 Task: Send an email with the signature Alex Clark with the subject Reminder for a review and the message I would like to schedule a meeting with you to discuss the progress of the project. When would be a good time for you? from softage.10@softage.net to softage.4@softage.net and move the email from Sent Items to the folder IT security
Action: Mouse moved to (113, 111)
Screenshot: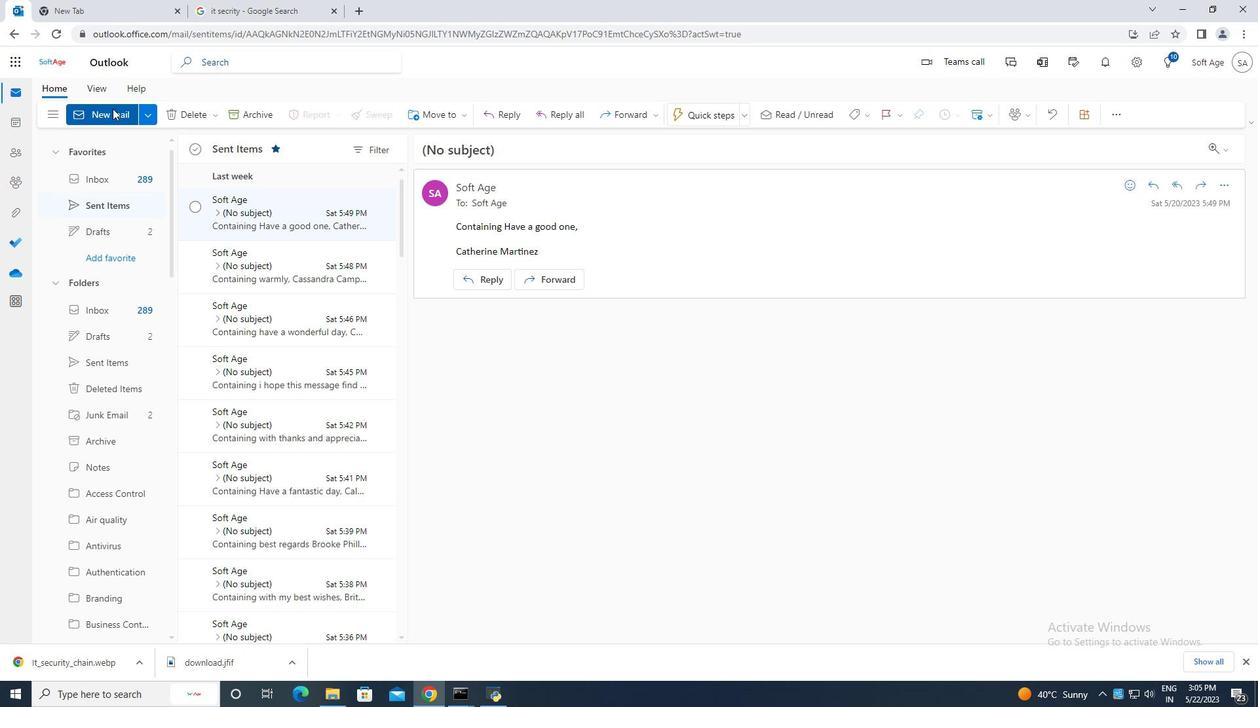
Action: Mouse pressed left at (113, 110)
Screenshot: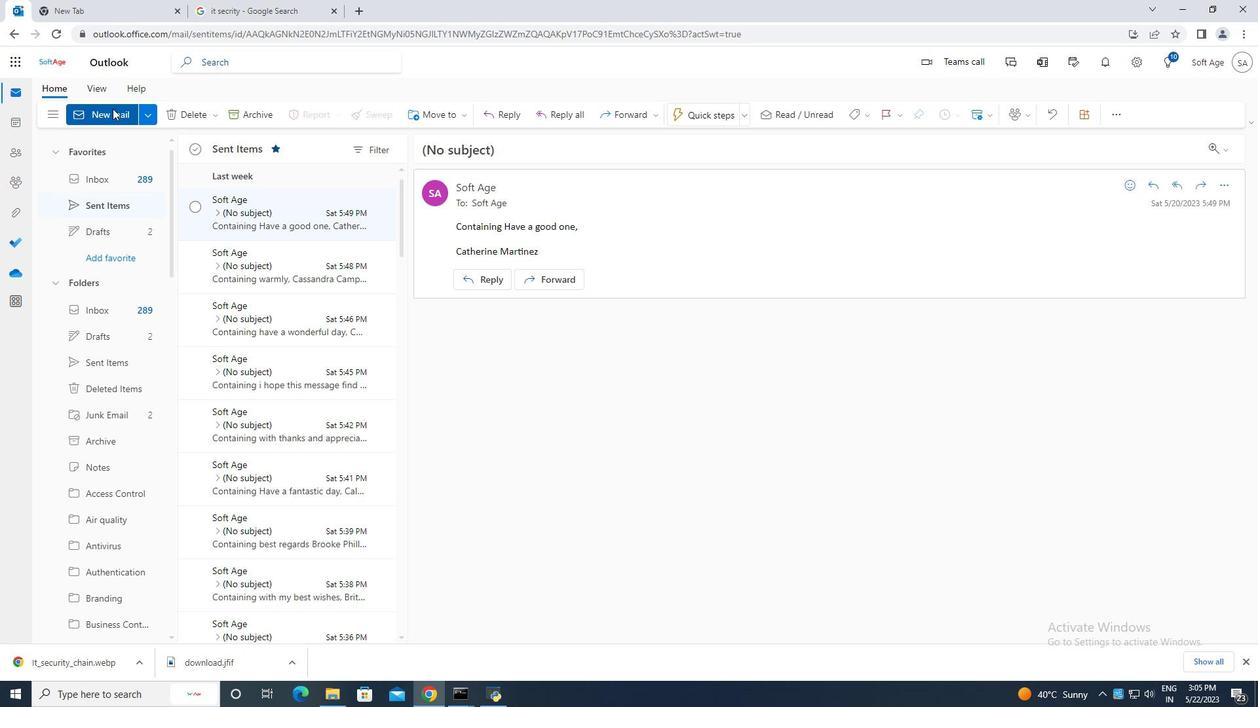 
Action: Mouse moved to (845, 112)
Screenshot: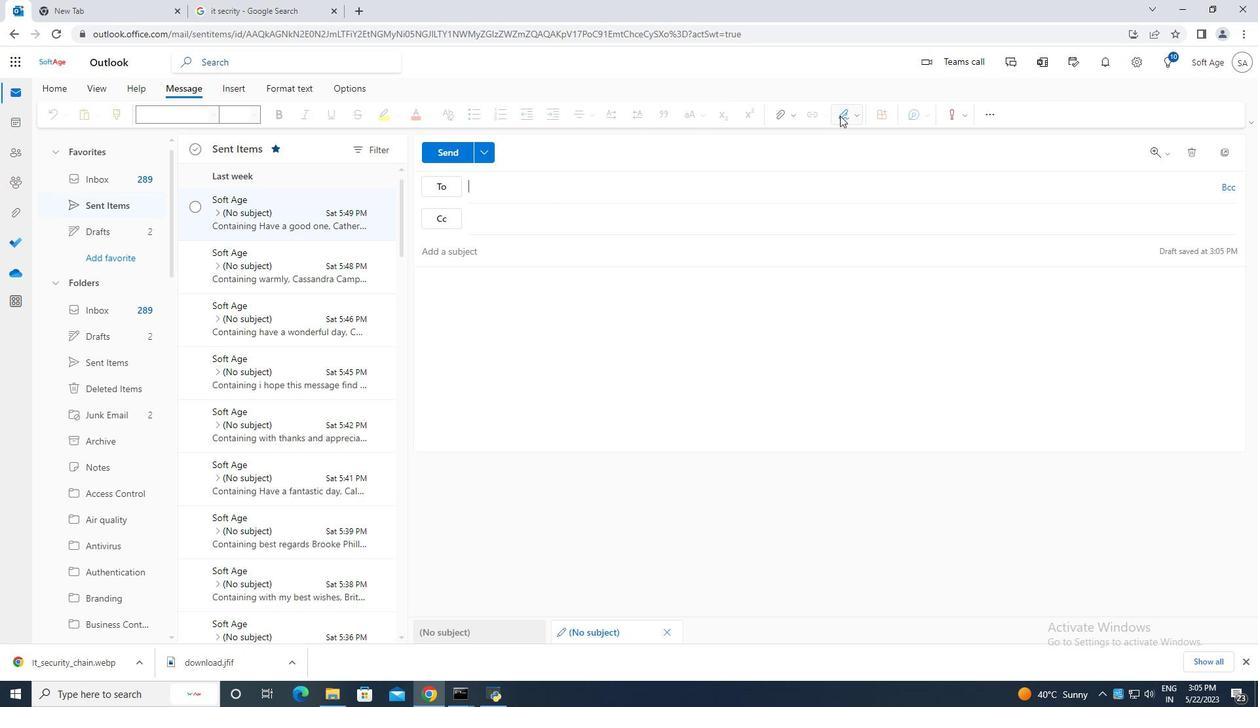 
Action: Mouse pressed left at (845, 112)
Screenshot: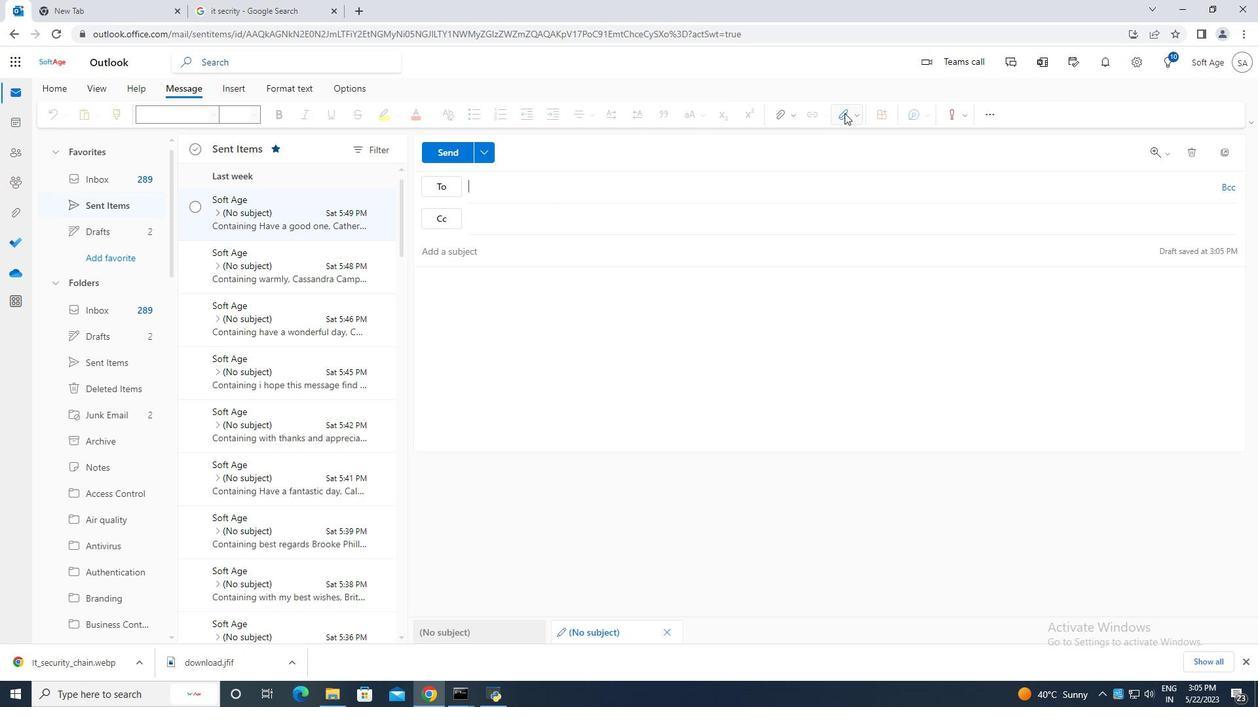
Action: Mouse moved to (828, 165)
Screenshot: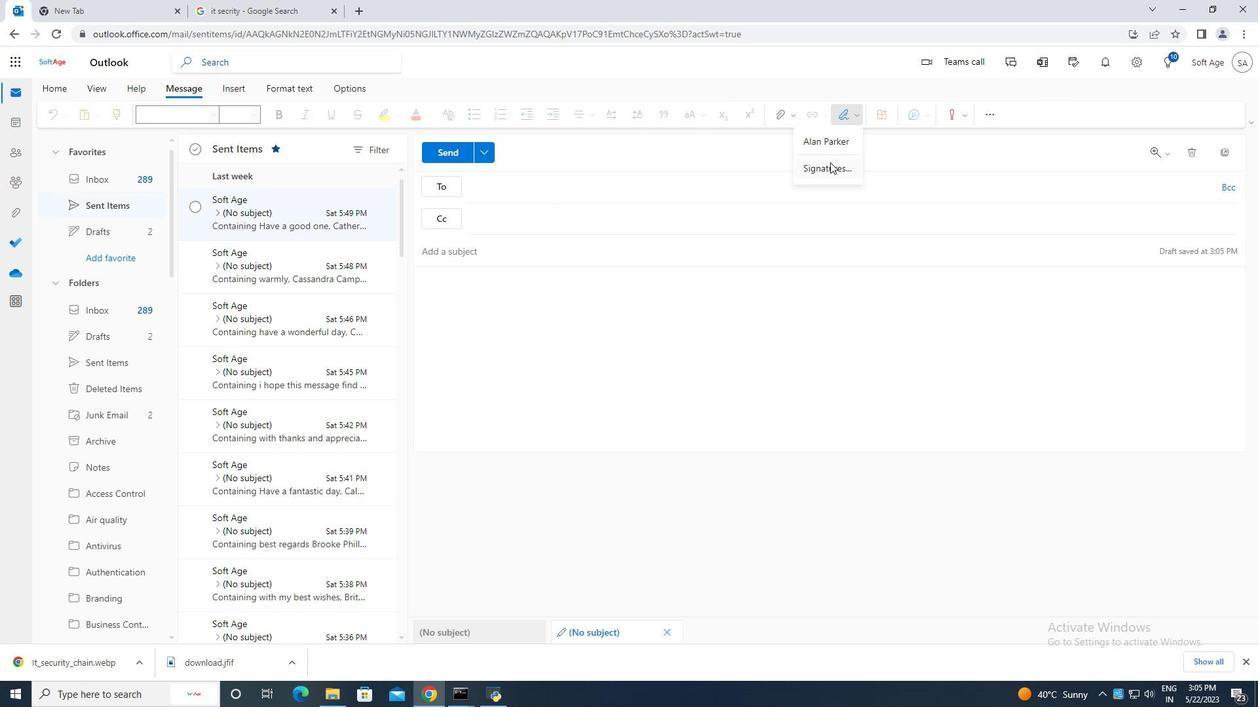 
Action: Mouse pressed left at (828, 165)
Screenshot: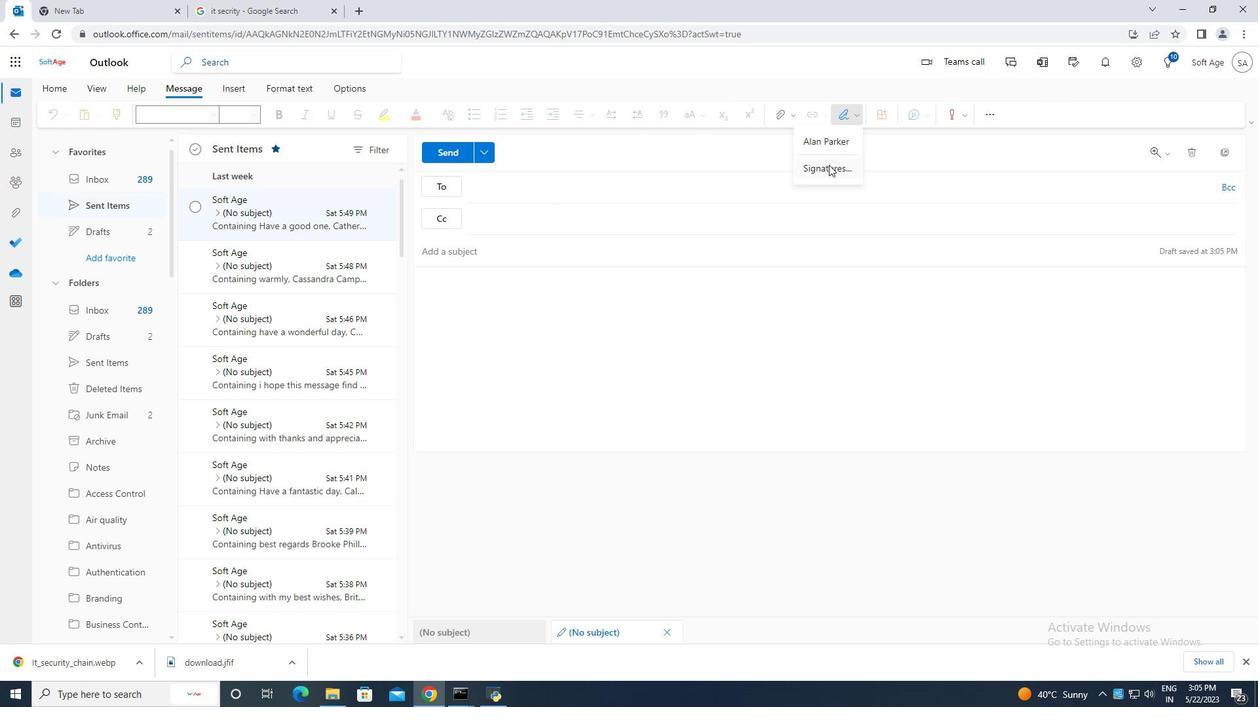 
Action: Mouse moved to (891, 217)
Screenshot: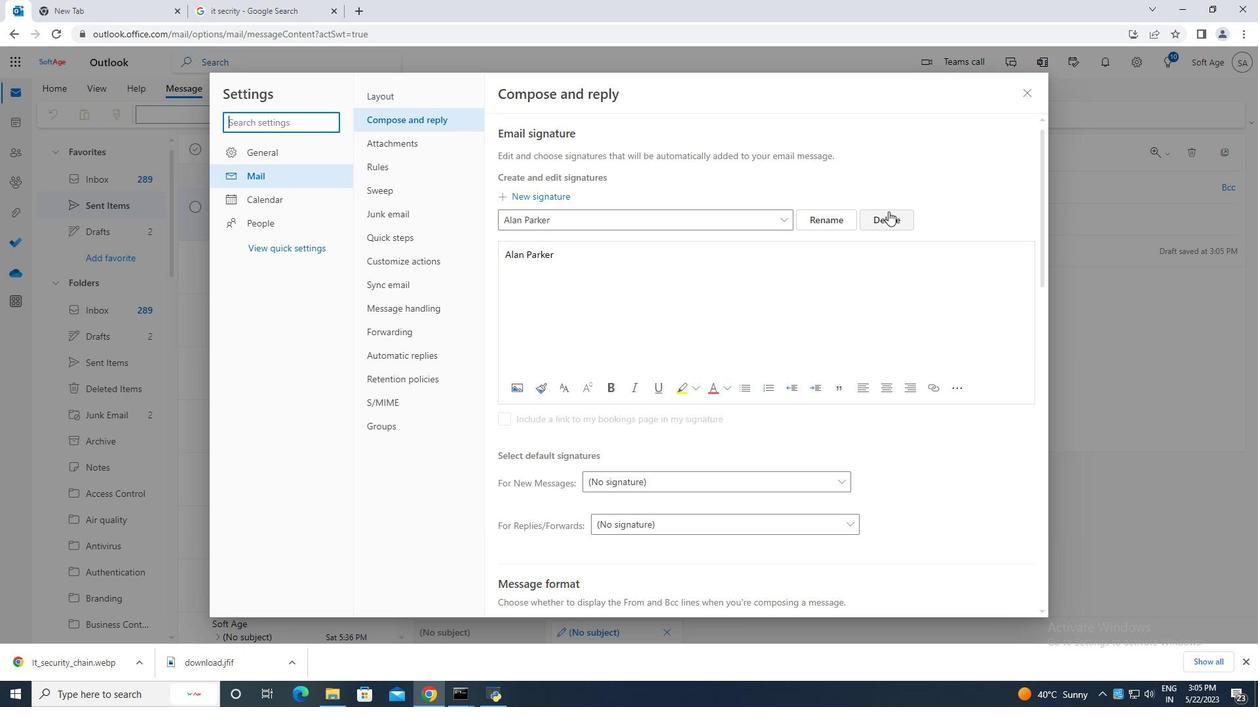 
Action: Mouse pressed left at (891, 217)
Screenshot: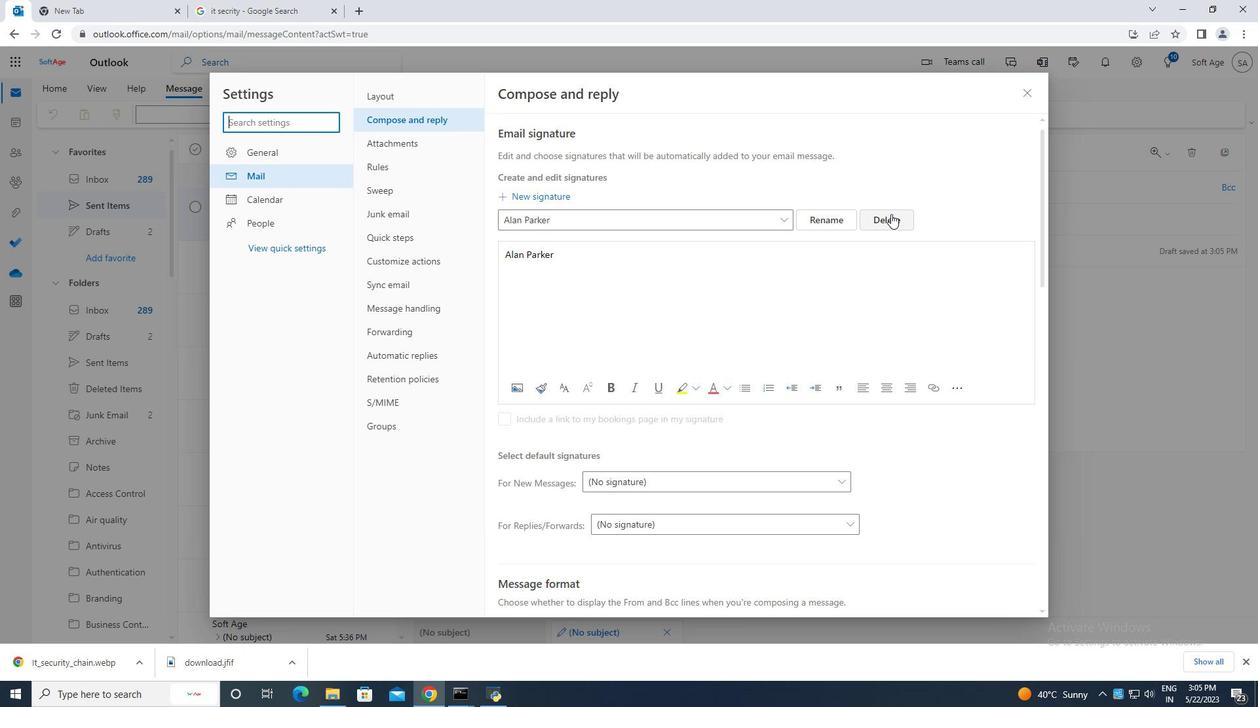 
Action: Mouse moved to (558, 214)
Screenshot: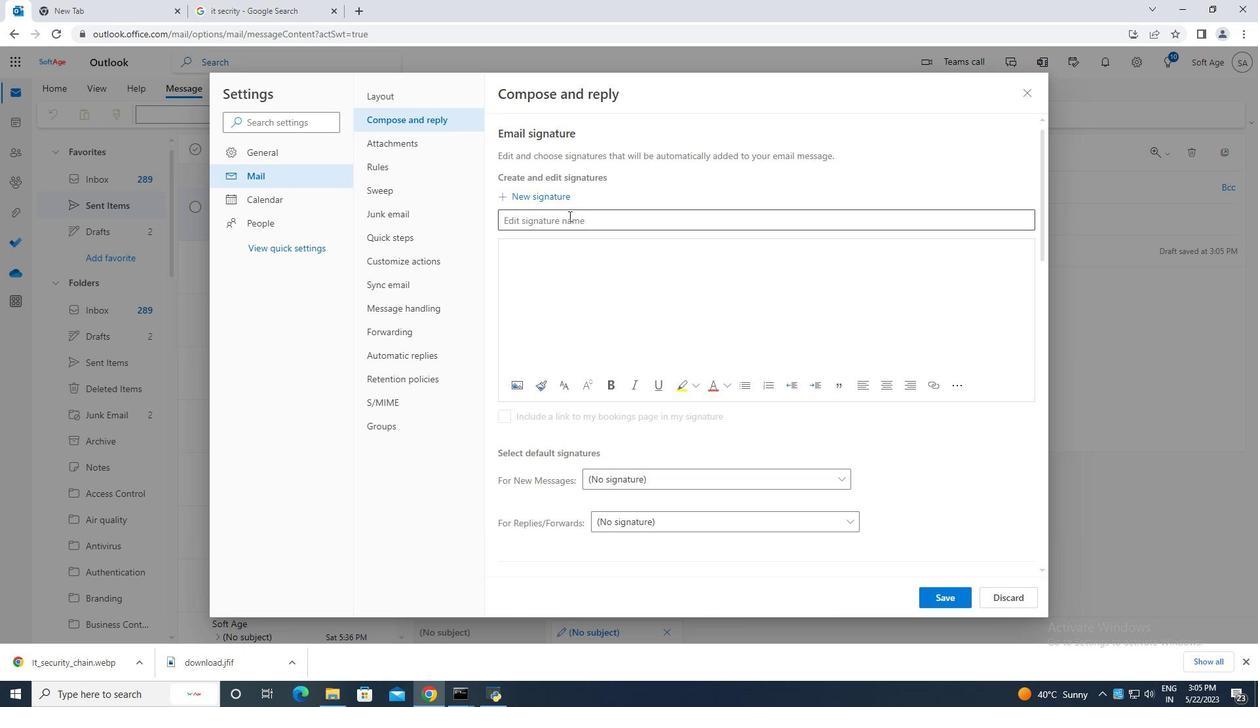 
Action: Mouse pressed left at (558, 214)
Screenshot: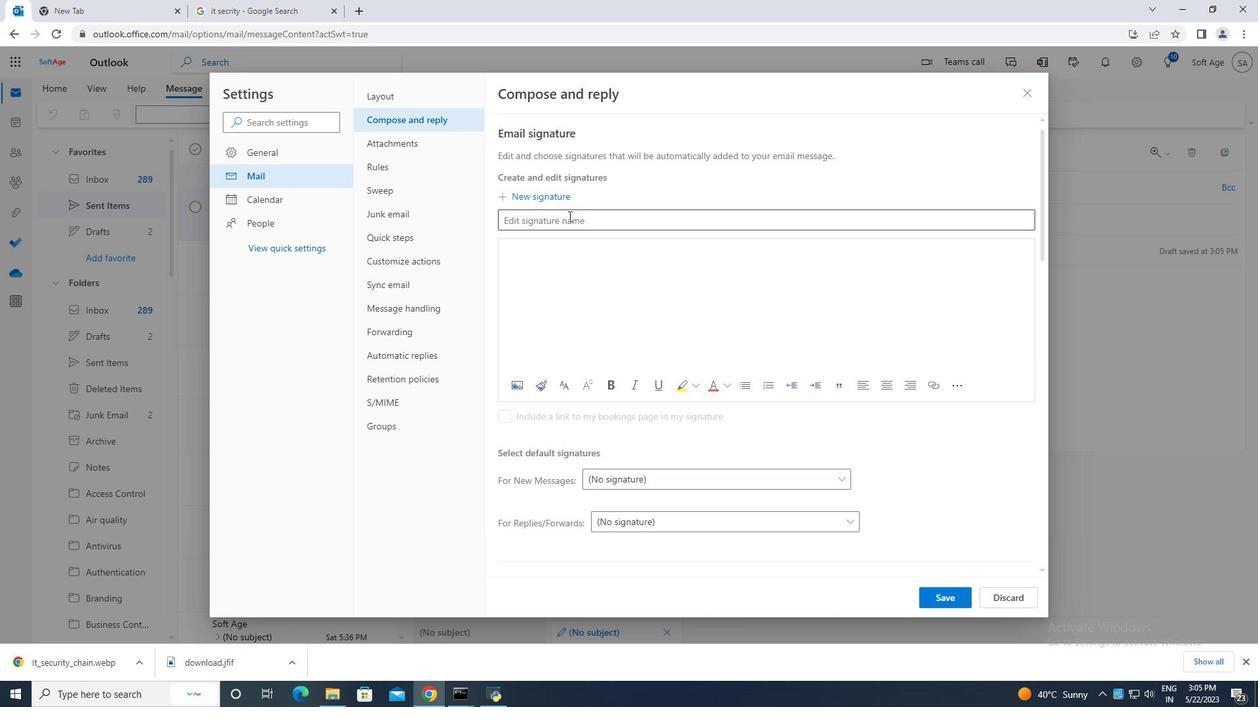 
Action: Mouse moved to (558, 214)
Screenshot: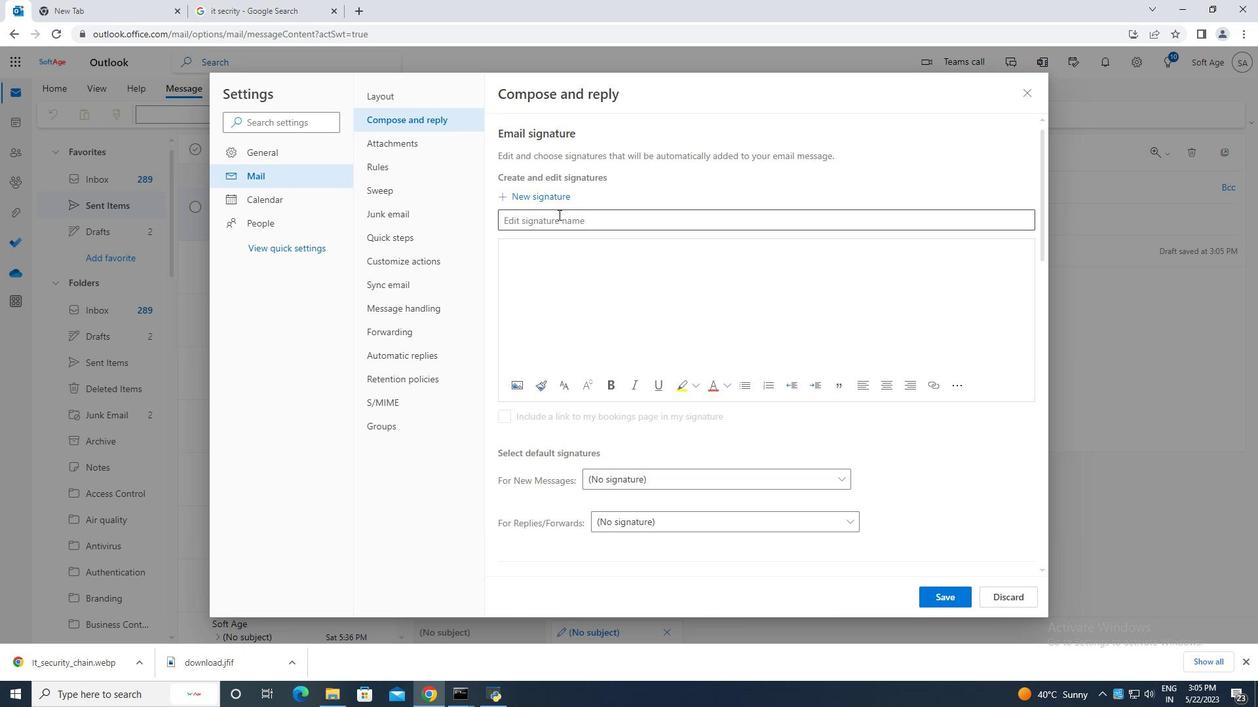 
Action: Key pressed <Key.caps_lock>A<Key.caps_lock>lex<Key.space><Key.caps_lock>C<Key.caps_lock>lark
Screenshot: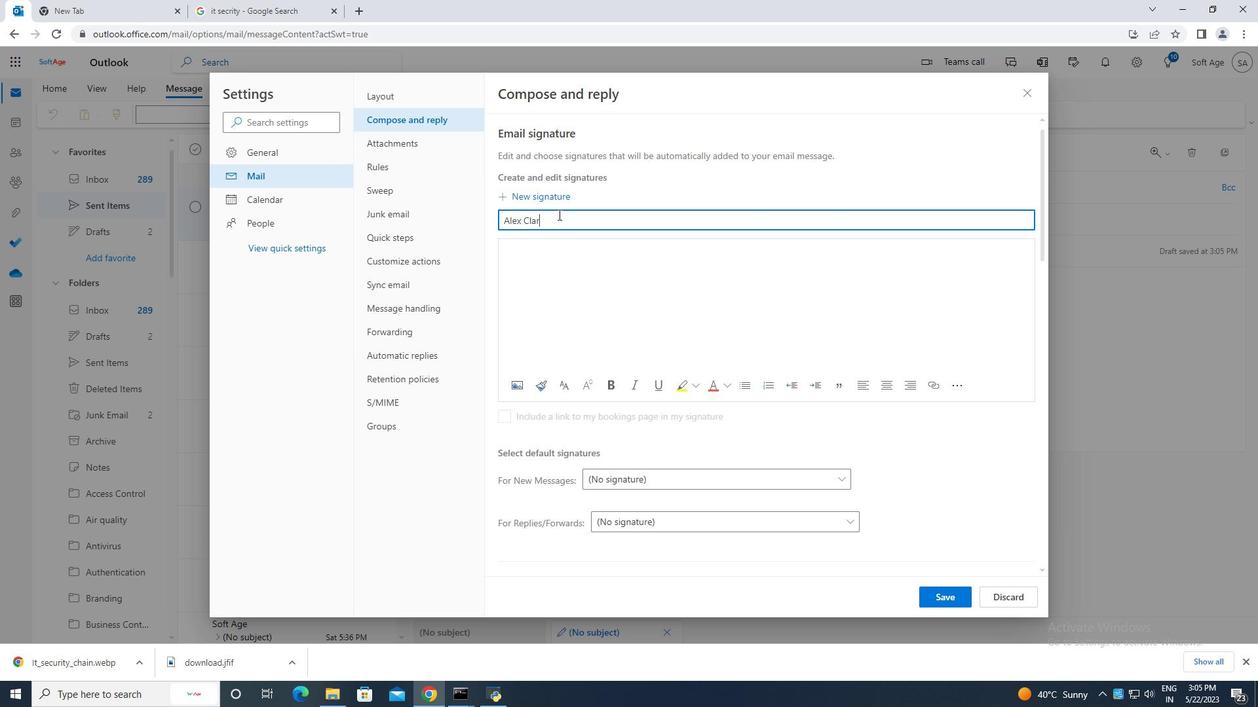 
Action: Mouse moved to (528, 245)
Screenshot: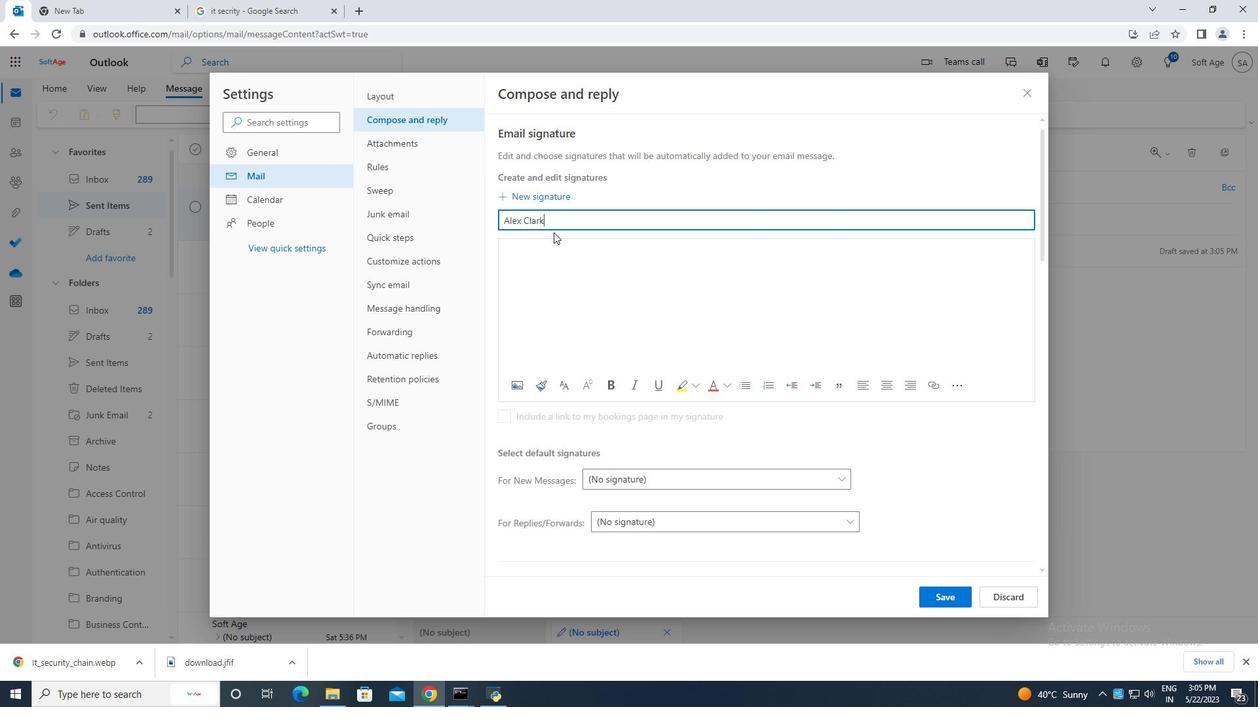 
Action: Mouse pressed left at (528, 245)
Screenshot: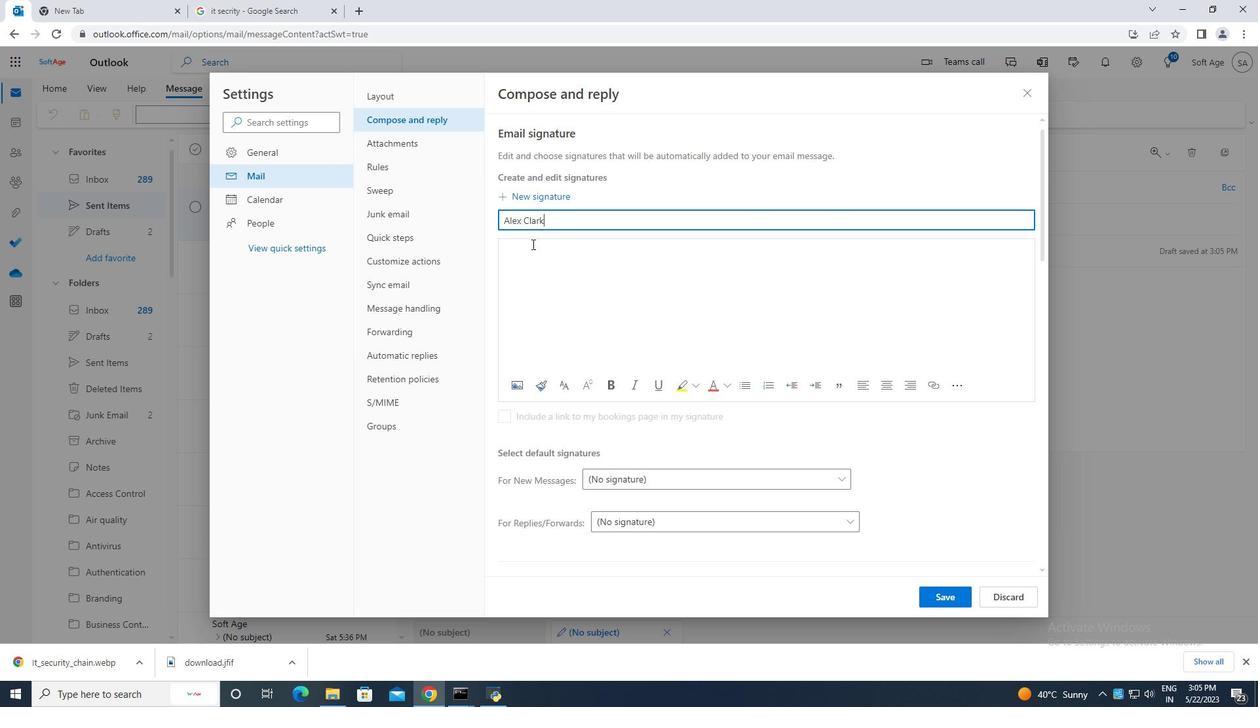 
Action: Key pressed <Key.caps_lock>A<Key.caps_lock>lex<Key.space><Key.caps_lock>C<Key.caps_lock>lark
Screenshot: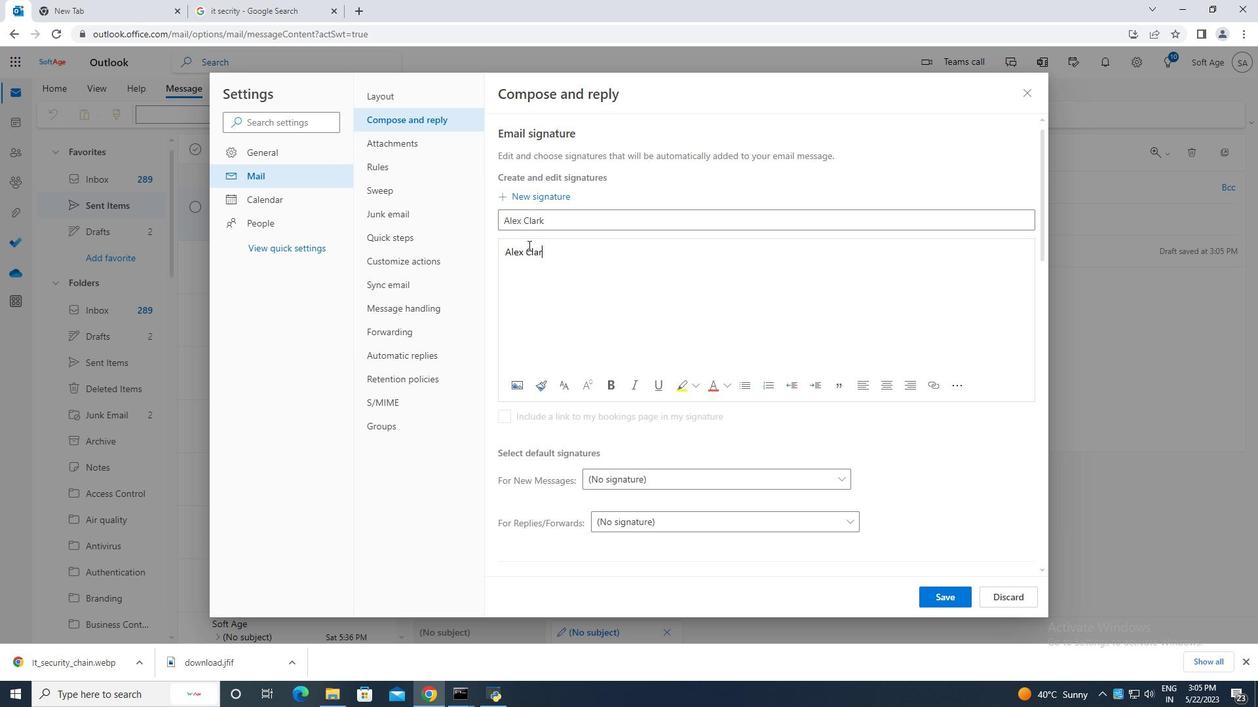 
Action: Mouse moved to (948, 594)
Screenshot: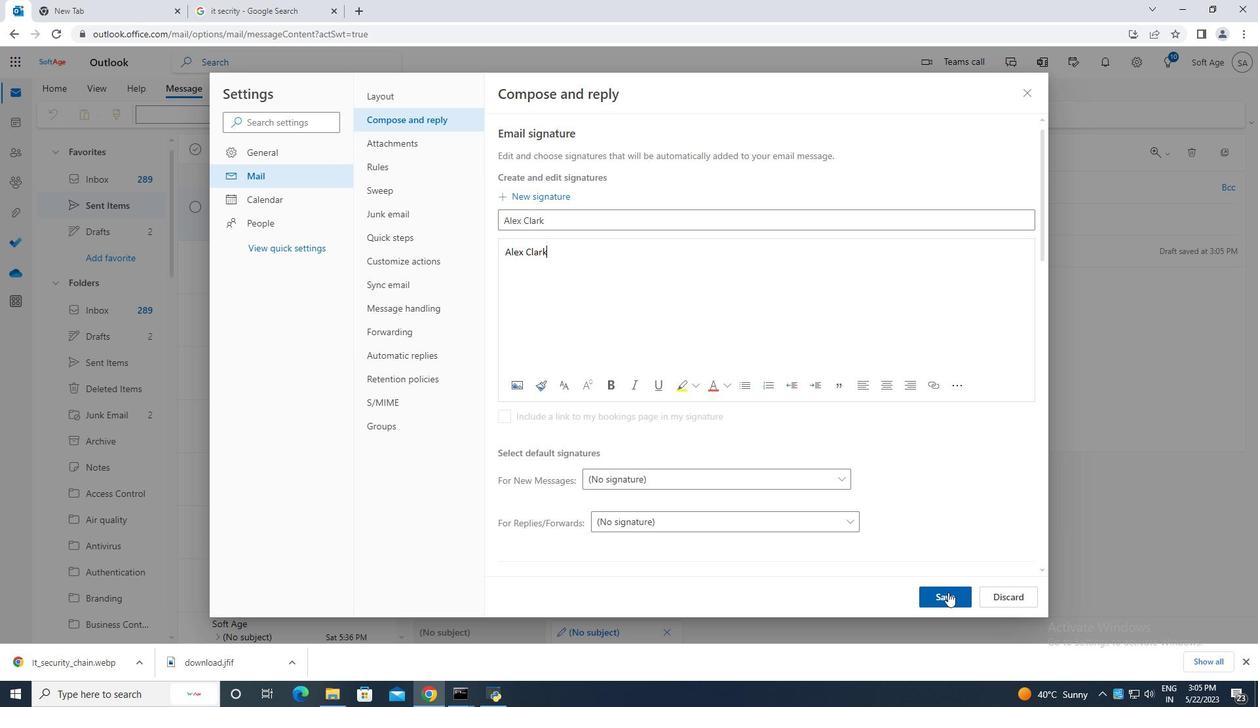
Action: Mouse pressed left at (948, 594)
Screenshot: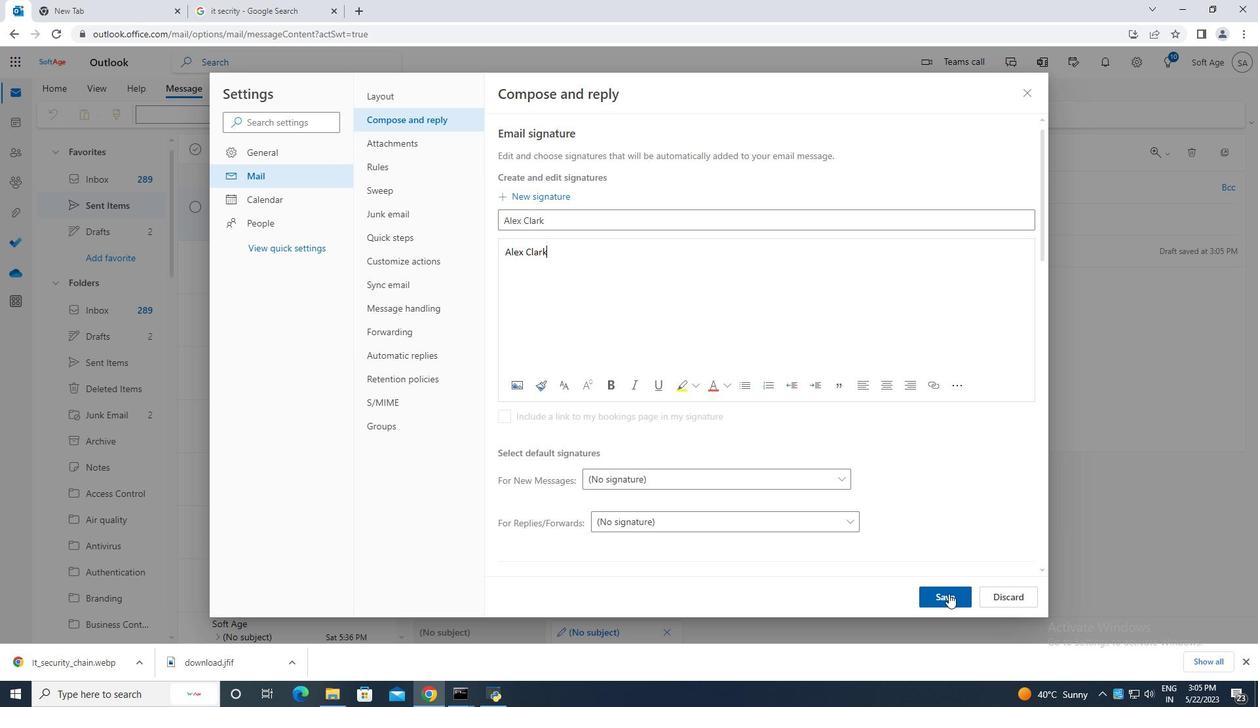 
Action: Mouse moved to (1028, 95)
Screenshot: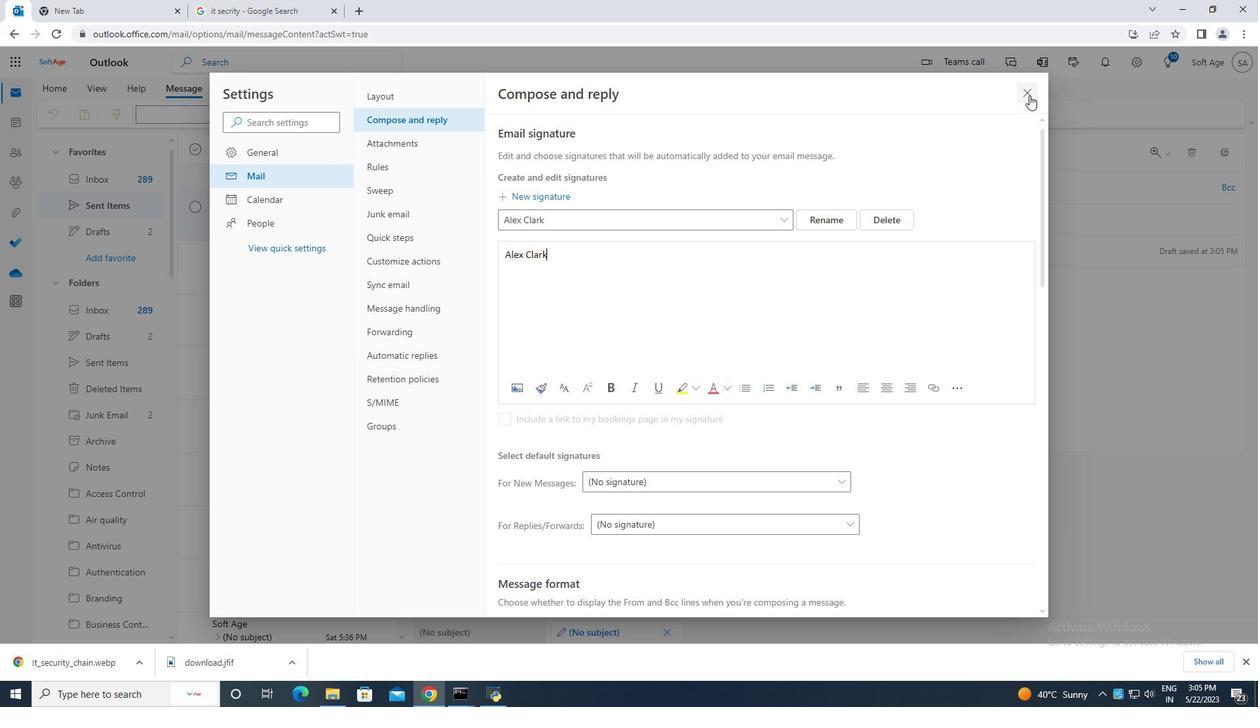
Action: Mouse pressed left at (1028, 95)
Screenshot: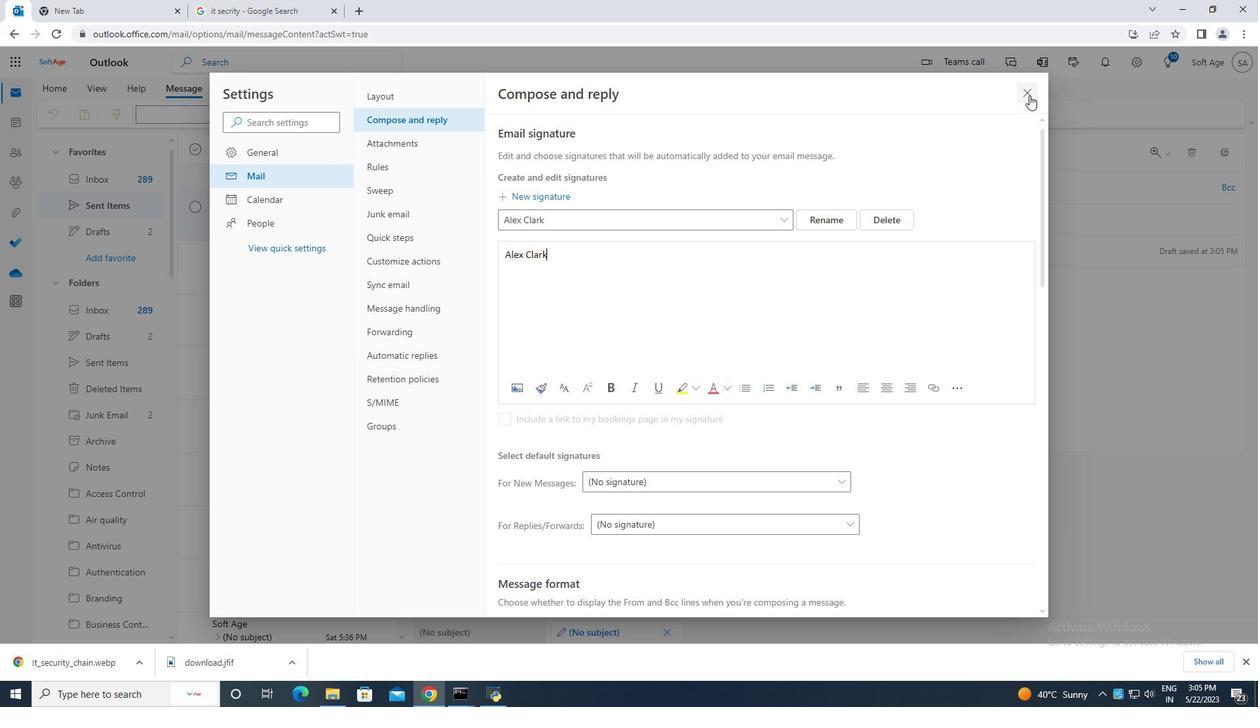 
Action: Mouse moved to (847, 111)
Screenshot: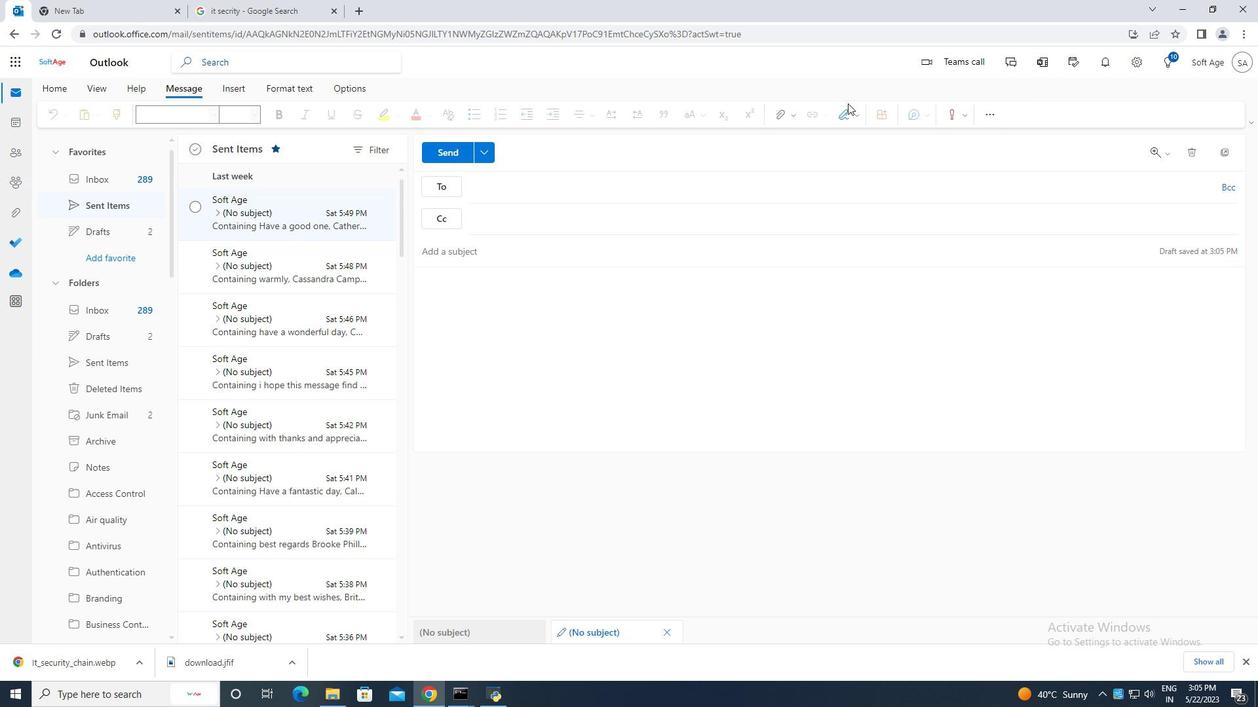 
Action: Mouse pressed left at (847, 111)
Screenshot: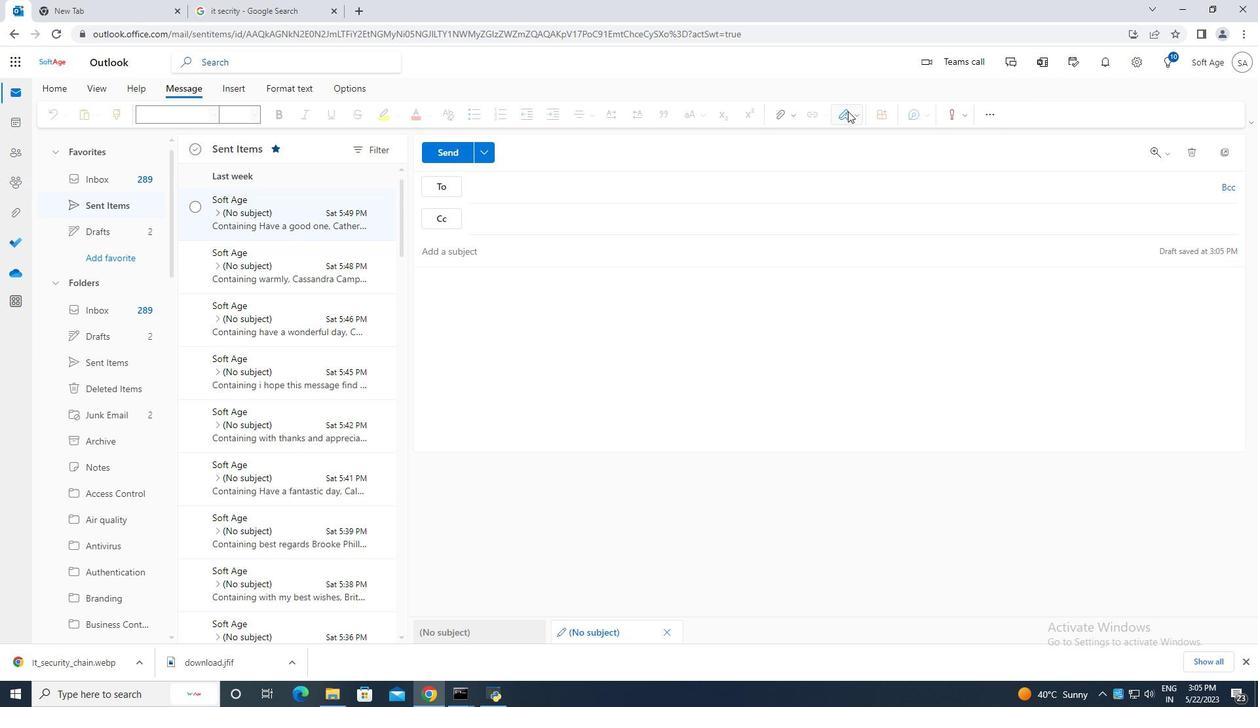 
Action: Mouse moved to (817, 142)
Screenshot: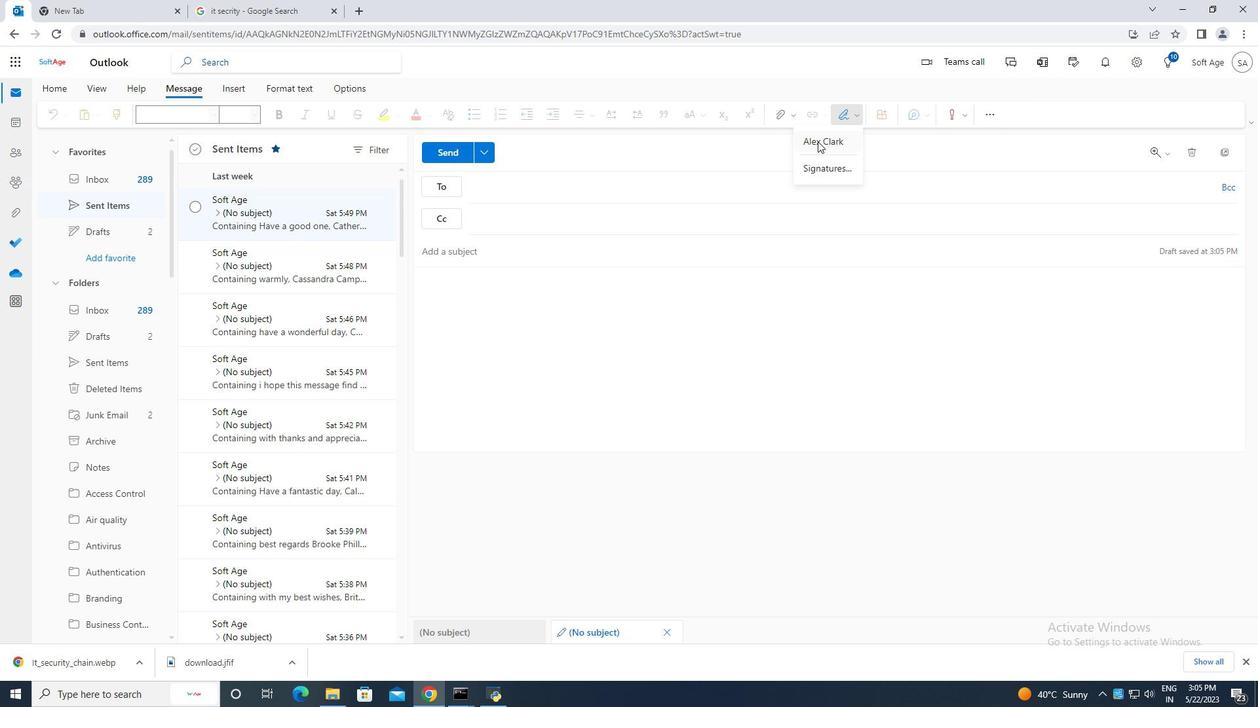 
Action: Mouse pressed left at (817, 142)
Screenshot: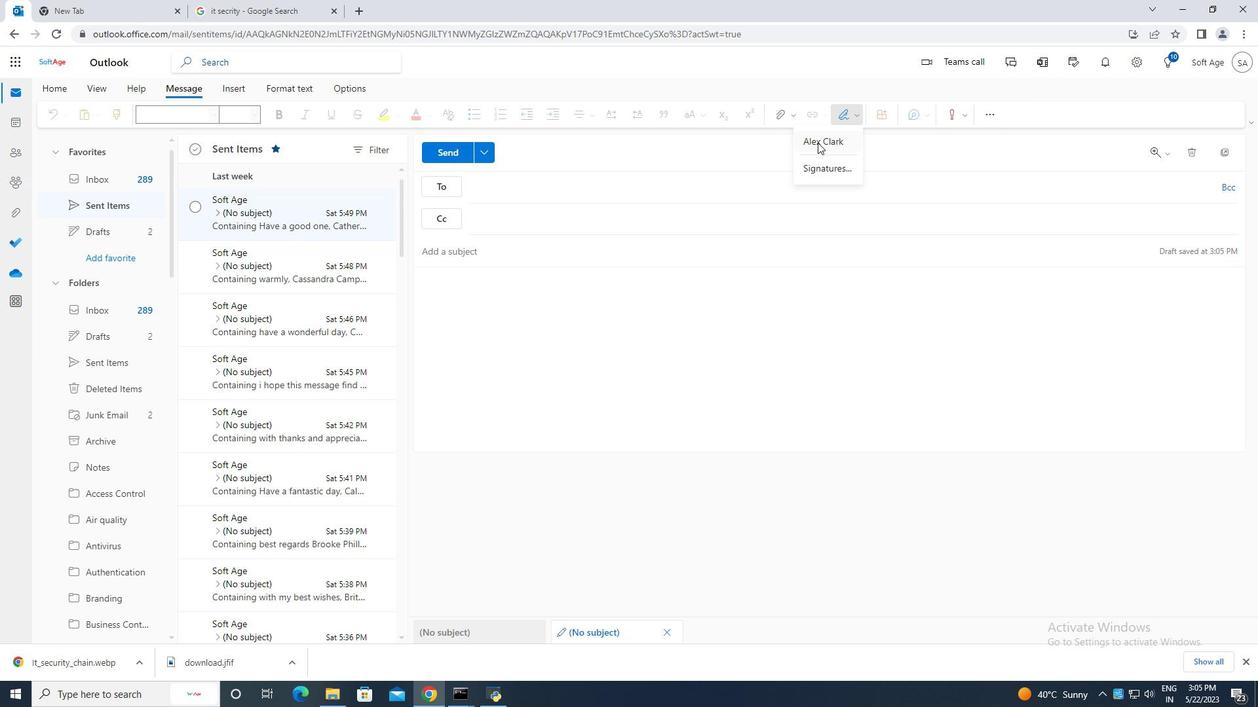 
Action: Mouse moved to (503, 212)
Screenshot: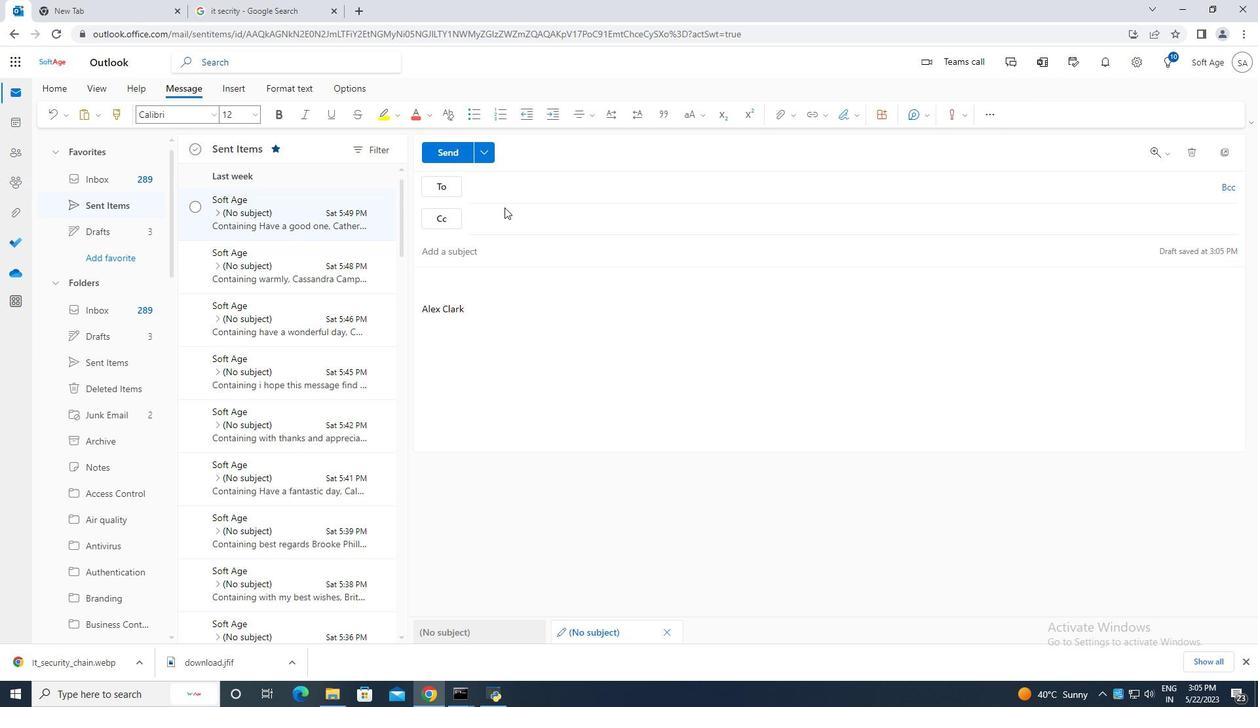 
Action: Mouse pressed left at (503, 212)
Screenshot: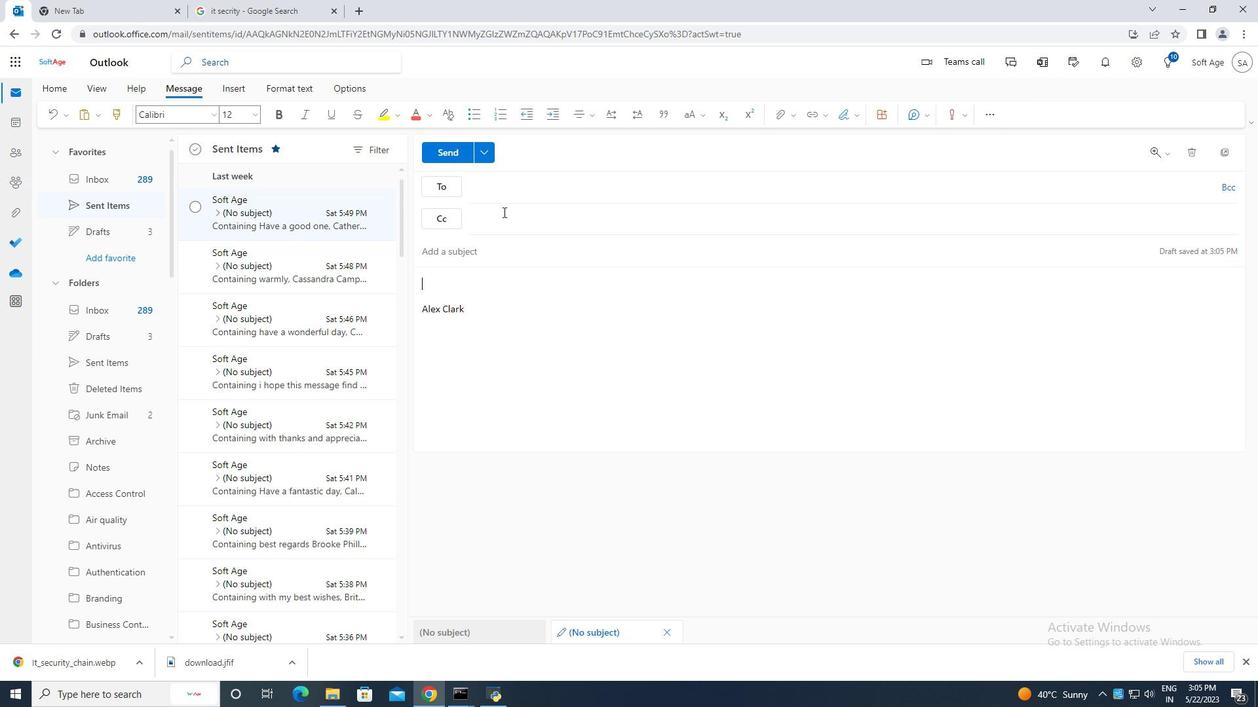 
Action: Mouse moved to (720, 247)
Screenshot: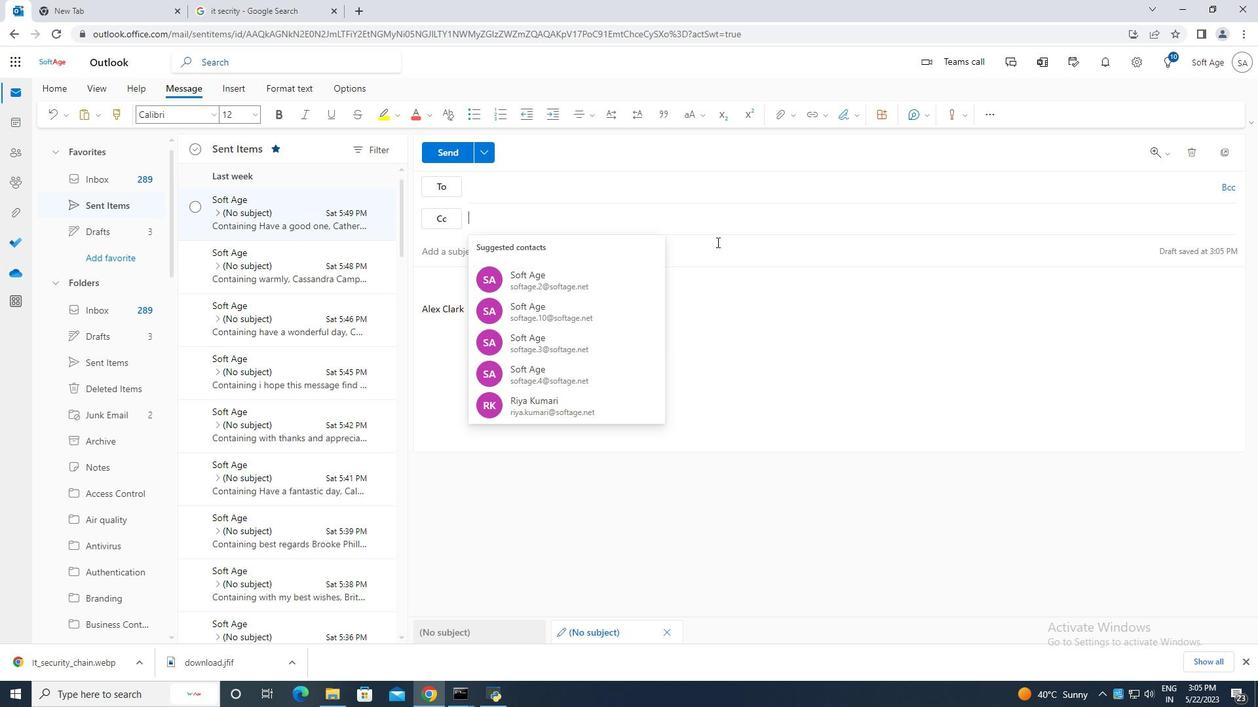 
Action: Mouse pressed left at (720, 247)
Screenshot: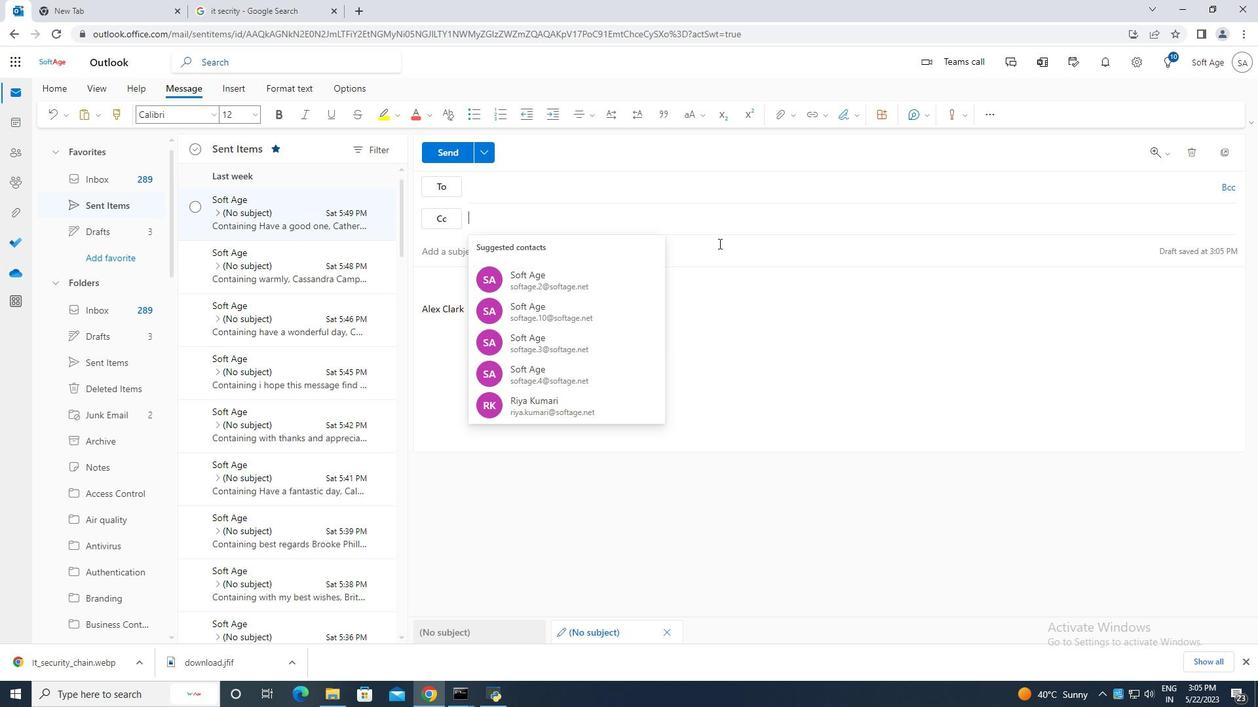 
Action: Mouse moved to (720, 247)
Screenshot: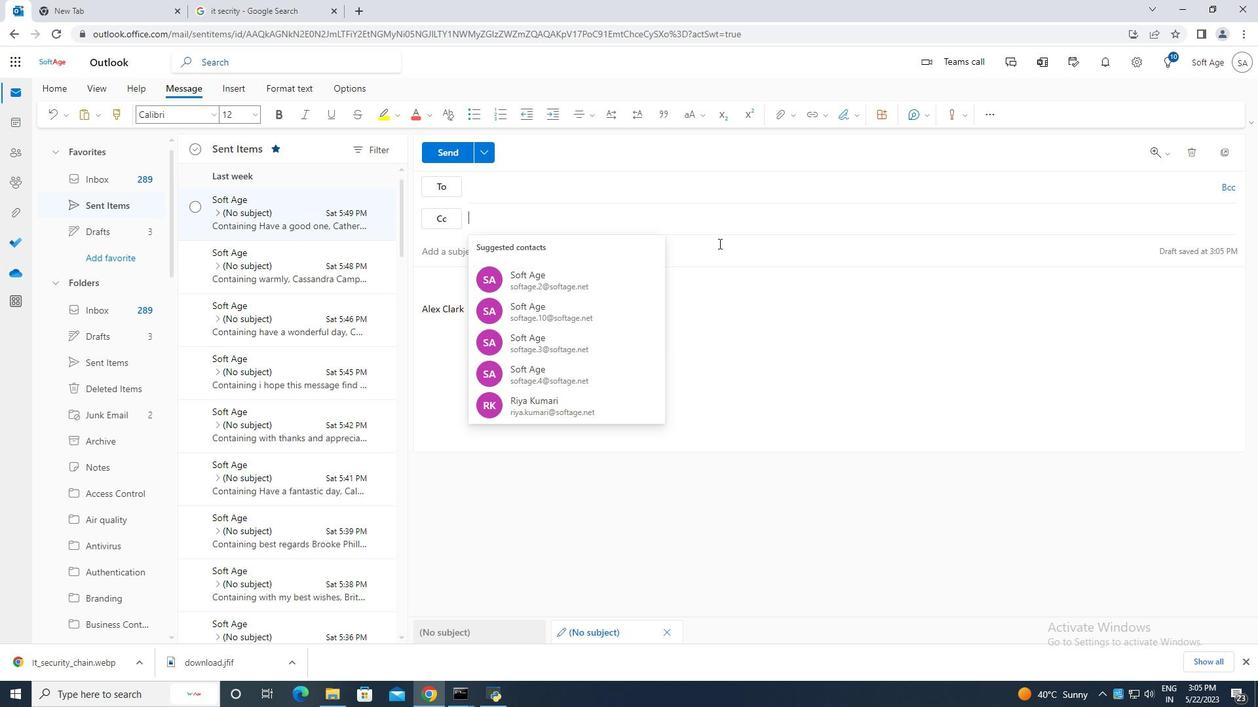 
Action: Key pressed <Key.caps_lock>R<Key.caps_lock>eminder<Key.space>for<Key.space>a<Key.space>new<Key.space><Key.backspace>.
Screenshot: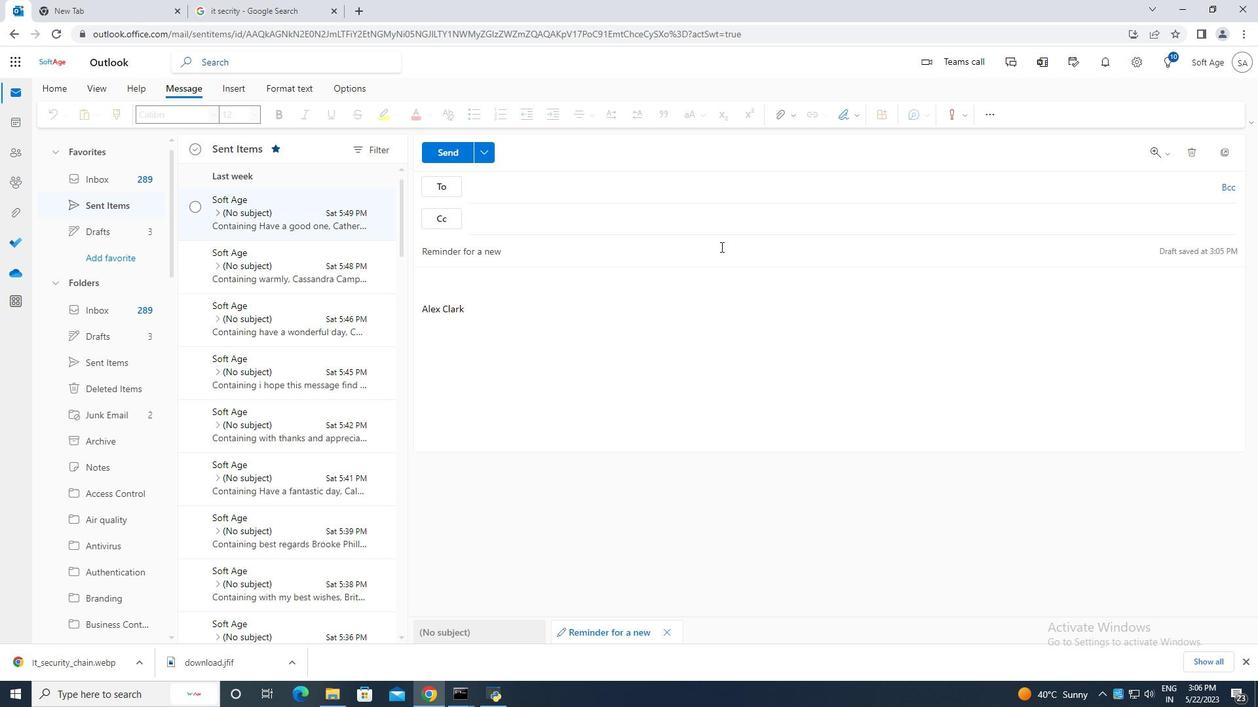 
Action: Mouse moved to (463, 285)
Screenshot: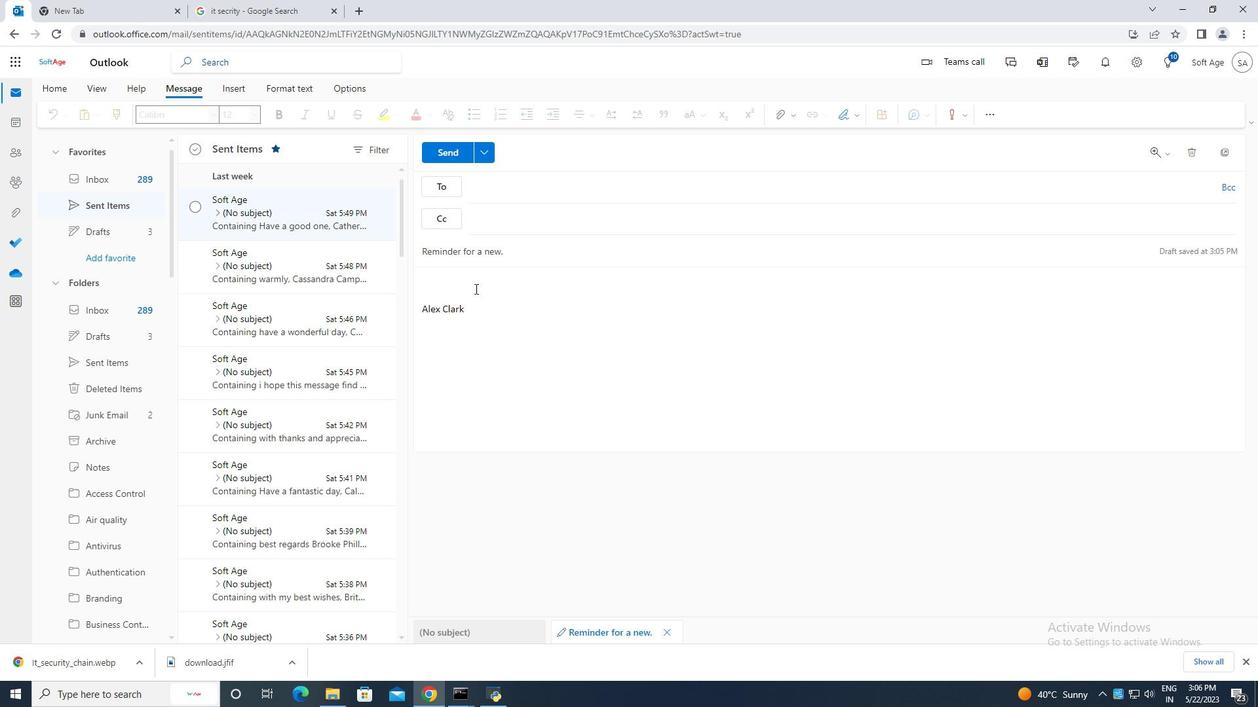 
Action: Mouse pressed left at (463, 285)
Screenshot: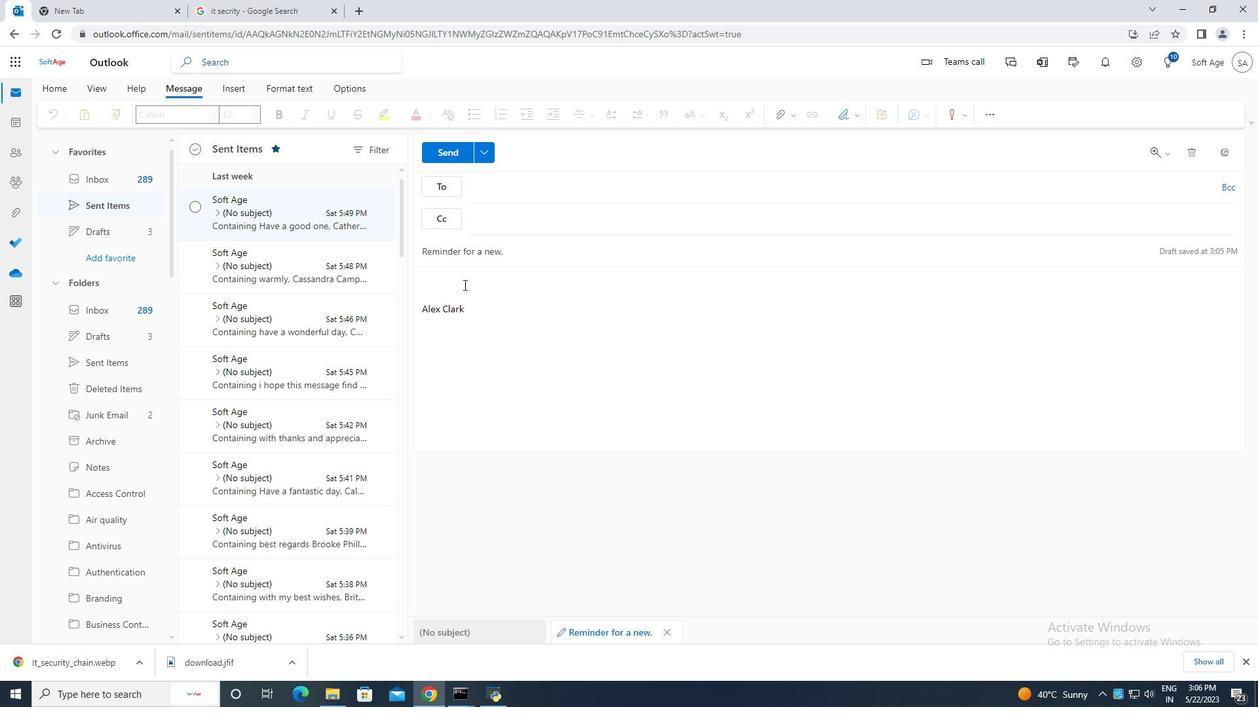 
Action: Key pressed i<Key.caps_lock><Key.space><Key.backspace><Key.backspace>I<Key.space><Key.caps_lock>would<Key.space>like<Key.space>to<Key.space>schedule<Key.space>a<Key.space>meeting<Key.space>with<Key.space>you<Key.space>to<Key.space>dicuss<Key.space>the<Key.space>progess<Key.space><Key.backspace><Key.backspace><Key.backspace><Key.backspace><Key.backspace>res<Key.space><Key.space><Key.backspace><Key.backspace>ss<Key.left><Key.left><Key.left><Key.left><Key.left><Key.left><Key.left><Key.left><Key.left><Key.left><Key.left><Key.left><Key.left><Key.left><Key.left><Key.left><Key.left>s<Key.right><Key.right><Key.right><Key.right><Key.right><Key.right><Key.right><Key.right><Key.right><Key.right><Key.right><Key.right><Key.right><Key.right><Key.right><Key.right><Key.backspace><Key.right><Key.space><Key.backspace><Key.backspace><Key.backspace><Key.backspace><Key.backspace>gress<Key.space>of<Key.space>the<Key.space>project.
Screenshot: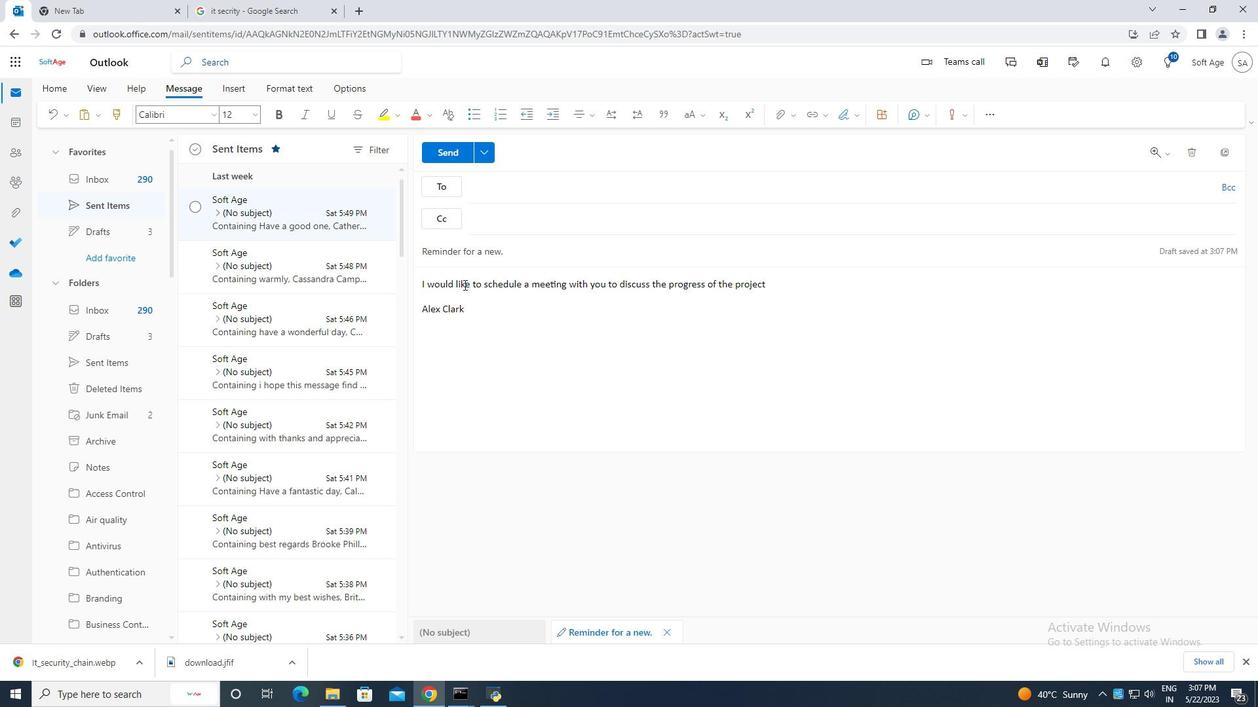 
Action: Mouse moved to (562, 193)
Screenshot: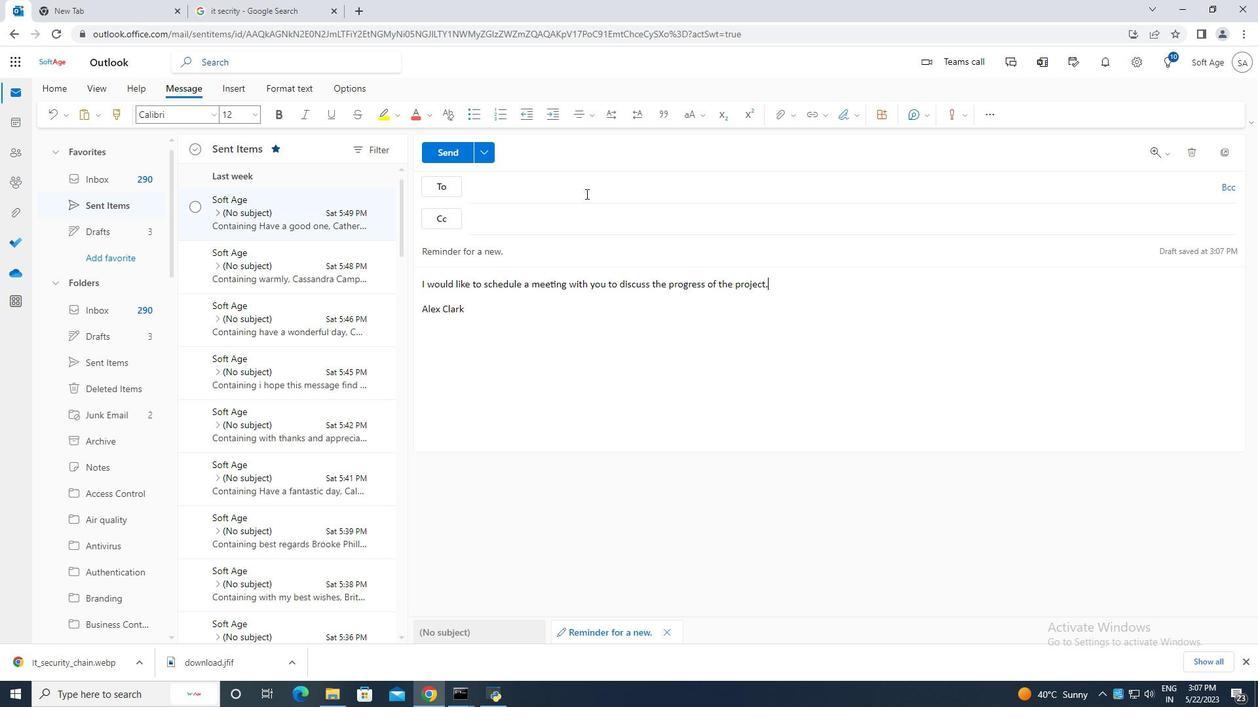 
Action: Mouse pressed left at (562, 193)
Screenshot: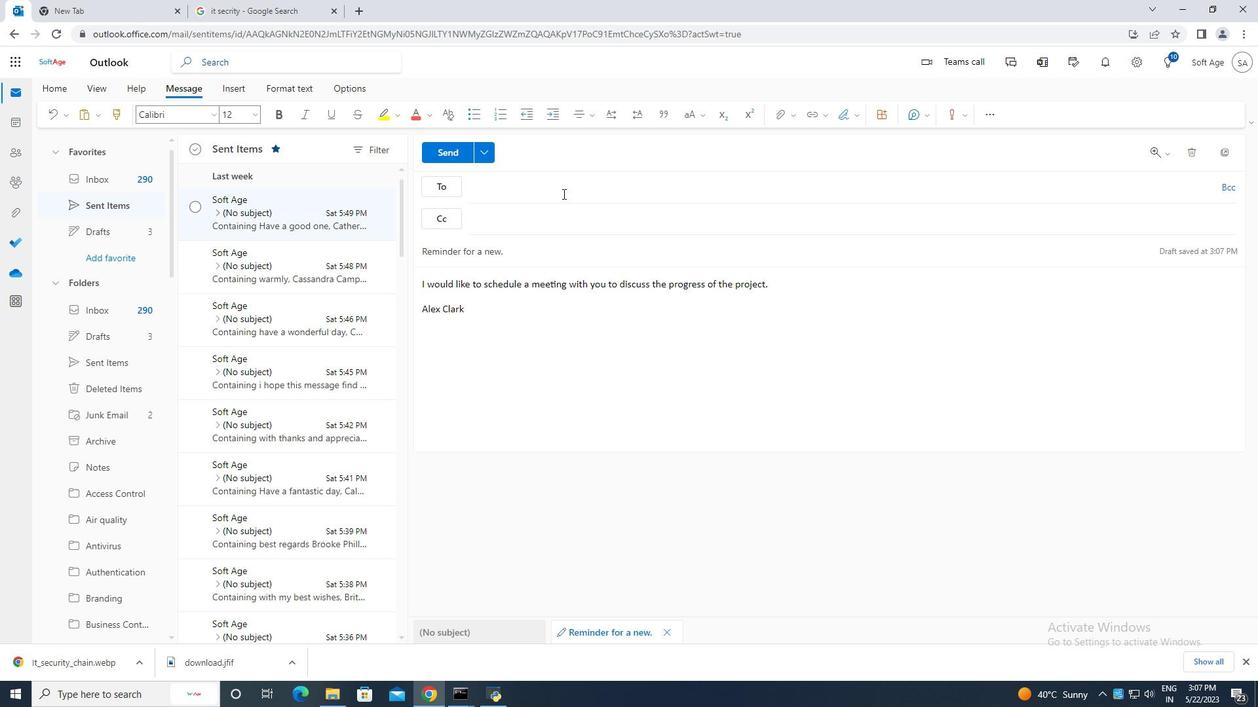 
Action: Key pressed softage.4
Screenshot: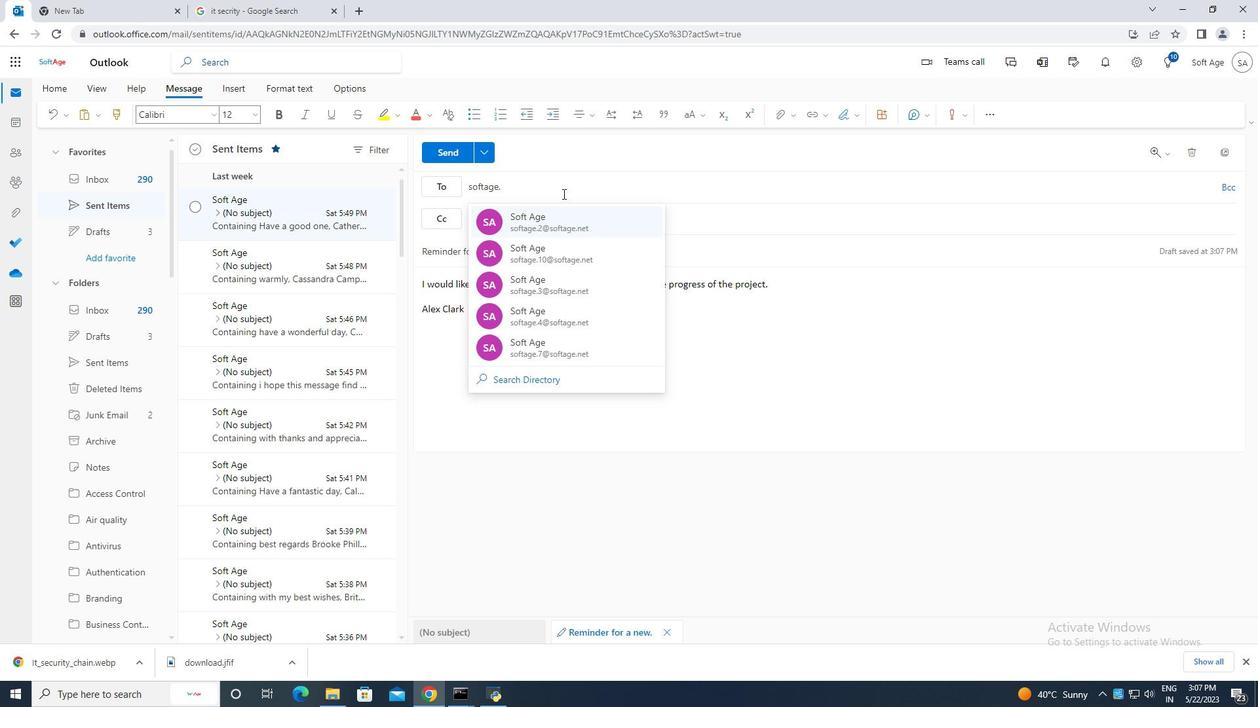 
Action: Mouse moved to (594, 315)
Screenshot: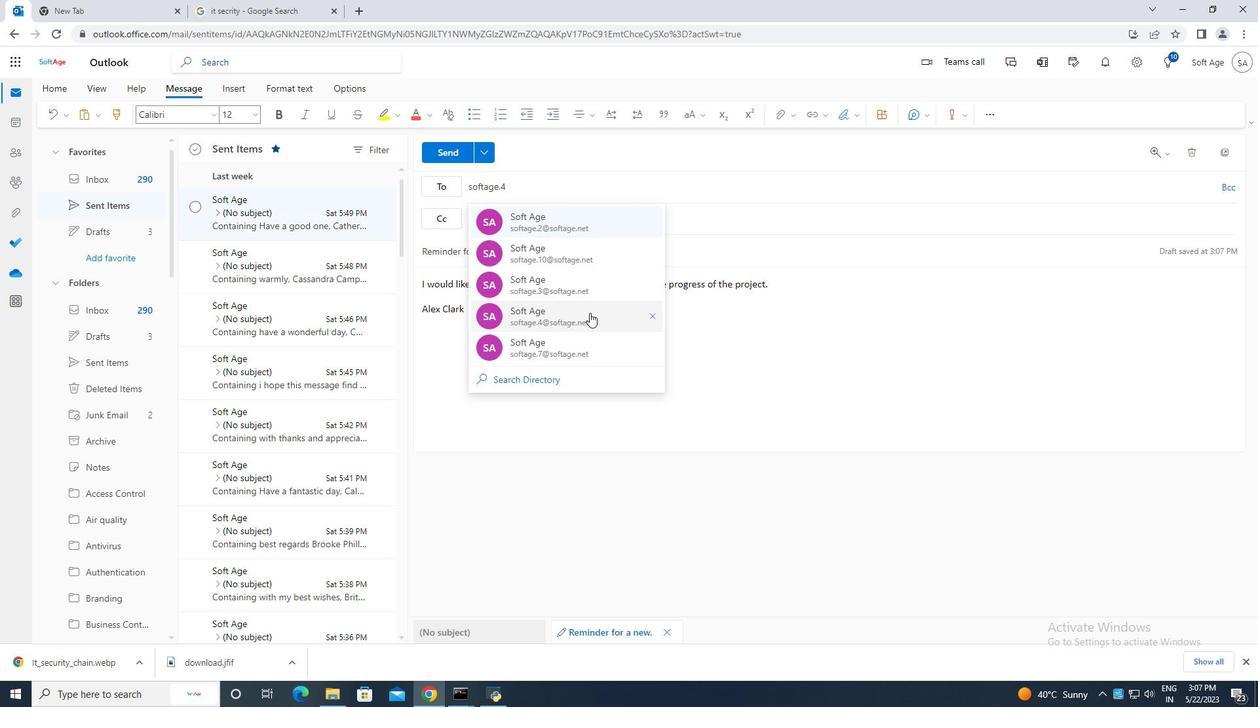 
Action: Mouse pressed left at (594, 315)
Screenshot: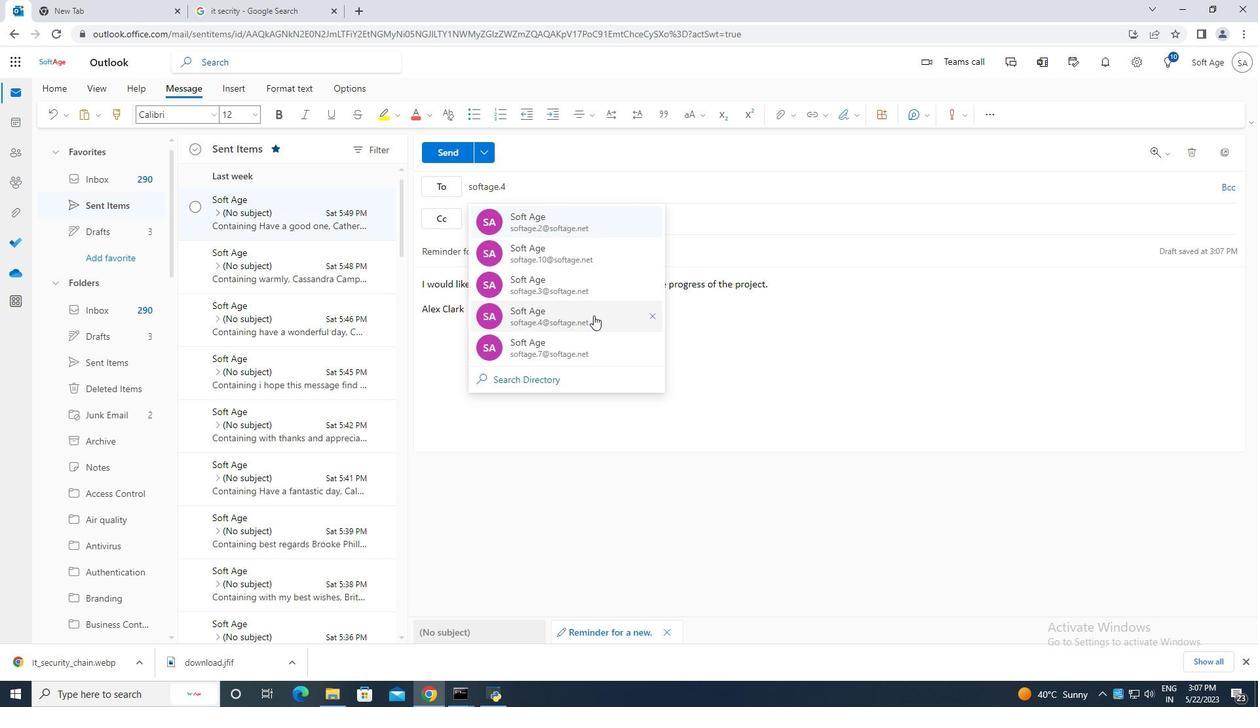 
Action: Mouse moved to (118, 502)
Screenshot: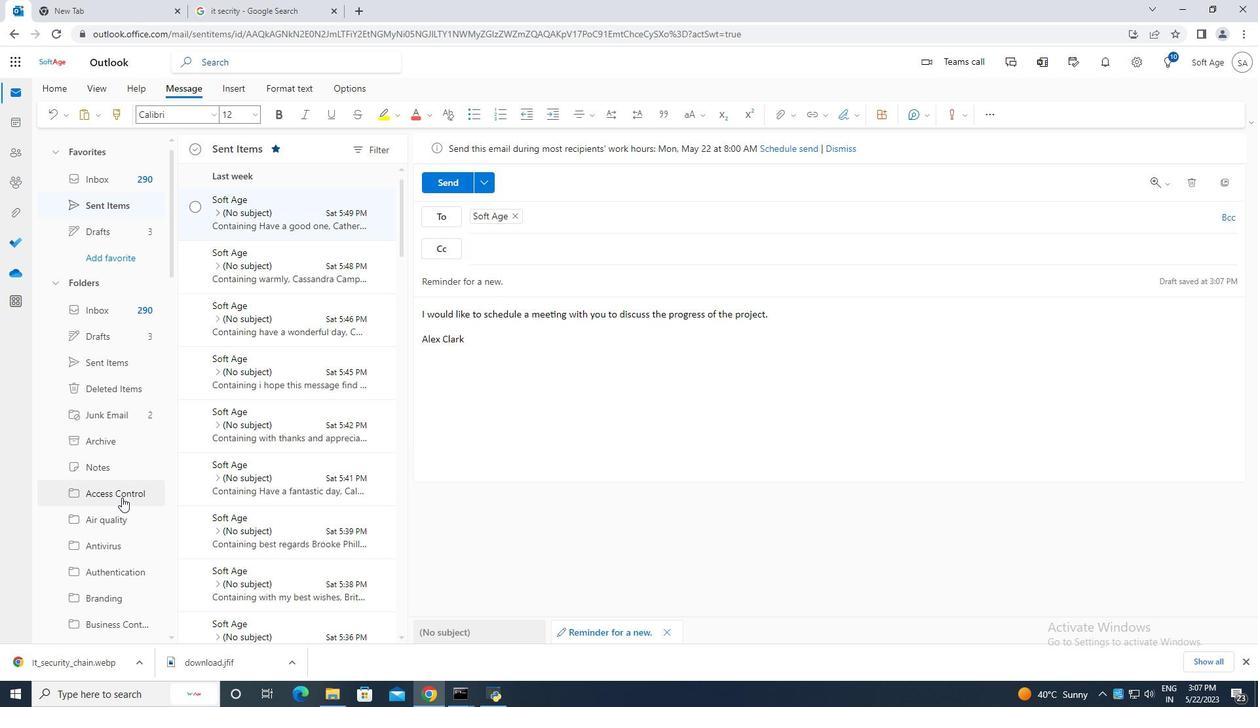 
Action: Mouse scrolled (118, 501) with delta (0, 0)
Screenshot: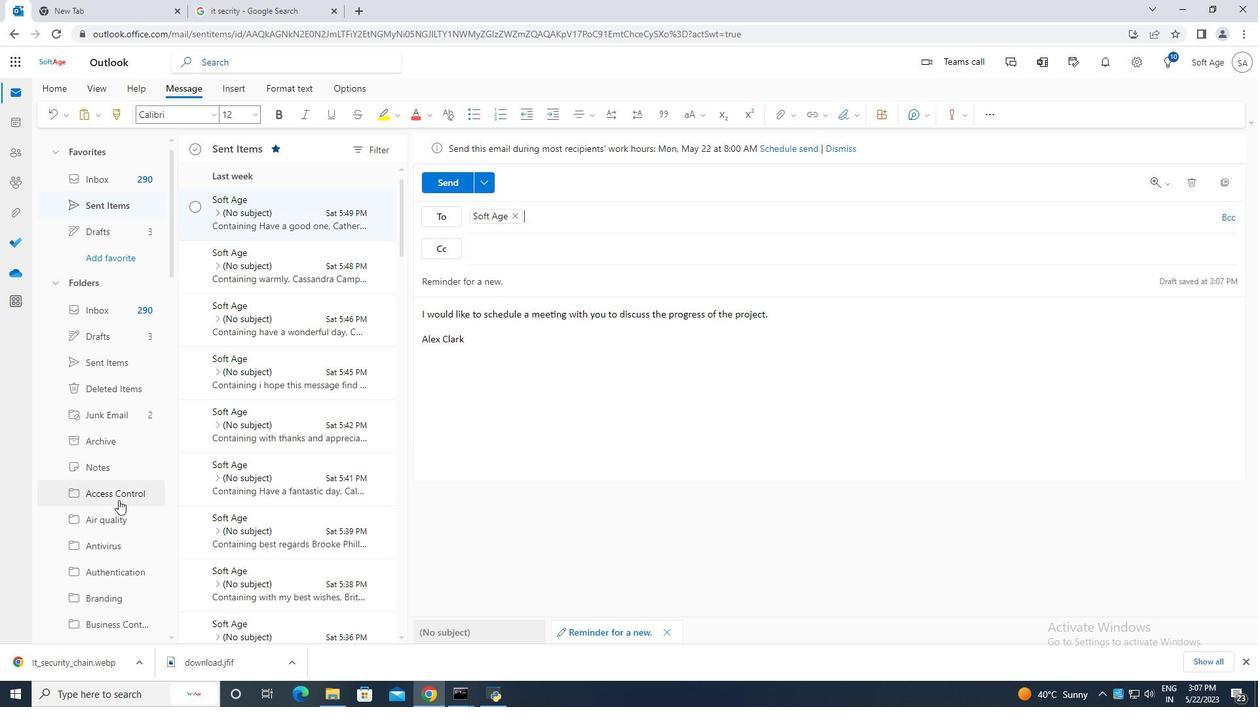 
Action: Mouse moved to (118, 502)
Screenshot: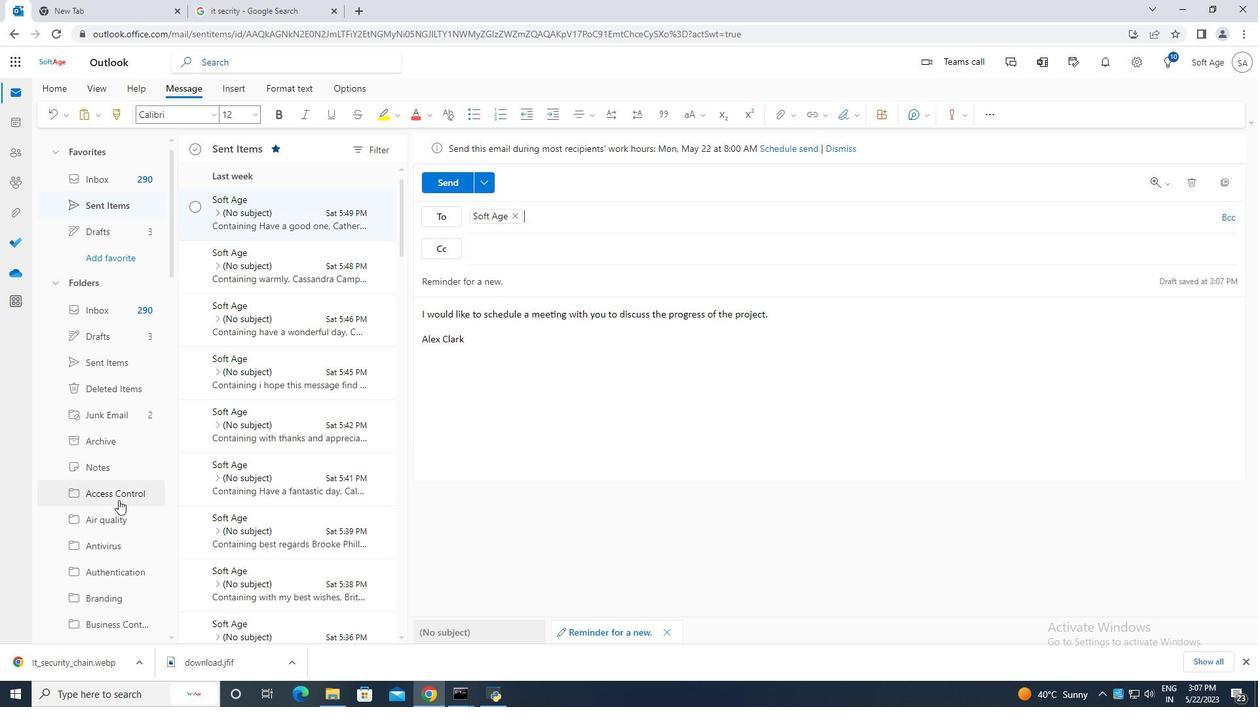 
Action: Mouse scrolled (118, 501) with delta (0, 0)
Screenshot: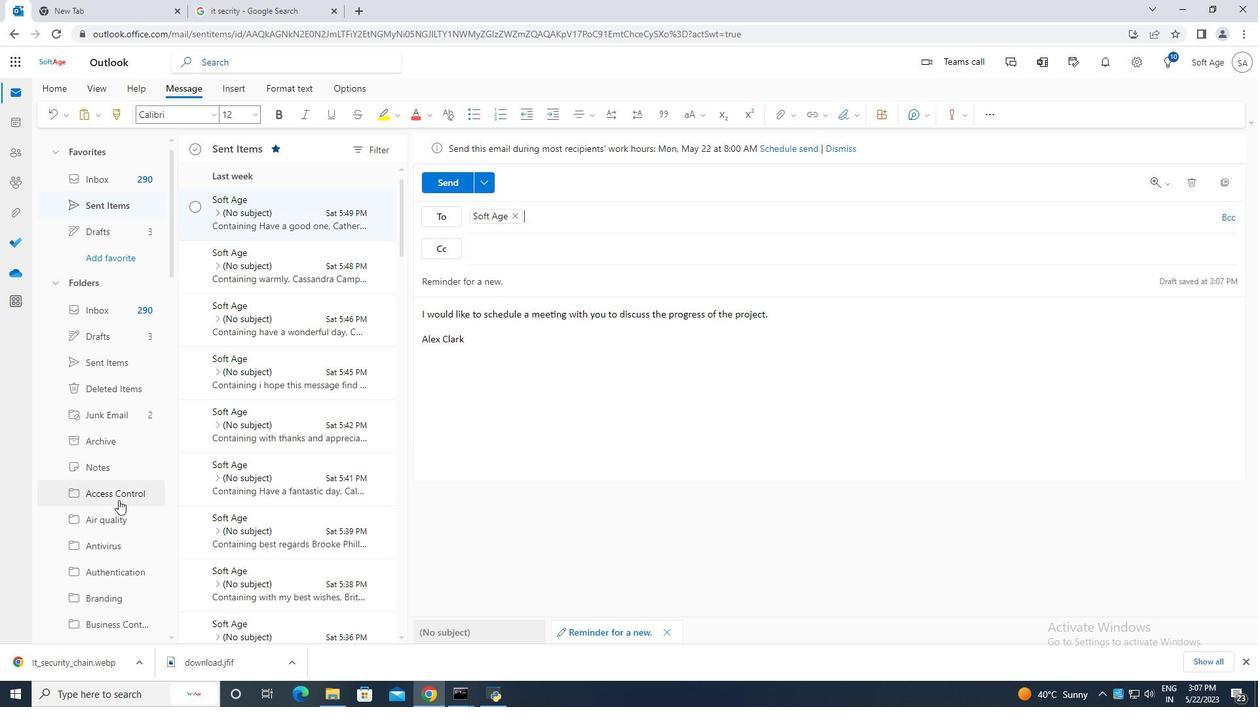 
Action: Mouse scrolled (118, 501) with delta (0, 0)
Screenshot: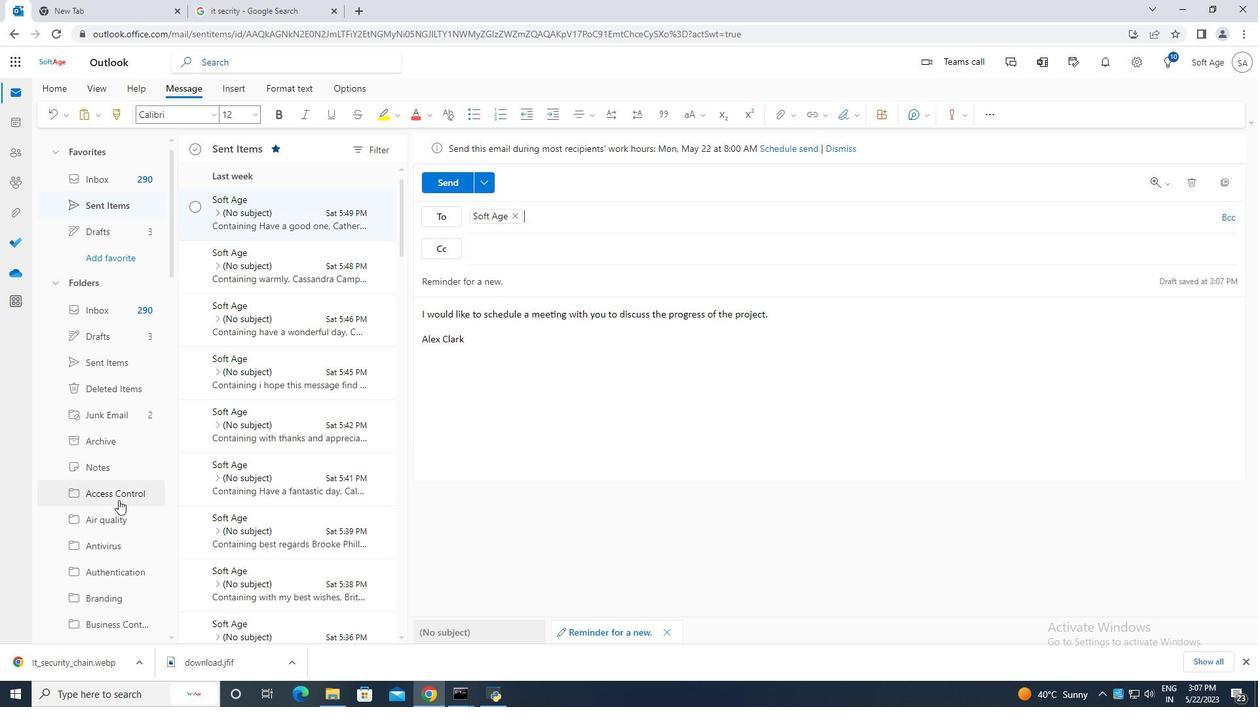 
Action: Mouse moved to (117, 503)
Screenshot: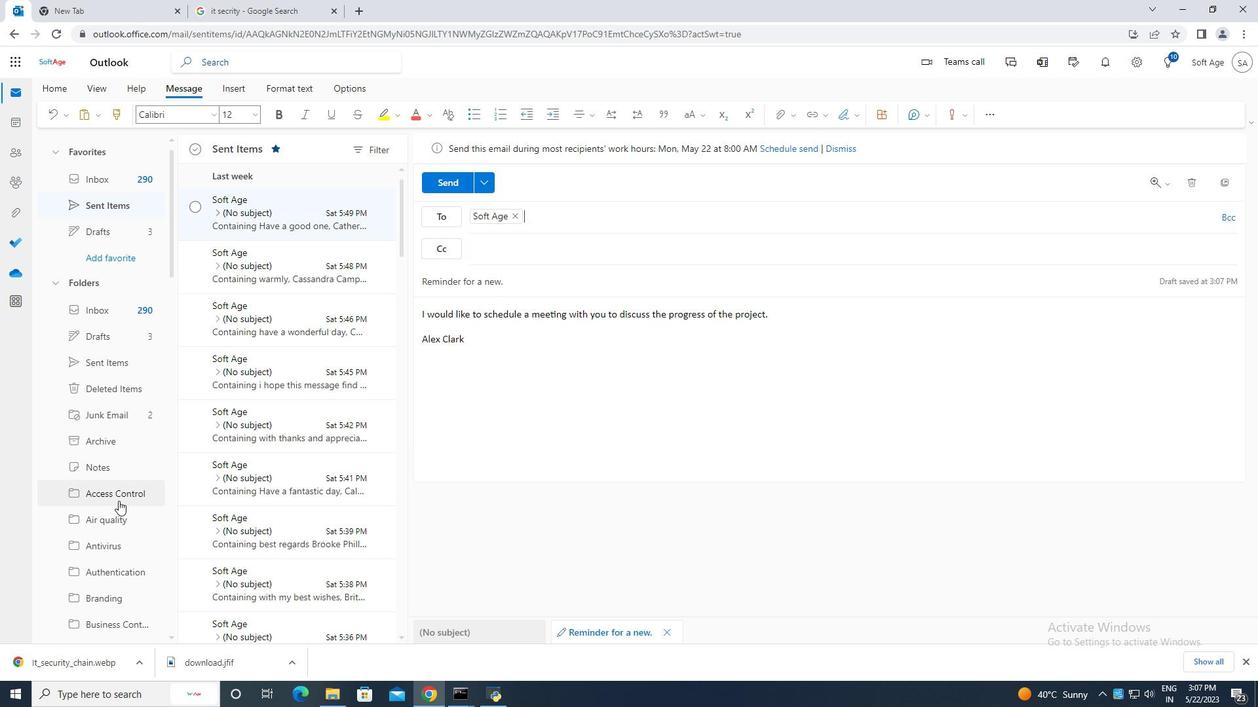 
Action: Mouse scrolled (117, 503) with delta (0, 0)
Screenshot: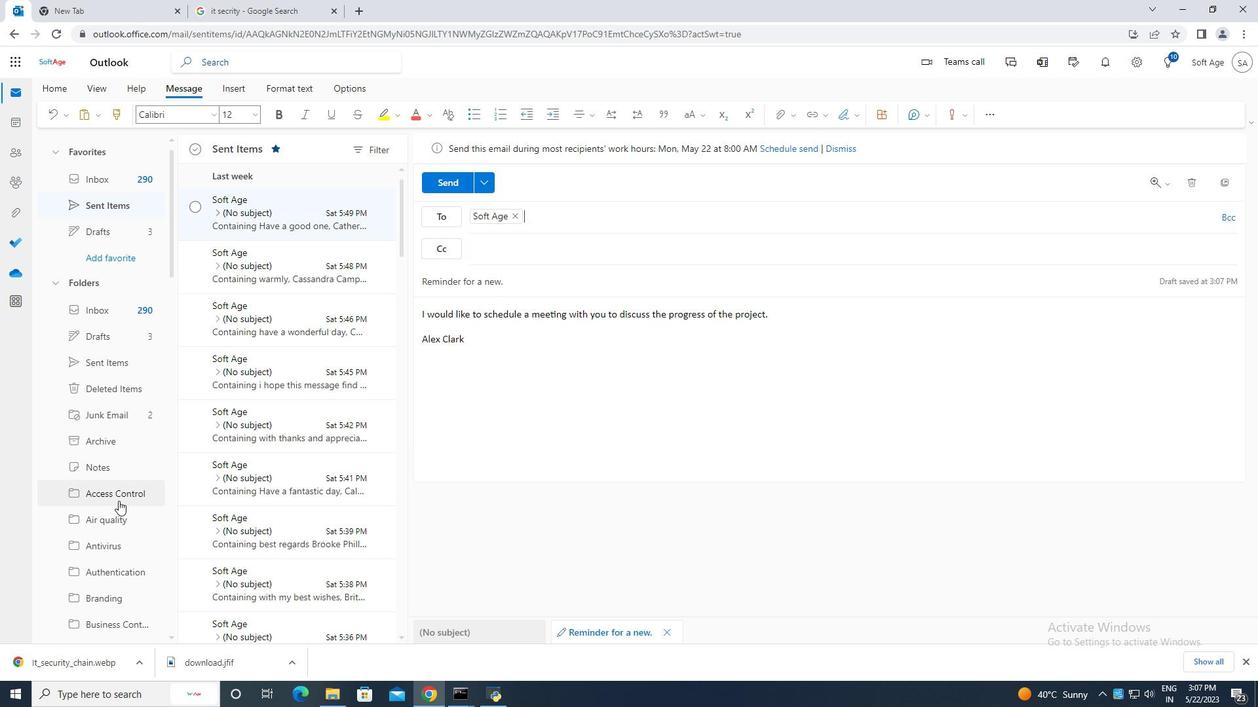 
Action: Mouse moved to (115, 507)
Screenshot: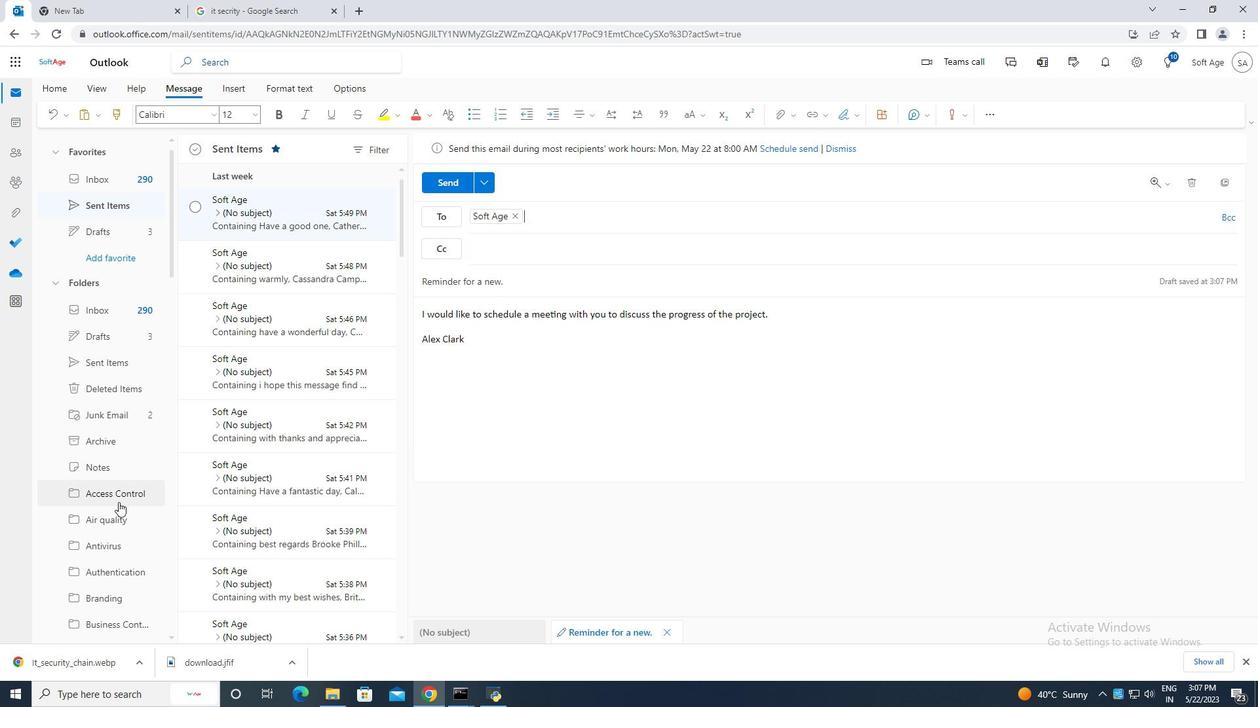 
Action: Mouse scrolled (115, 506) with delta (0, 0)
Screenshot: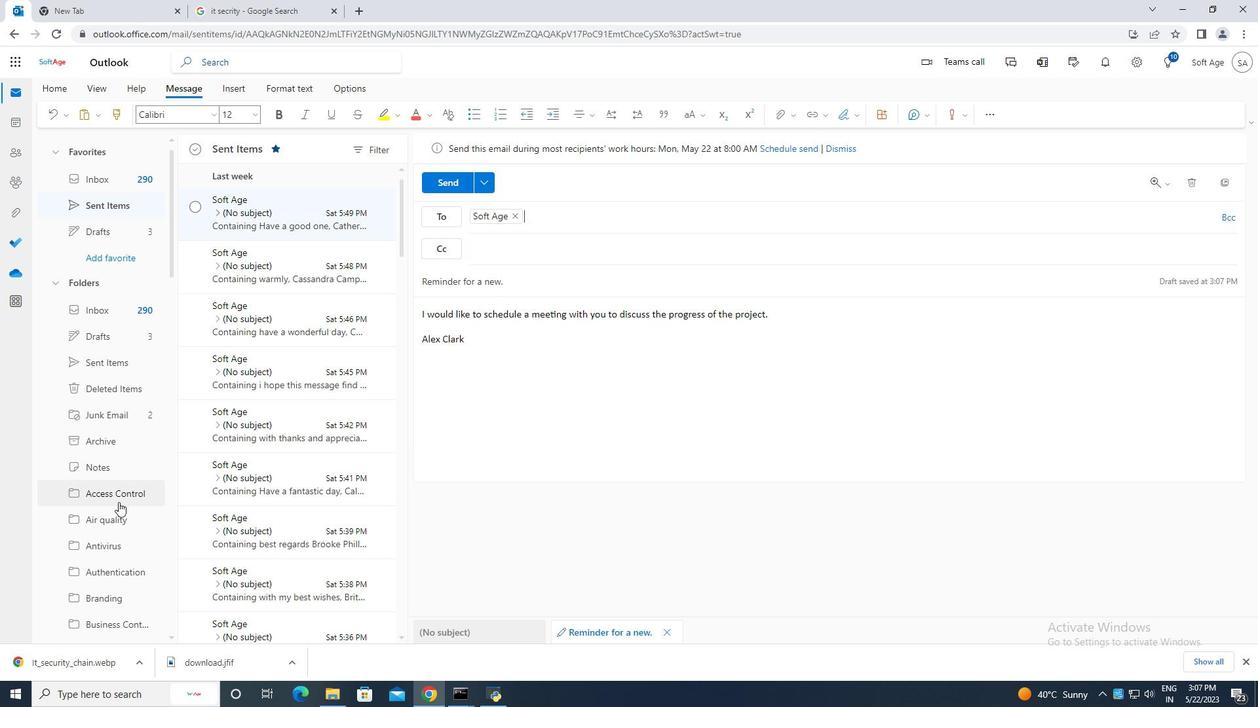 
Action: Mouse moved to (86, 528)
Screenshot: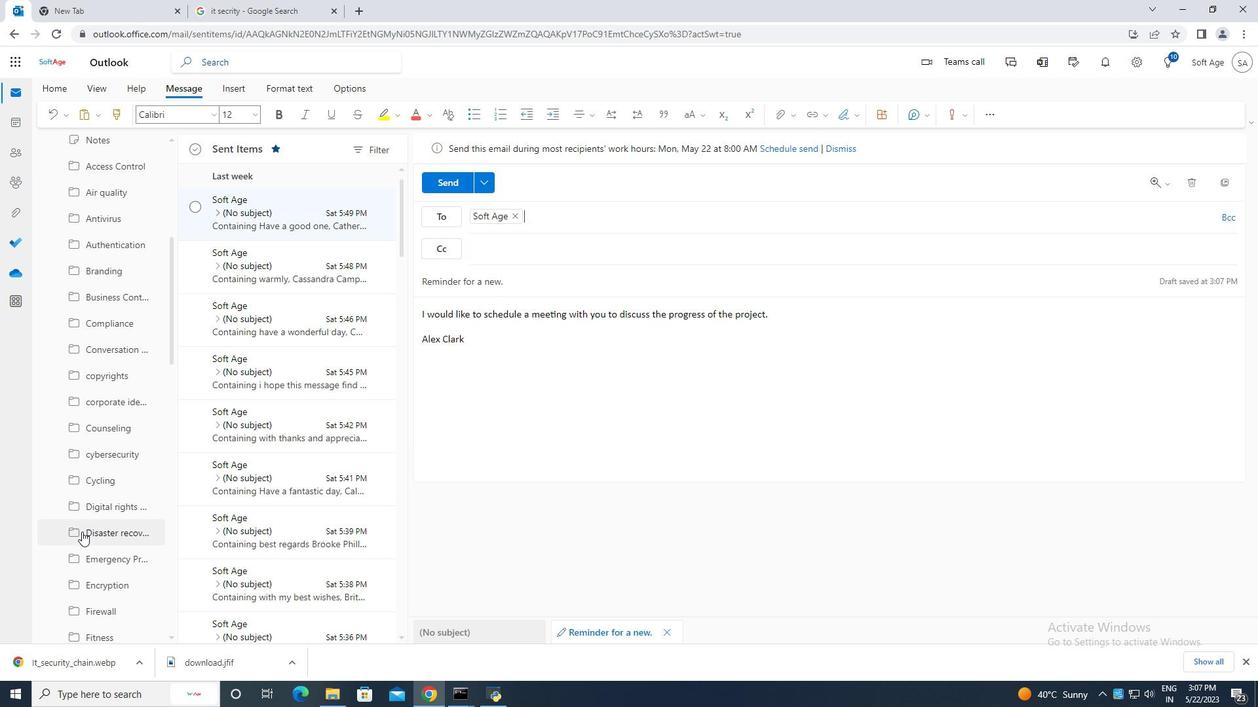 
Action: Mouse scrolled (86, 527) with delta (0, 0)
Screenshot: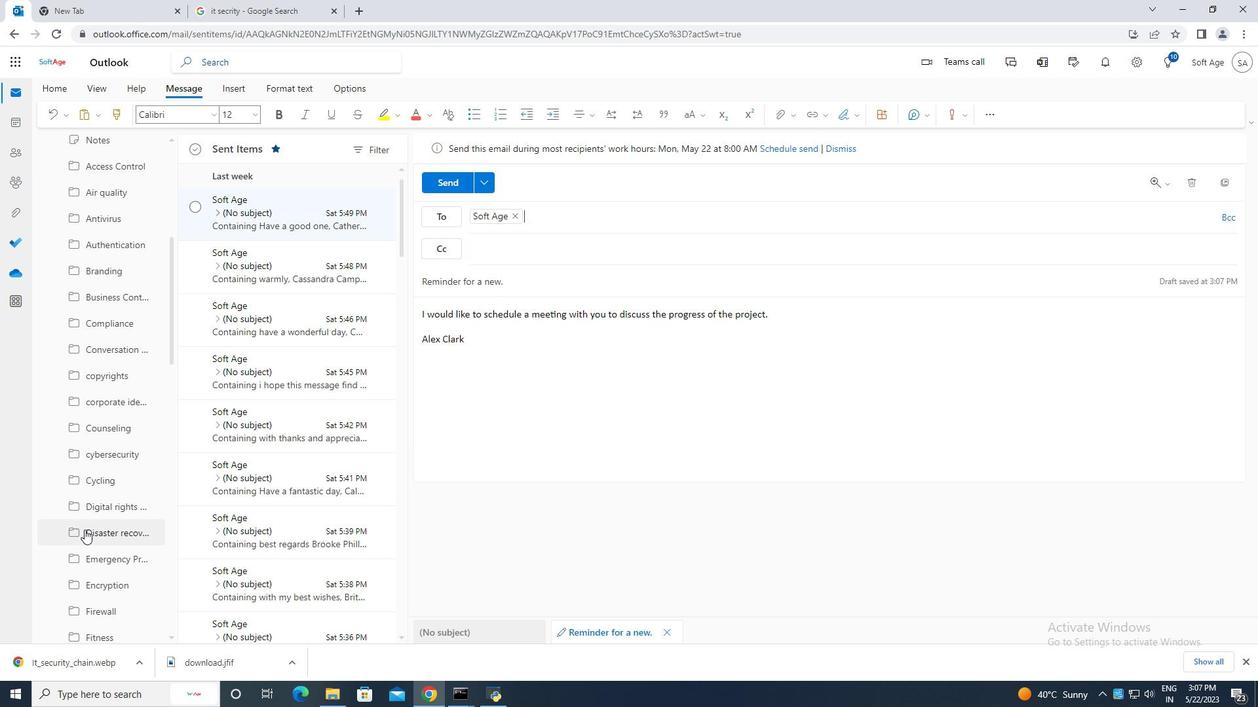 
Action: Mouse scrolled (86, 527) with delta (0, 0)
Screenshot: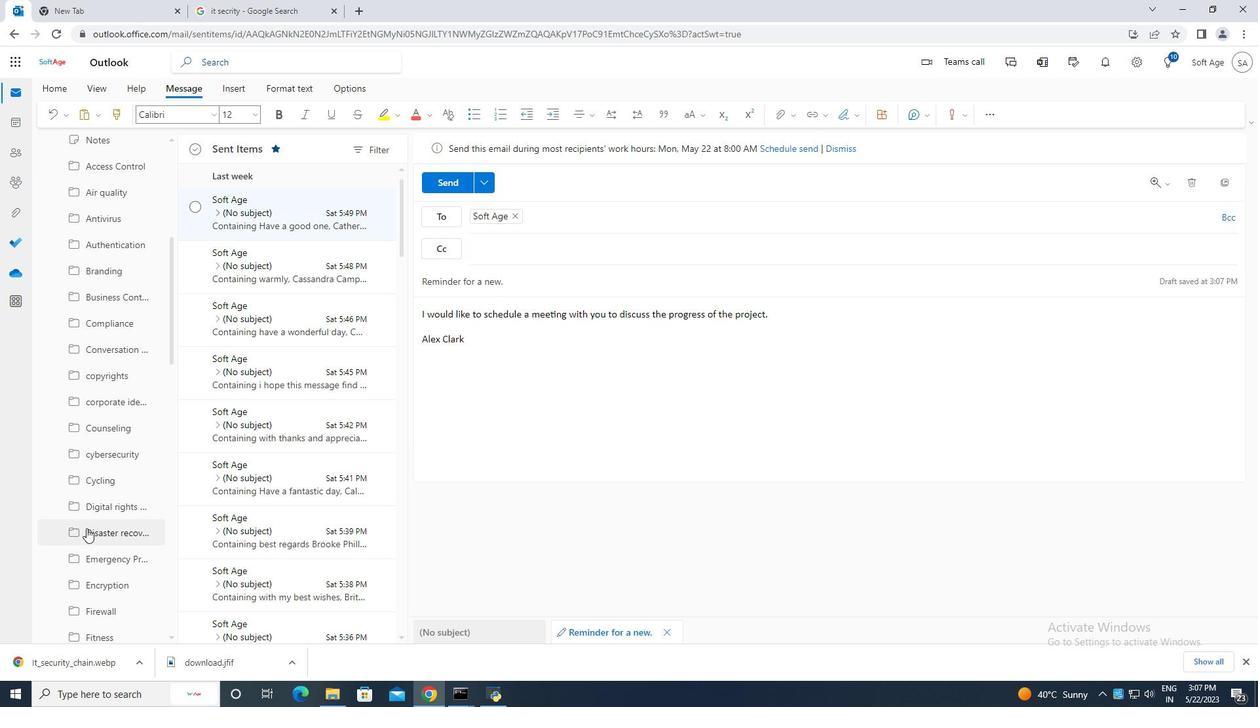 
Action: Mouse scrolled (86, 527) with delta (0, 0)
Screenshot: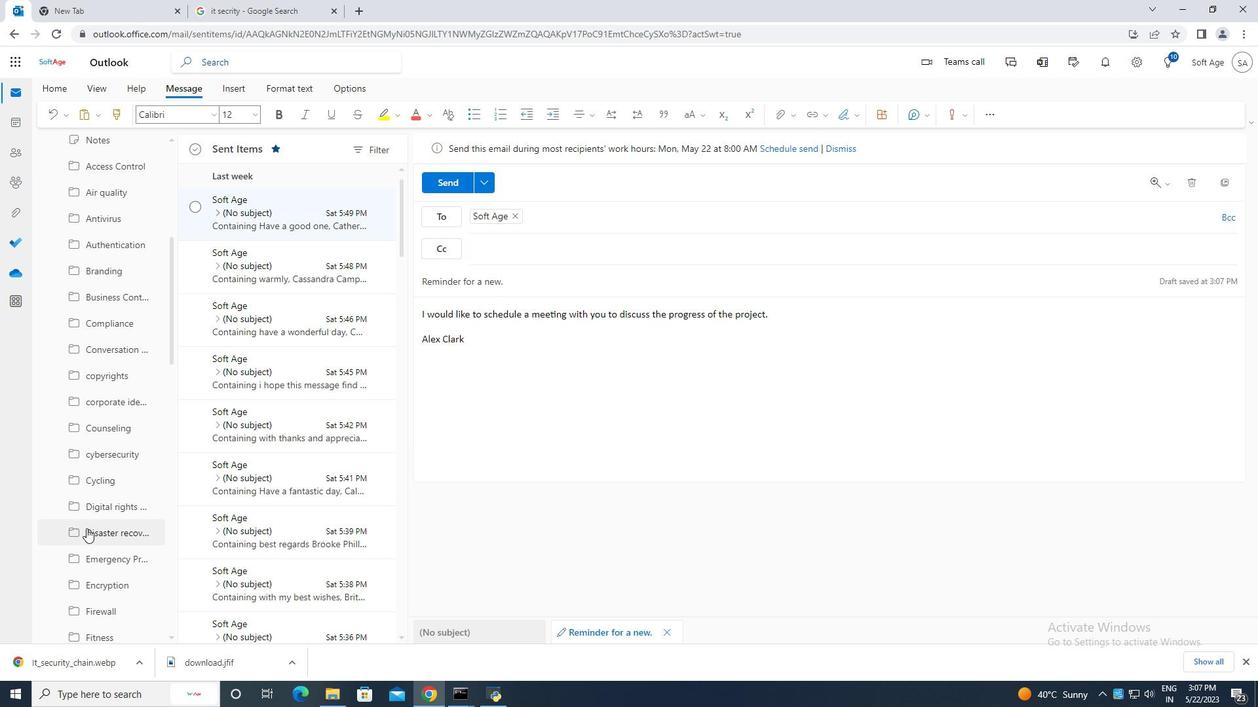 
Action: Mouse scrolled (86, 527) with delta (0, 0)
Screenshot: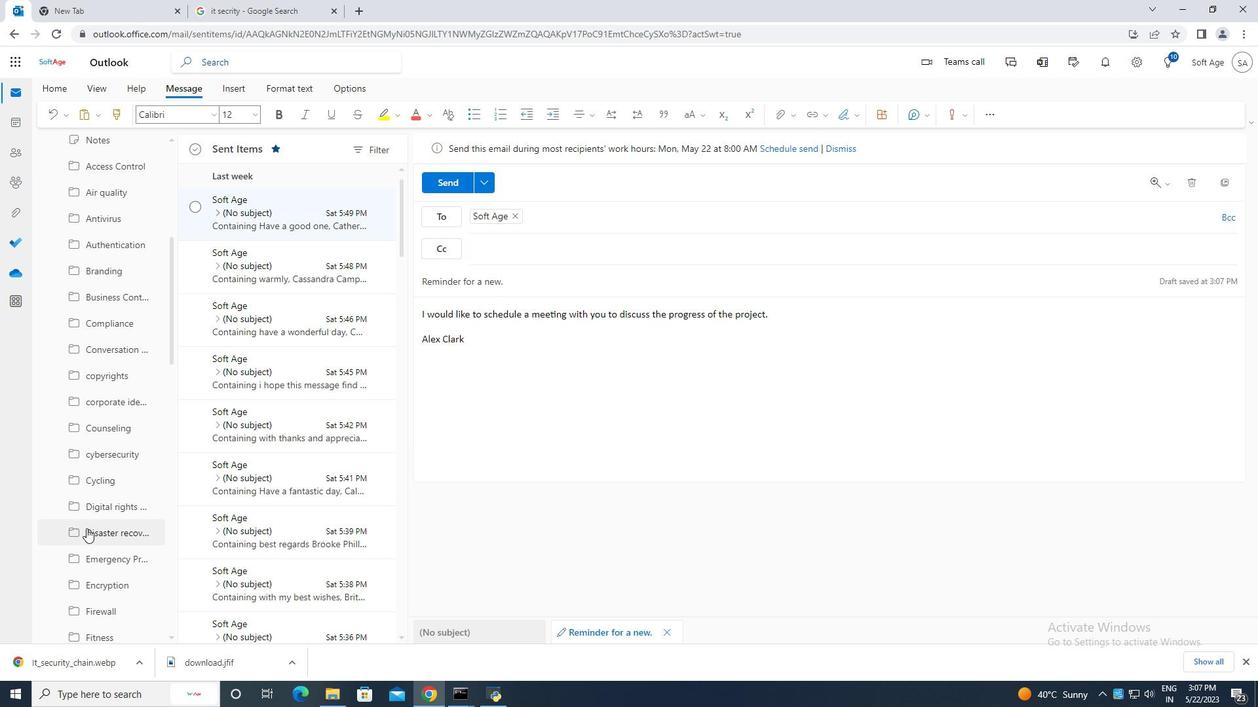 
Action: Mouse scrolled (86, 527) with delta (0, 0)
Screenshot: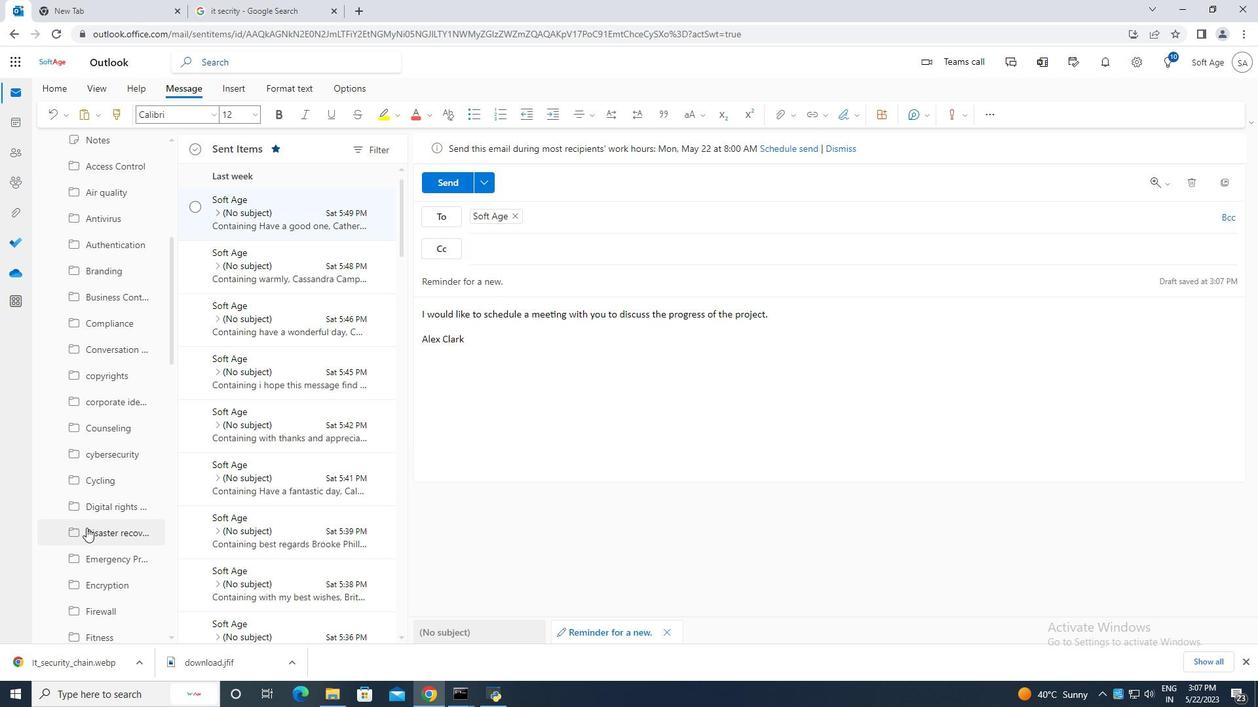 
Action: Mouse moved to (87, 528)
Screenshot: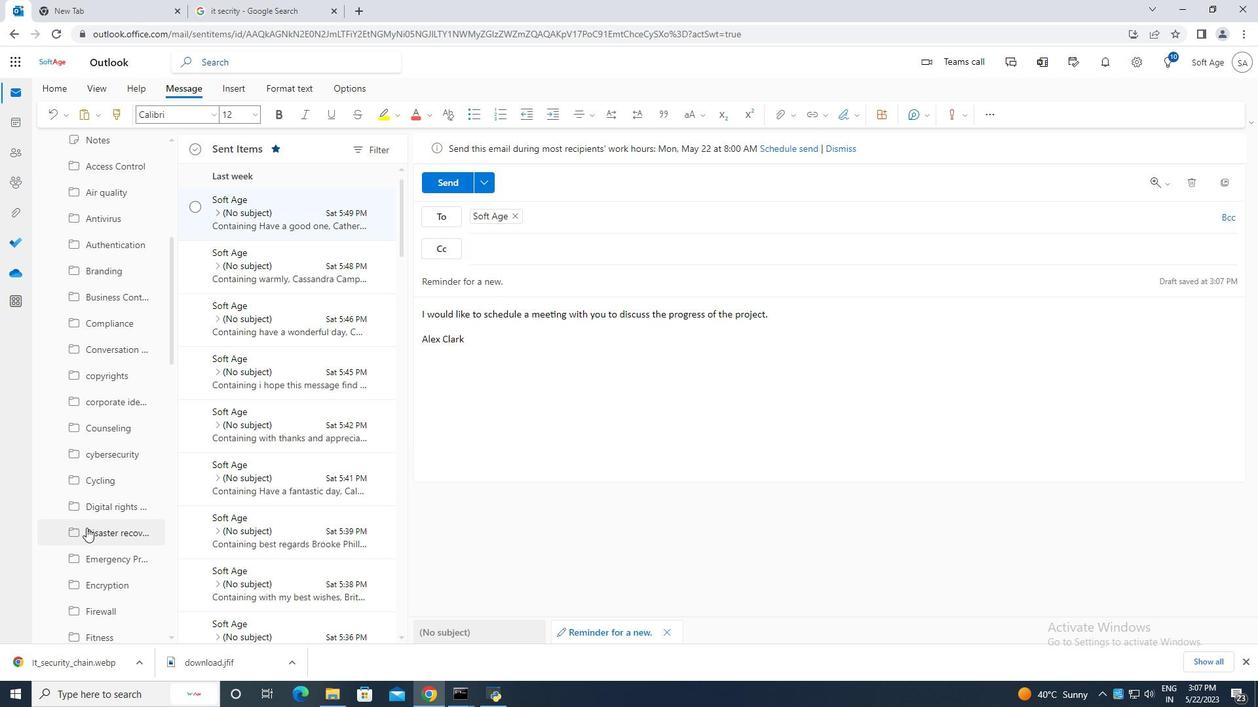 
Action: Mouse scrolled (87, 527) with delta (0, 0)
Screenshot: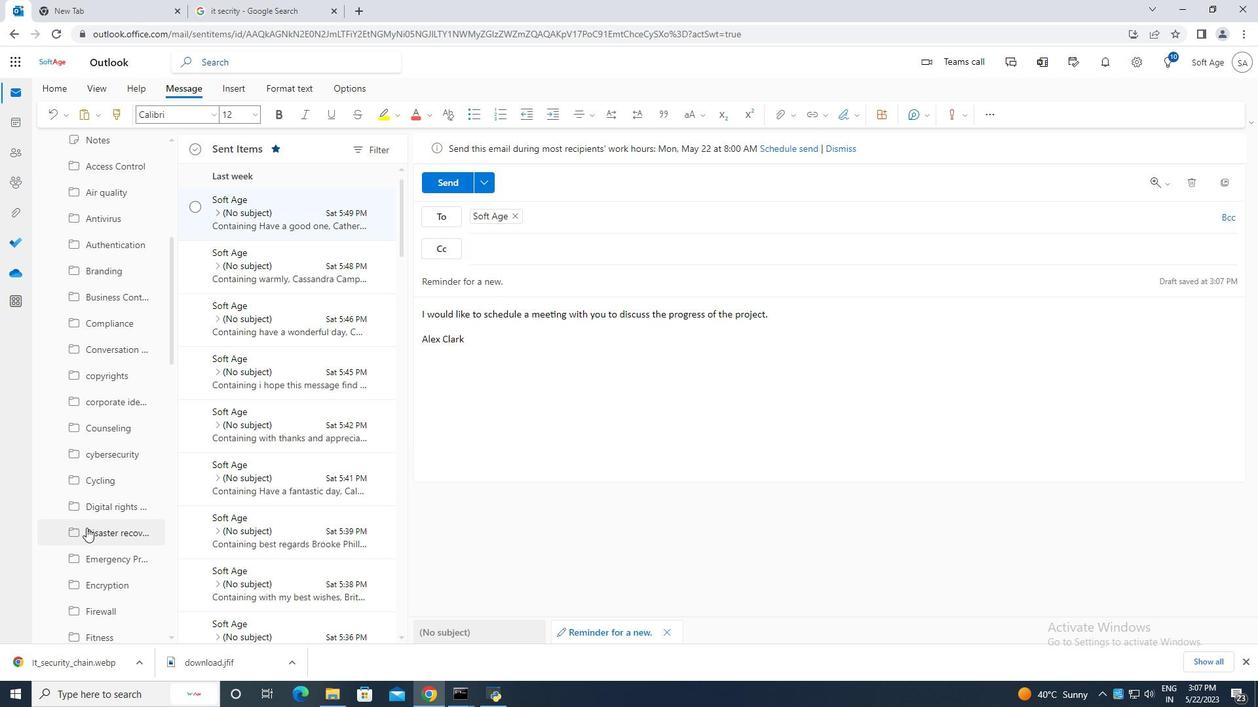 
Action: Mouse moved to (100, 553)
Screenshot: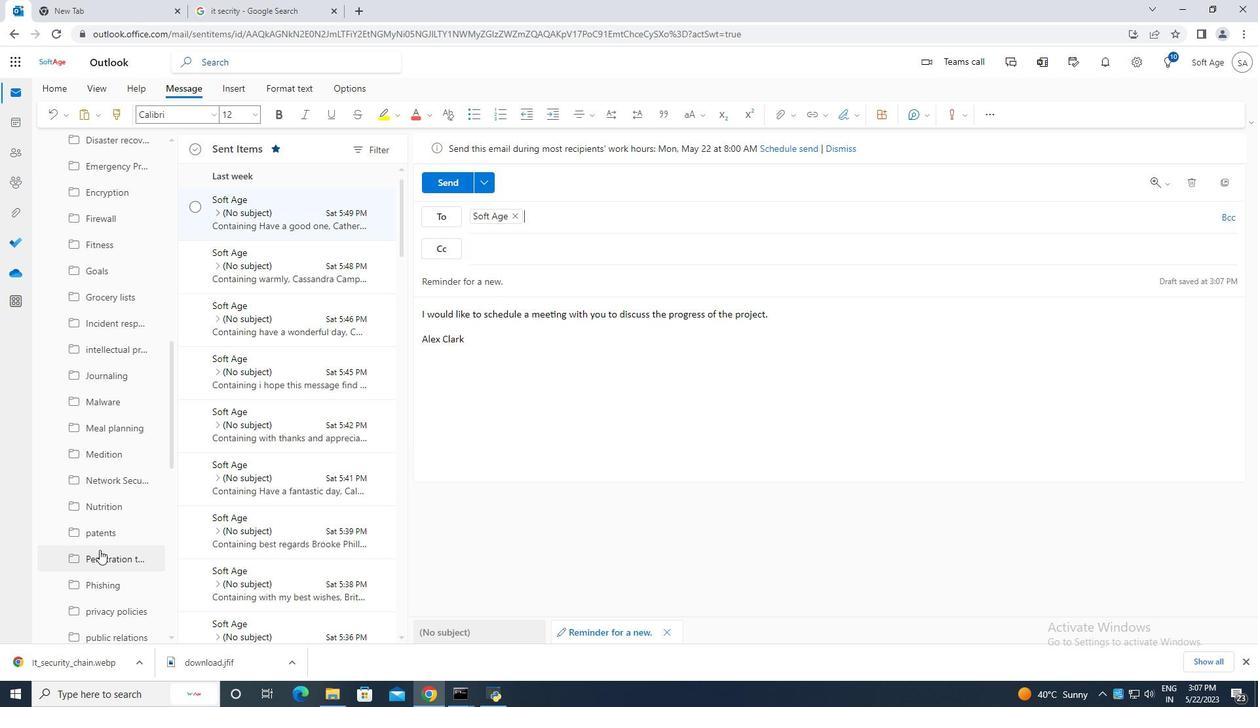 
Action: Mouse scrolled (100, 553) with delta (0, 0)
Screenshot: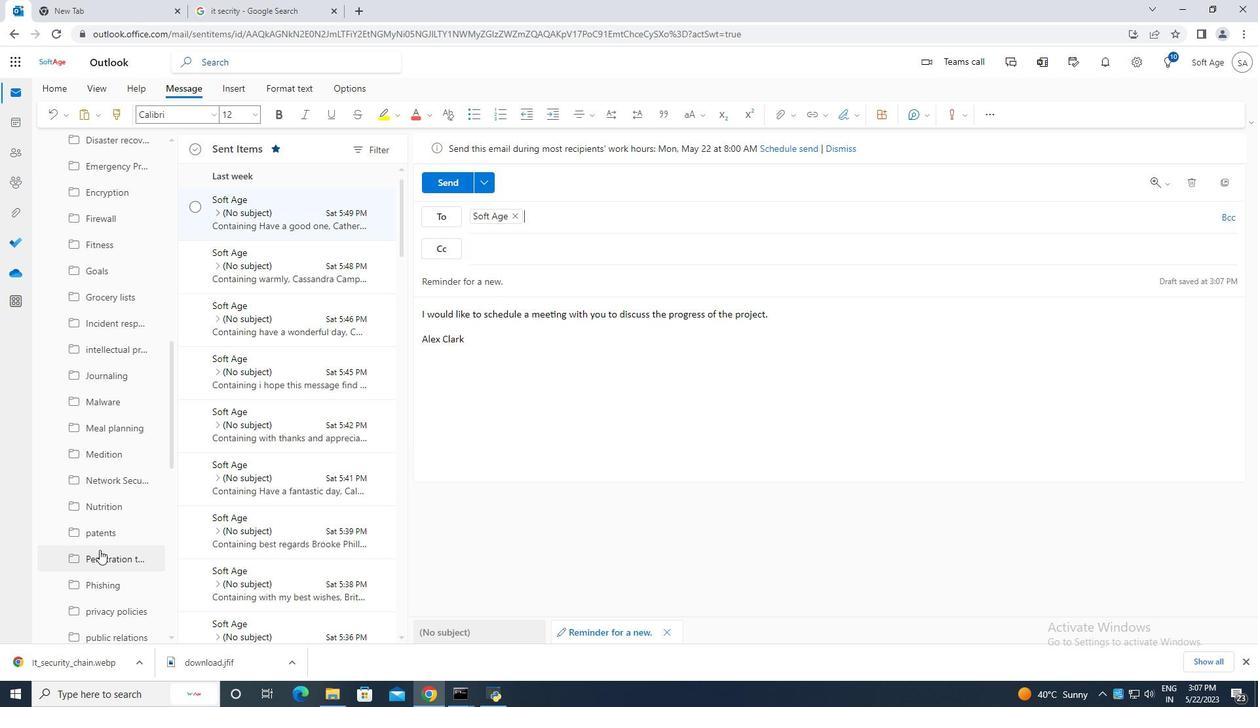 
Action: Mouse moved to (100, 554)
Screenshot: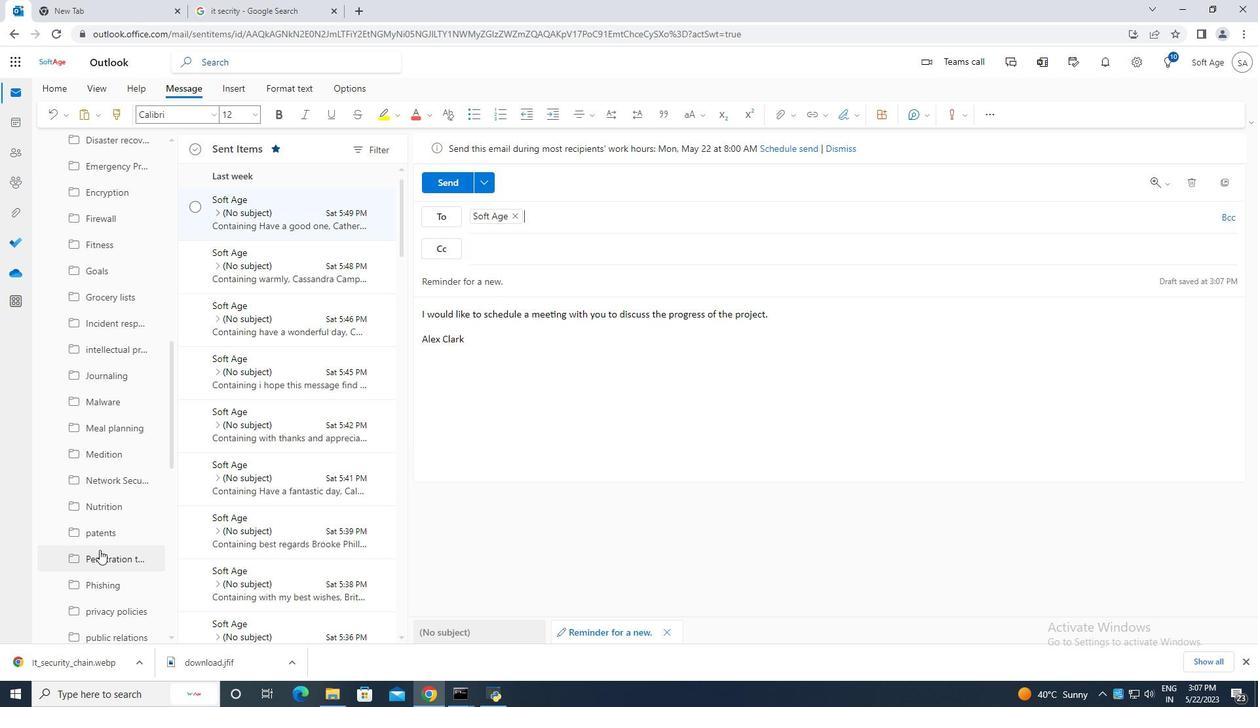
Action: Mouse scrolled (100, 553) with delta (0, 0)
Screenshot: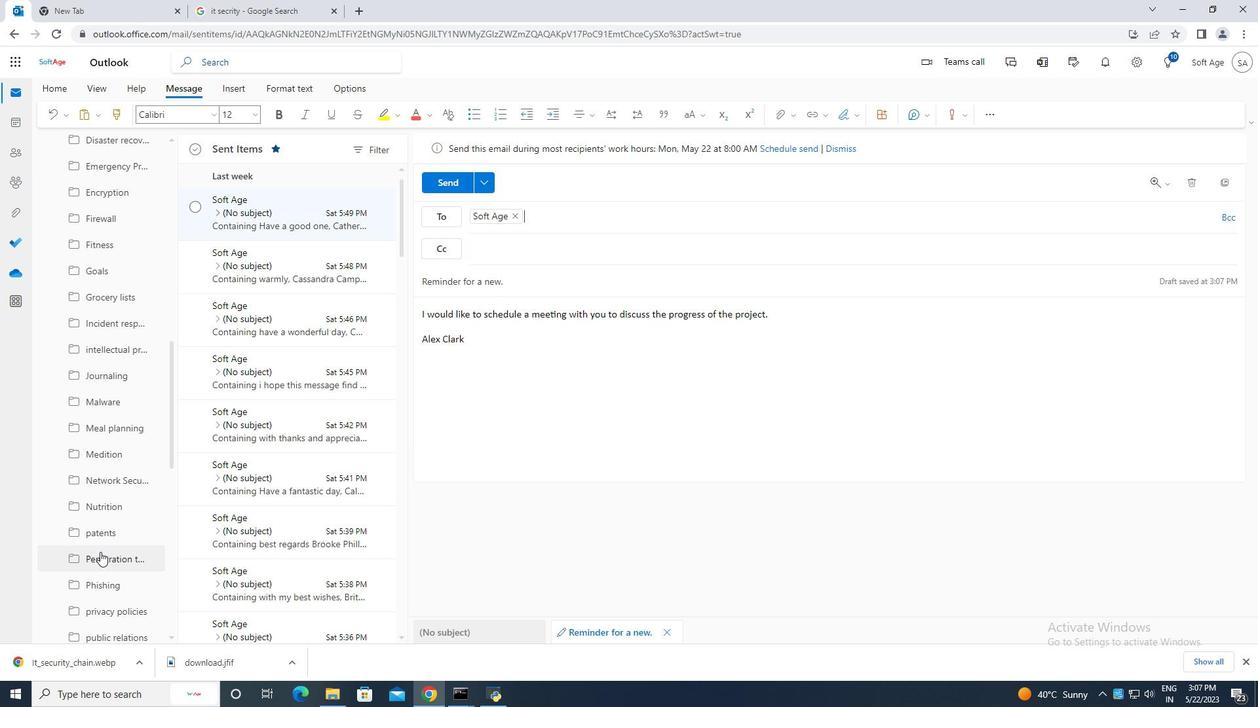 
Action: Mouse moved to (101, 554)
Screenshot: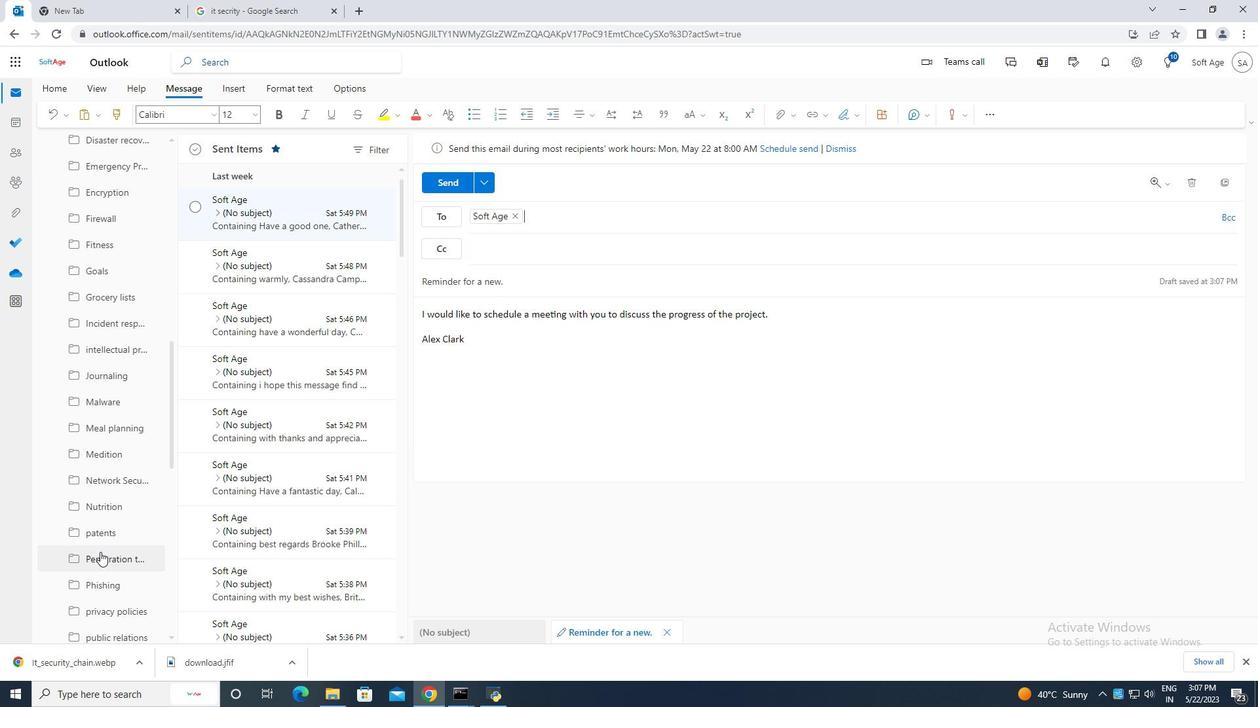 
Action: Mouse scrolled (101, 554) with delta (0, 0)
Screenshot: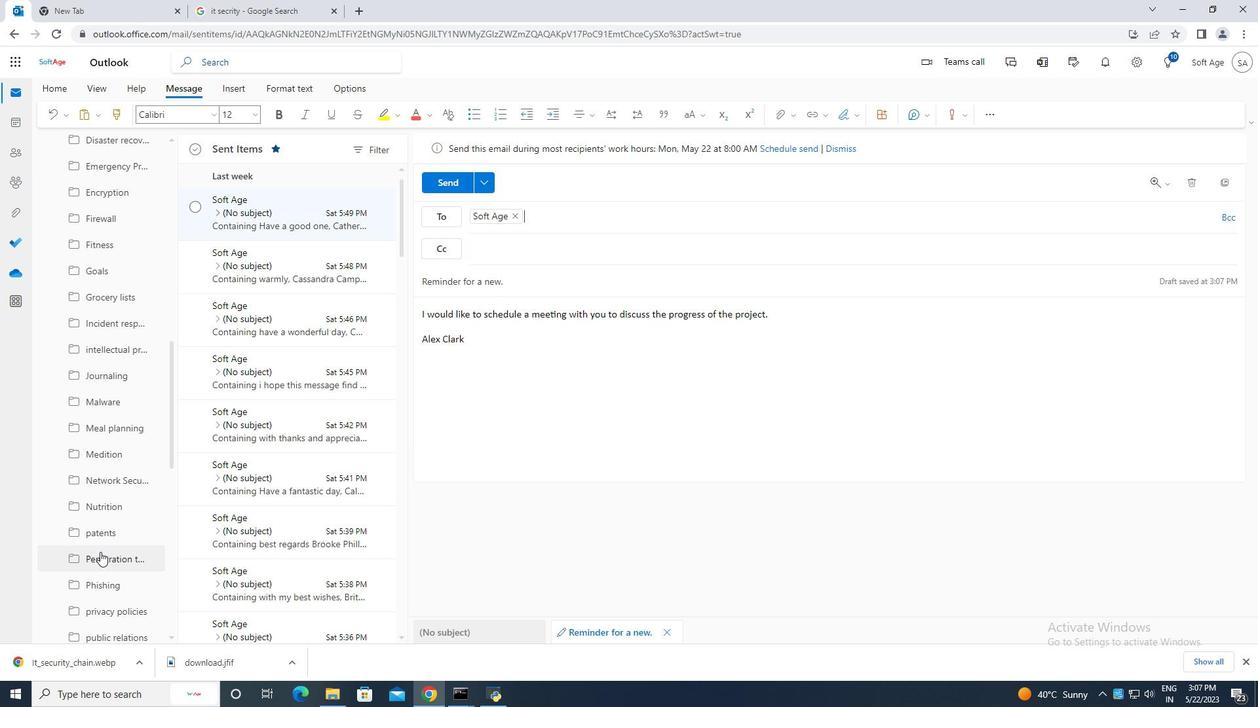 
Action: Mouse scrolled (101, 554) with delta (0, 0)
Screenshot: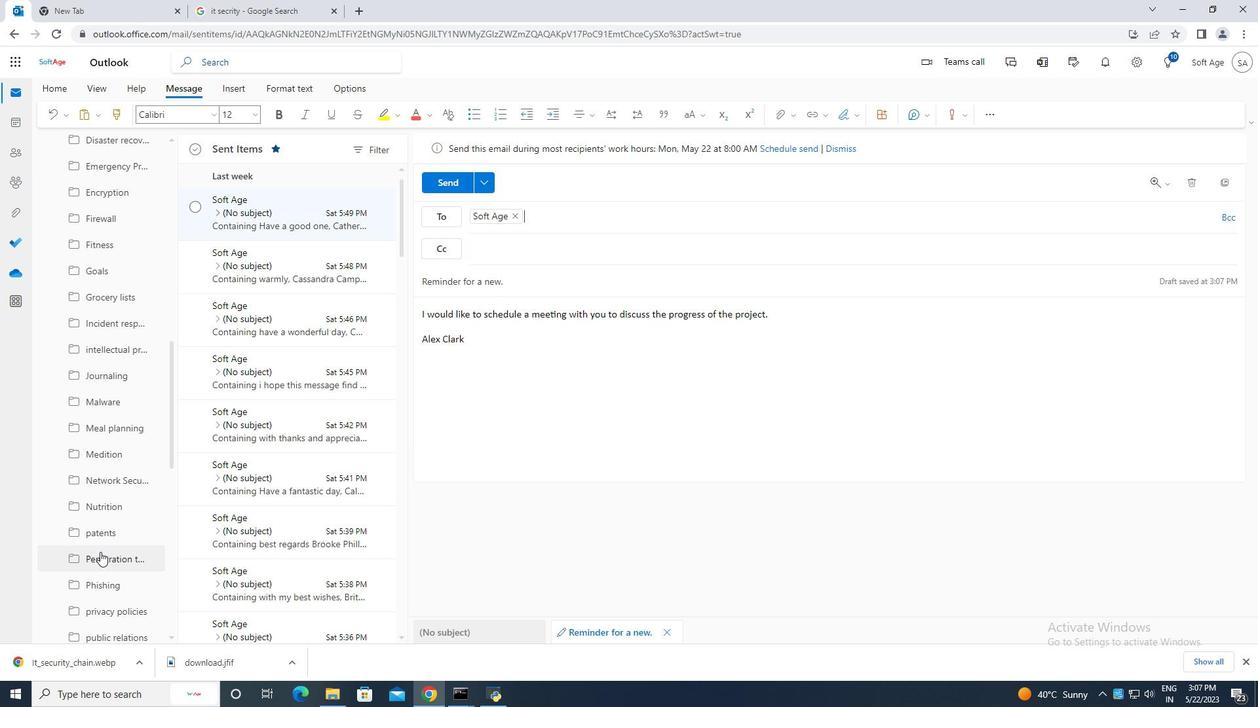 
Action: Mouse moved to (101, 554)
Screenshot: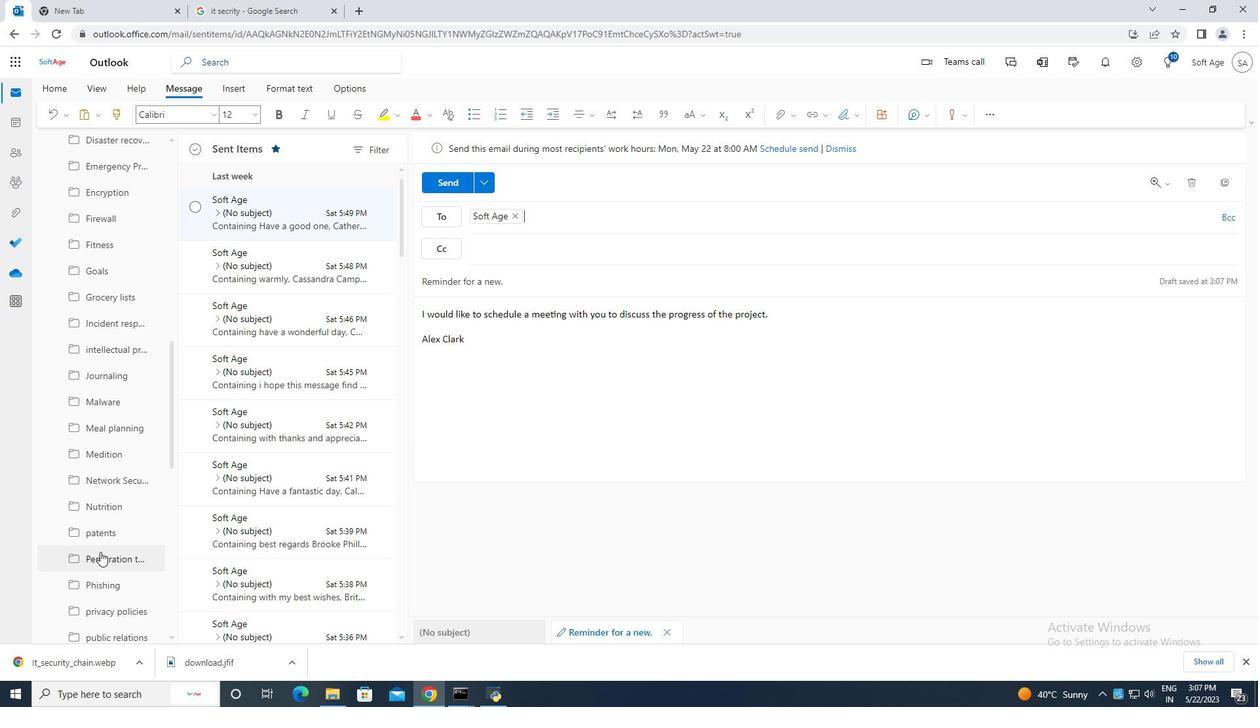 
Action: Mouse scrolled (101, 554) with delta (0, 0)
Screenshot: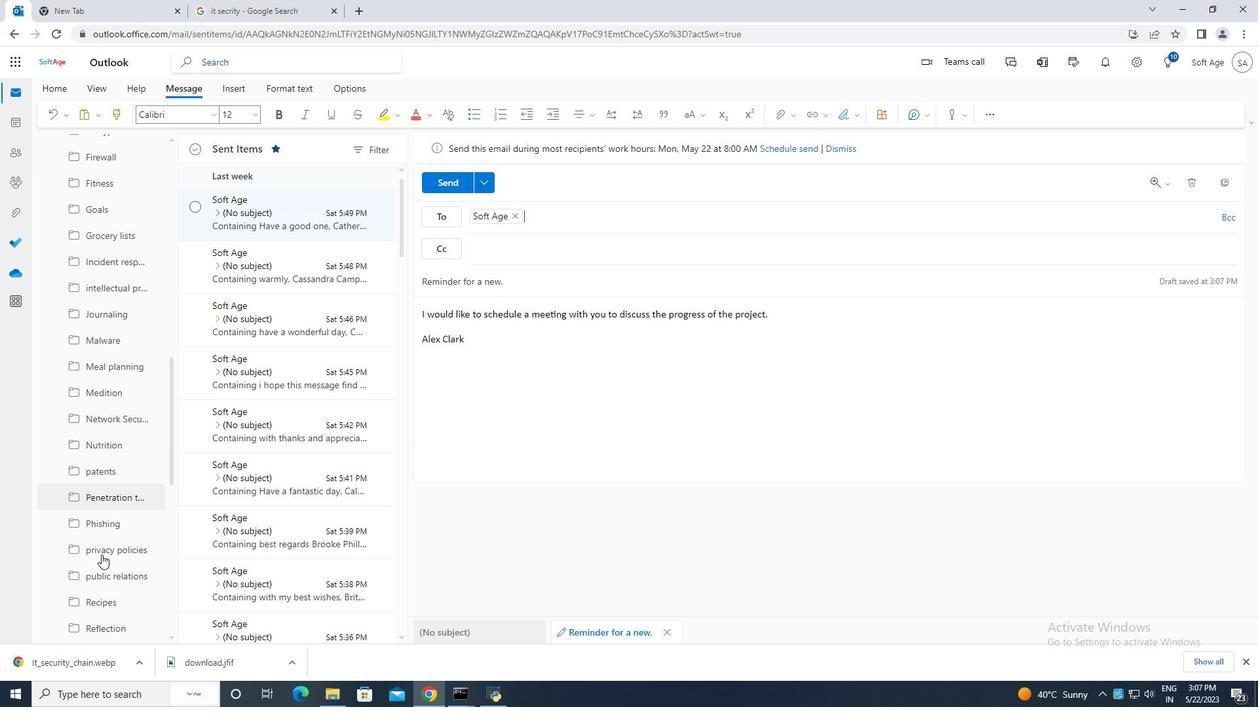 
Action: Mouse moved to (104, 561)
Screenshot: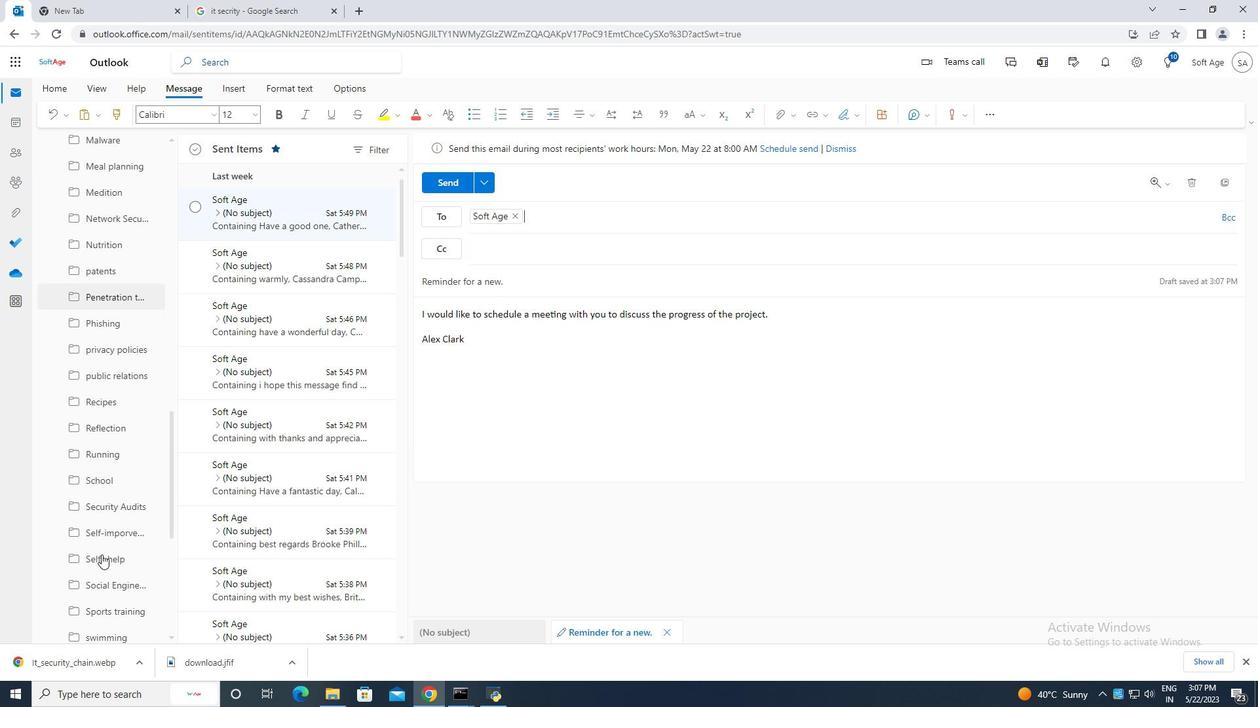 
Action: Mouse scrolled (104, 560) with delta (0, 0)
Screenshot: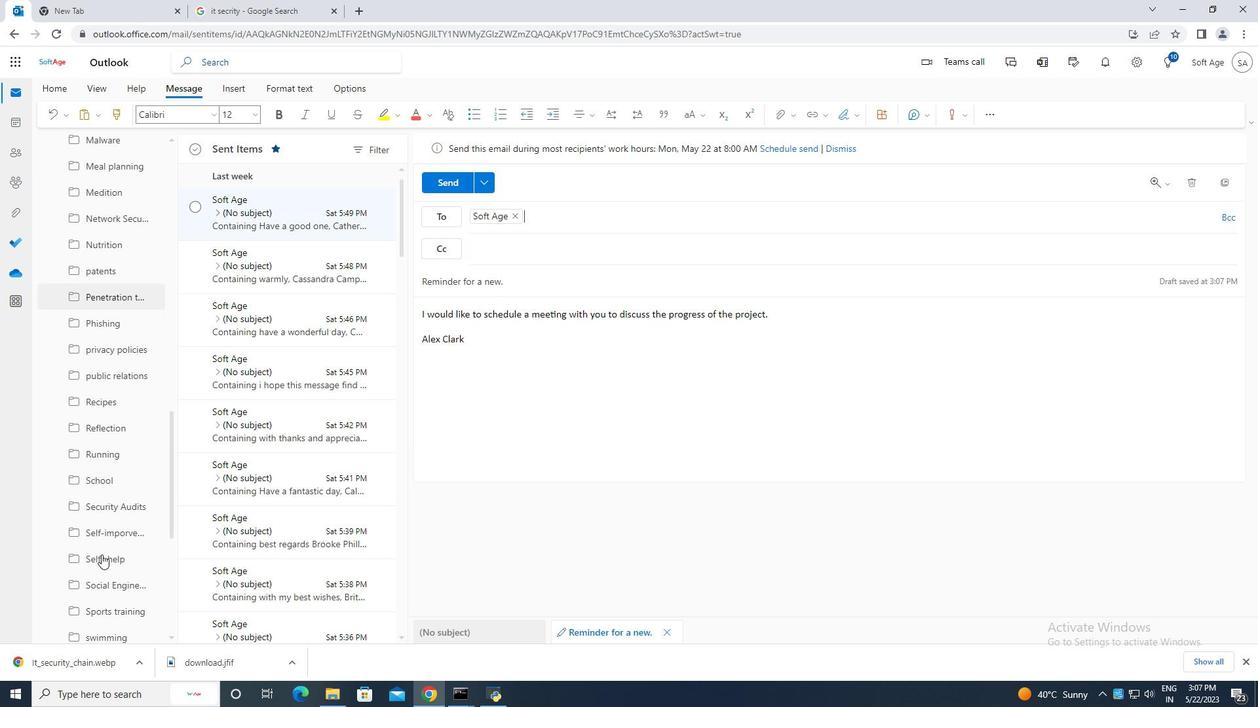 
Action: Mouse moved to (104, 562)
Screenshot: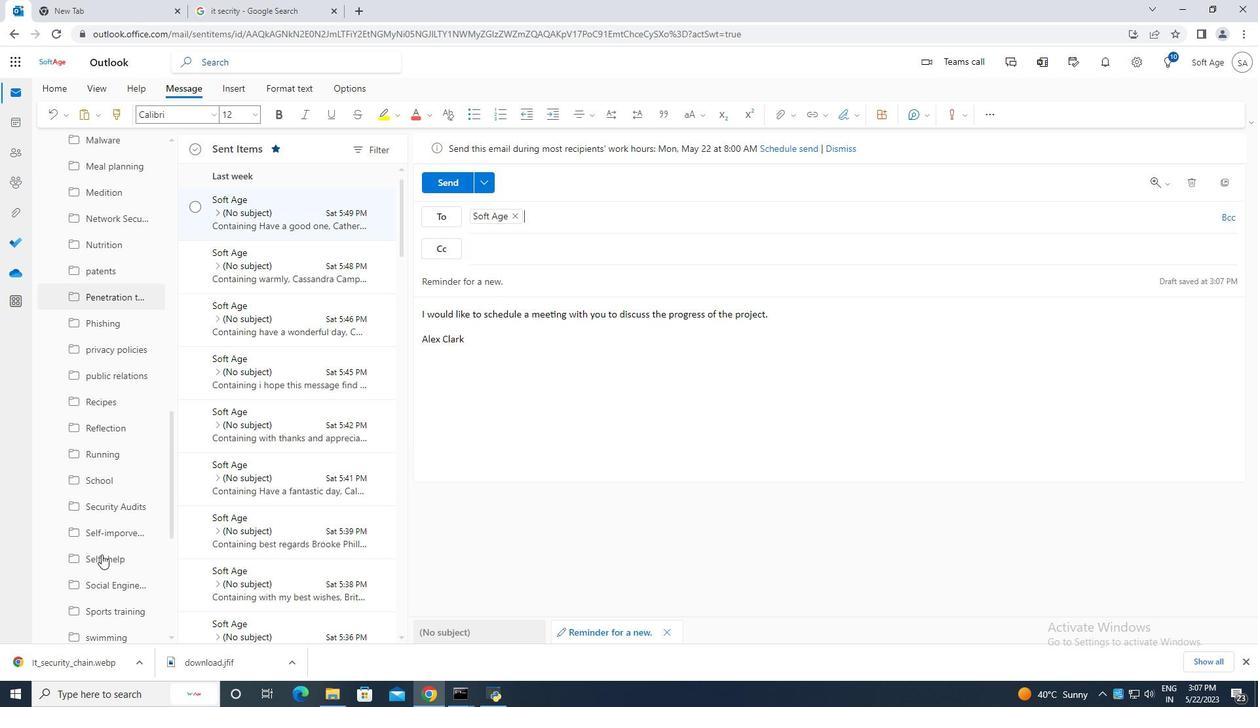 
Action: Mouse scrolled (104, 561) with delta (0, 0)
Screenshot: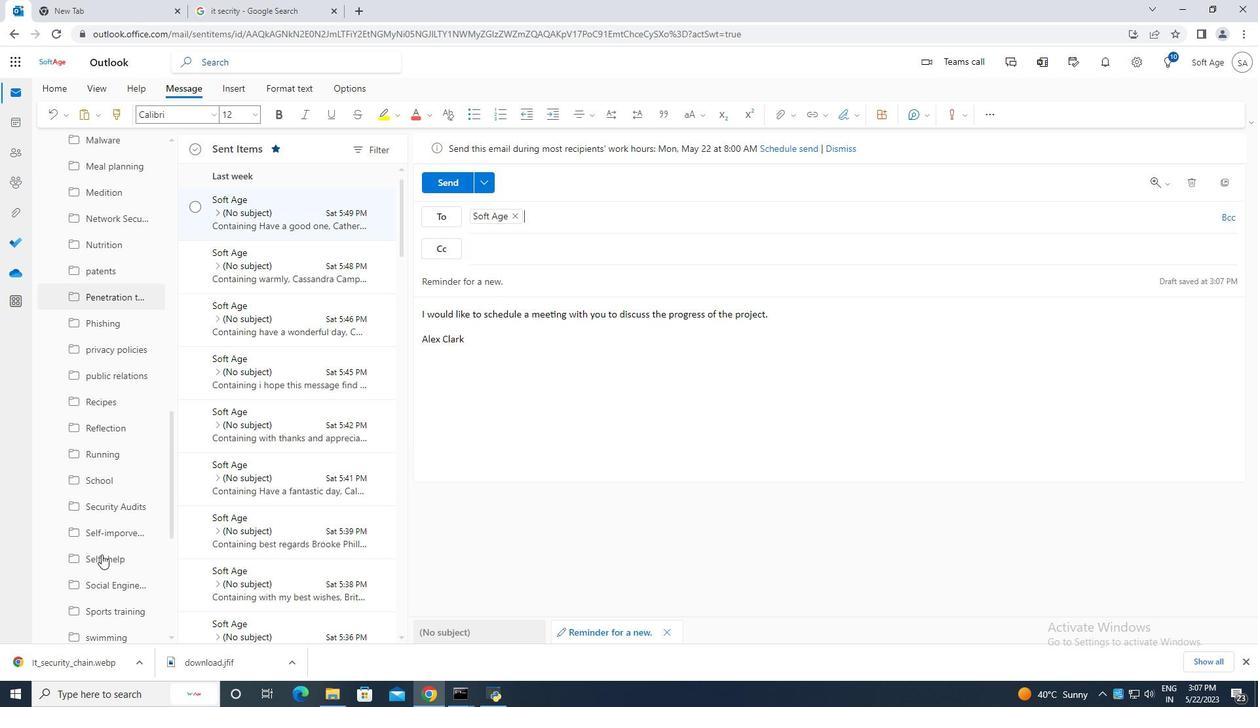 
Action: Mouse scrolled (104, 561) with delta (0, 0)
Screenshot: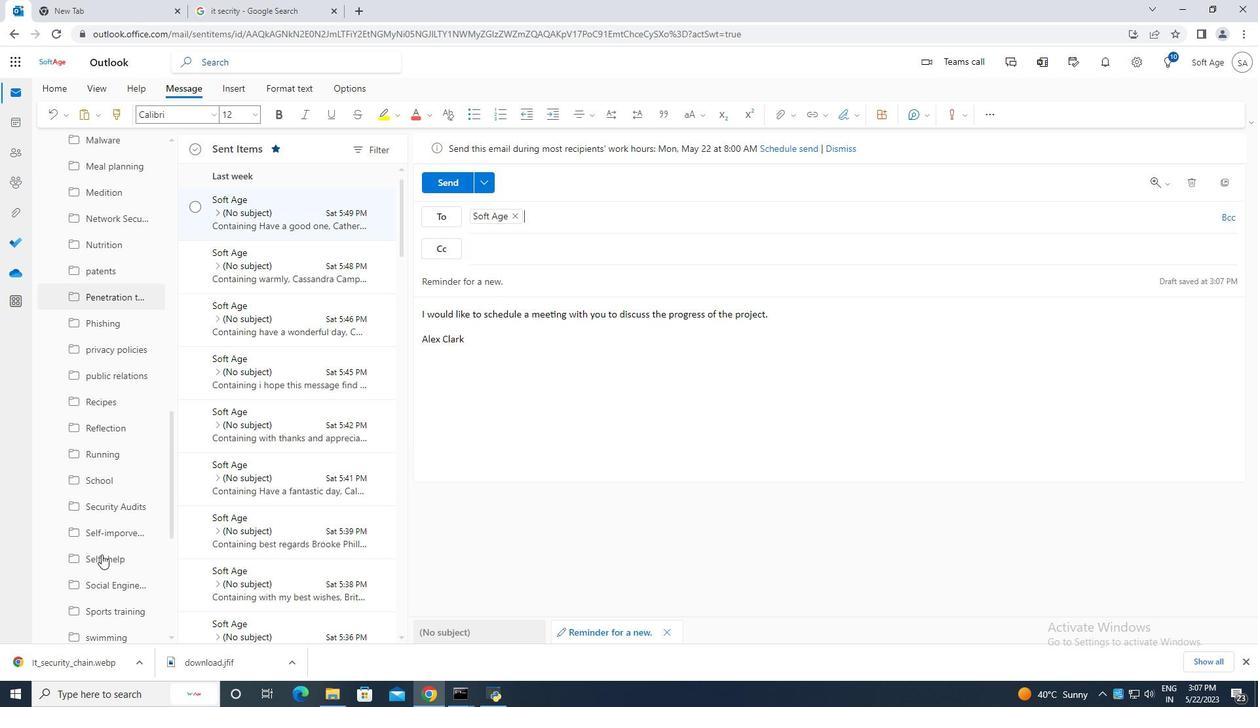 
Action: Mouse scrolled (104, 561) with delta (0, 0)
Screenshot: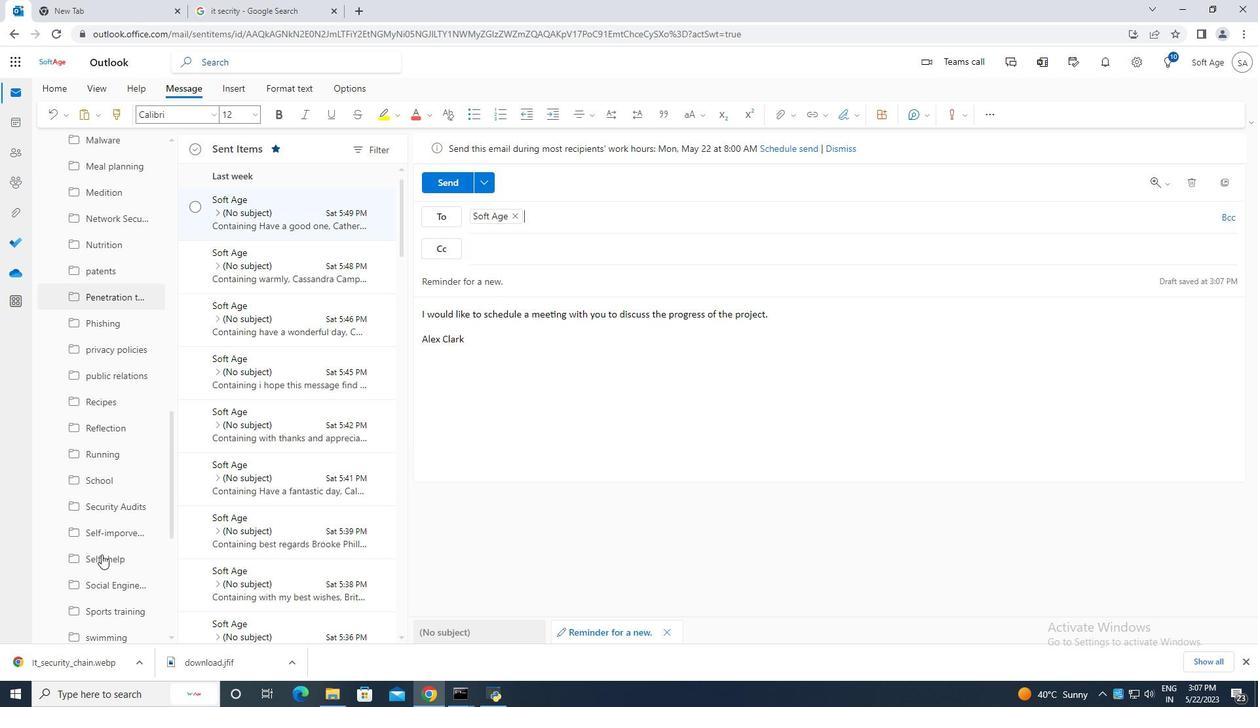 
Action: Mouse scrolled (104, 561) with delta (0, 0)
Screenshot: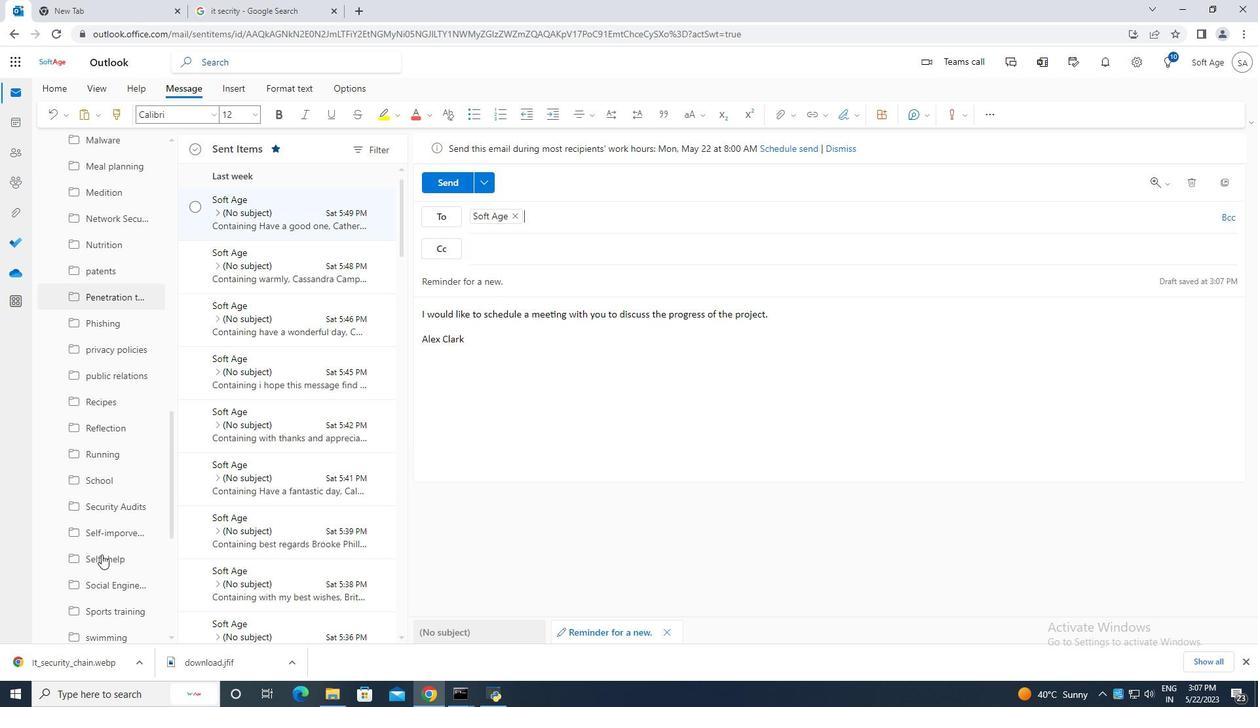 
Action: Mouse moved to (104, 562)
Screenshot: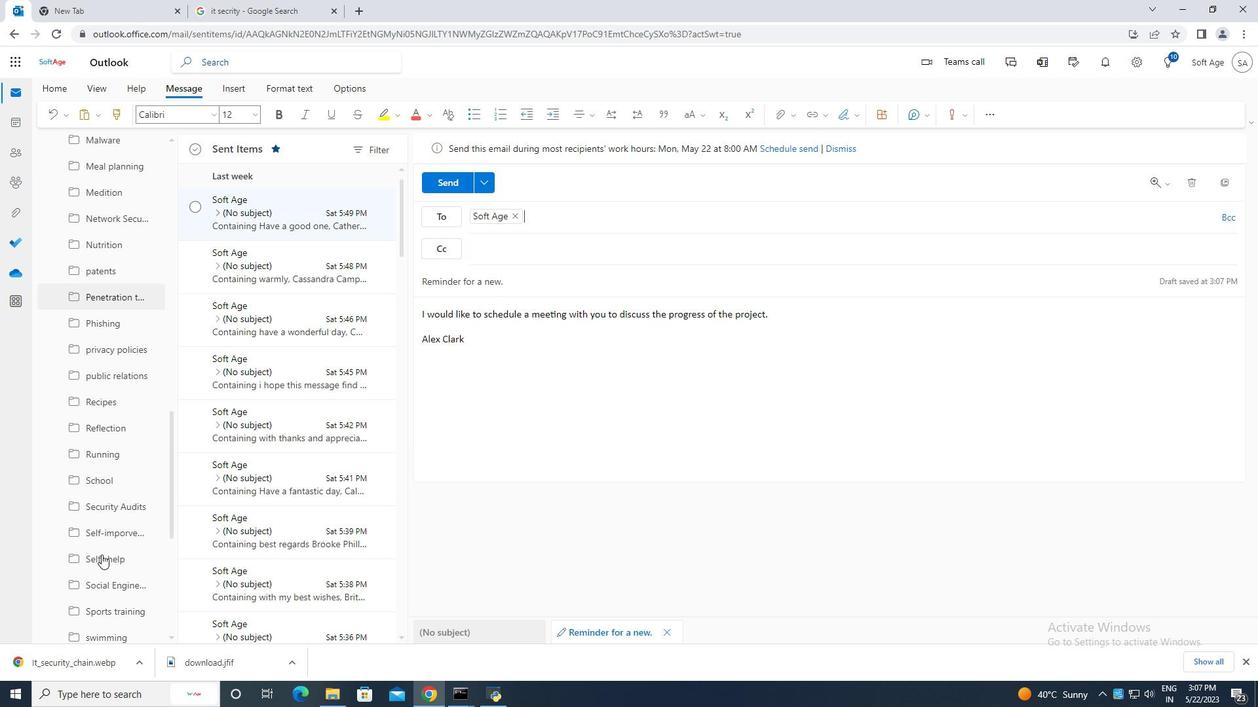 
Action: Mouse scrolled (104, 562) with delta (0, 0)
Screenshot: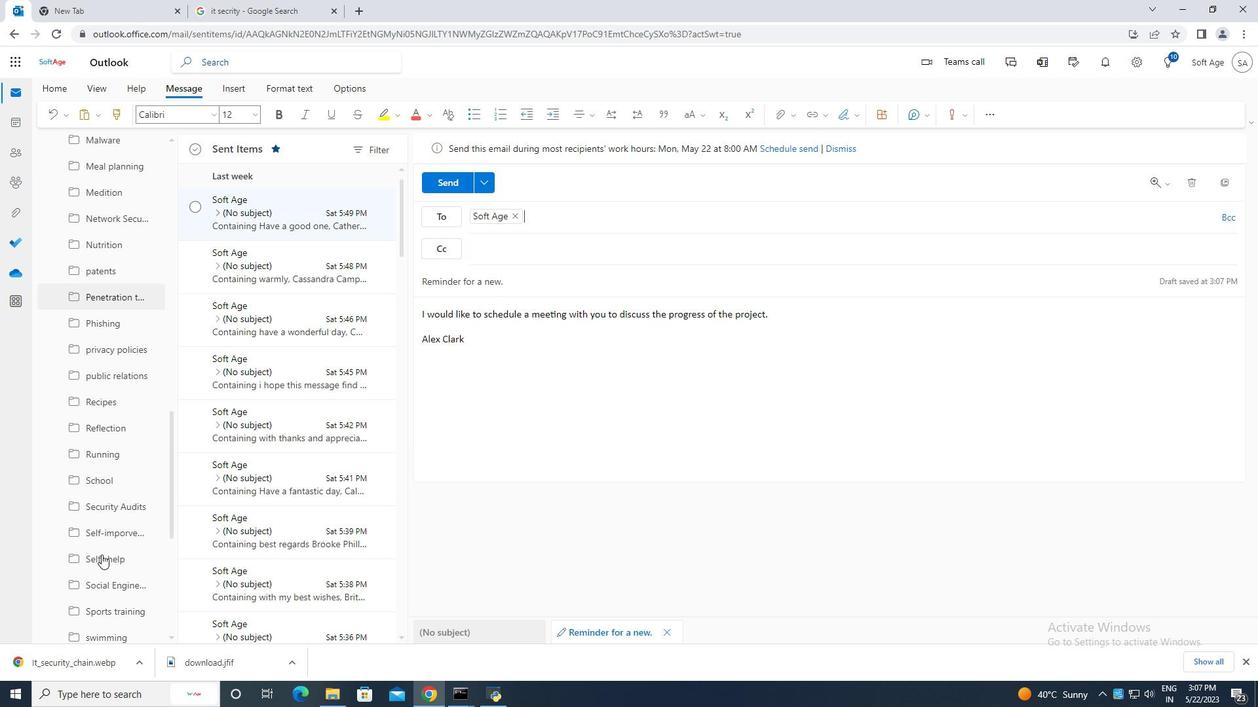 
Action: Mouse moved to (104, 571)
Screenshot: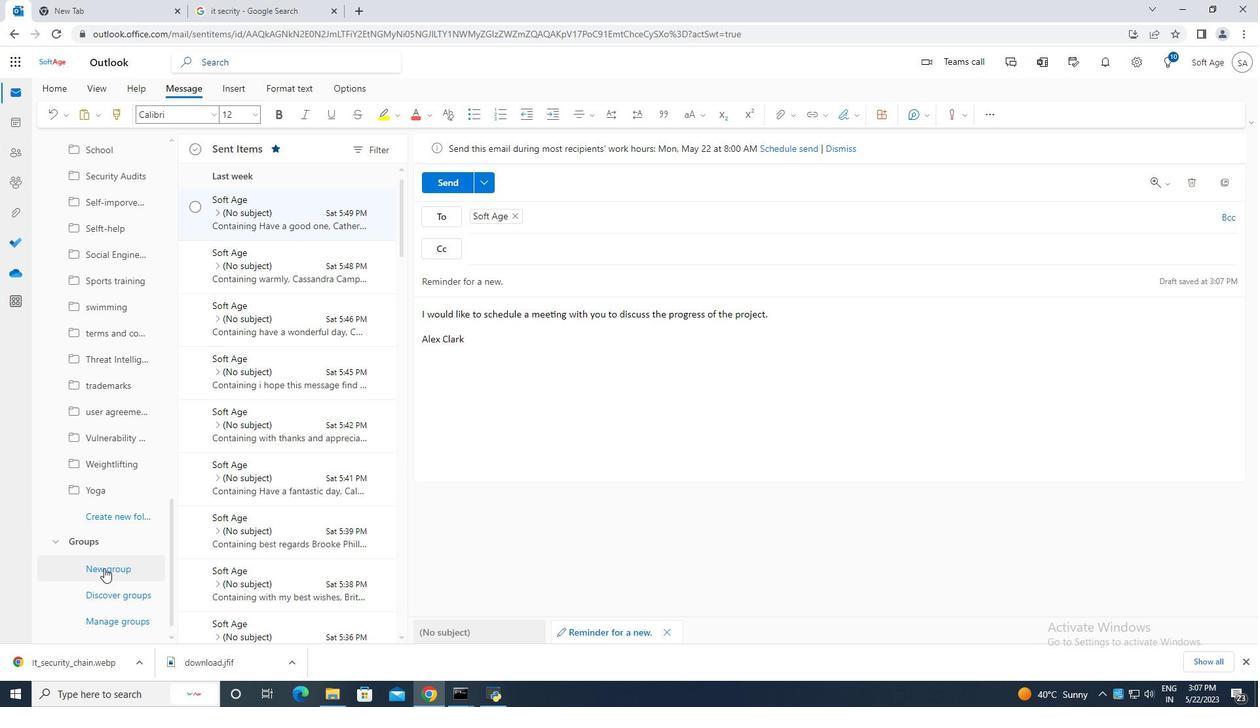
Action: Mouse scrolled (104, 570) with delta (0, 0)
Screenshot: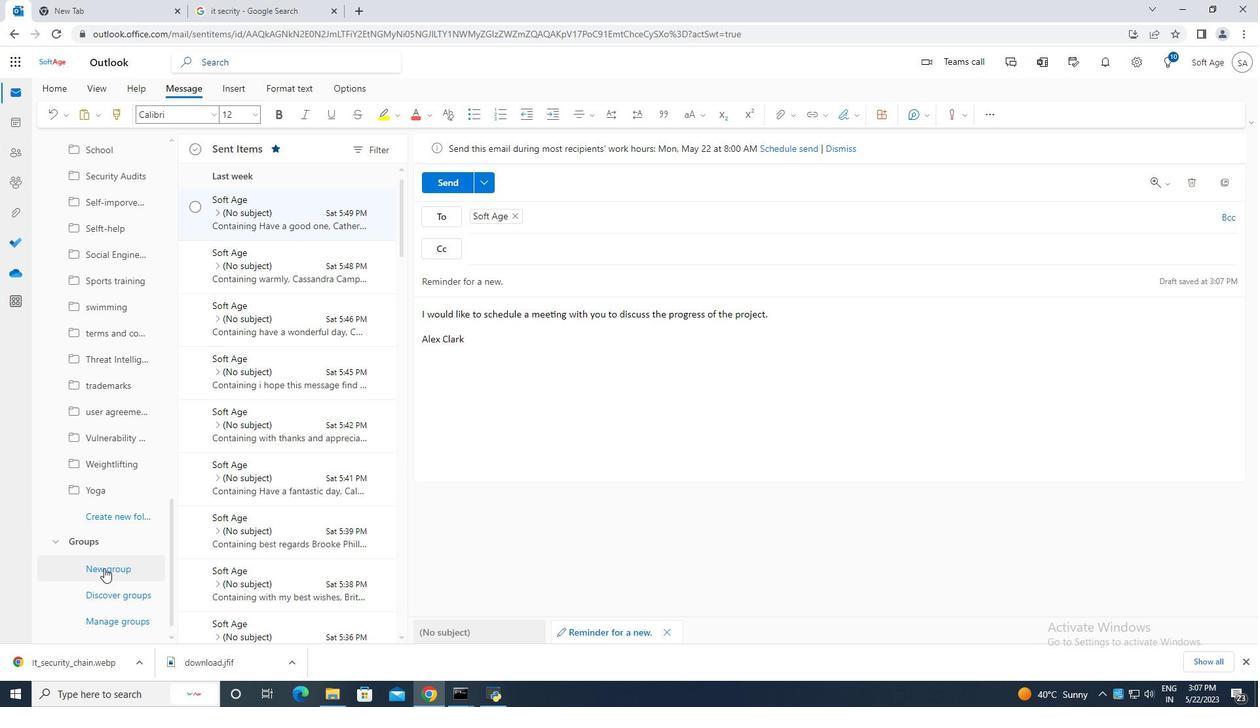 
Action: Mouse moved to (104, 571)
Screenshot: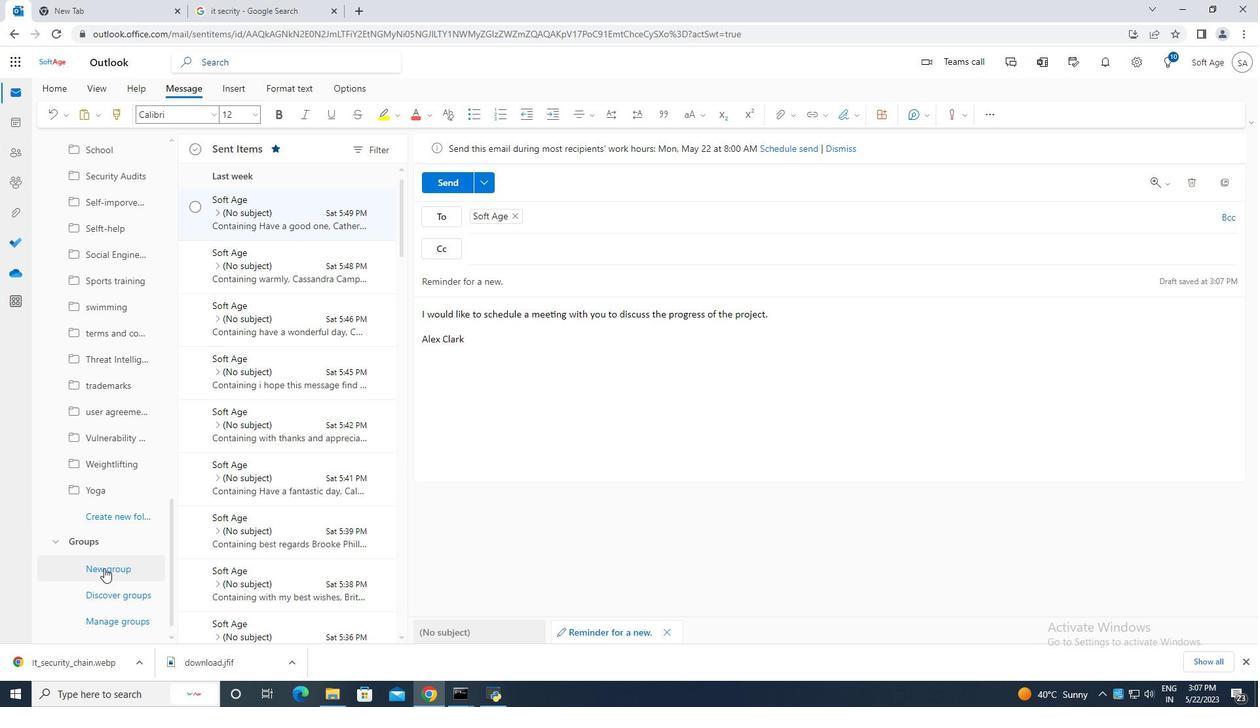 
Action: Mouse scrolled (104, 570) with delta (0, 0)
Screenshot: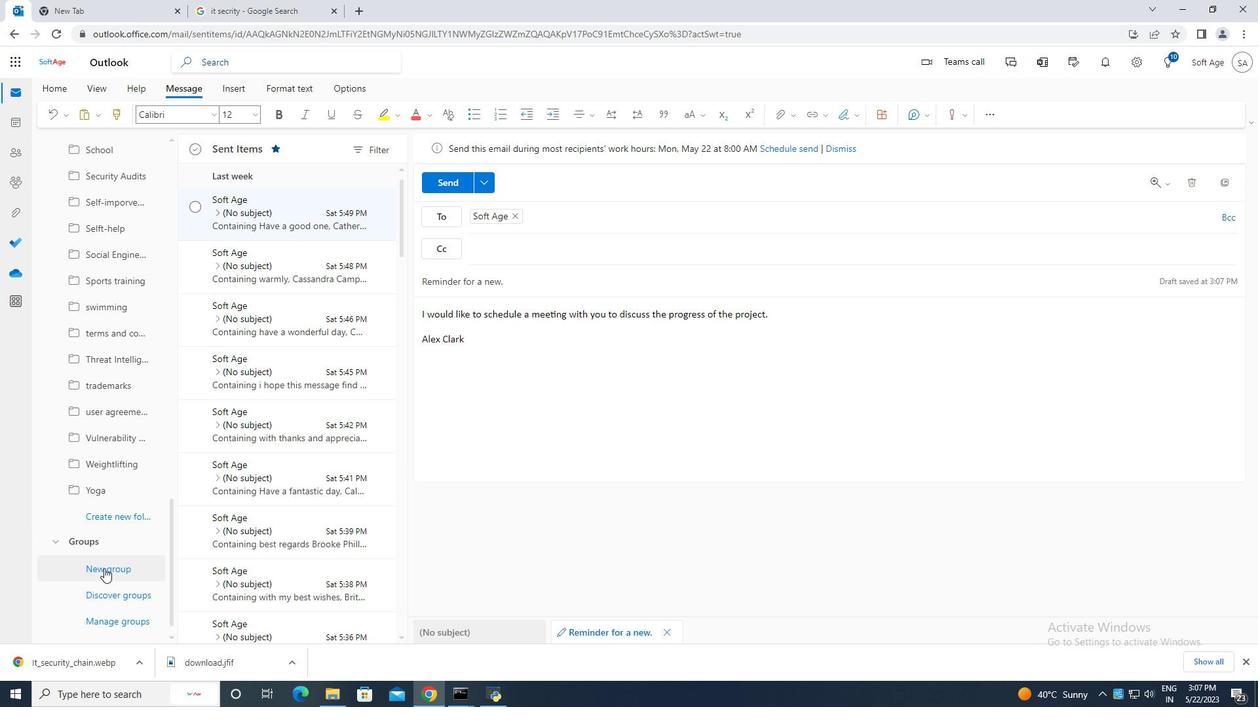 
Action: Mouse scrolled (104, 570) with delta (0, 0)
Screenshot: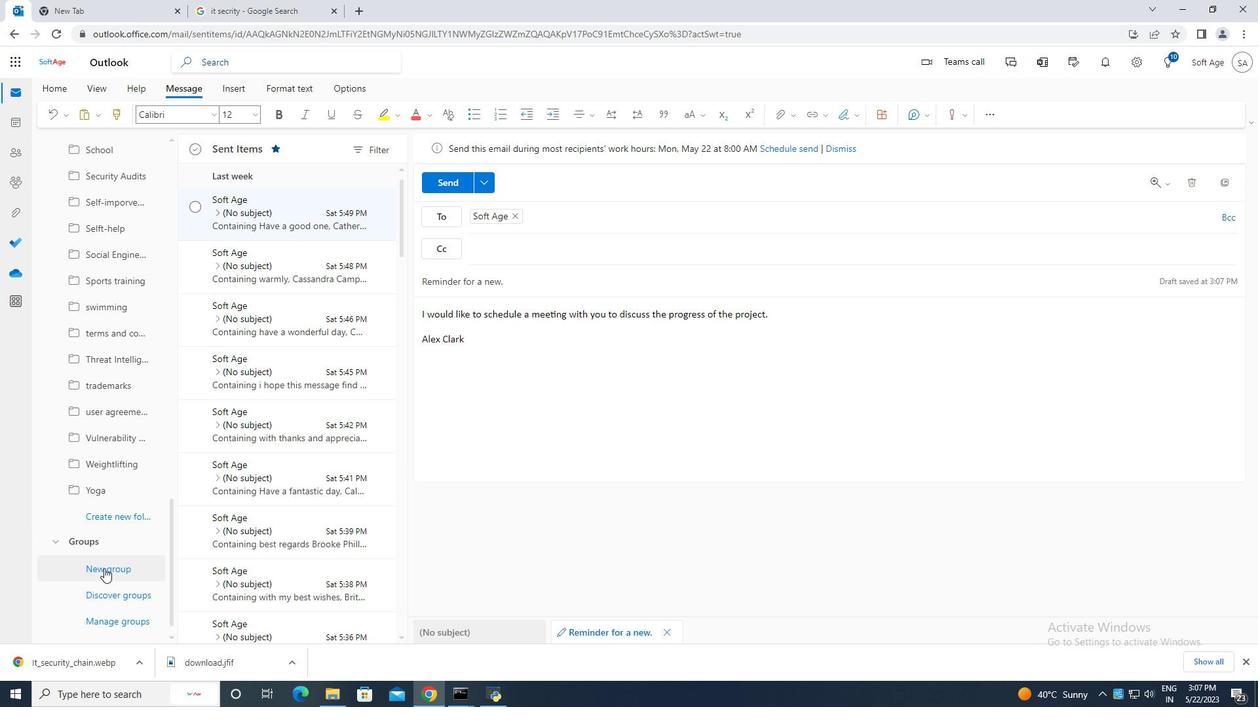 
Action: Mouse moved to (104, 572)
Screenshot: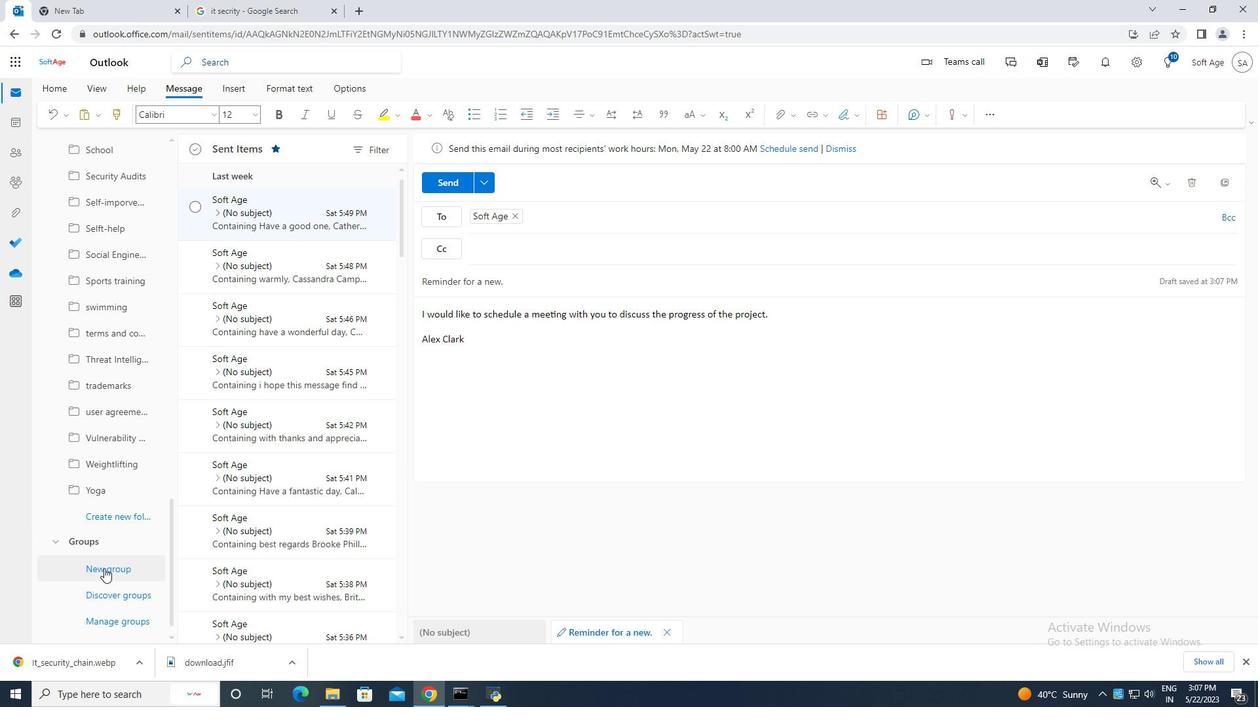 
Action: Mouse scrolled (104, 570) with delta (0, -1)
Screenshot: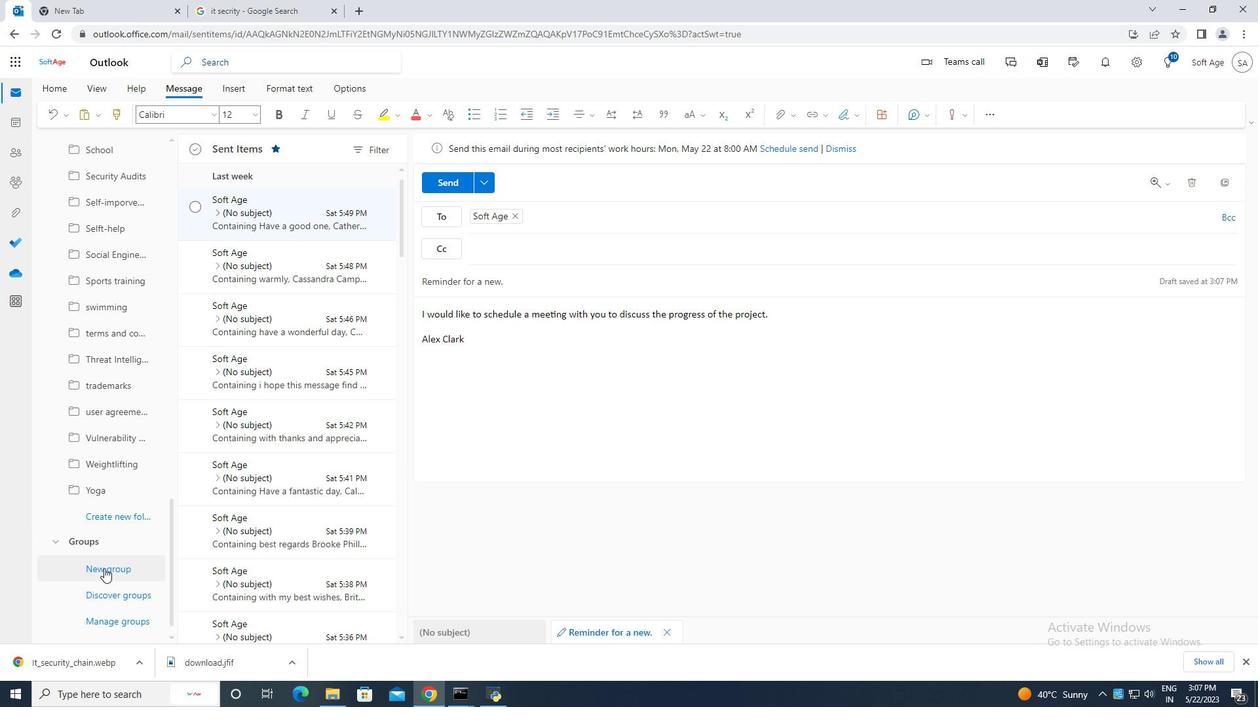 
Action: Mouse moved to (104, 572)
Screenshot: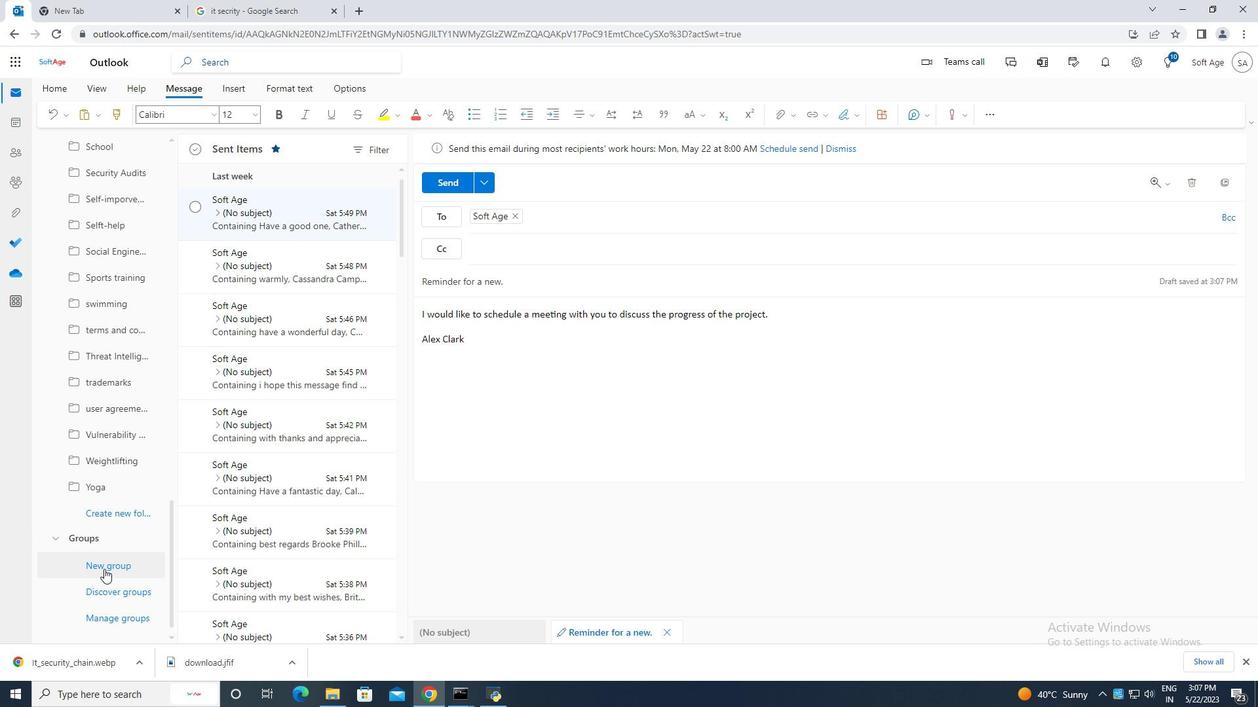 
Action: Mouse scrolled (104, 571) with delta (0, 0)
Screenshot: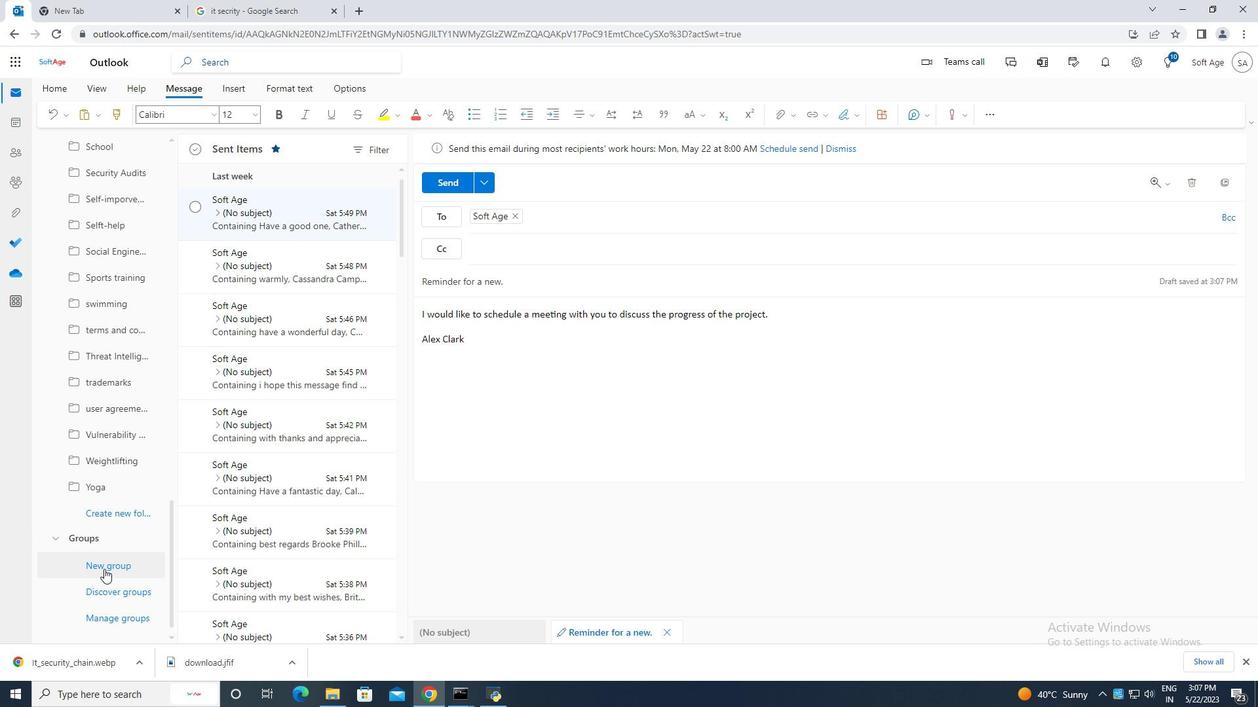 
Action: Mouse moved to (114, 513)
Screenshot: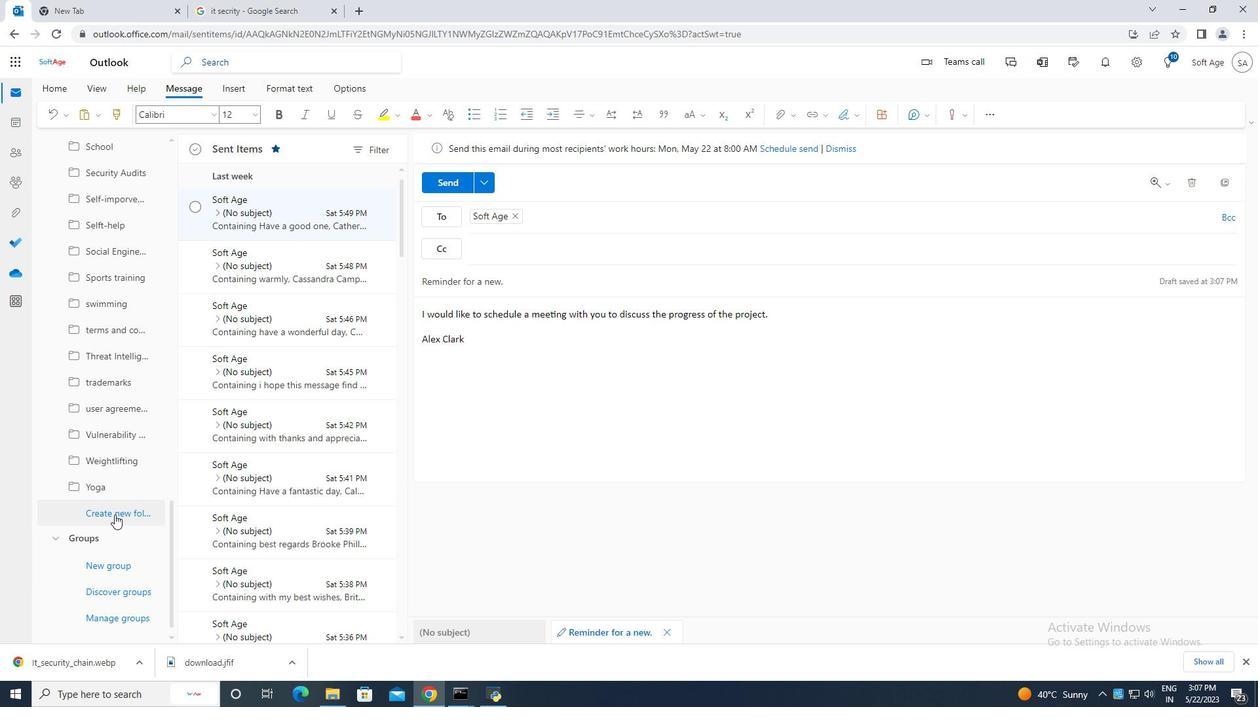 
Action: Mouse pressed left at (114, 513)
Screenshot: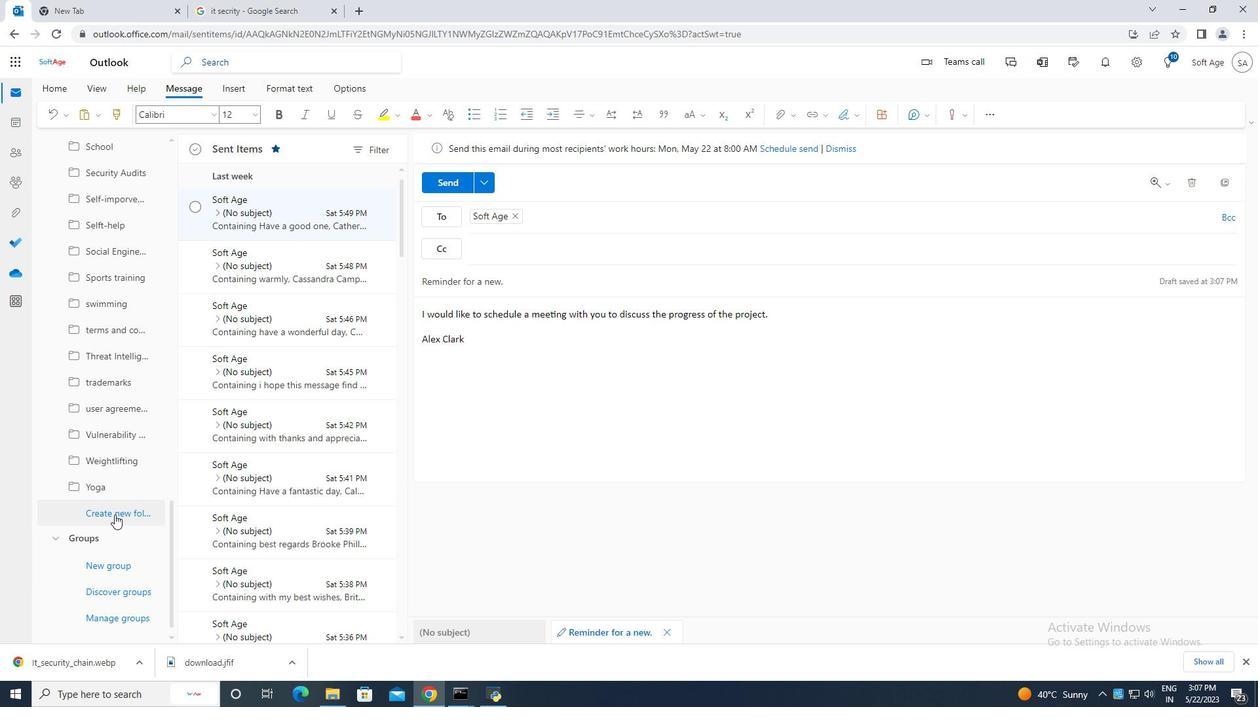 
Action: Mouse moved to (91, 513)
Screenshot: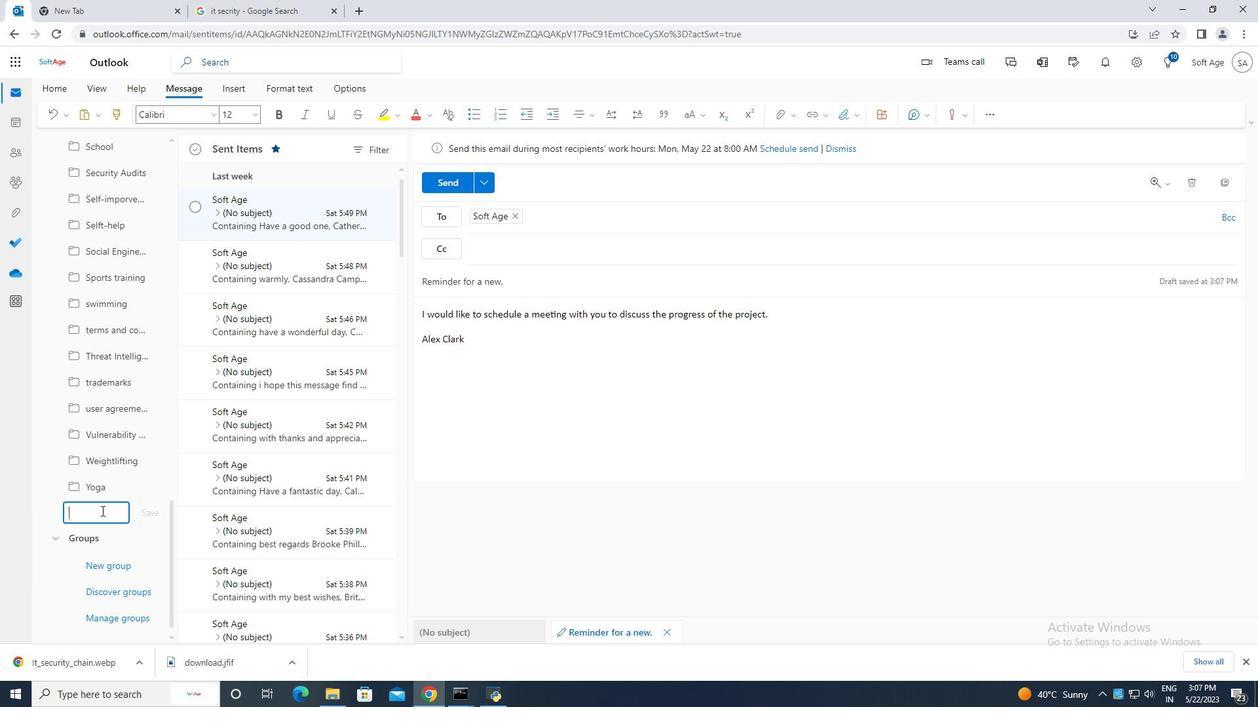 
Action: Key pressed <Key.caps_lock>IT<Key.space><Key.caps_lock>security
Screenshot: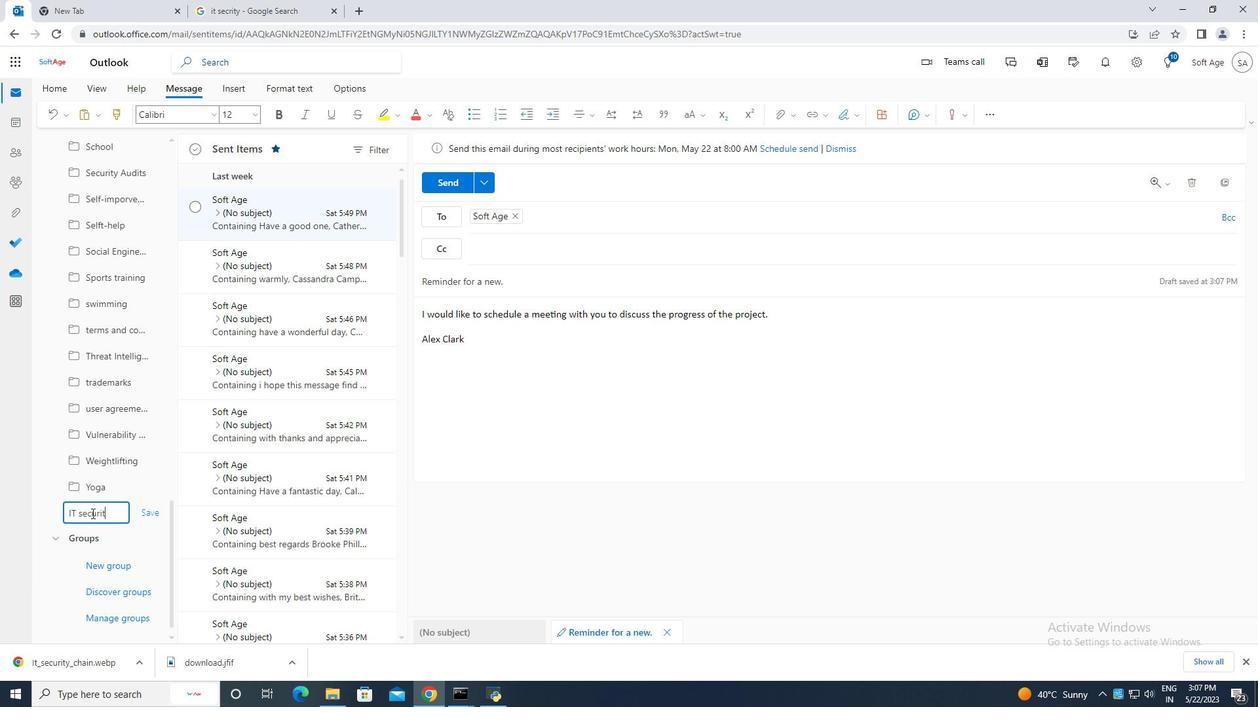 
Action: Mouse moved to (150, 511)
Screenshot: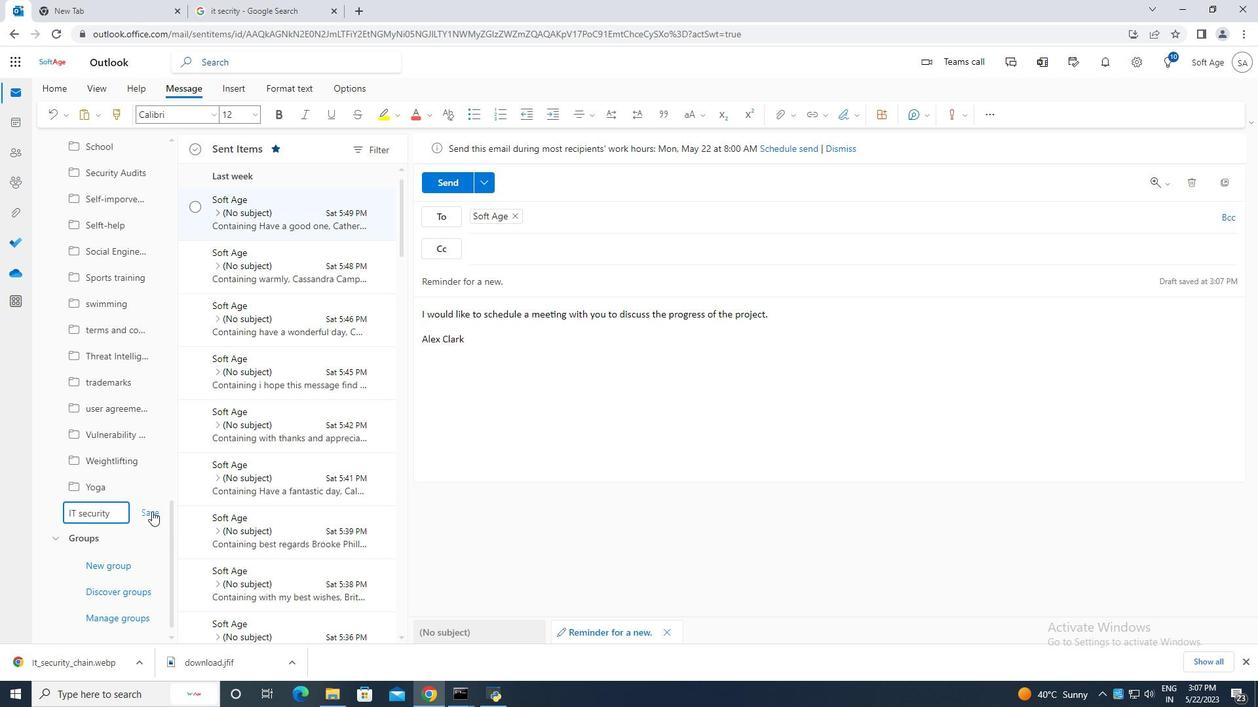 
Action: Mouse pressed left at (150, 511)
Screenshot: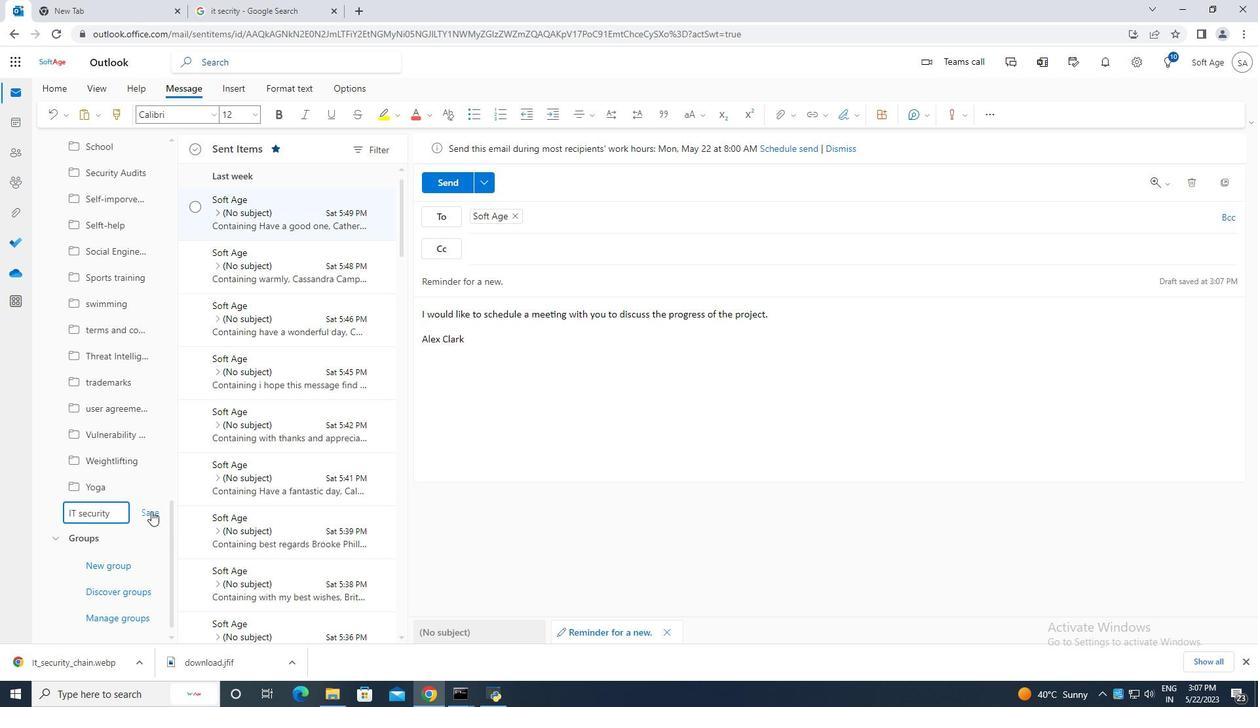 
Action: Mouse moved to (516, 422)
Screenshot: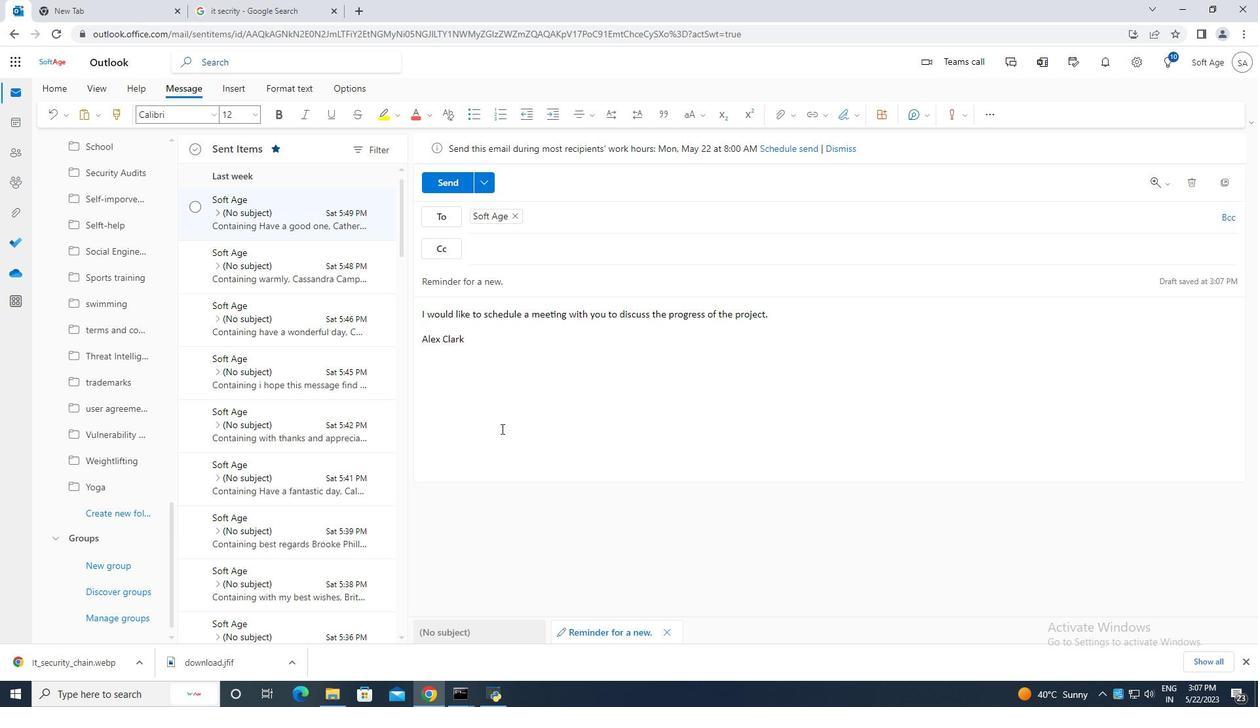 
Action: Mouse scrolled (516, 423) with delta (0, 0)
Screenshot: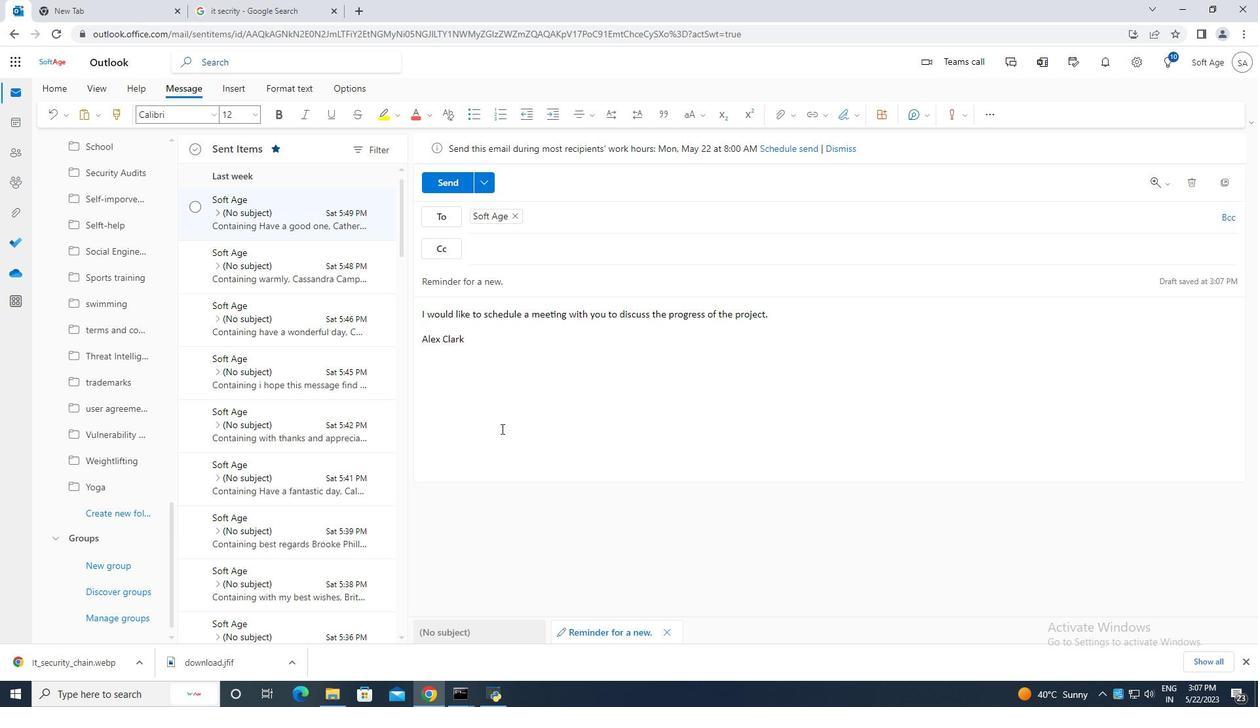 
Action: Mouse scrolled (516, 423) with delta (0, 0)
Screenshot: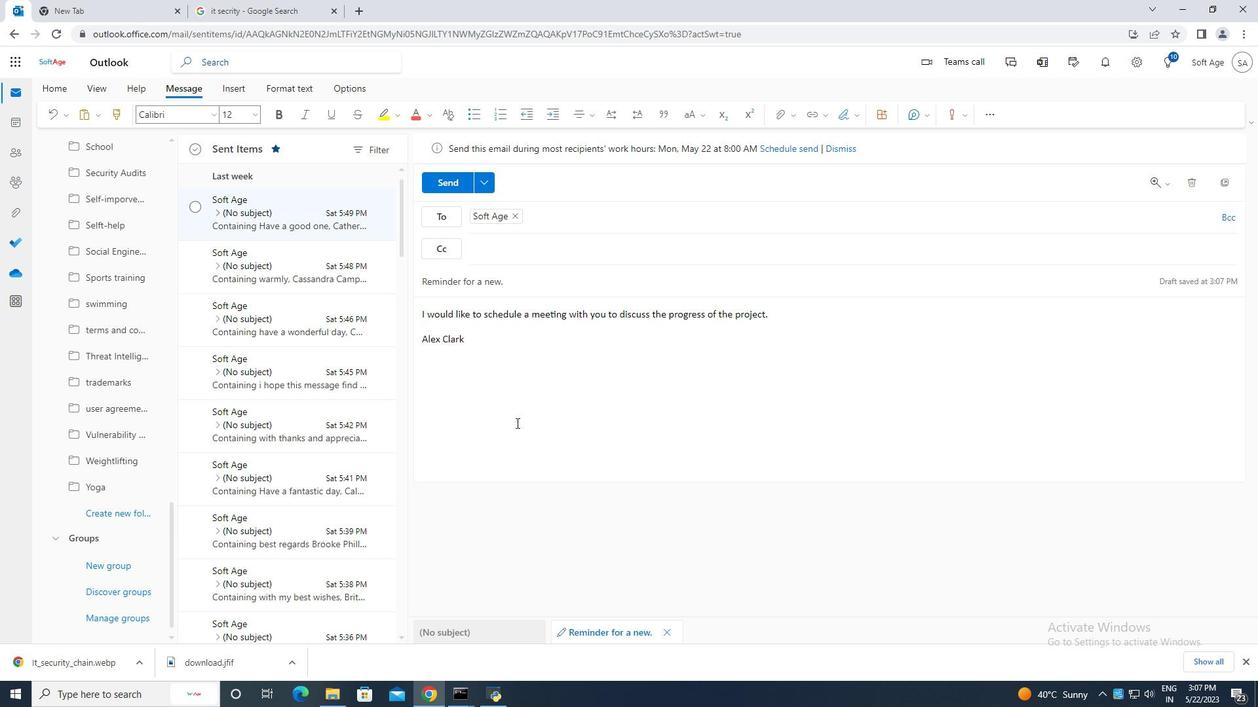 
Action: Mouse moved to (516, 421)
Screenshot: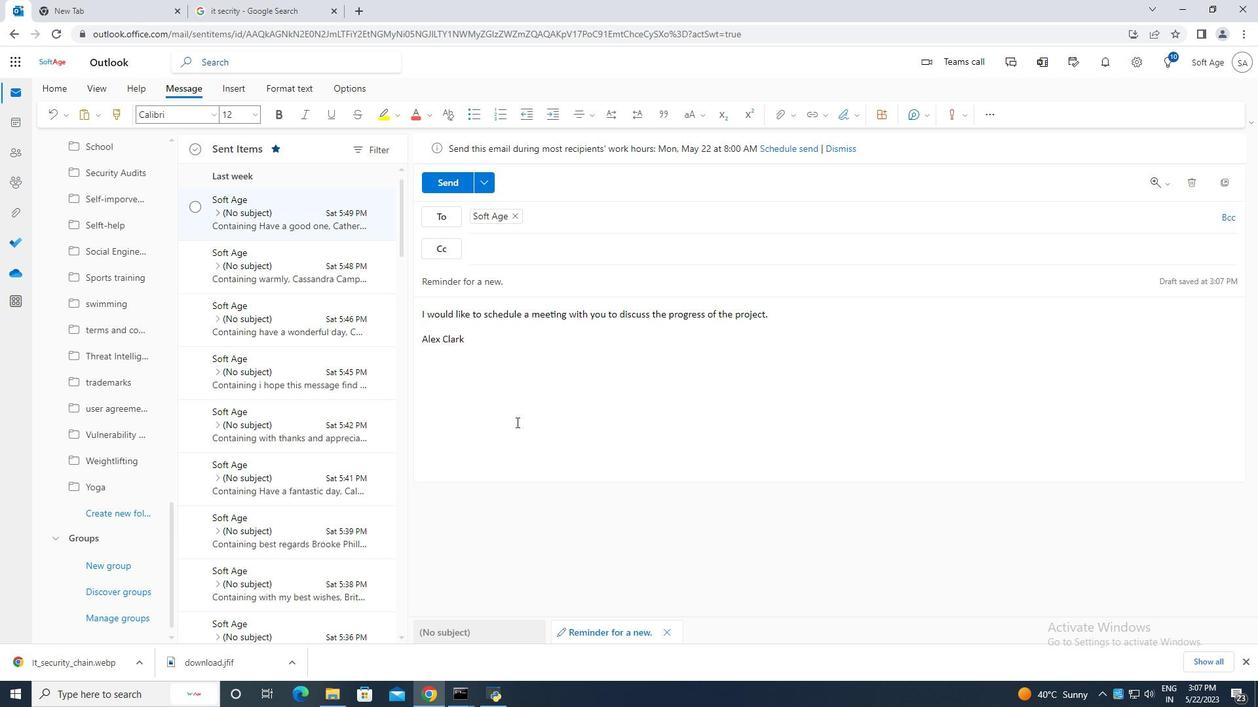
Action: Mouse scrolled (516, 422) with delta (0, 0)
Screenshot: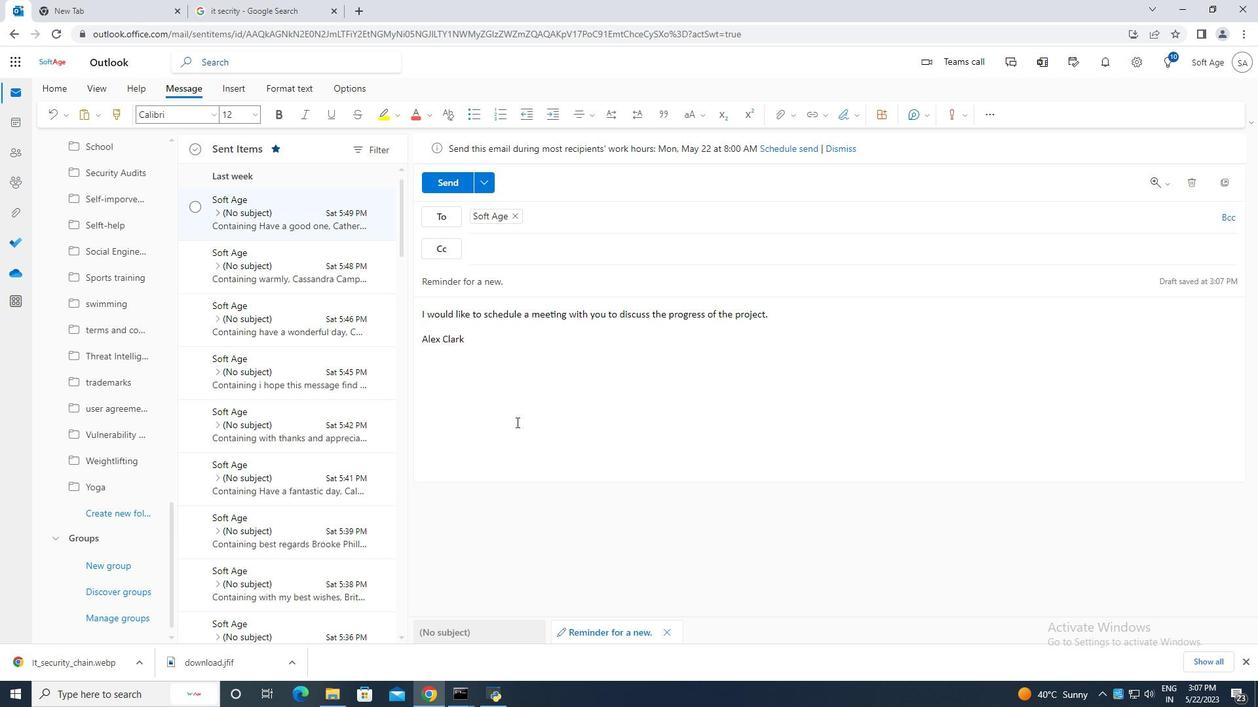 
Action: Mouse moved to (502, 397)
Screenshot: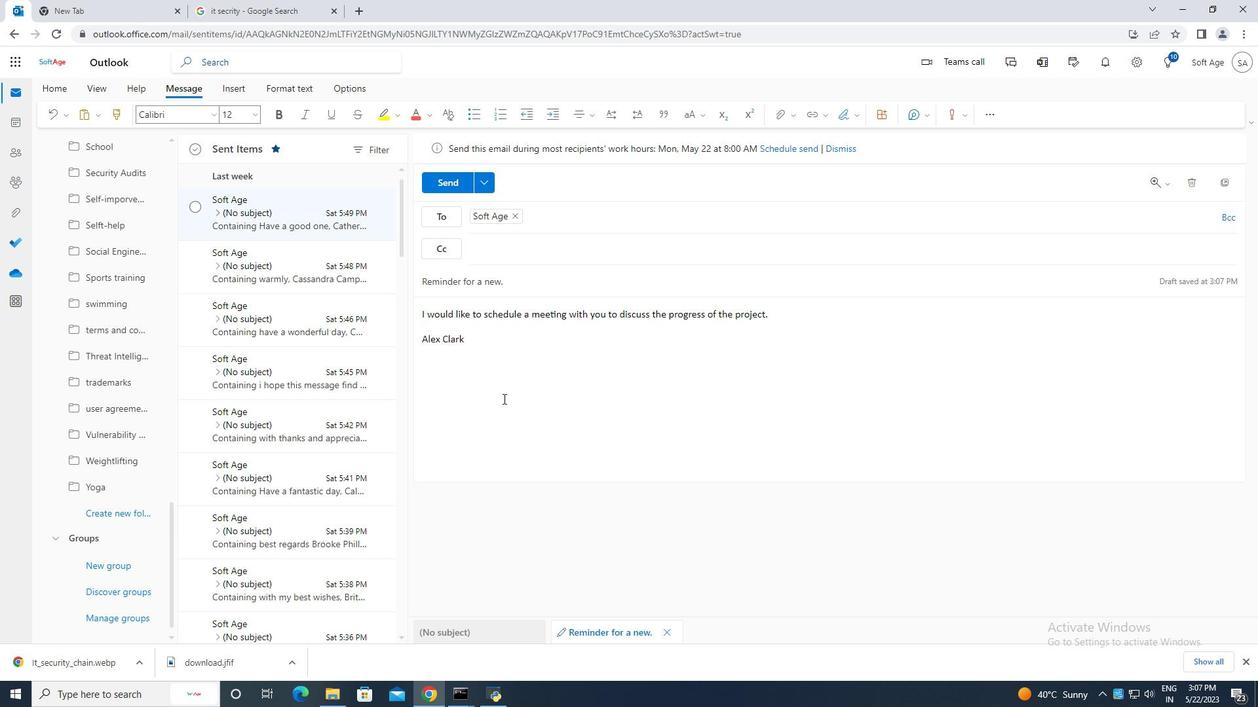 
Action: Mouse scrolled (502, 397) with delta (0, 0)
Screenshot: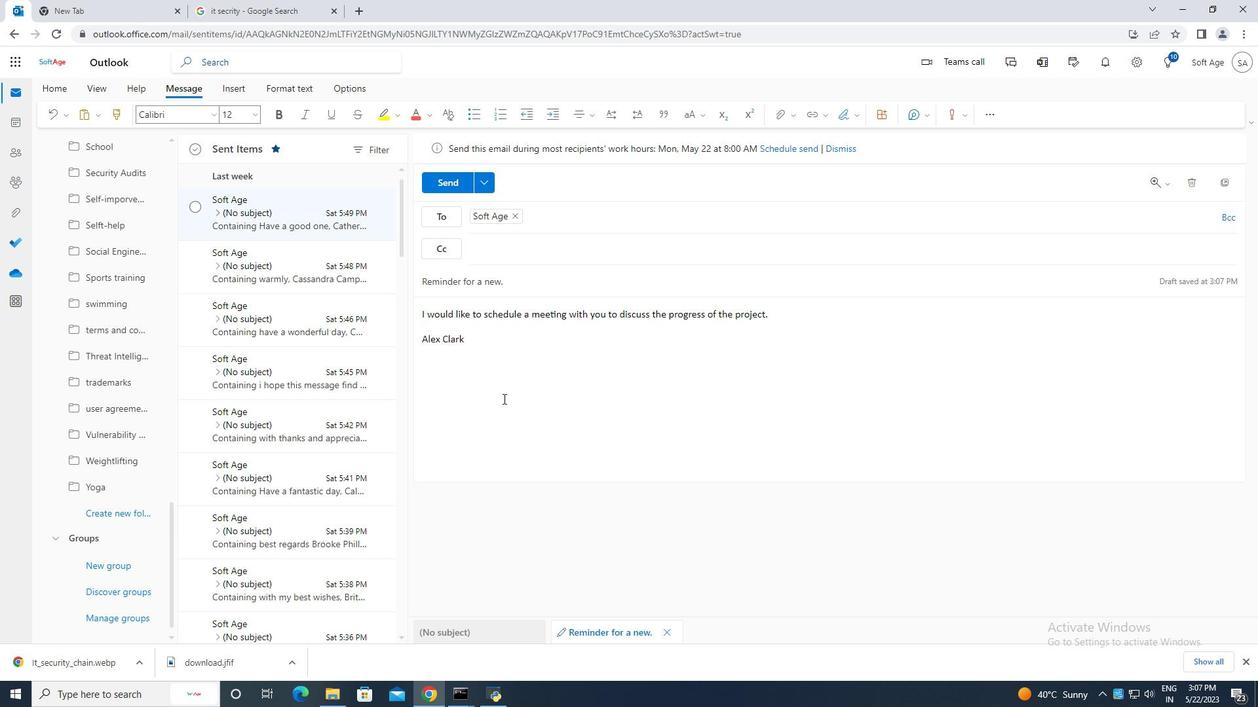 
Action: Mouse scrolled (502, 397) with delta (0, 0)
Screenshot: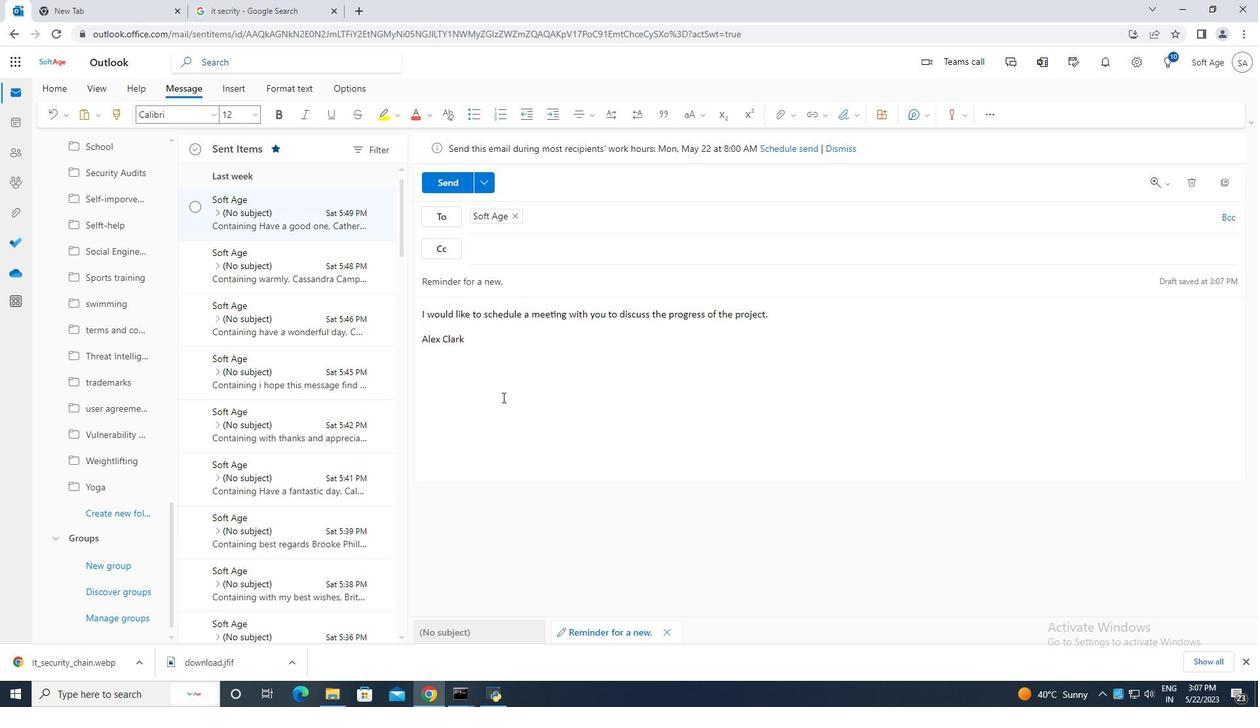 
Action: Mouse scrolled (502, 397) with delta (0, 0)
Screenshot: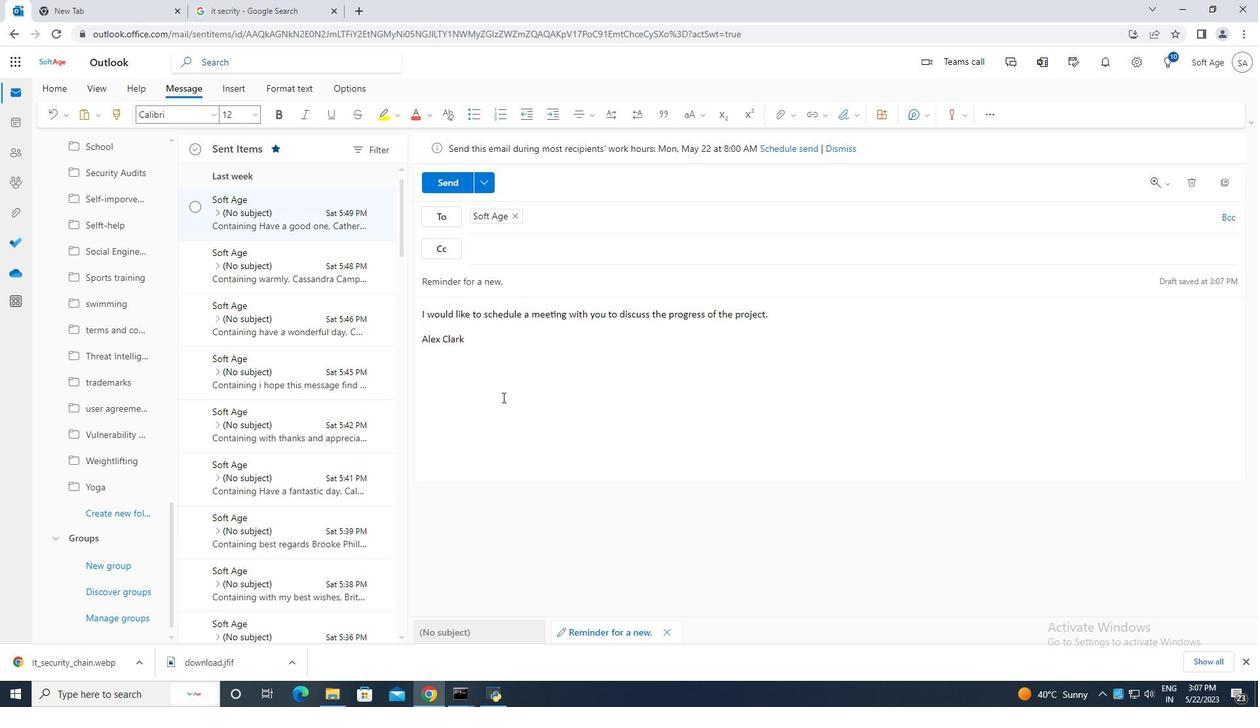 
Action: Mouse moved to (497, 374)
Screenshot: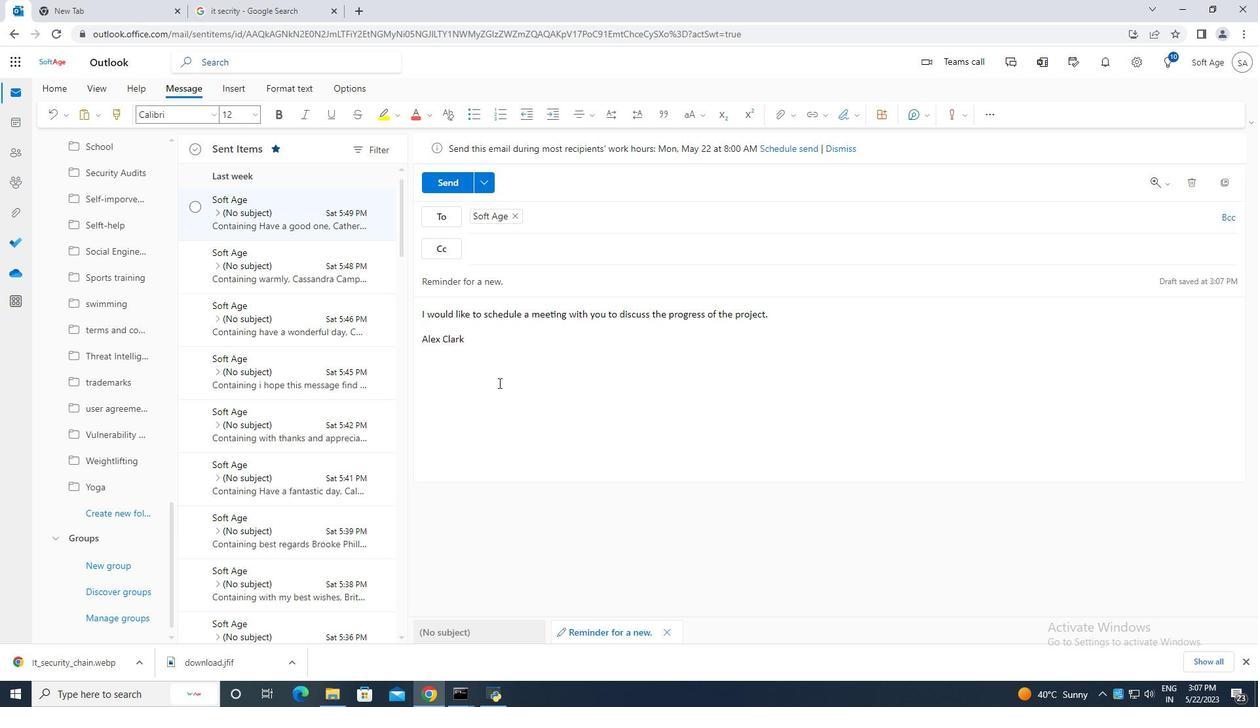 
Action: Mouse scrolled (497, 374) with delta (0, 0)
Screenshot: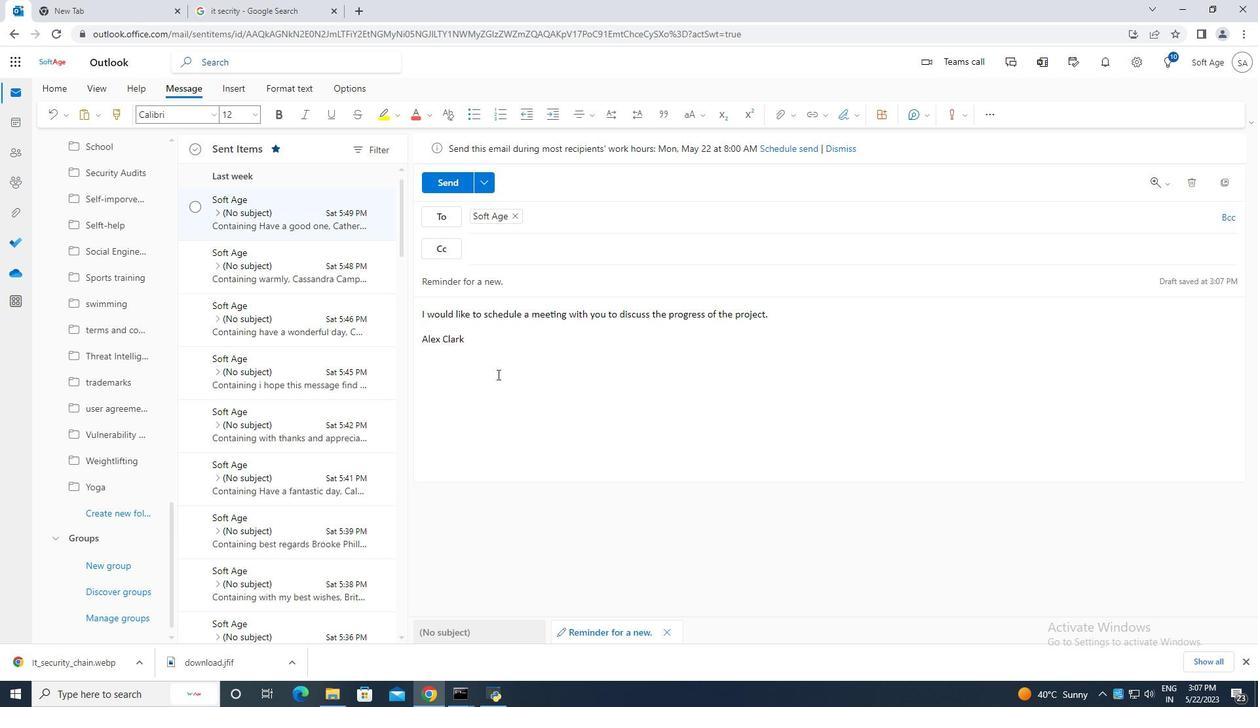 
Action: Mouse scrolled (497, 375) with delta (0, 0)
Screenshot: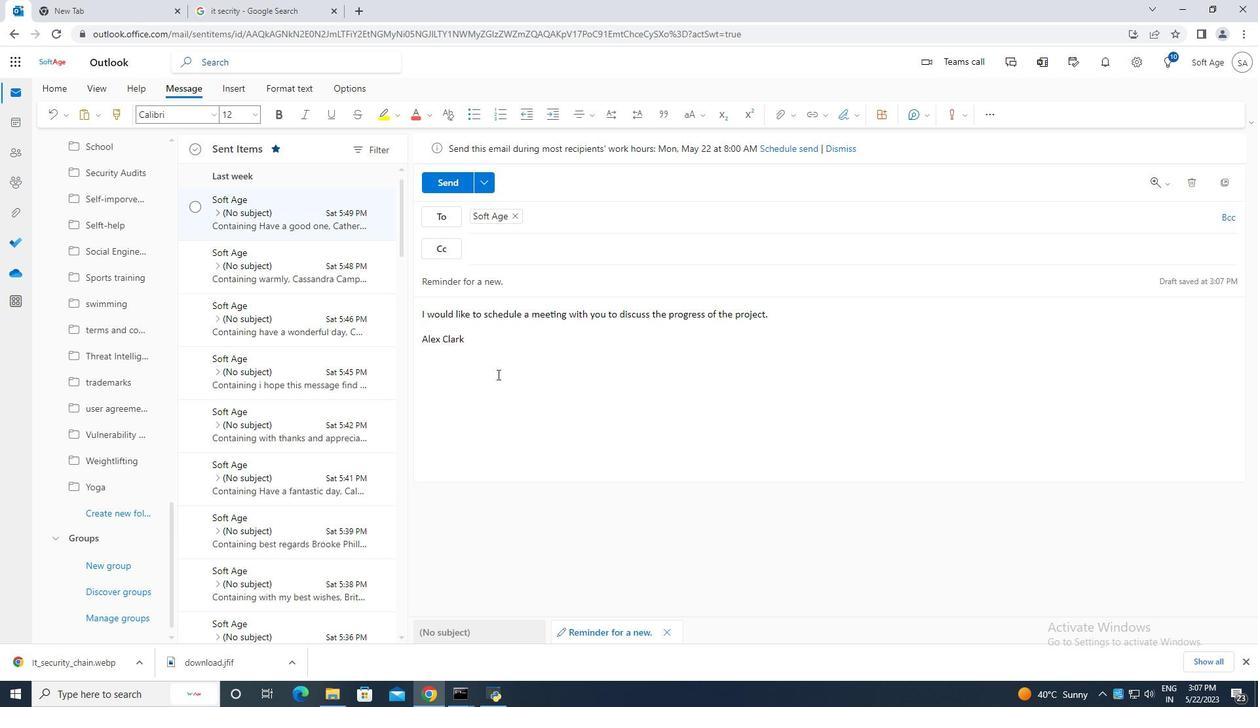 
Action: Mouse scrolled (497, 375) with delta (0, 0)
Screenshot: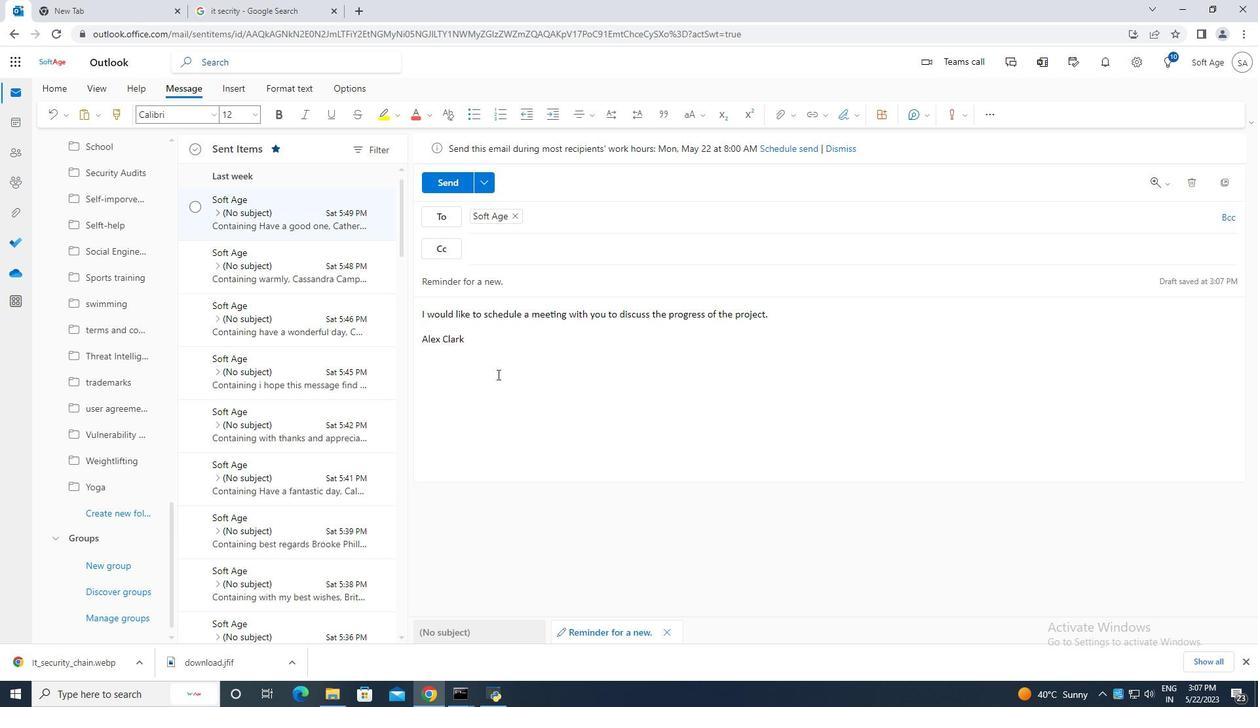 
Action: Mouse moved to (449, 182)
Screenshot: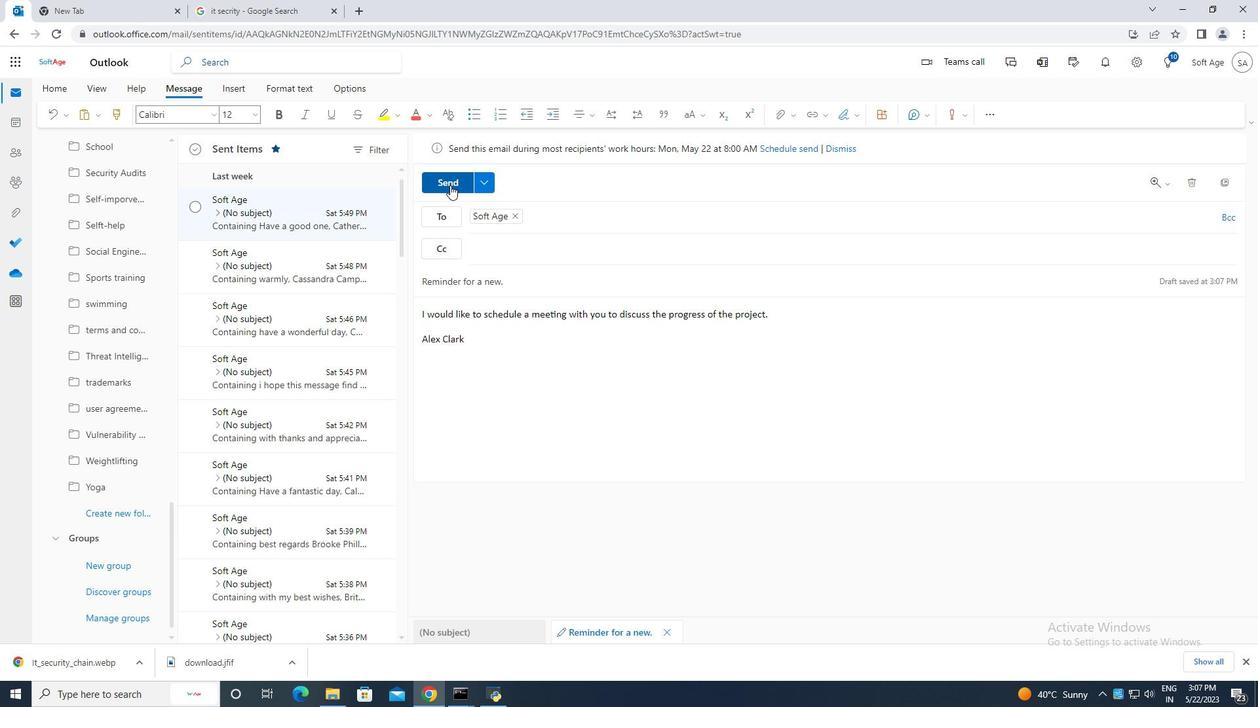 
Action: Mouse pressed left at (449, 182)
Screenshot: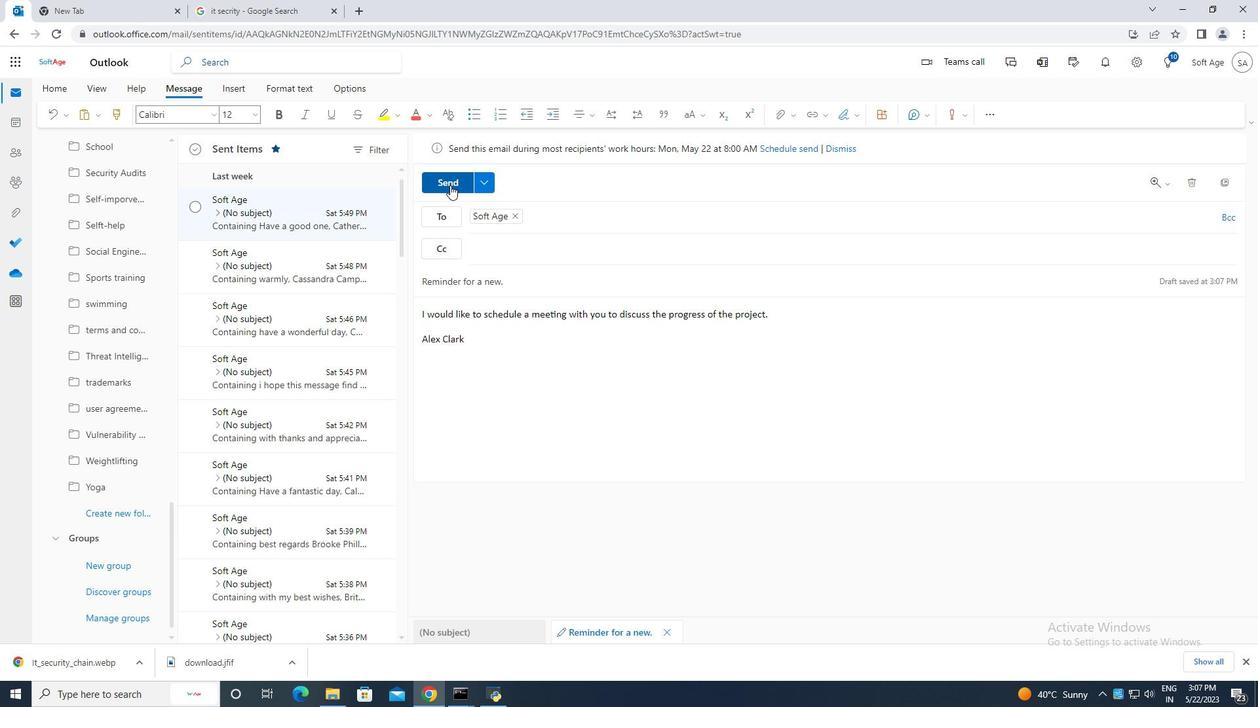 
Action: Mouse moved to (256, 258)
Screenshot: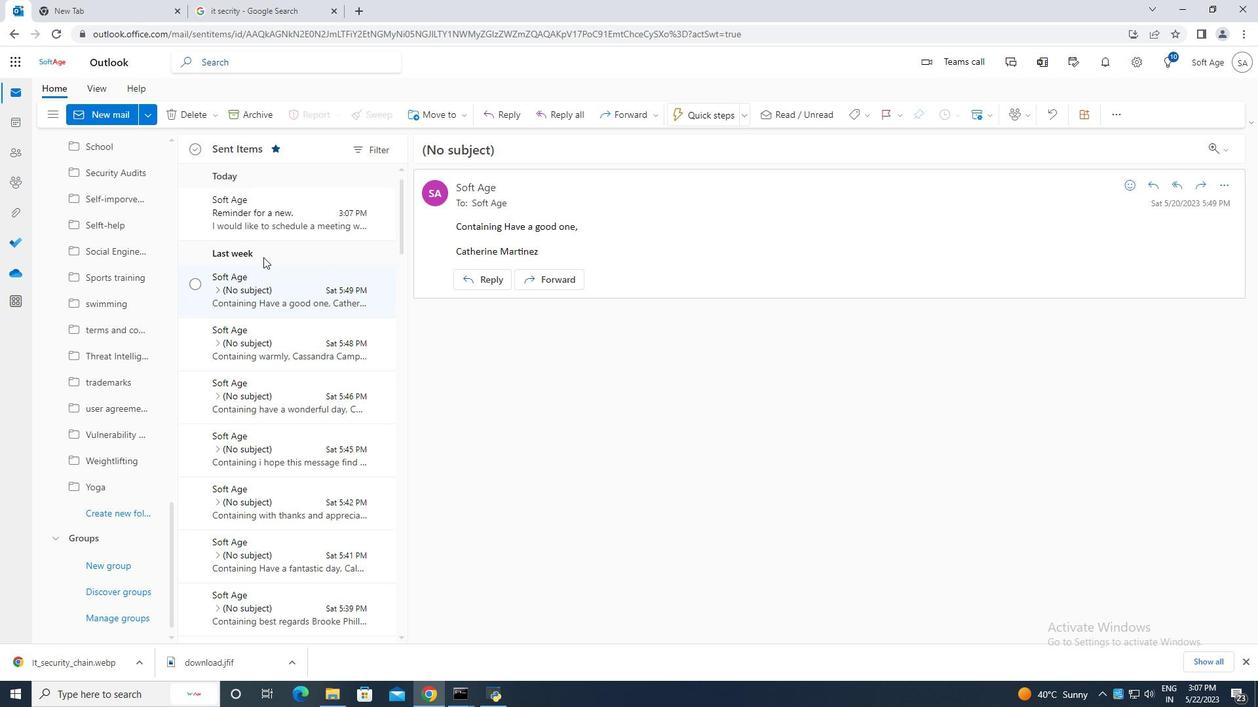 
Action: Mouse scrolled (256, 259) with delta (0, 0)
Screenshot: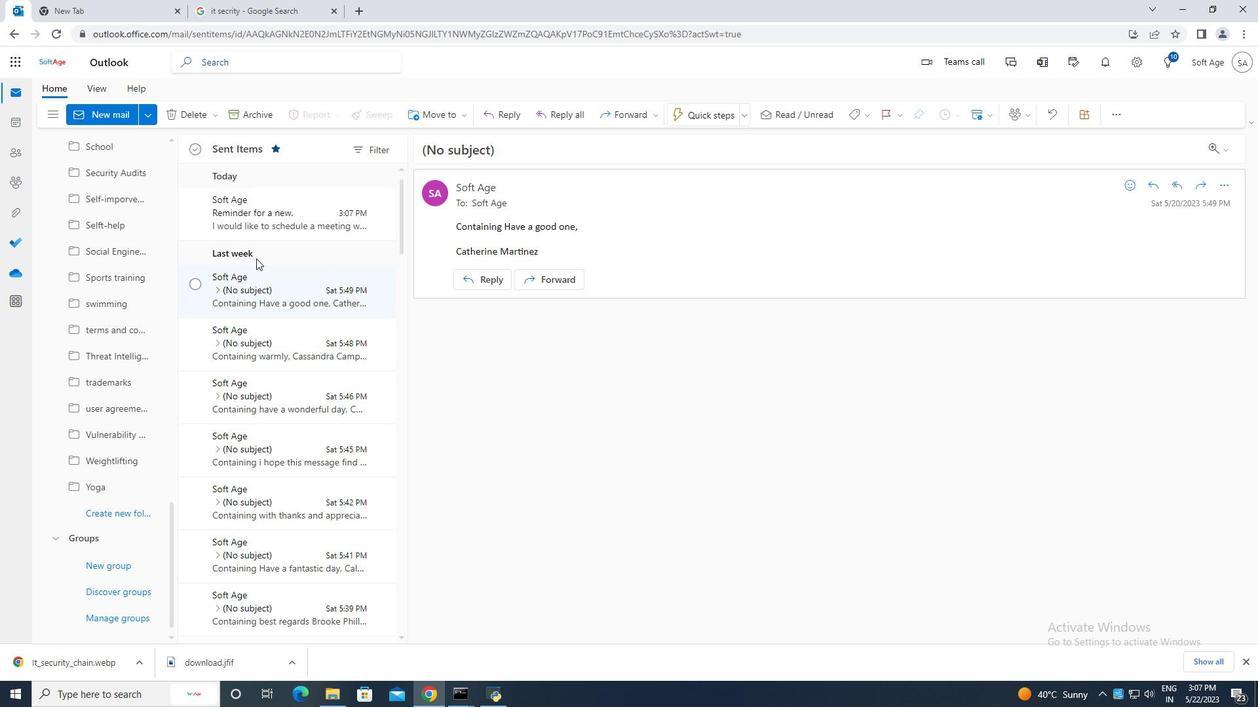 
Action: Mouse moved to (255, 258)
Screenshot: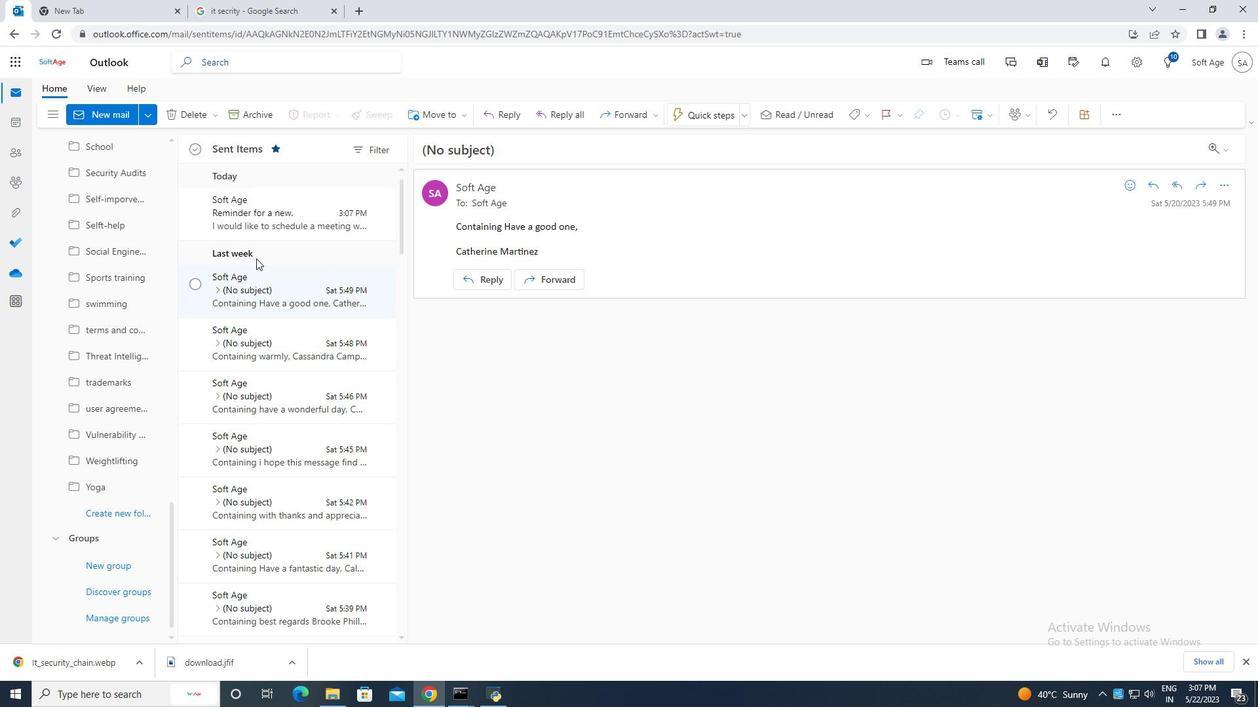 
Action: Mouse scrolled (255, 259) with delta (0, 0)
Screenshot: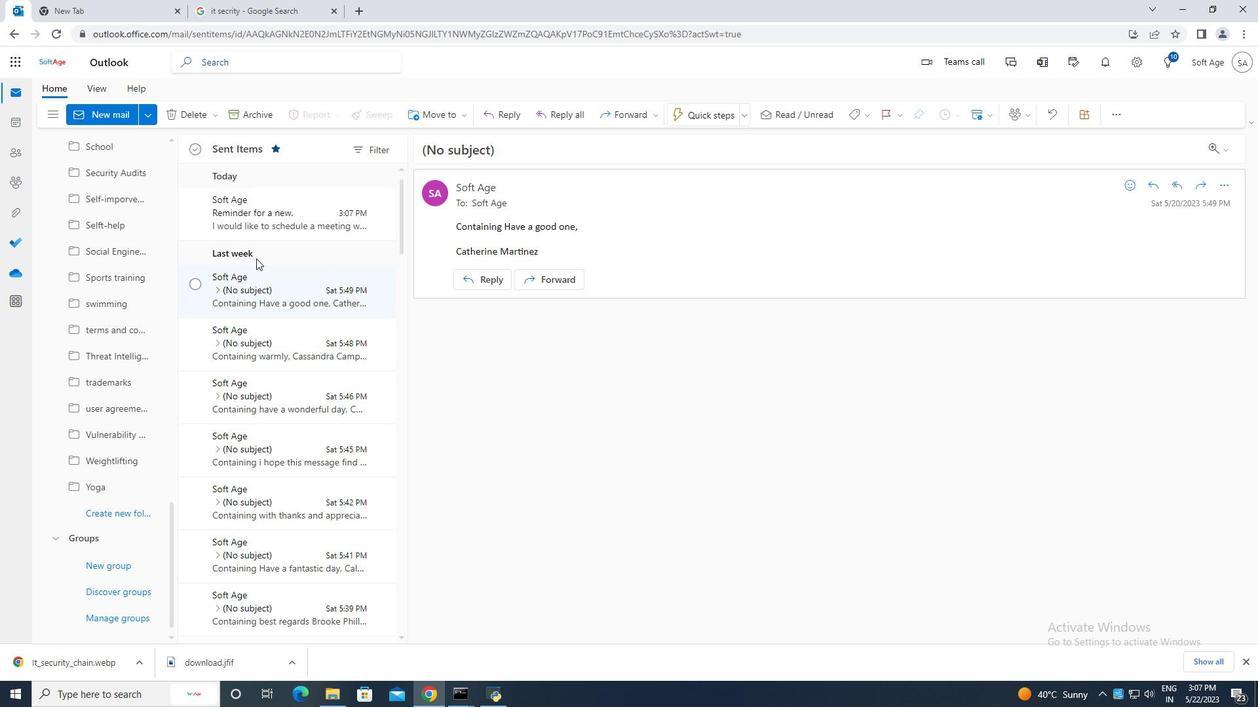 
Action: Mouse moved to (254, 258)
Screenshot: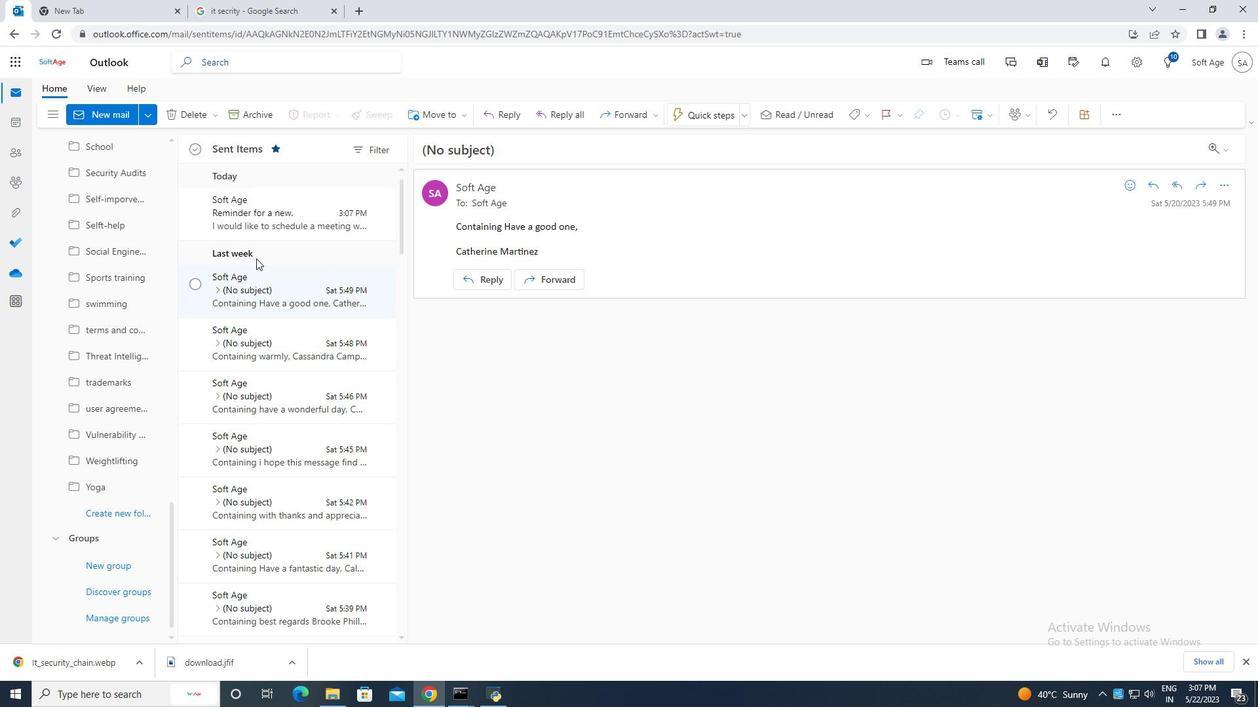 
Action: Mouse scrolled (254, 259) with delta (0, 0)
Screenshot: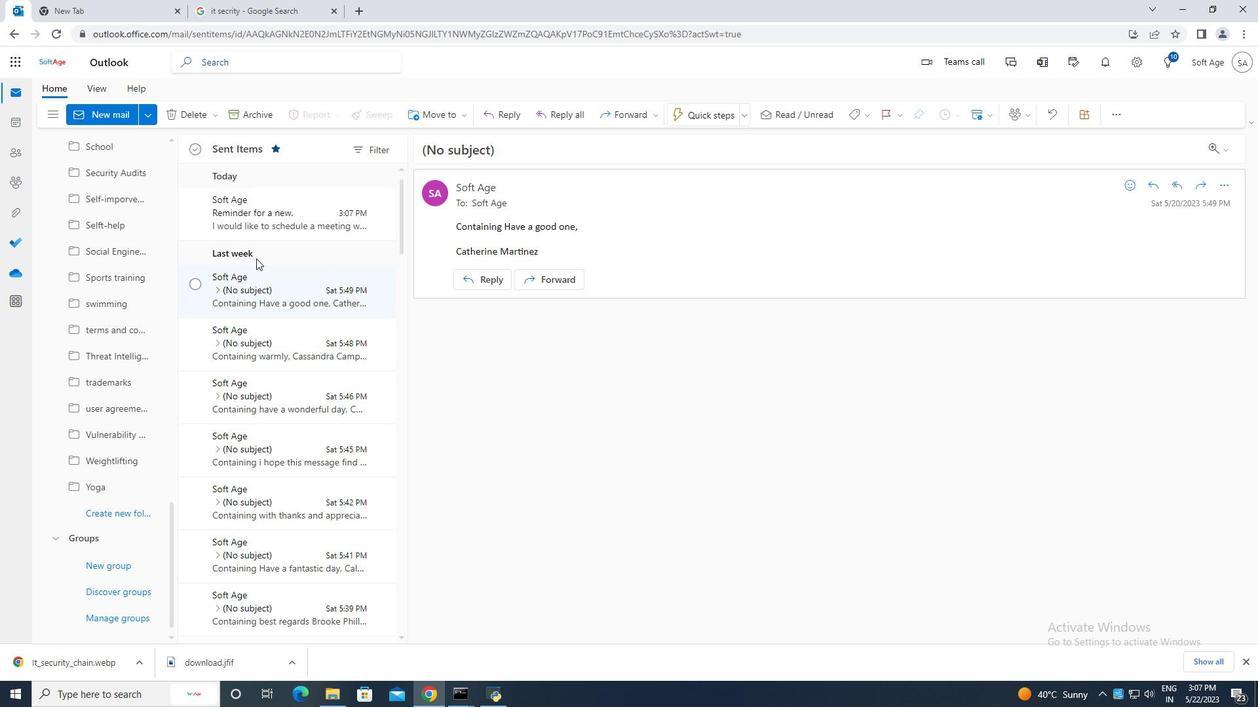 
Action: Mouse scrolled (254, 259) with delta (0, 0)
Screenshot: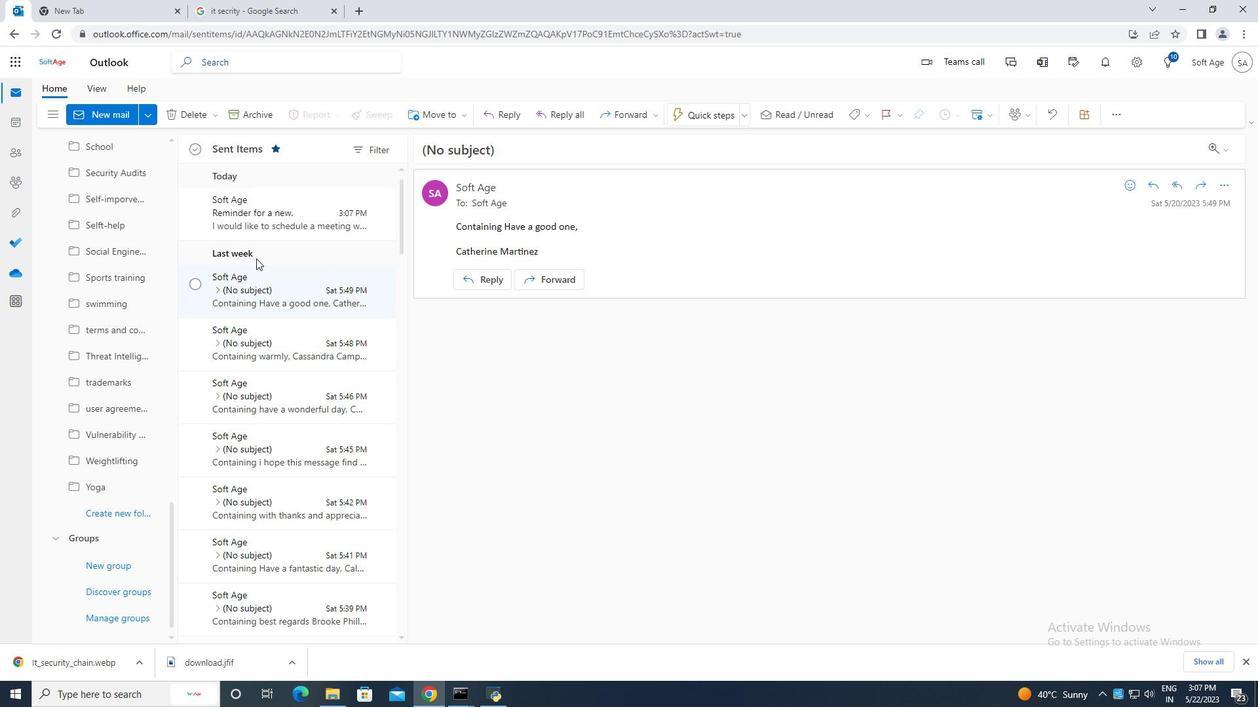 
Action: Mouse scrolled (254, 259) with delta (0, 0)
Screenshot: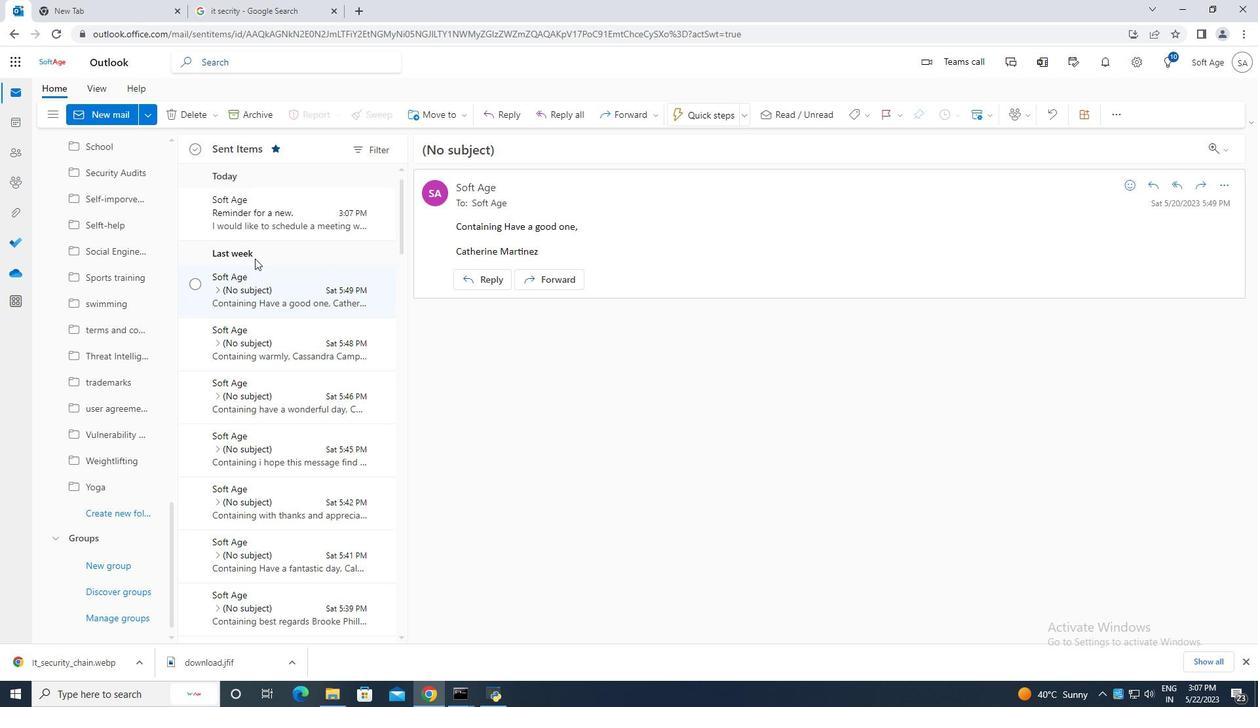 
Action: Mouse scrolled (254, 259) with delta (0, 0)
Screenshot: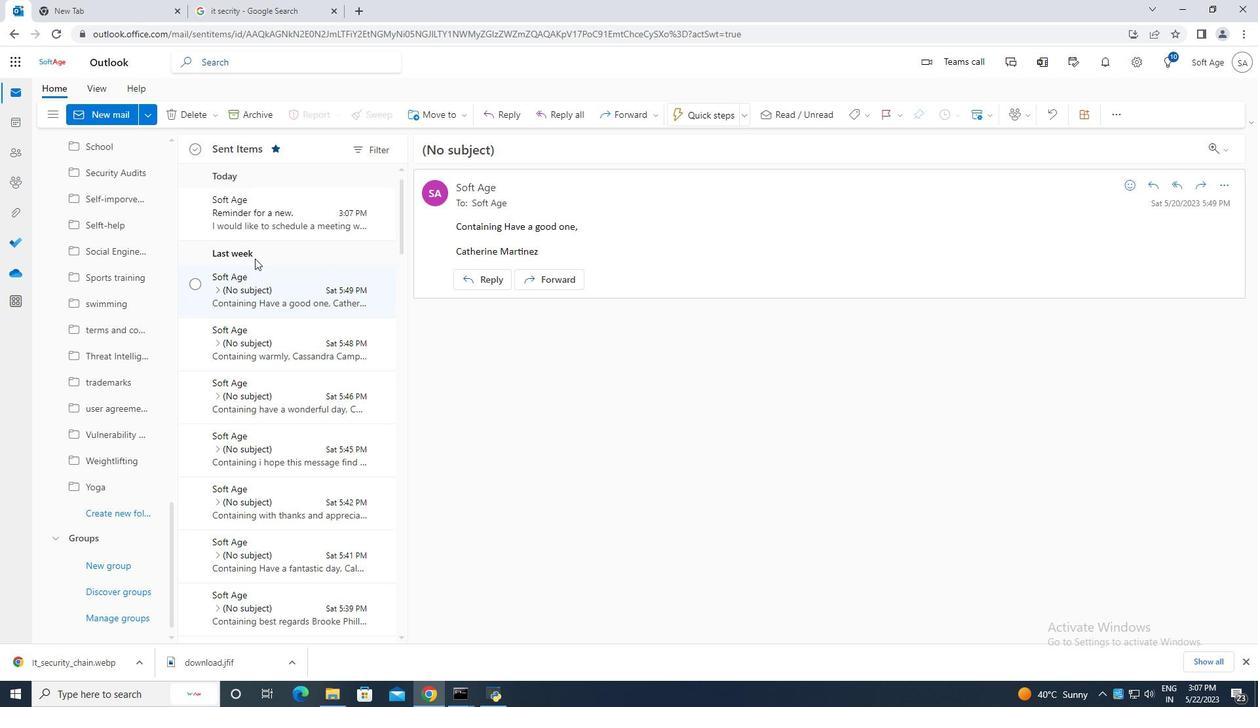 
Action: Mouse scrolled (254, 259) with delta (0, 0)
Screenshot: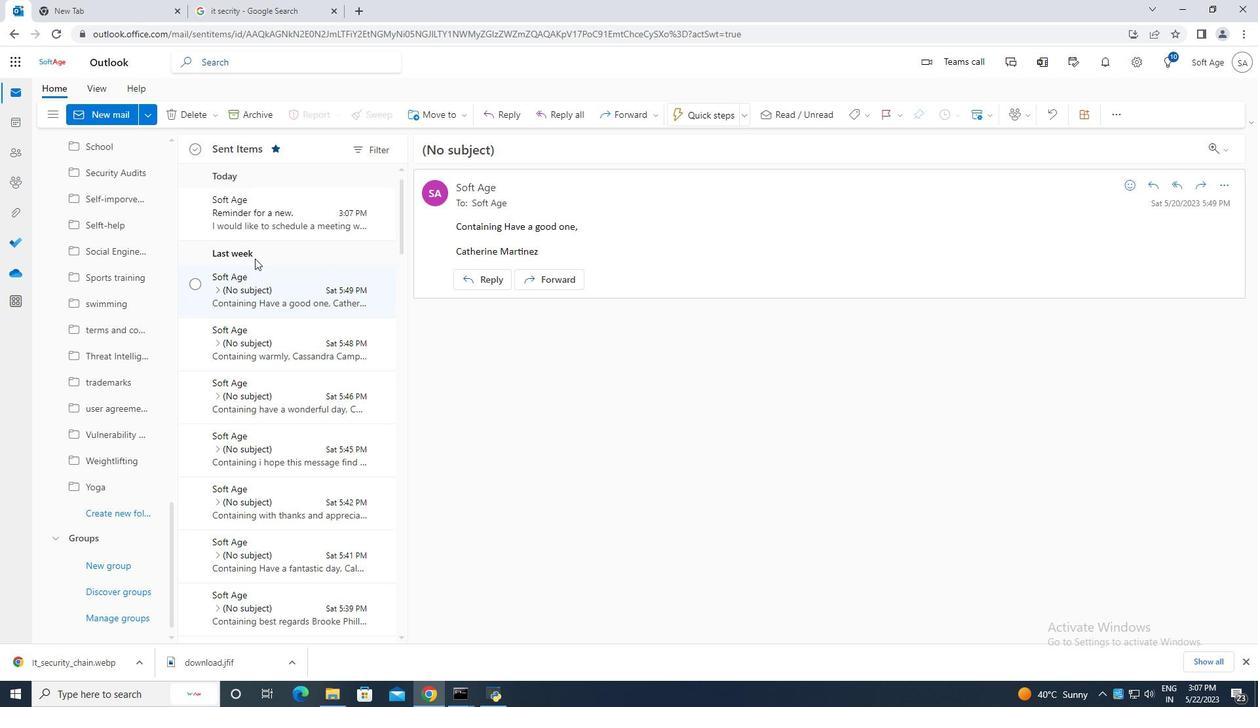
Action: Mouse scrolled (254, 259) with delta (0, 0)
Screenshot: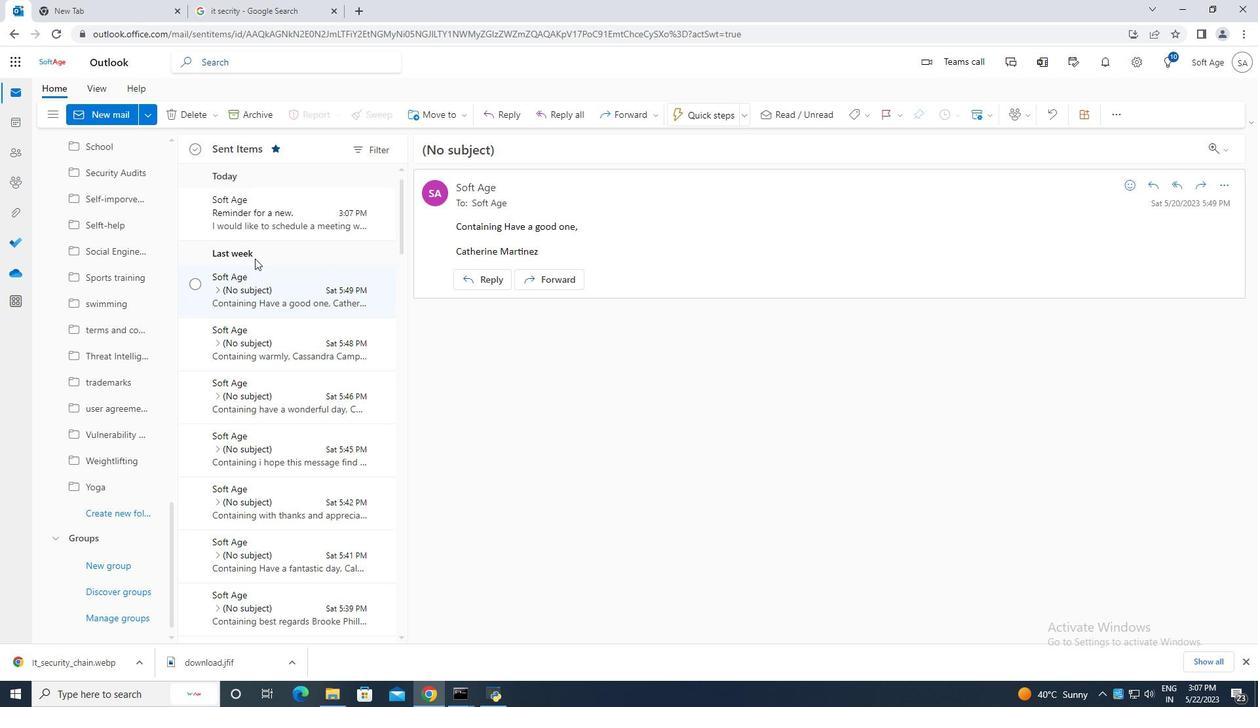 
Action: Mouse moved to (119, 172)
Screenshot: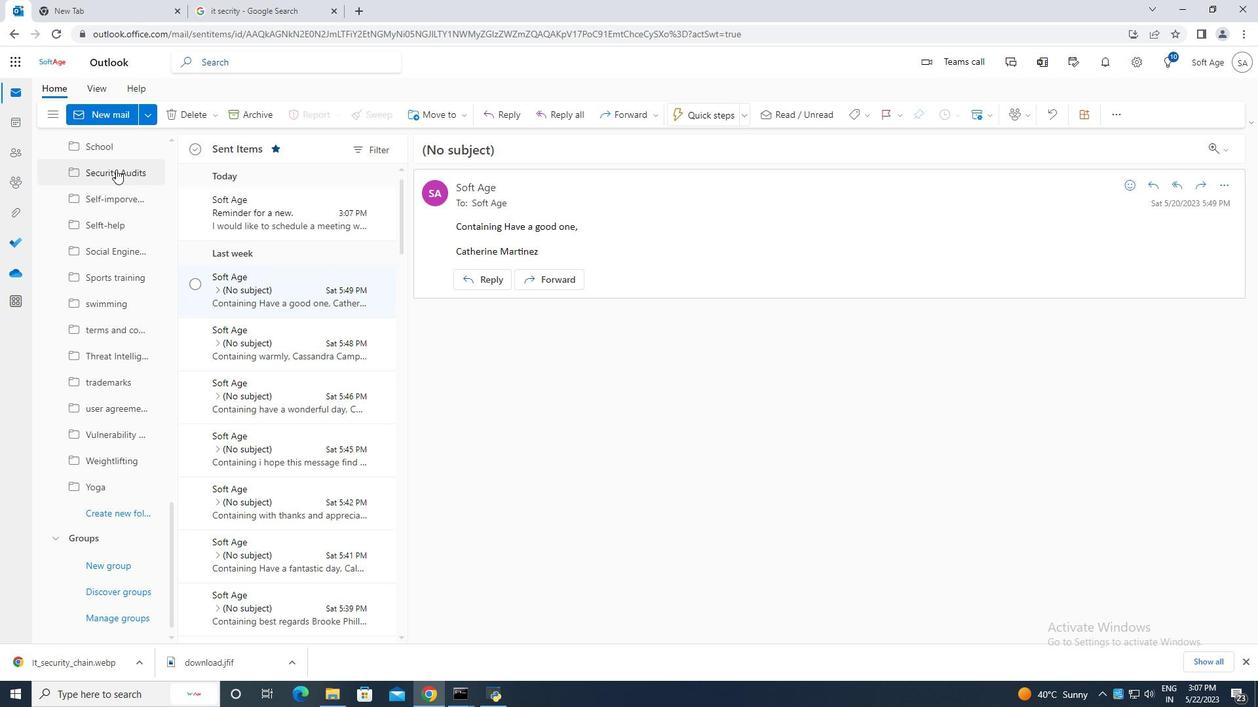 
Action: Mouse scrolled (119, 172) with delta (0, 0)
Screenshot: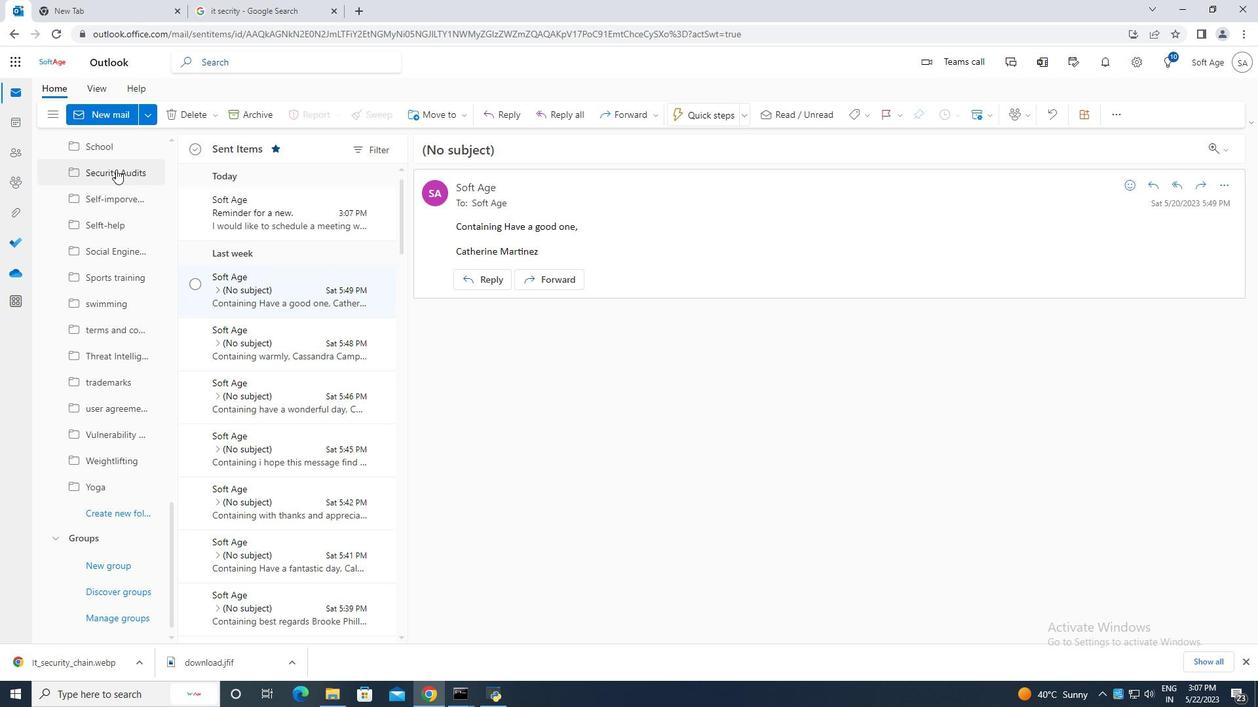 
Action: Mouse scrolled (119, 172) with delta (0, 0)
Screenshot: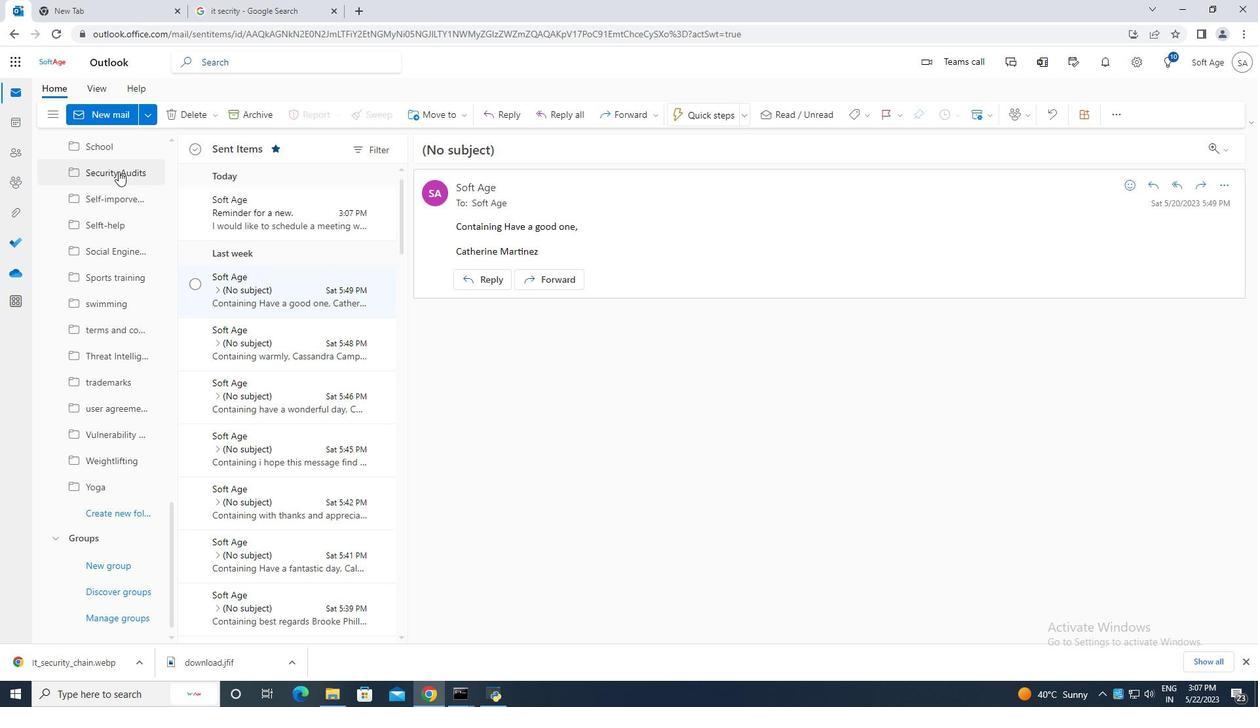
Action: Mouse scrolled (119, 172) with delta (0, 0)
Screenshot: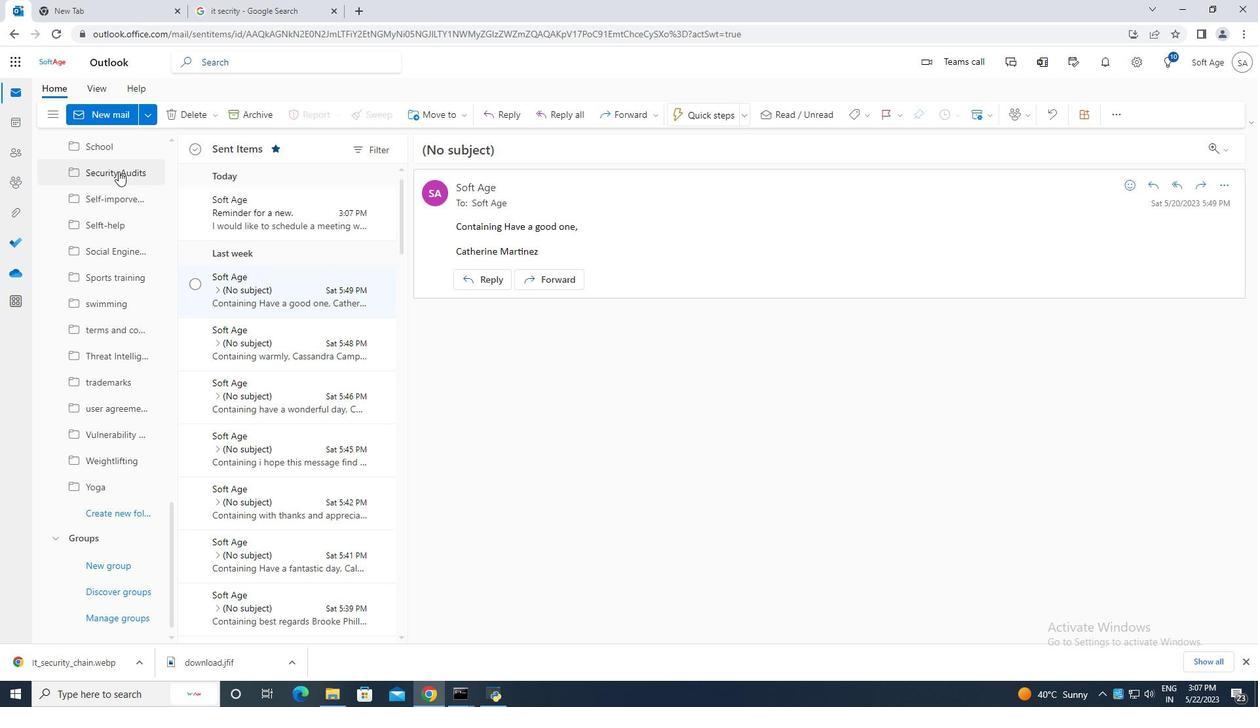 
Action: Mouse scrolled (119, 172) with delta (0, 0)
Screenshot: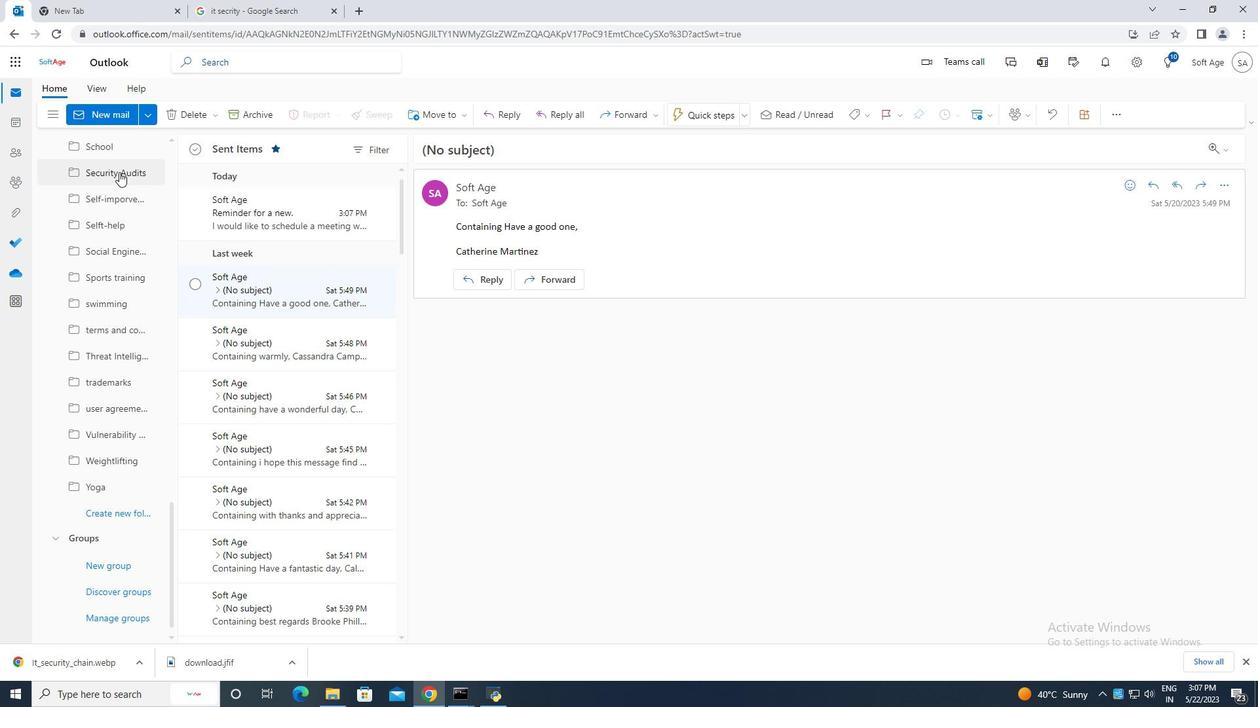 
Action: Mouse moved to (119, 172)
Screenshot: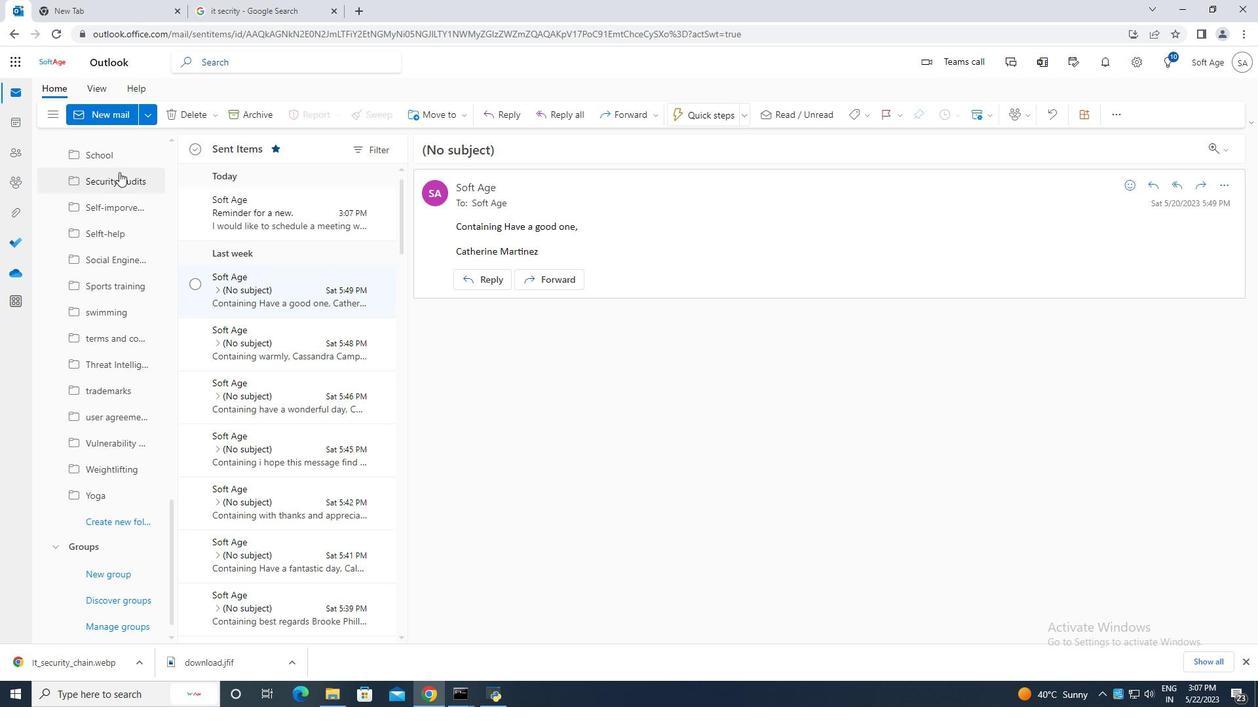 
Action: Mouse scrolled (119, 172) with delta (0, 0)
Screenshot: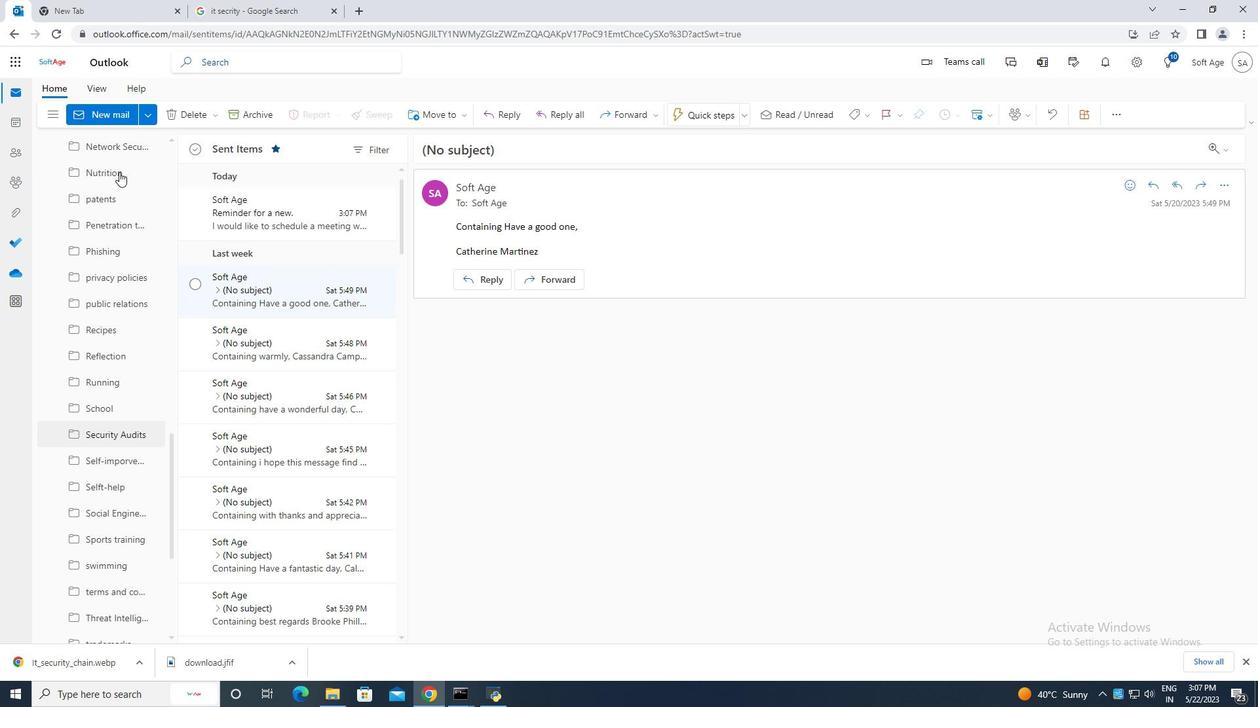 
Action: Mouse scrolled (119, 172) with delta (0, 0)
Screenshot: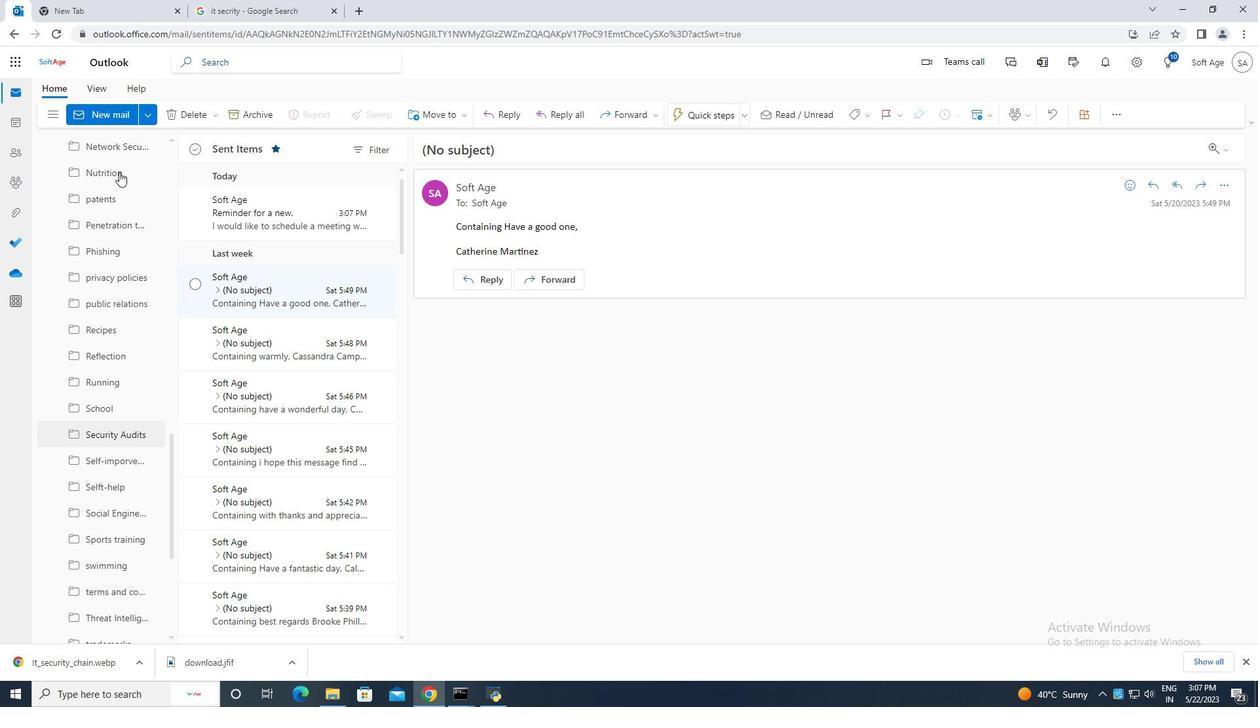 
Action: Mouse scrolled (119, 172) with delta (0, 0)
Screenshot: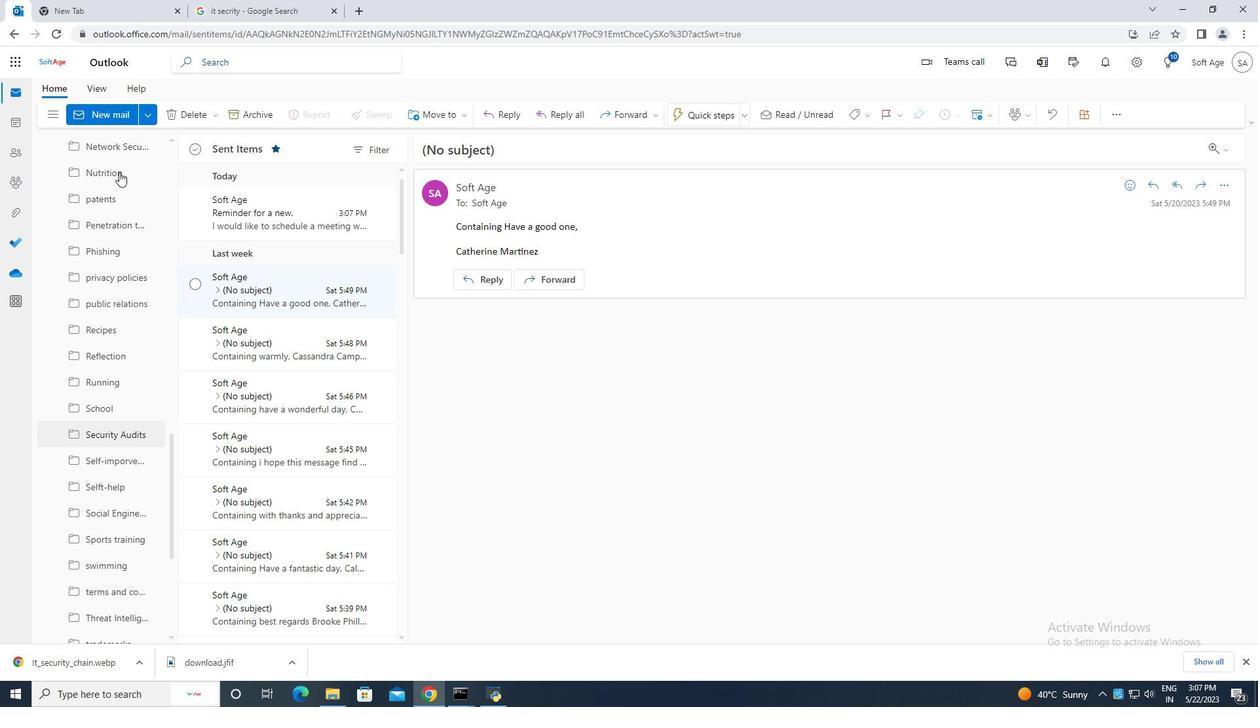 
Action: Mouse scrolled (119, 172) with delta (0, 0)
Screenshot: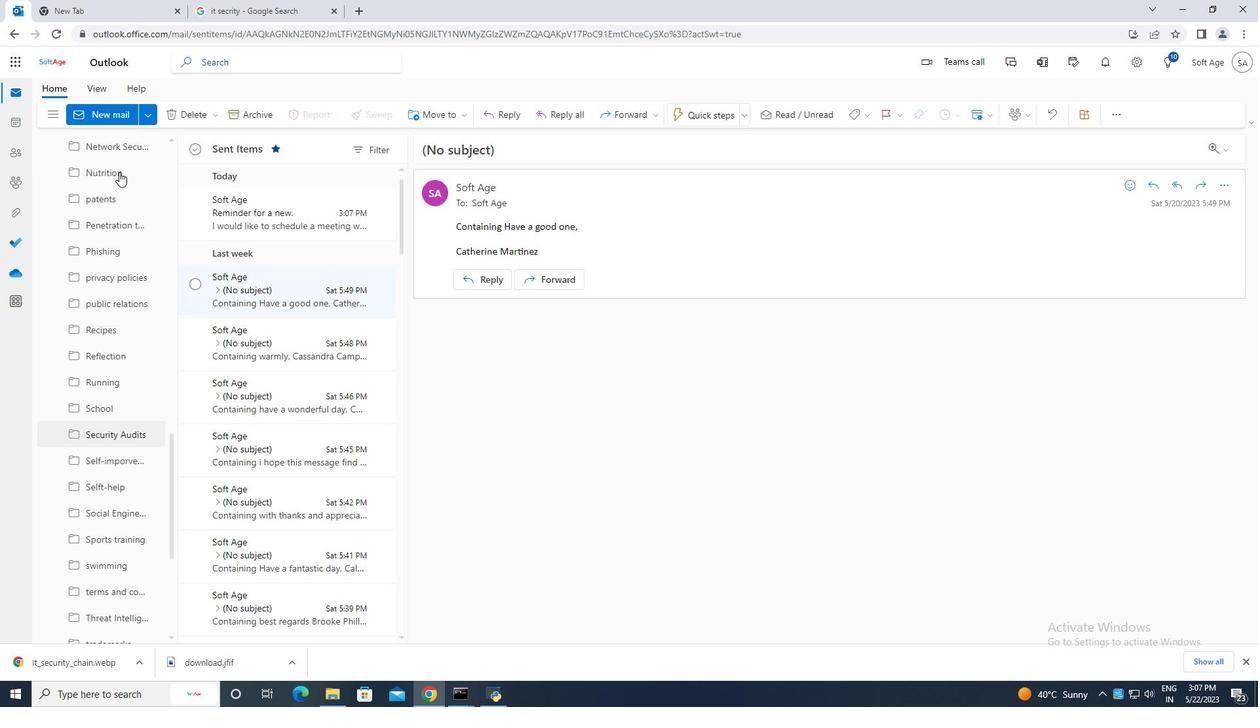 
Action: Mouse scrolled (119, 172) with delta (0, 0)
Screenshot: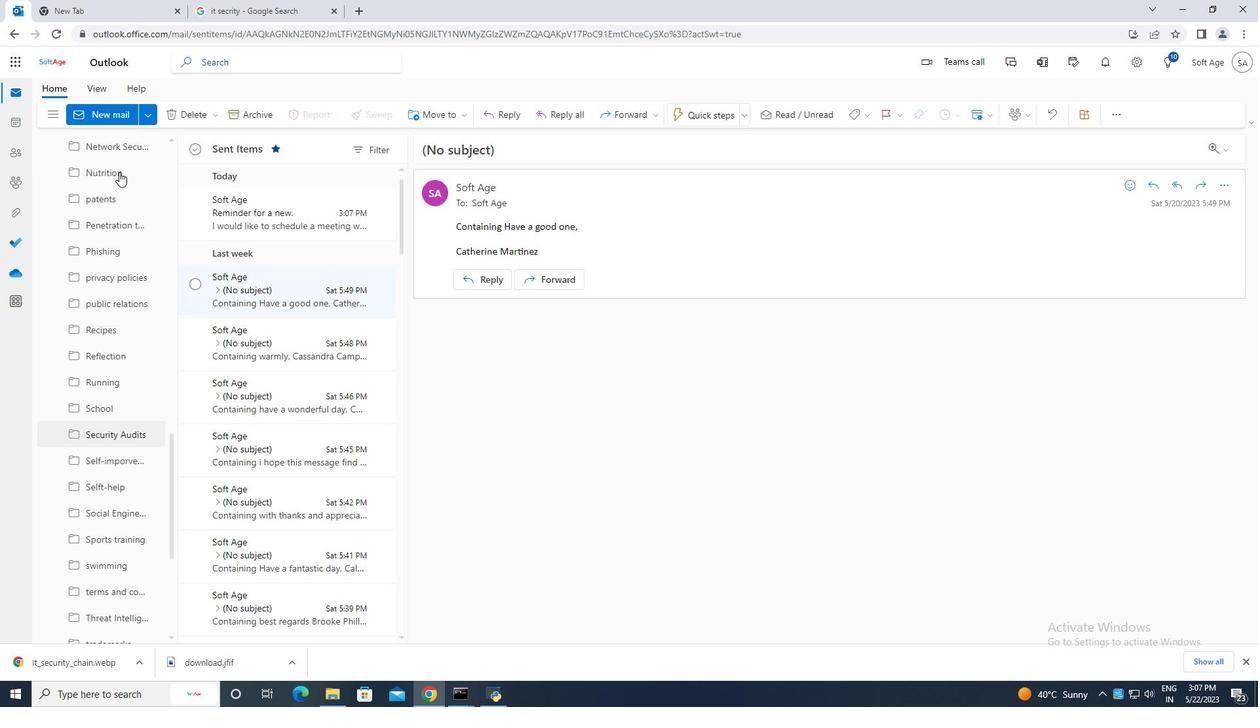 
Action: Mouse scrolled (119, 172) with delta (0, 0)
Screenshot: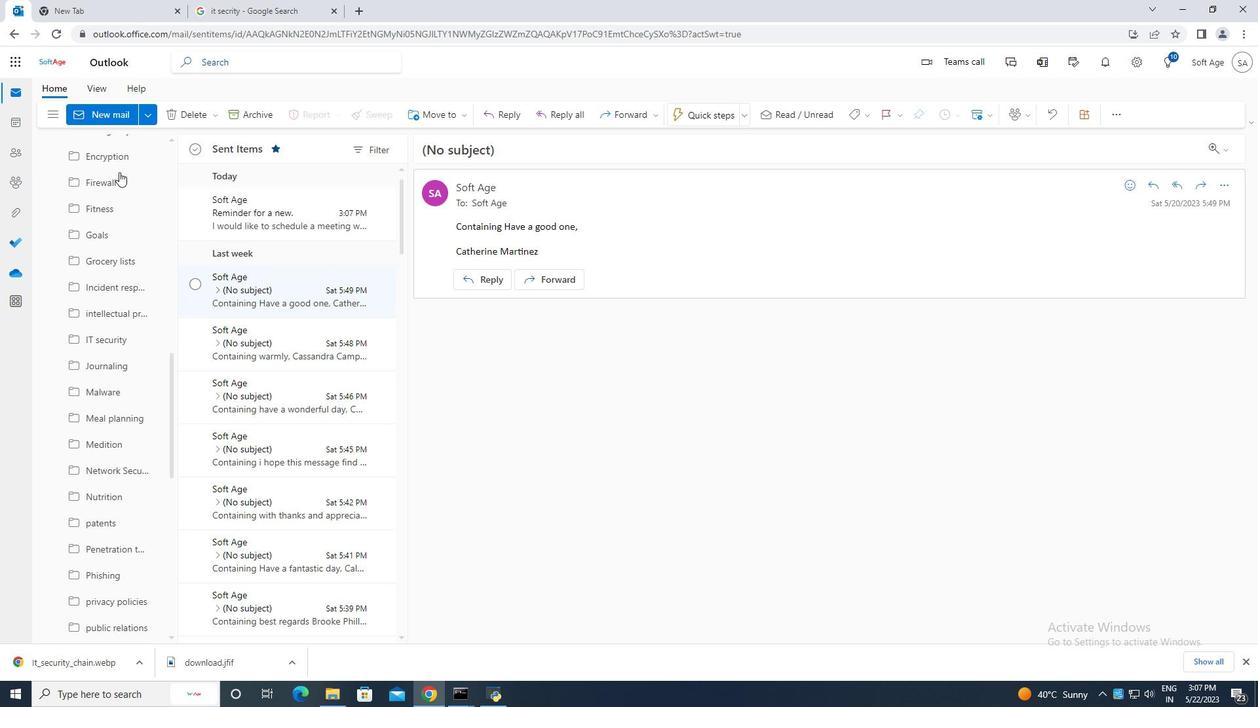 
Action: Mouse scrolled (119, 172) with delta (0, 0)
Screenshot: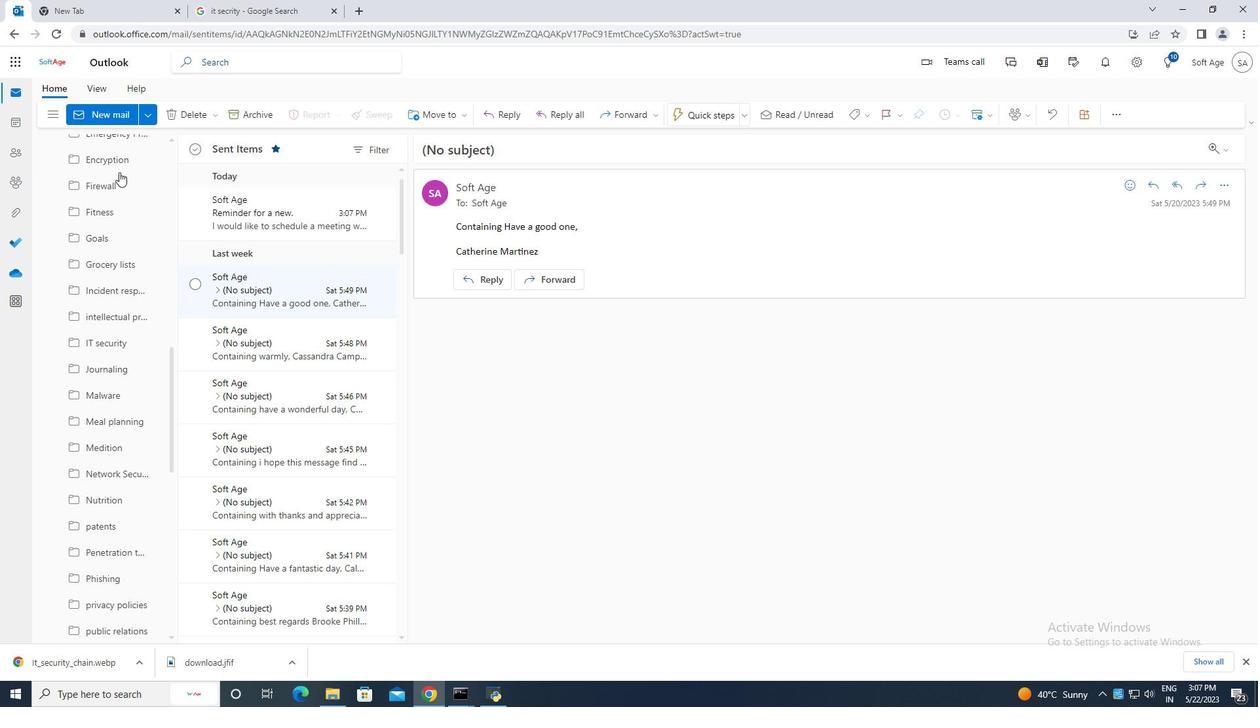 
Action: Mouse scrolled (119, 172) with delta (0, 0)
Screenshot: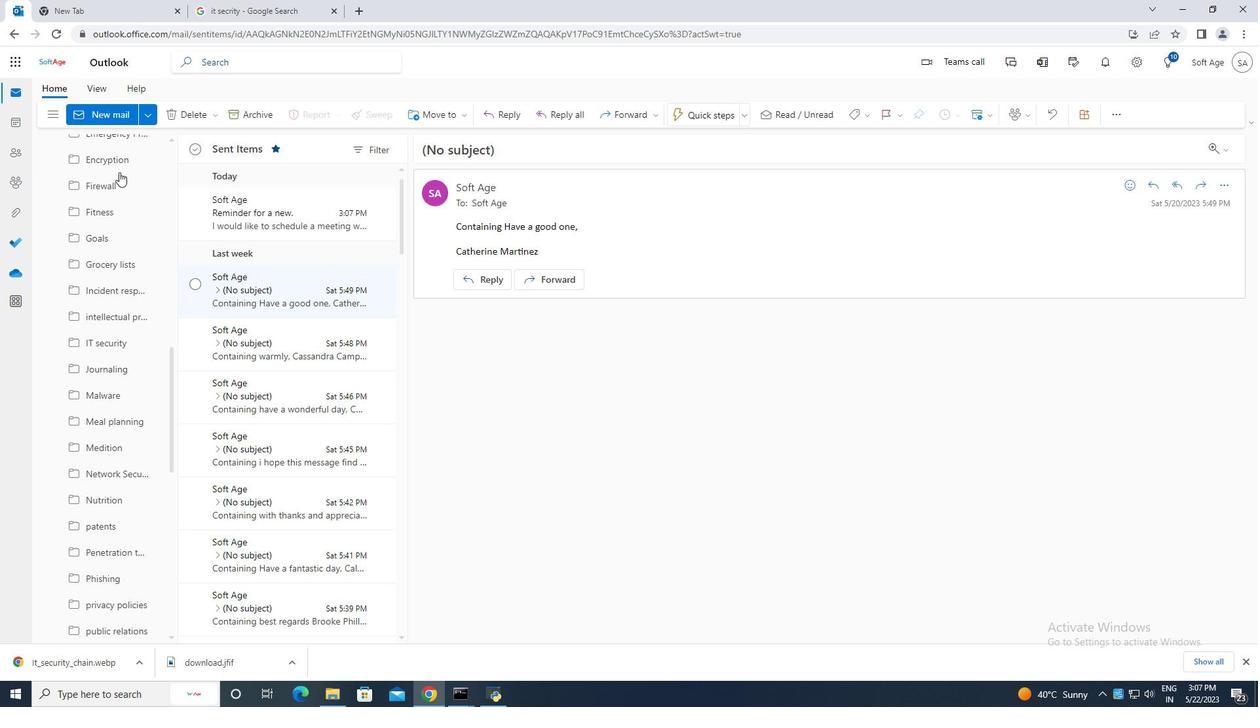 
Action: Mouse scrolled (119, 172) with delta (0, 0)
Screenshot: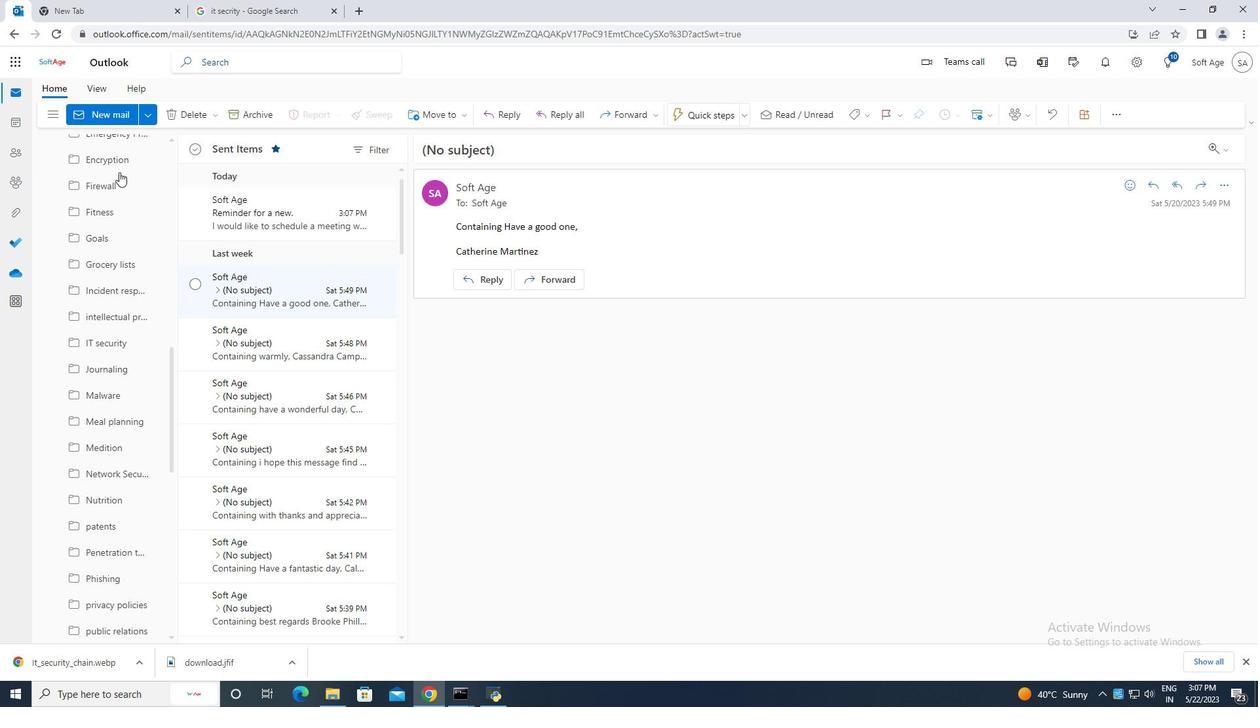 
Action: Mouse scrolled (119, 172) with delta (0, 0)
Screenshot: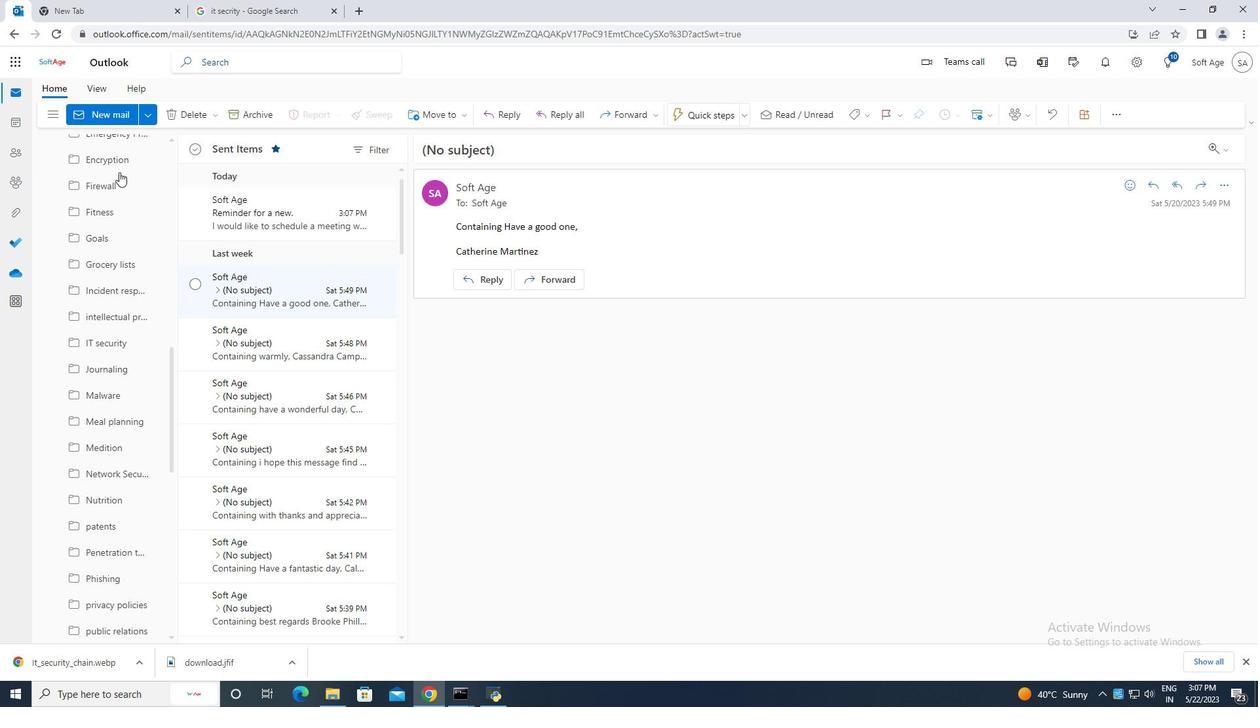 
Action: Mouse scrolled (119, 172) with delta (0, 0)
Screenshot: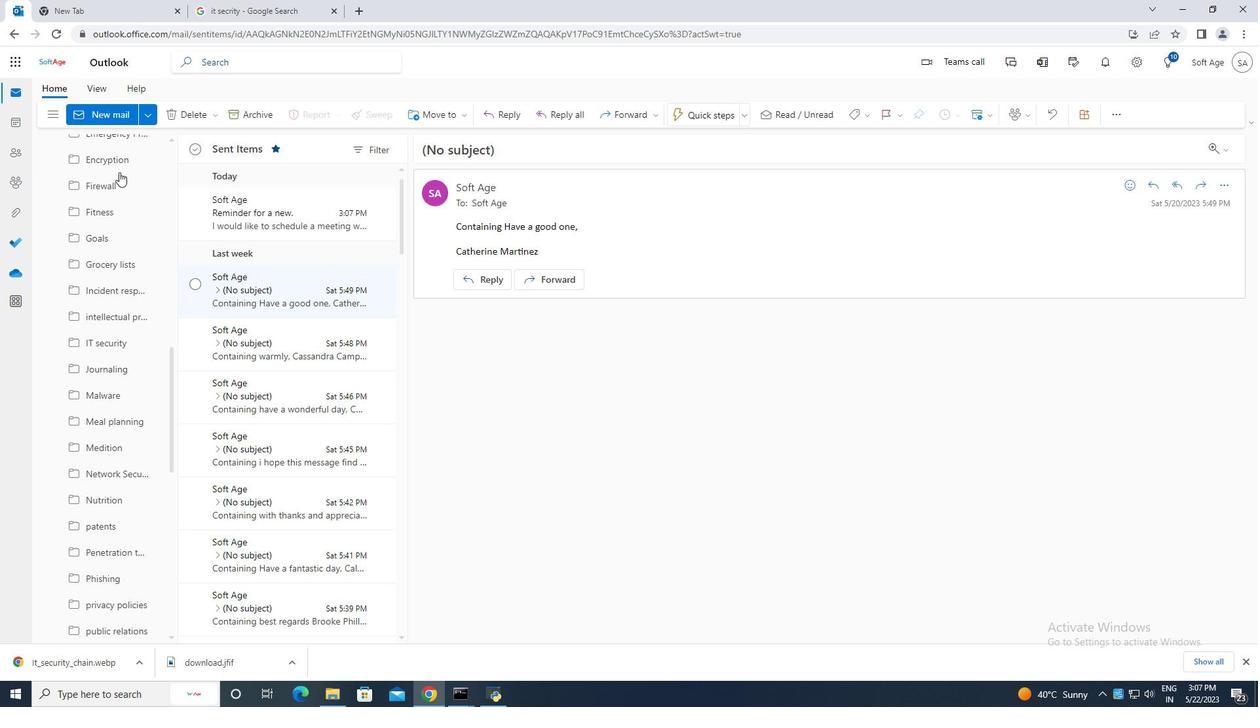 
Action: Mouse scrolled (119, 172) with delta (0, 0)
Screenshot: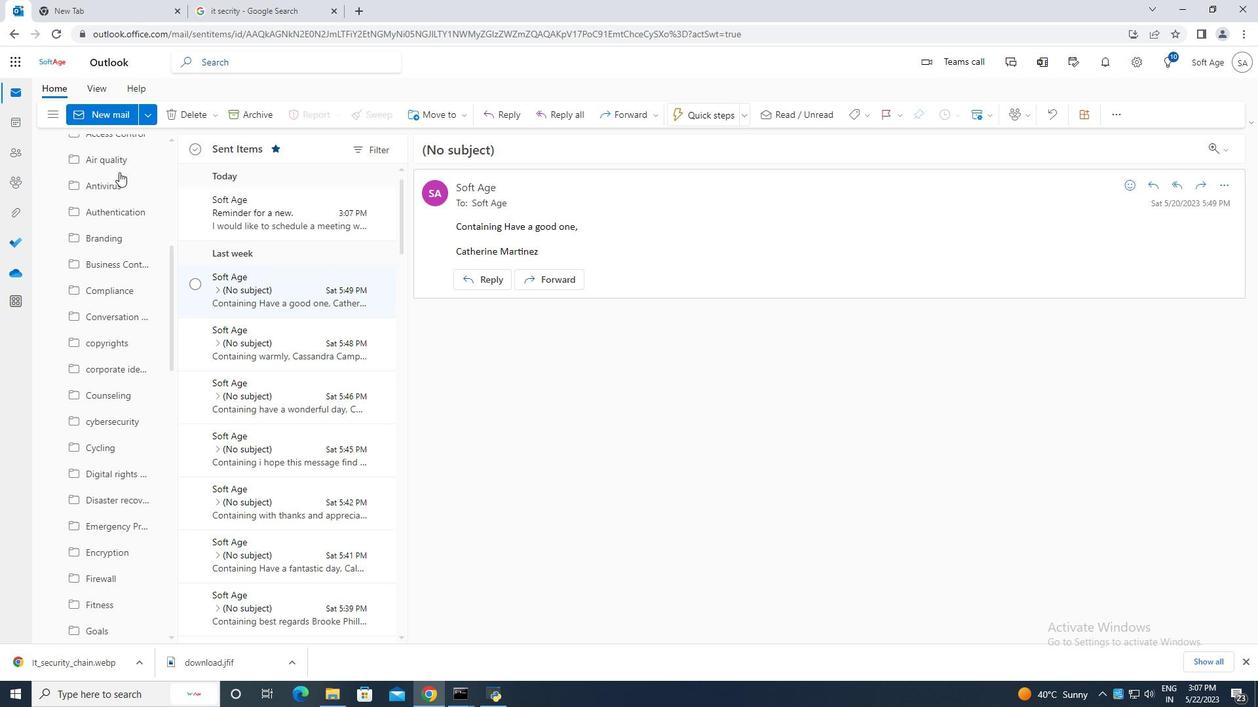 
Action: Mouse scrolled (119, 172) with delta (0, 0)
Screenshot: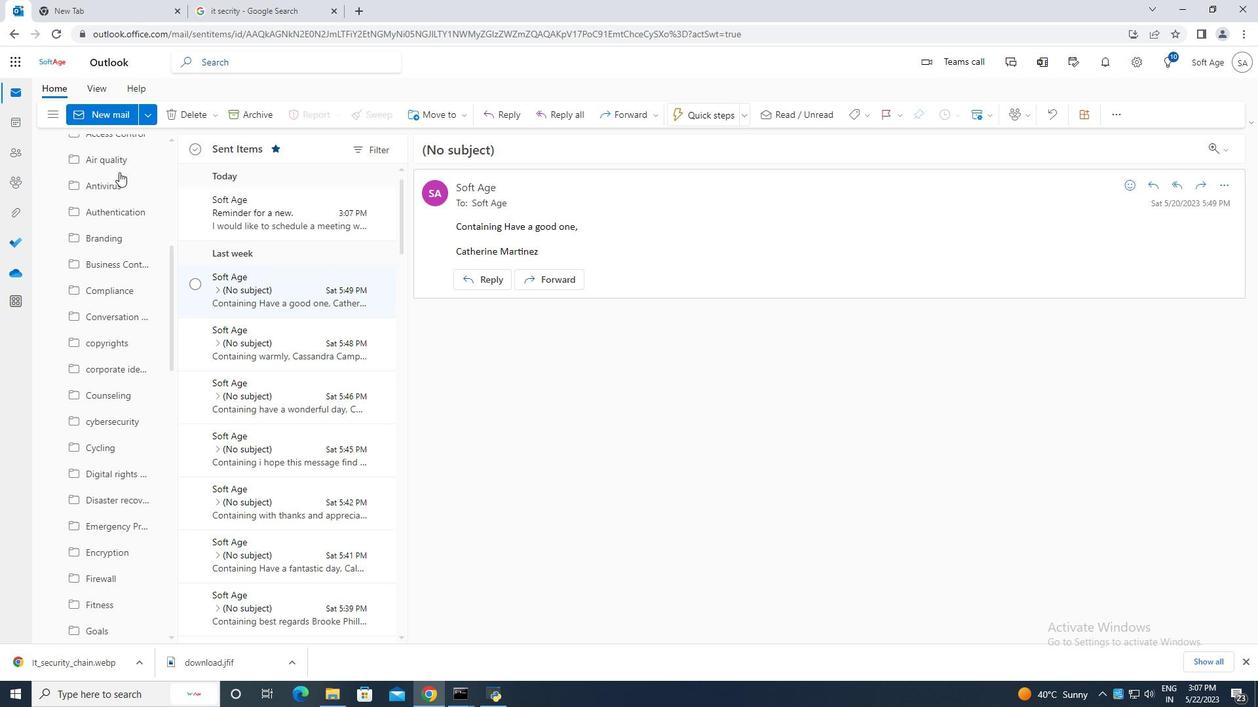 
Action: Mouse scrolled (119, 172) with delta (0, 0)
Screenshot: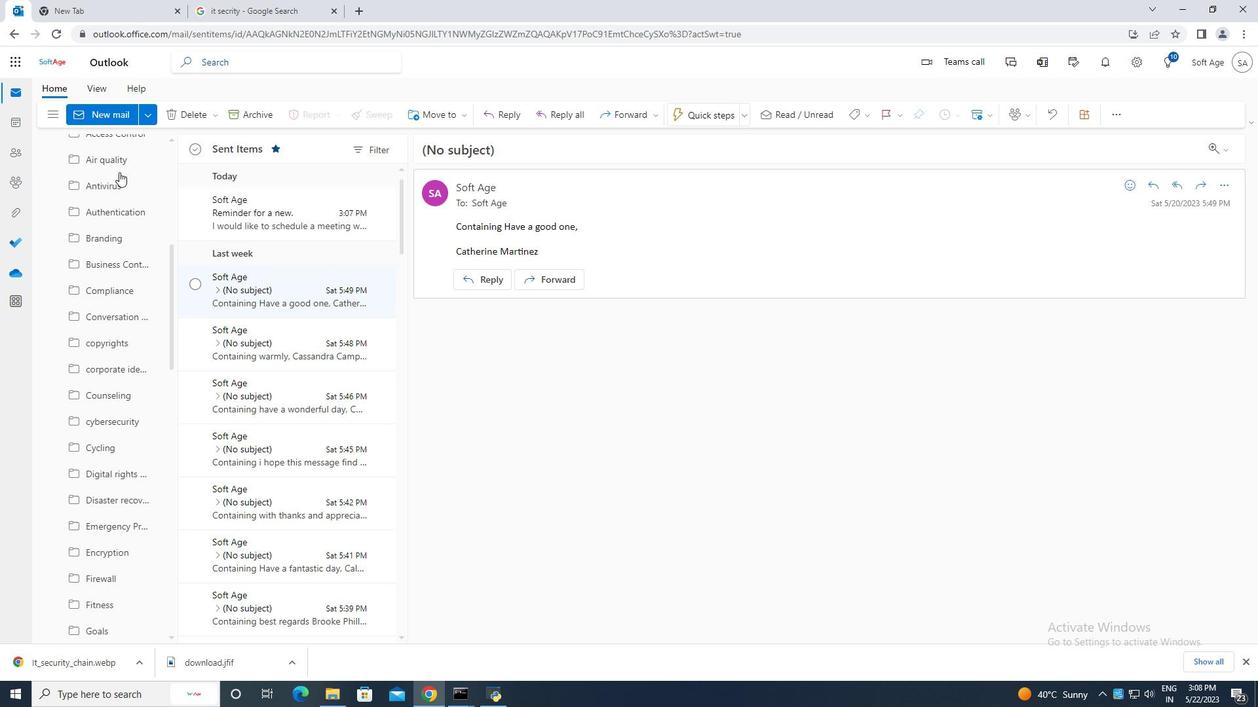 
Action: Mouse scrolled (119, 172) with delta (0, 0)
Screenshot: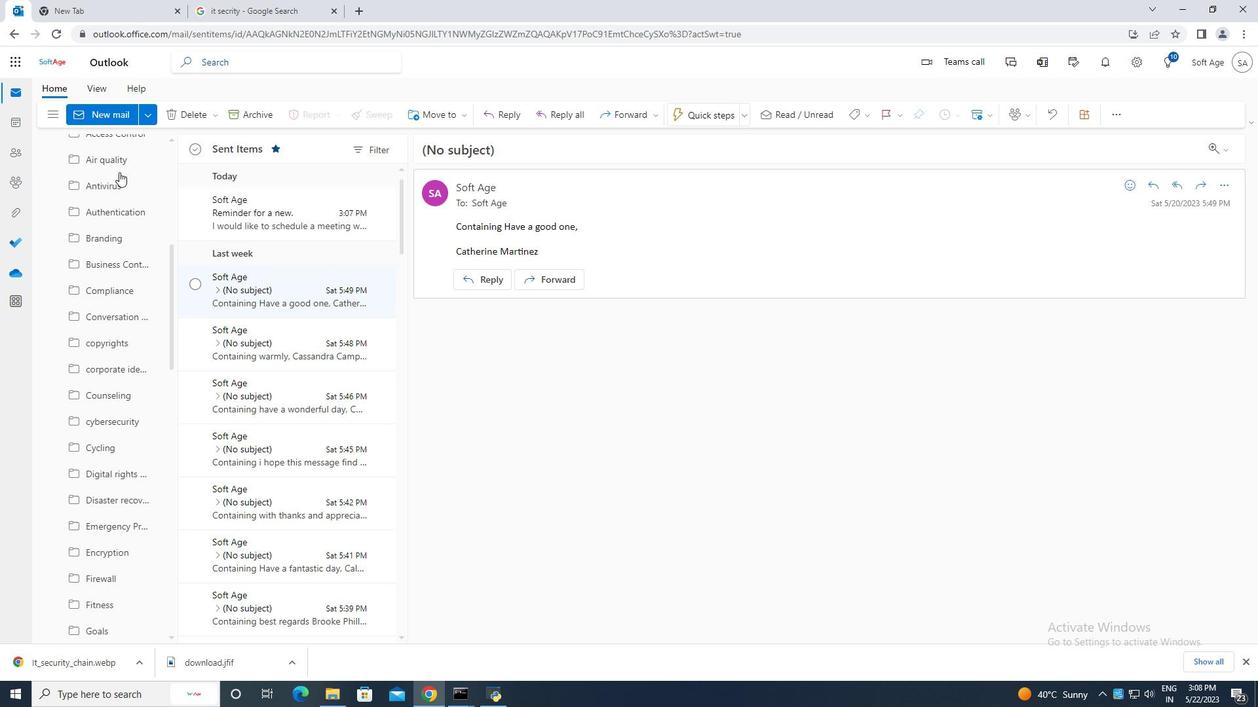 
Action: Mouse scrolled (119, 172) with delta (0, 0)
Screenshot: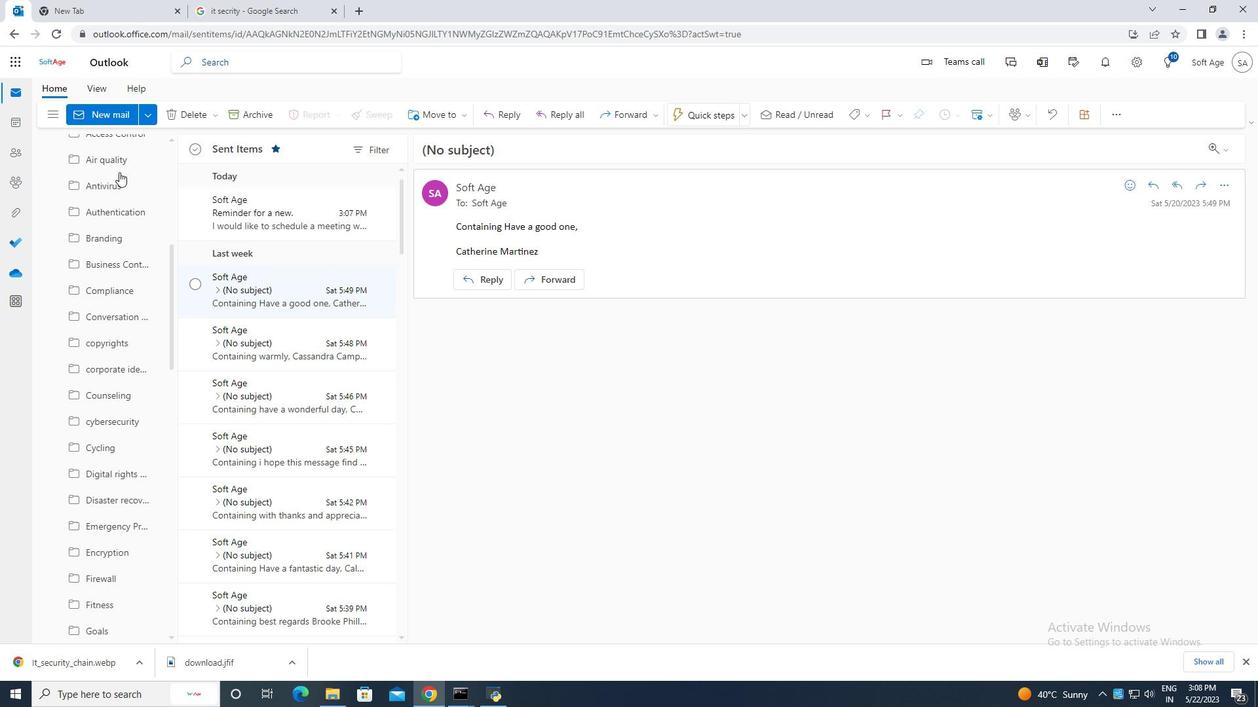 
Action: Mouse scrolled (119, 172) with delta (0, 0)
Screenshot: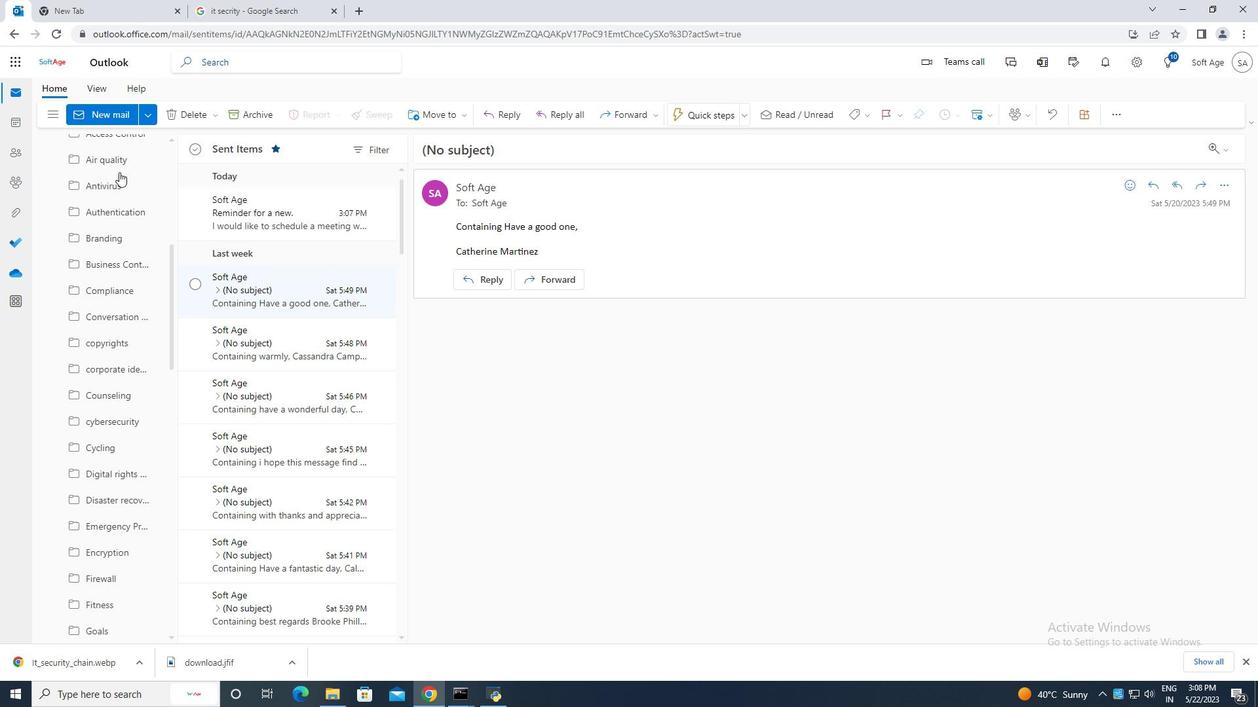 
Action: Mouse scrolled (119, 172) with delta (0, 0)
Screenshot: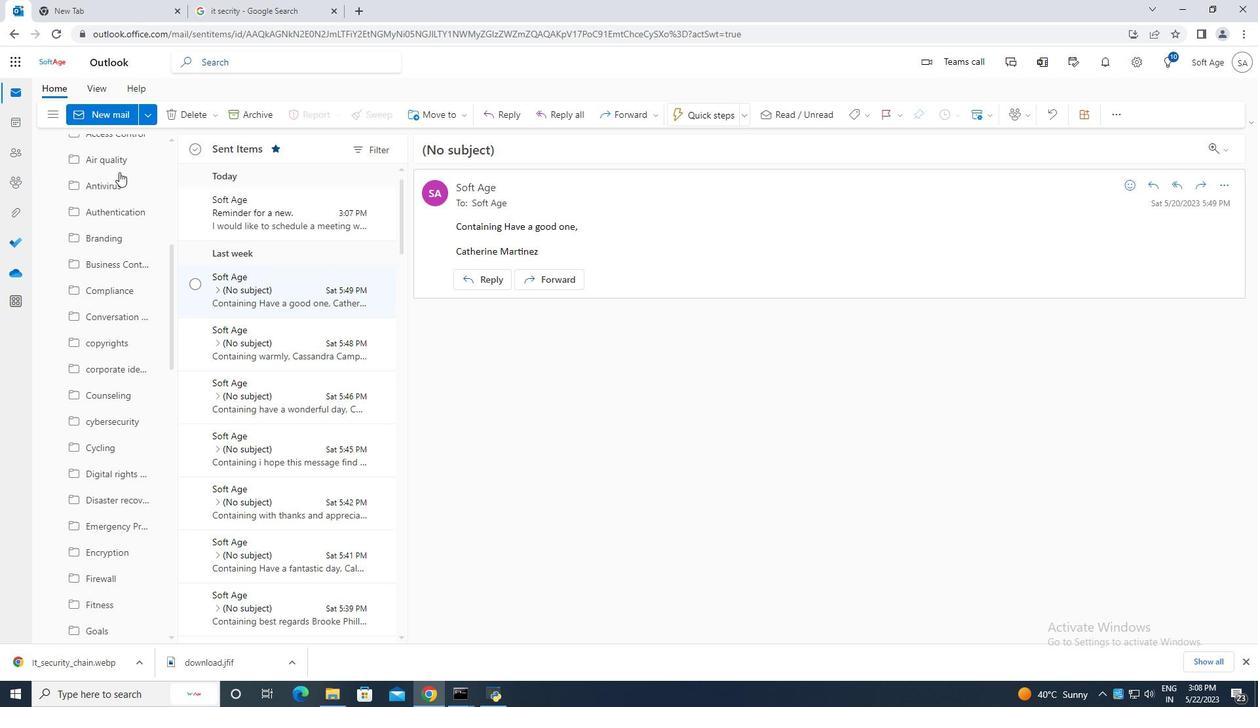 
Action: Mouse scrolled (119, 172) with delta (0, 0)
Screenshot: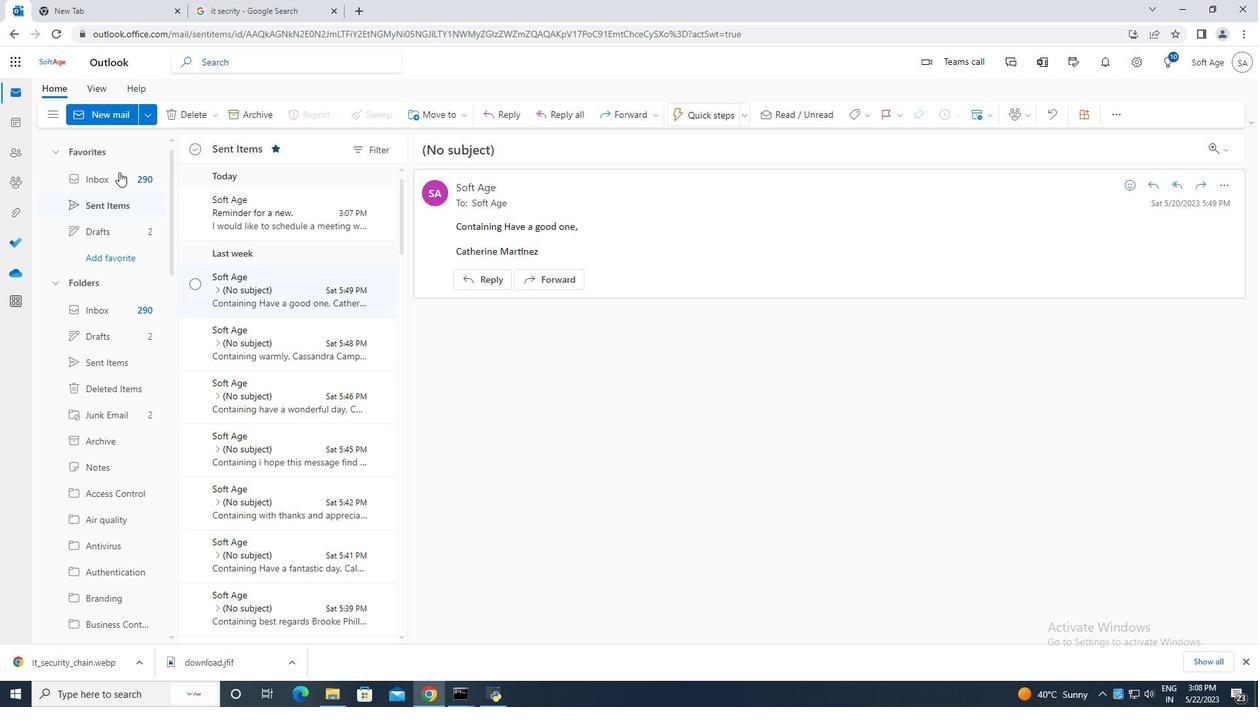 
Action: Mouse scrolled (119, 172) with delta (0, 0)
Screenshot: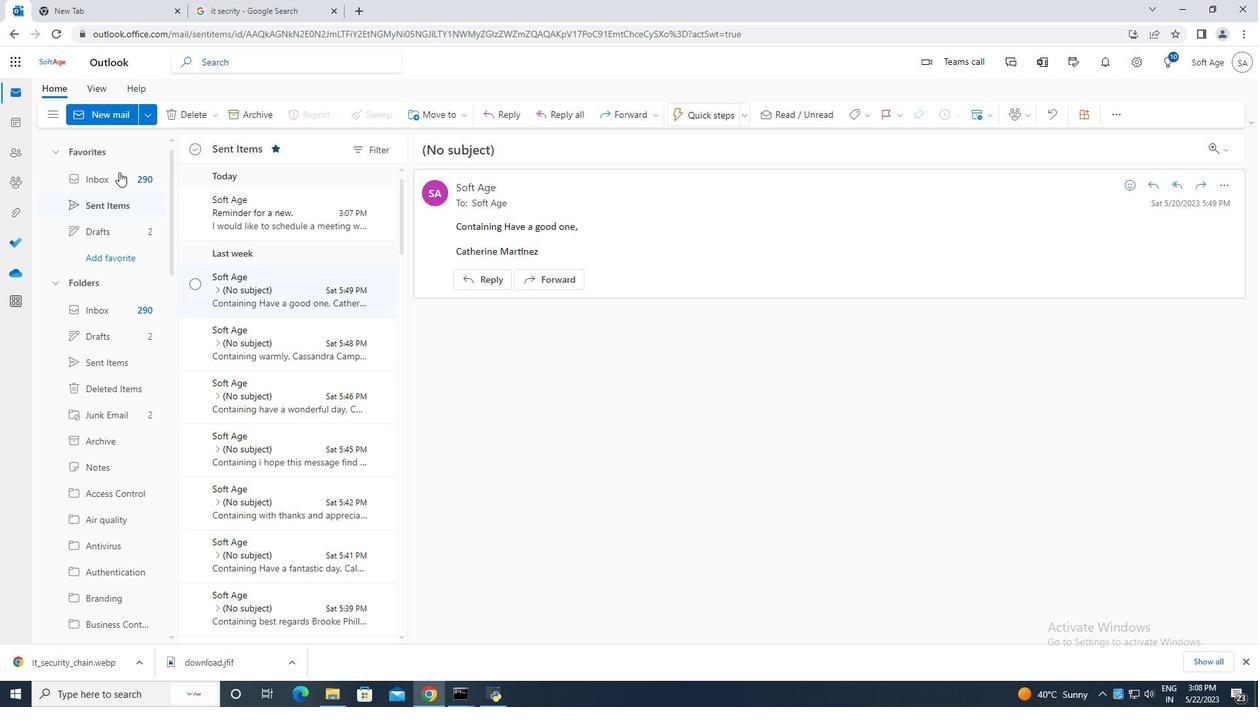 
Action: Mouse scrolled (119, 172) with delta (0, 0)
Screenshot: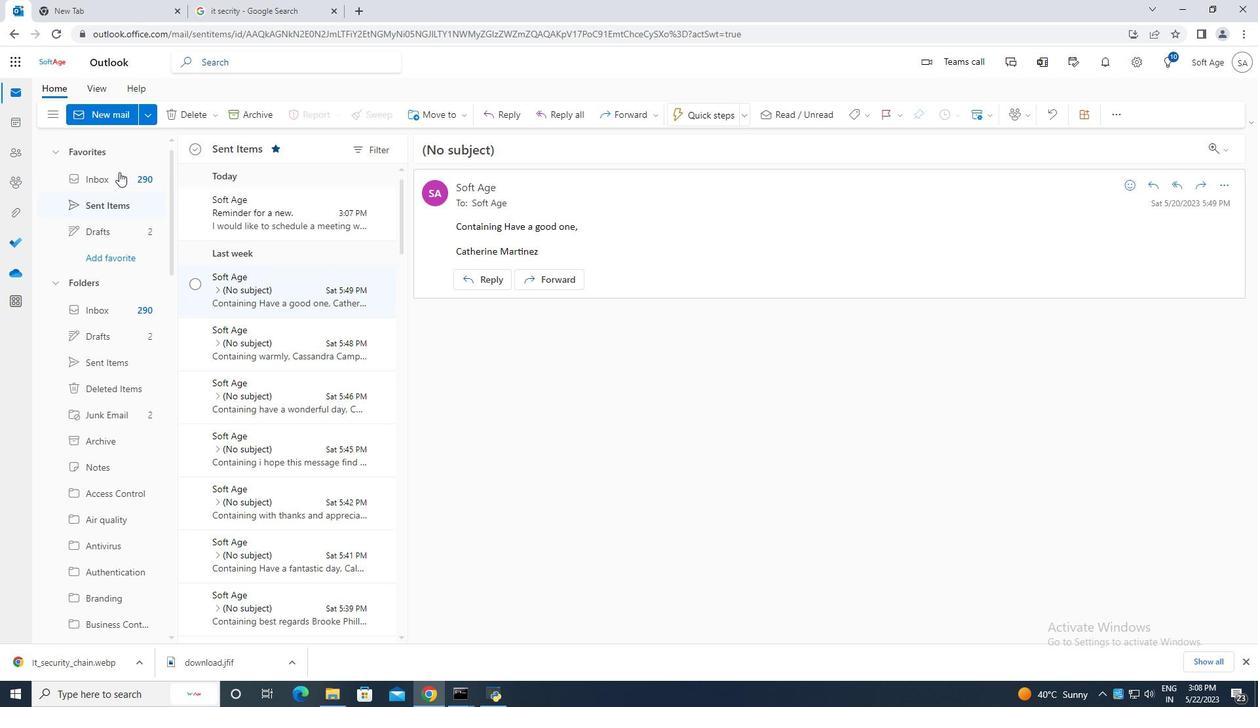 
Action: Mouse scrolled (119, 172) with delta (0, 0)
Screenshot: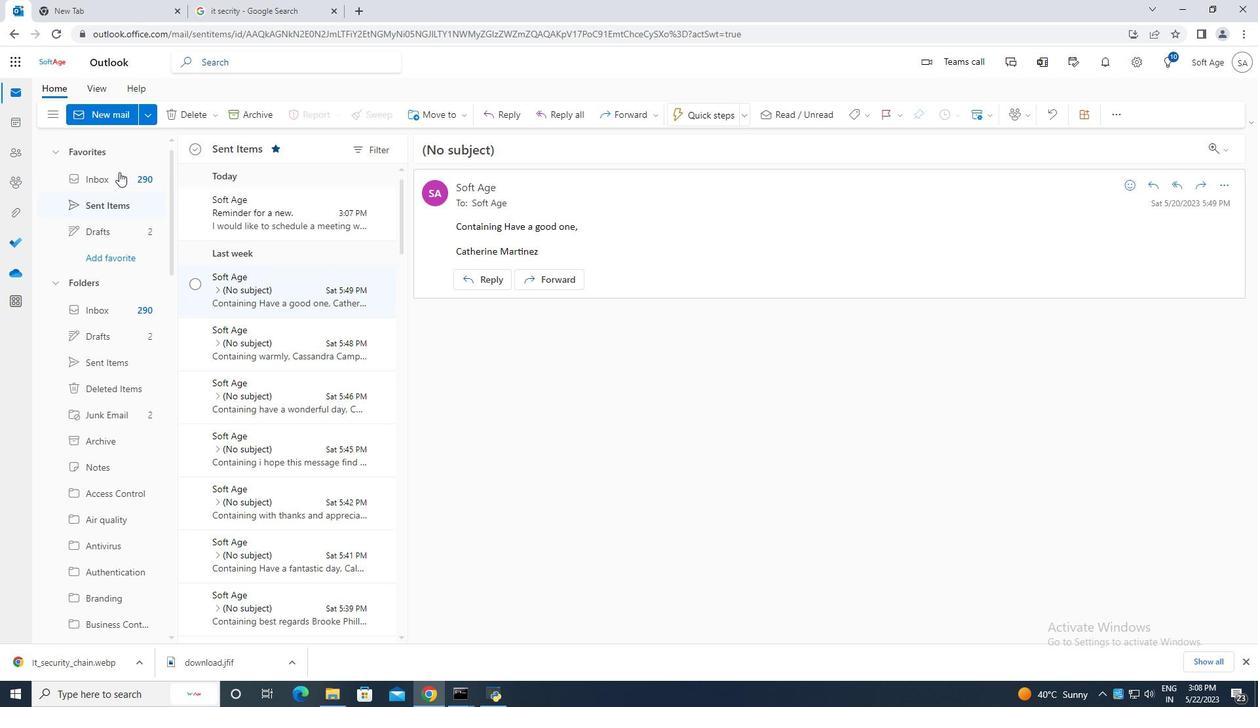 
Action: Mouse scrolled (119, 172) with delta (0, 0)
Screenshot: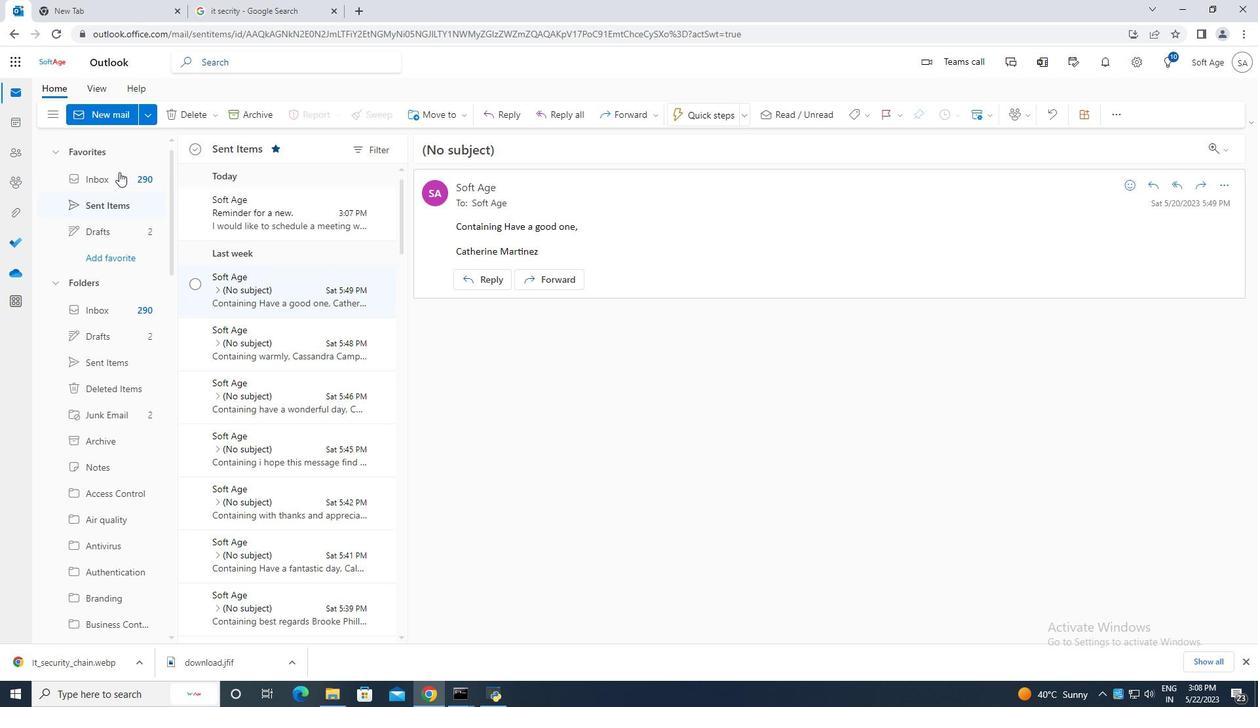 
Action: Mouse scrolled (119, 172) with delta (0, 0)
Screenshot: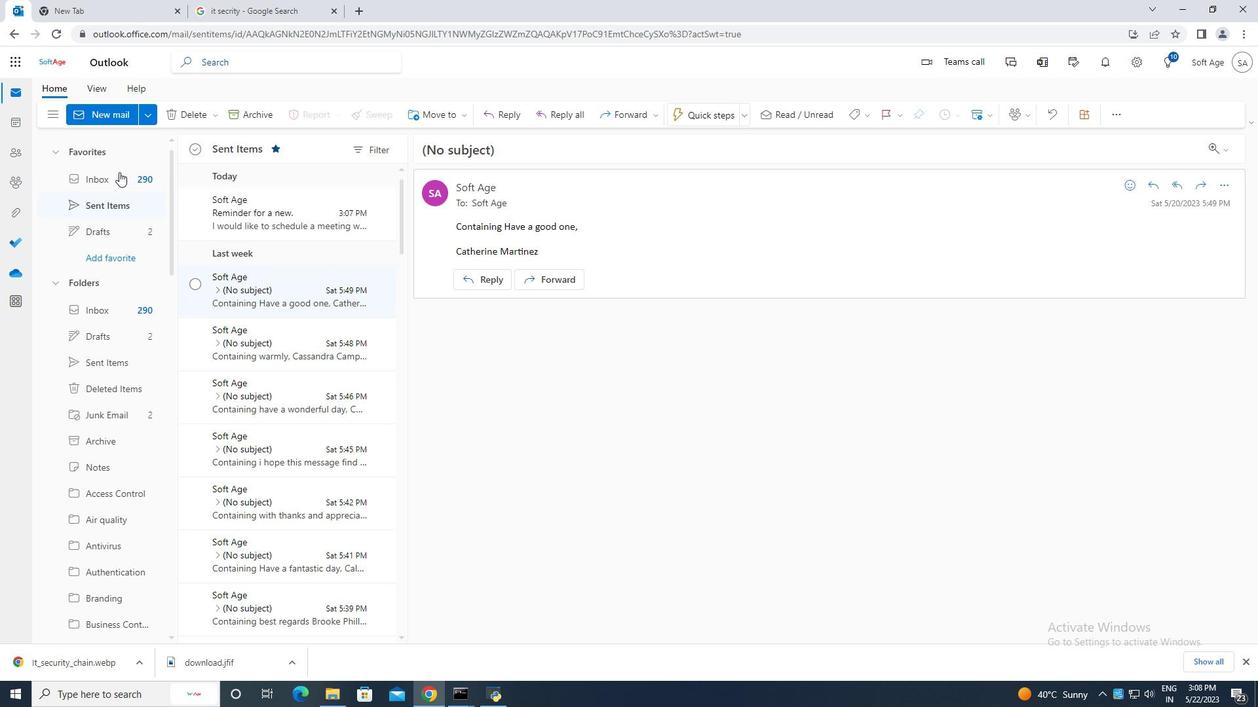 
Action: Mouse moved to (117, 203)
Screenshot: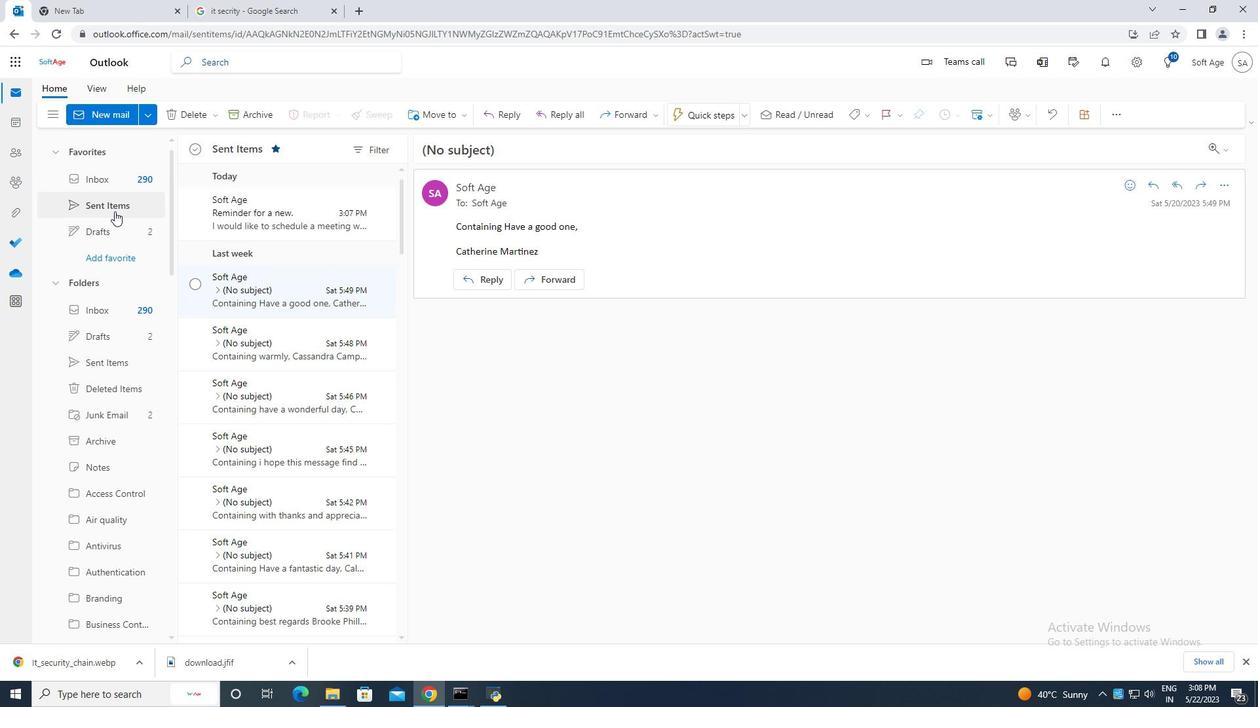 
Action: Mouse pressed left at (117, 203)
Screenshot: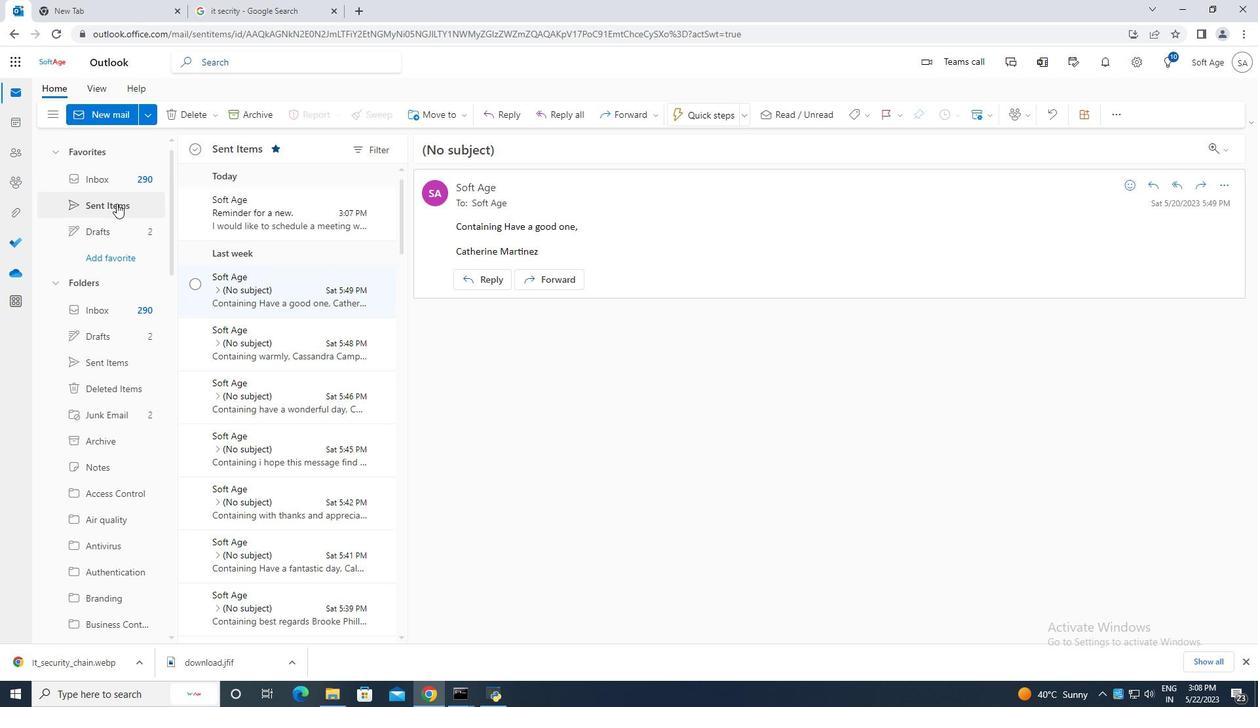 
Action: Mouse moved to (193, 182)
Screenshot: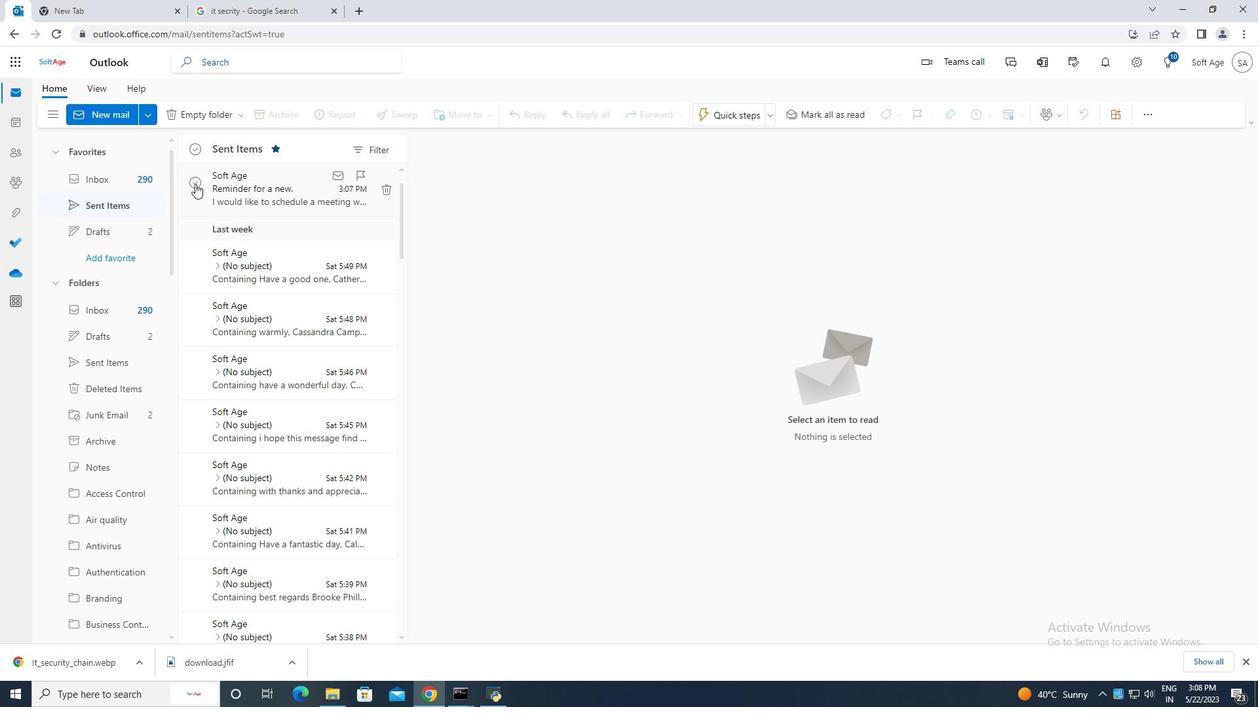 
Action: Mouse pressed left at (193, 182)
Screenshot: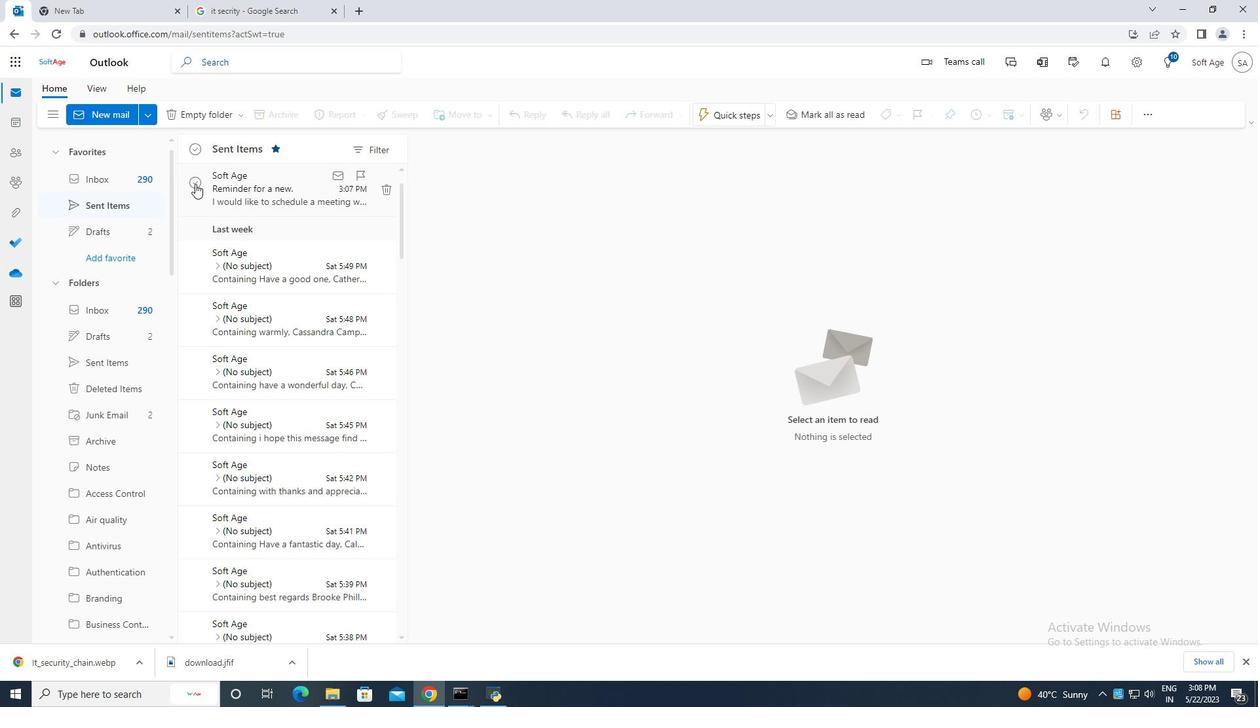
Action: Mouse moved to (454, 115)
Screenshot: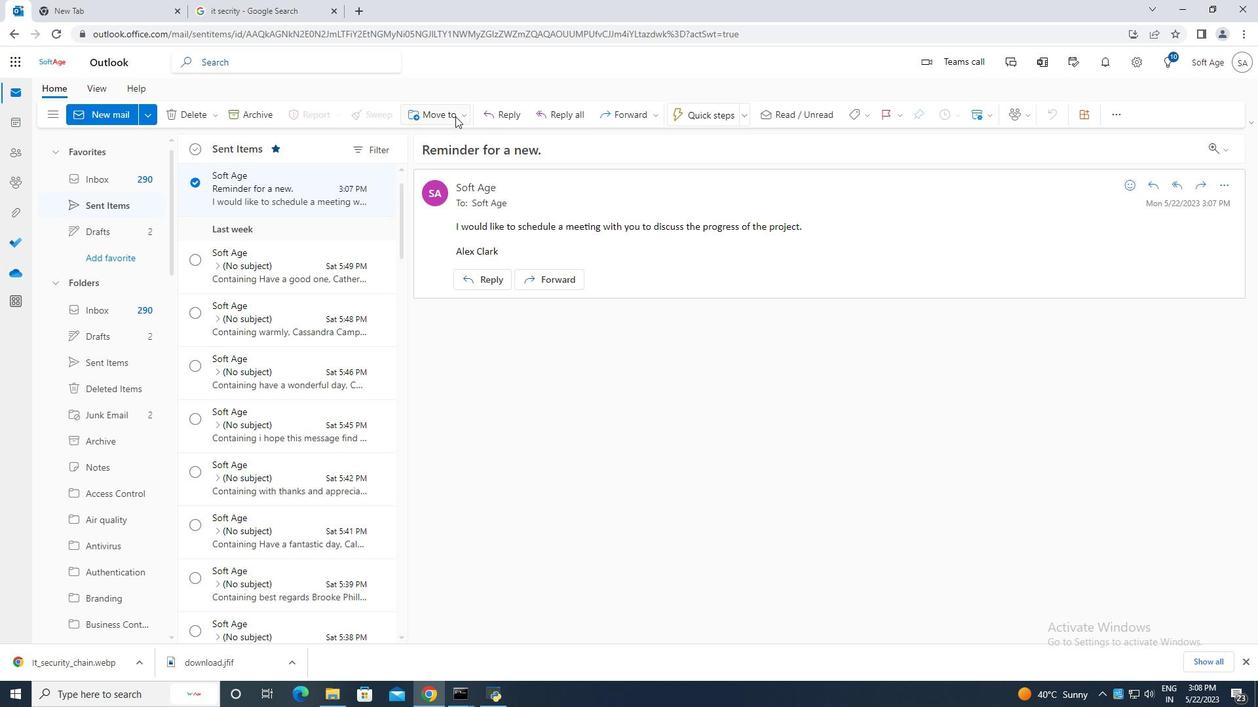 
Action: Mouse pressed left at (454, 115)
Screenshot: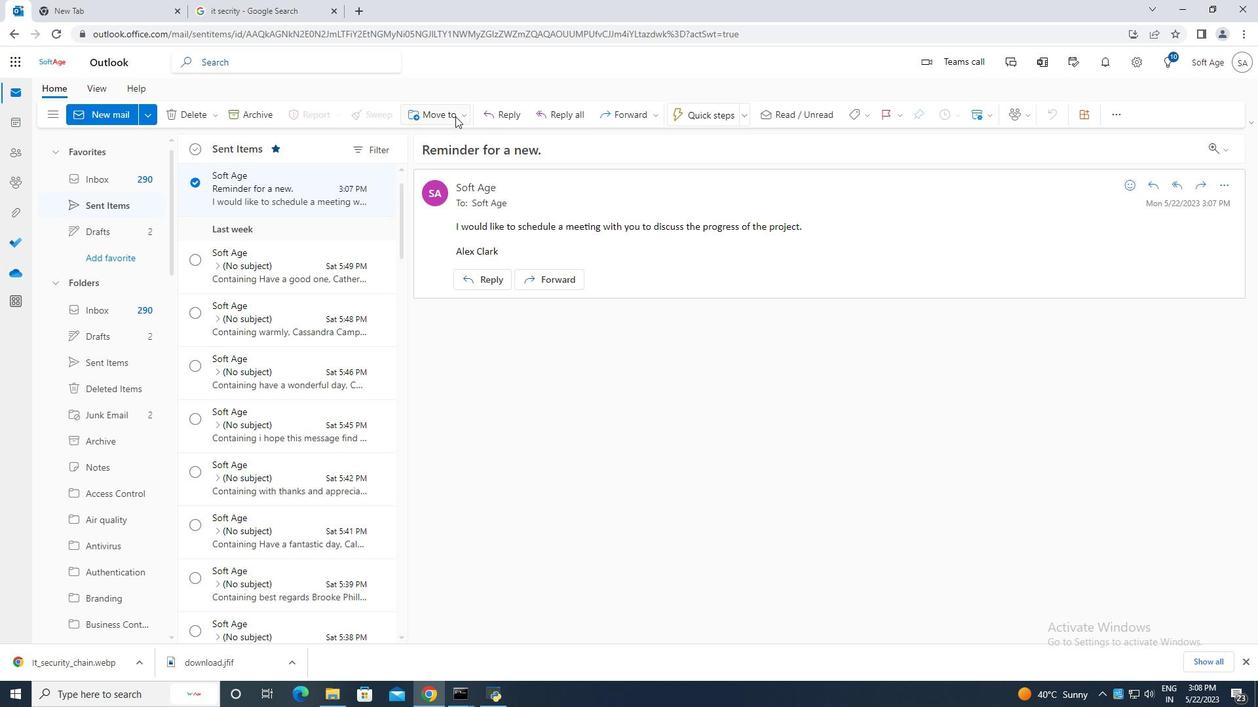 
Action: Mouse moved to (459, 141)
Screenshot: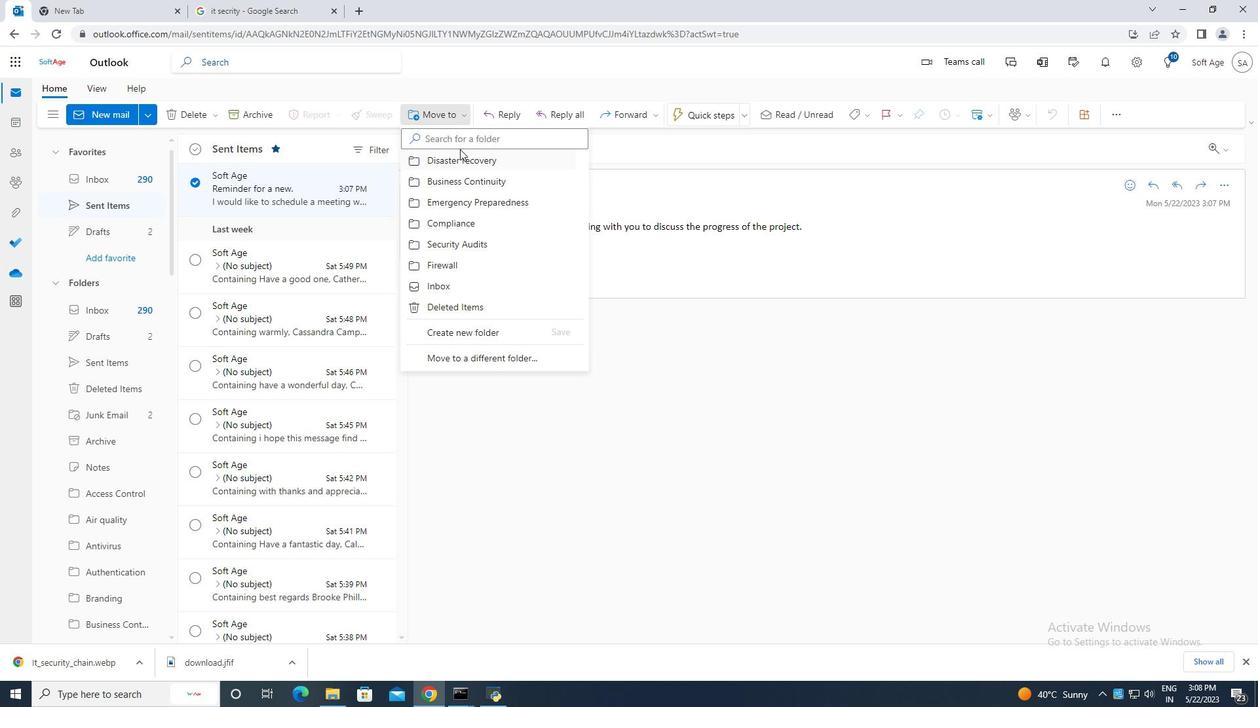 
Action: Mouse pressed left at (459, 141)
Screenshot: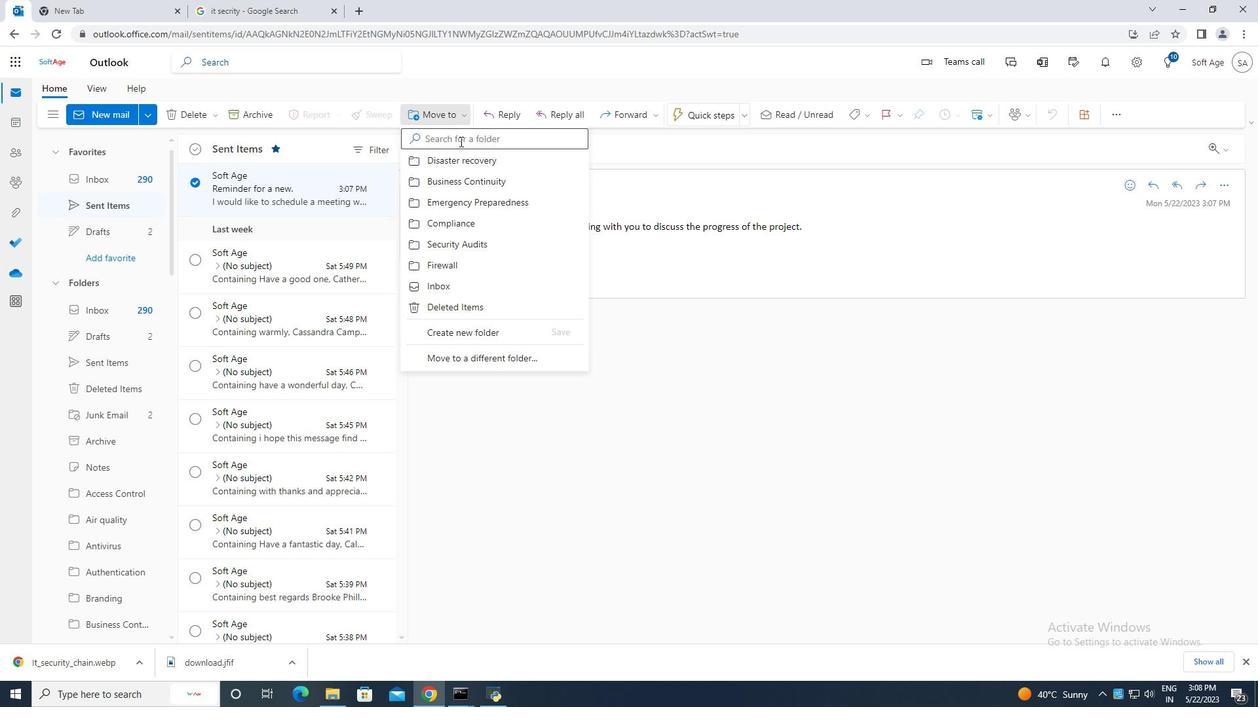 
Action: Mouse moved to (458, 140)
Screenshot: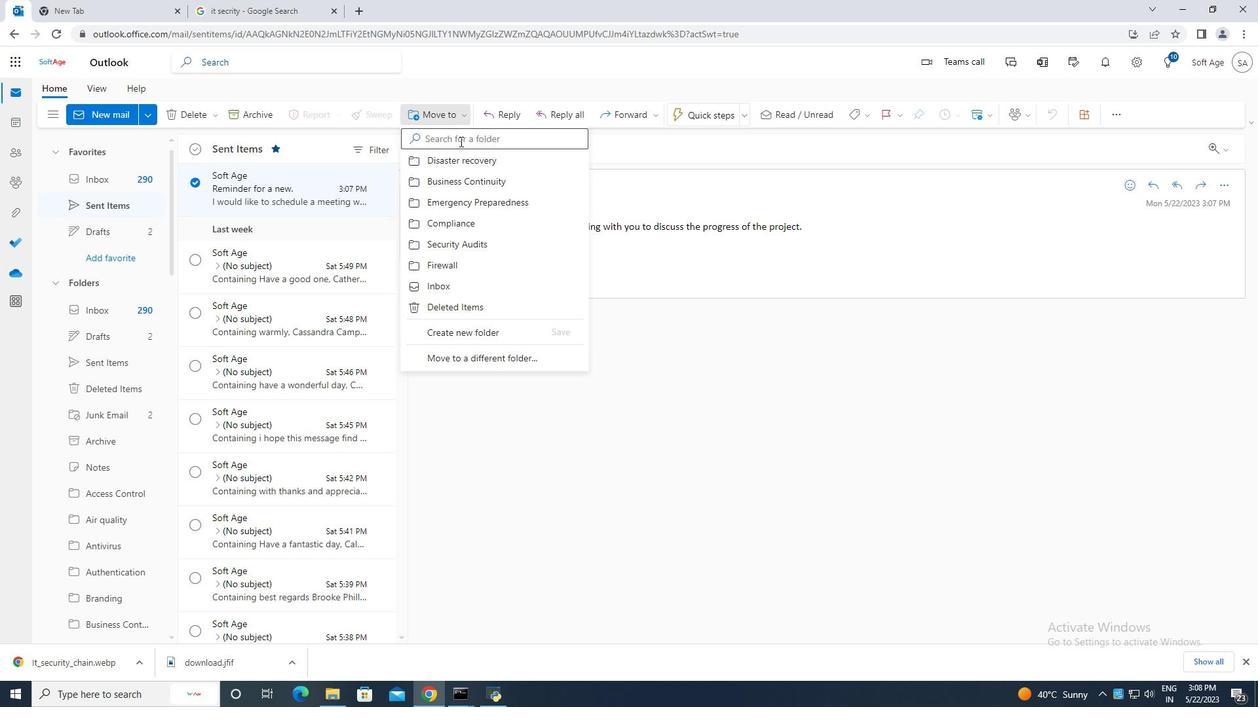 
Action: Key pressed <Key.caps_lock>IT<Key.space>
Screenshot: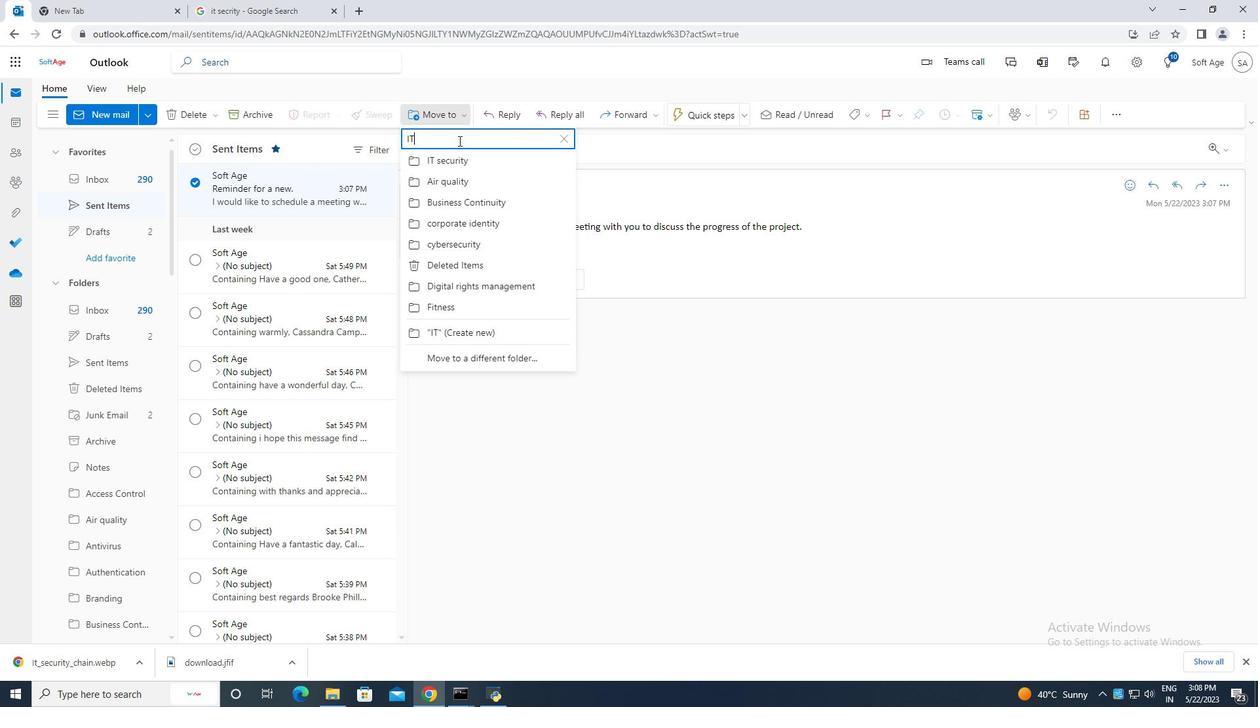 
Action: Mouse moved to (465, 161)
Screenshot: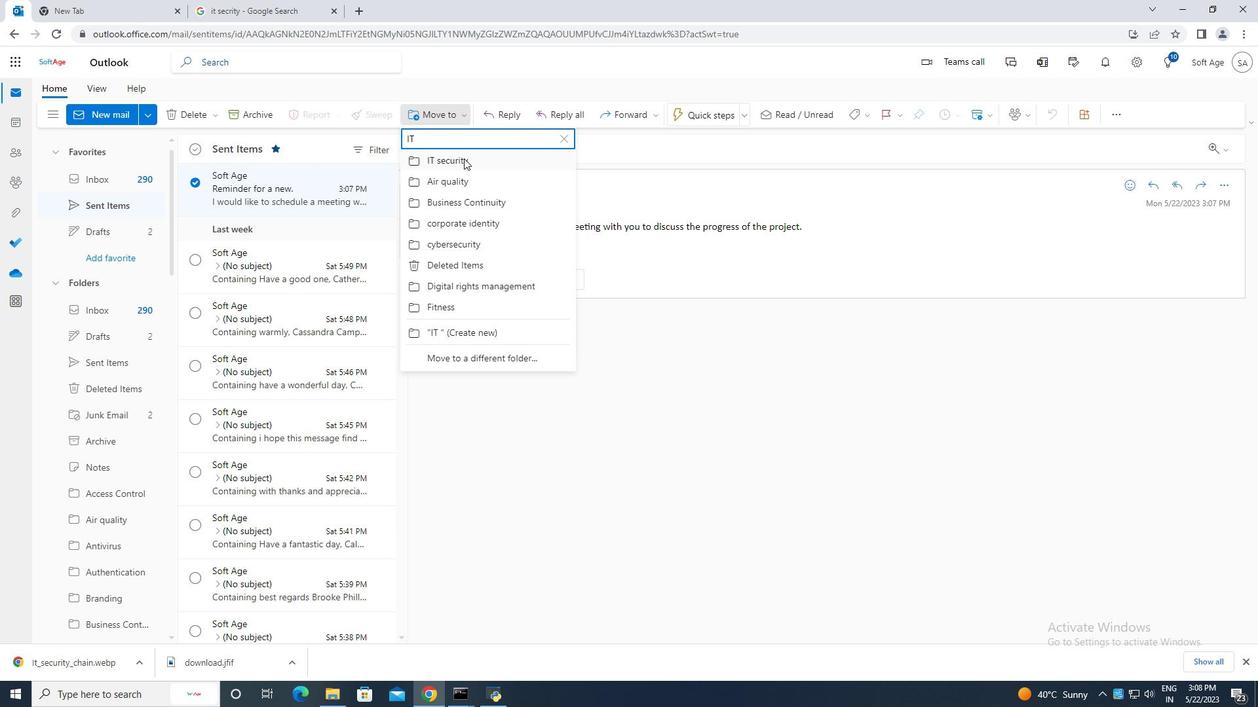 
Action: Mouse pressed left at (465, 161)
Screenshot: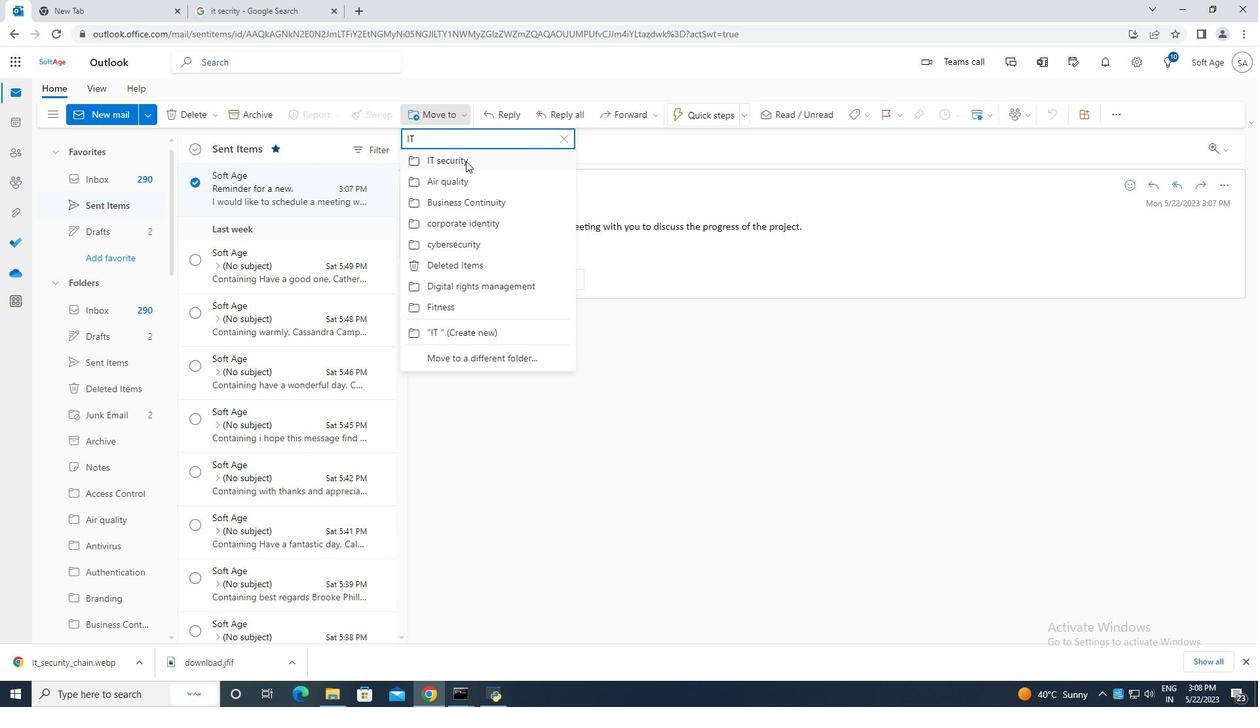 
Action: Mouse moved to (376, 615)
Screenshot: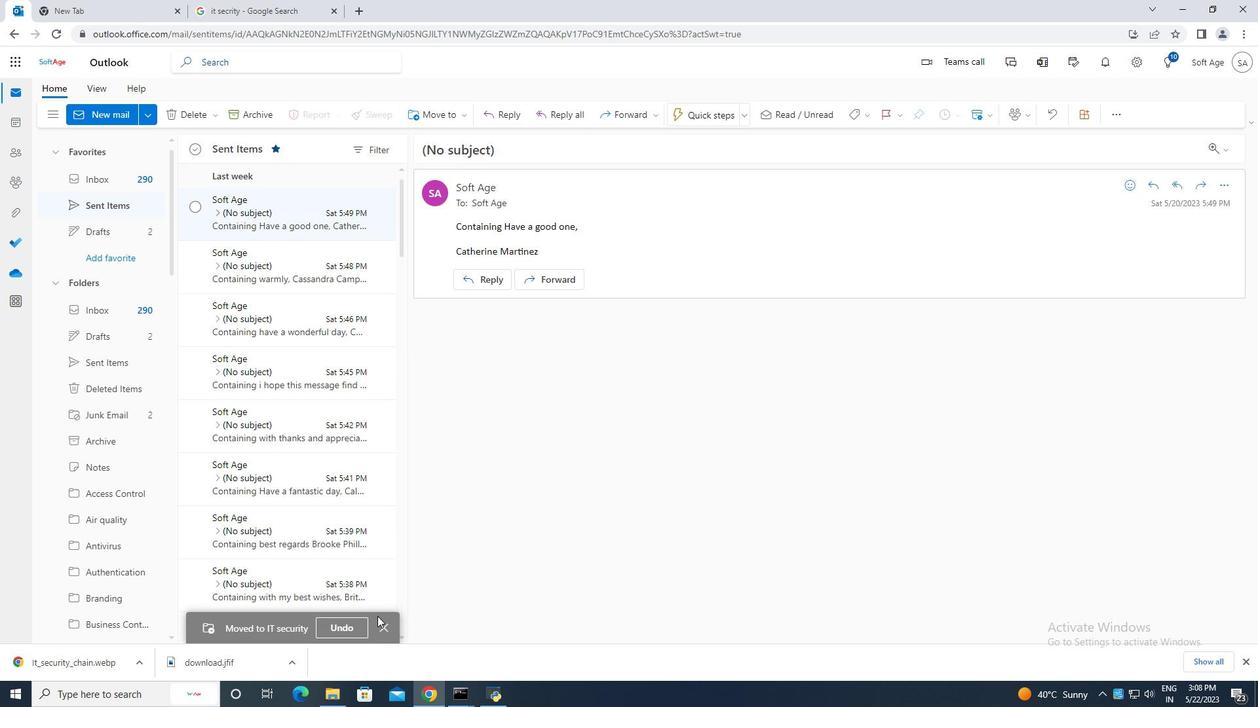 
